 Task: Search for properties in Atlanta with Industrial Chic Design.
Action: Mouse moved to (286, 208)
Screenshot: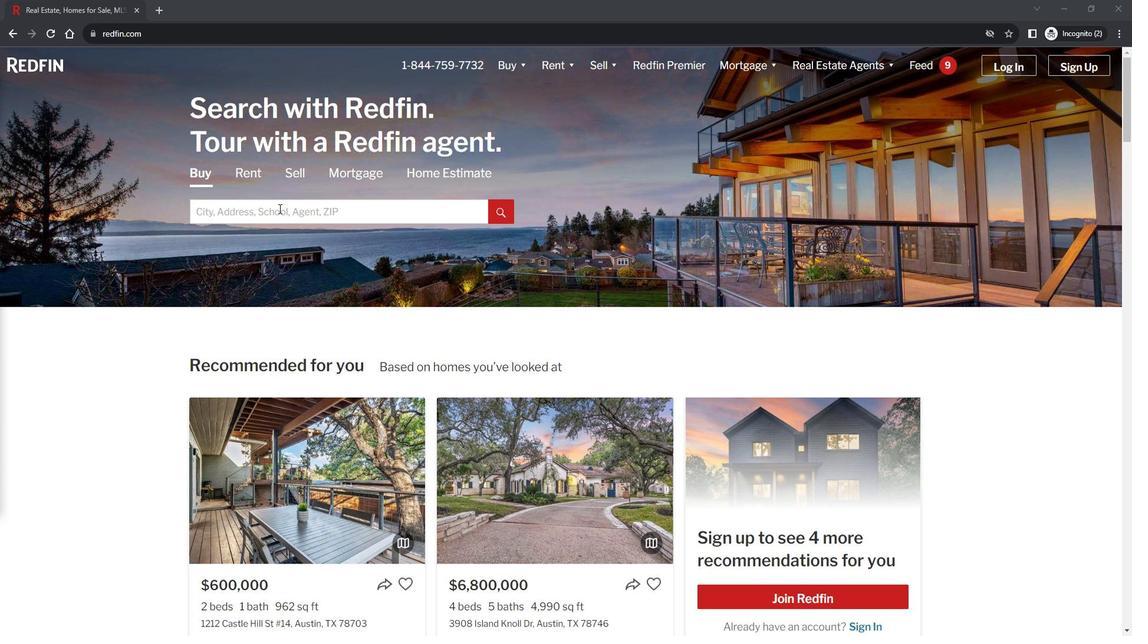 
Action: Mouse pressed left at (286, 208)
Screenshot: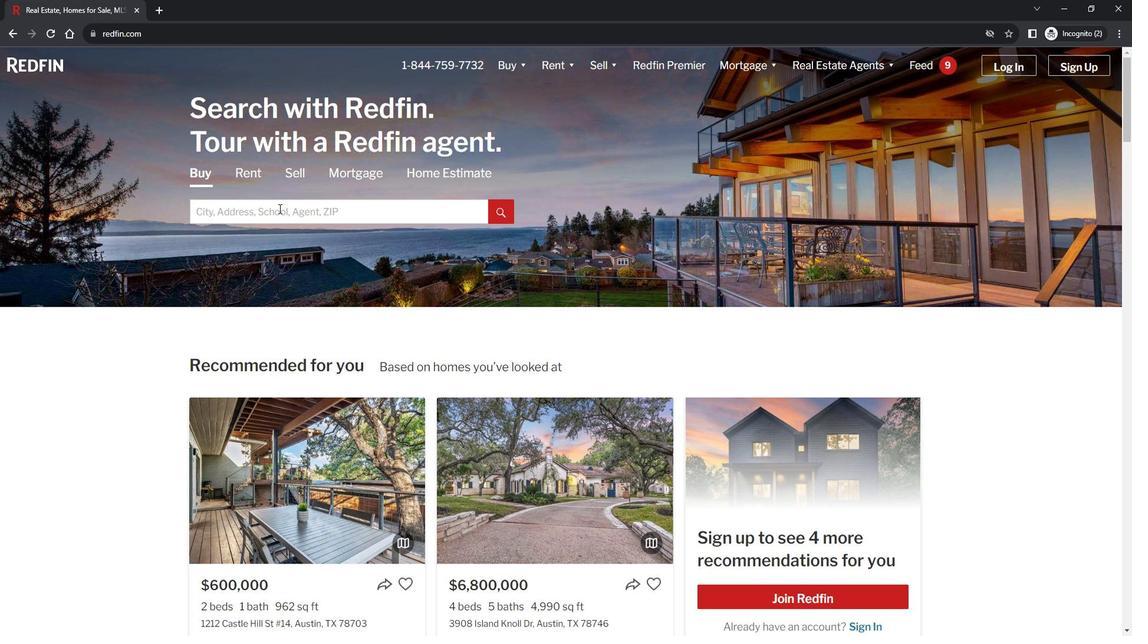 
Action: Key pressed <Key.shift><Key.shift><Key.shift><Key.shift><Key.shift>Atlanta<Key.enter>
Screenshot: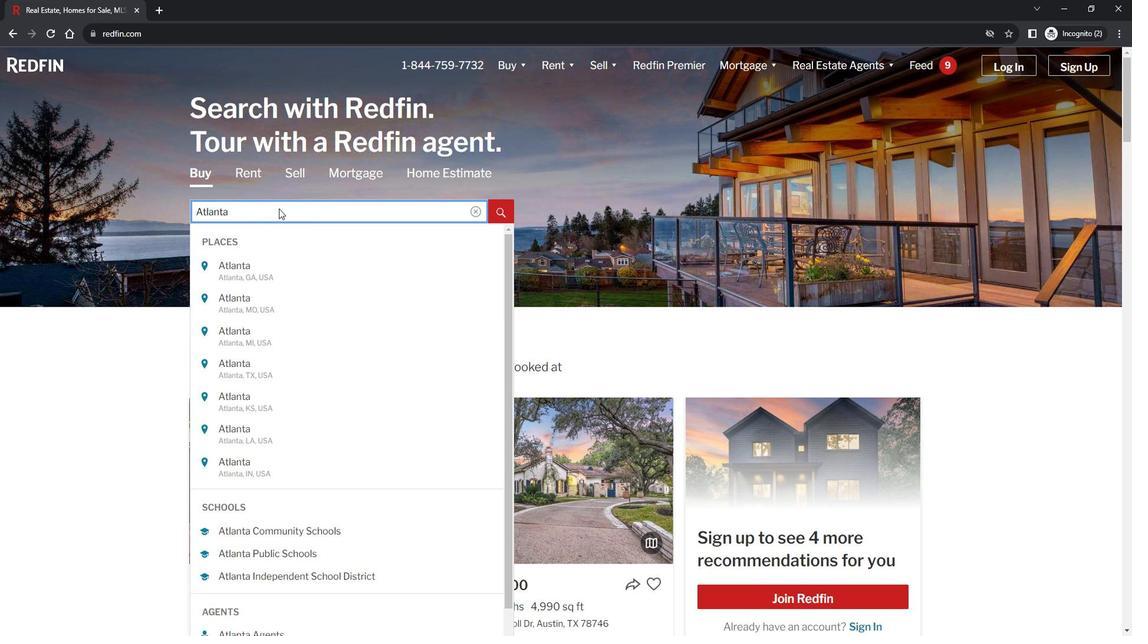 
Action: Mouse moved to (1067, 154)
Screenshot: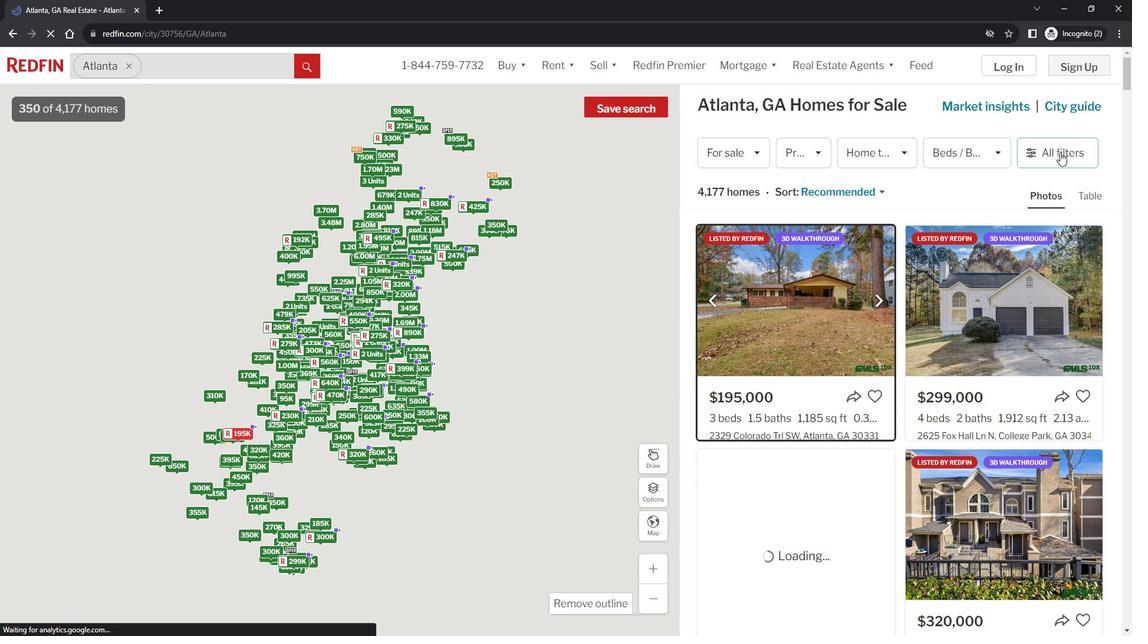 
Action: Mouse pressed left at (1067, 154)
Screenshot: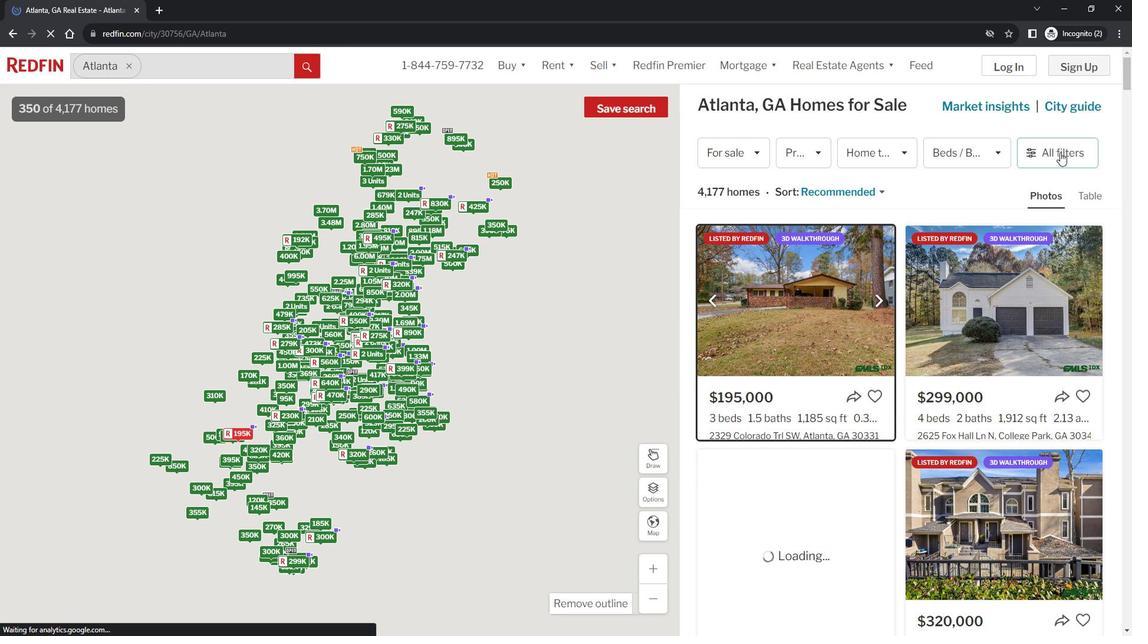 
Action: Mouse moved to (1070, 152)
Screenshot: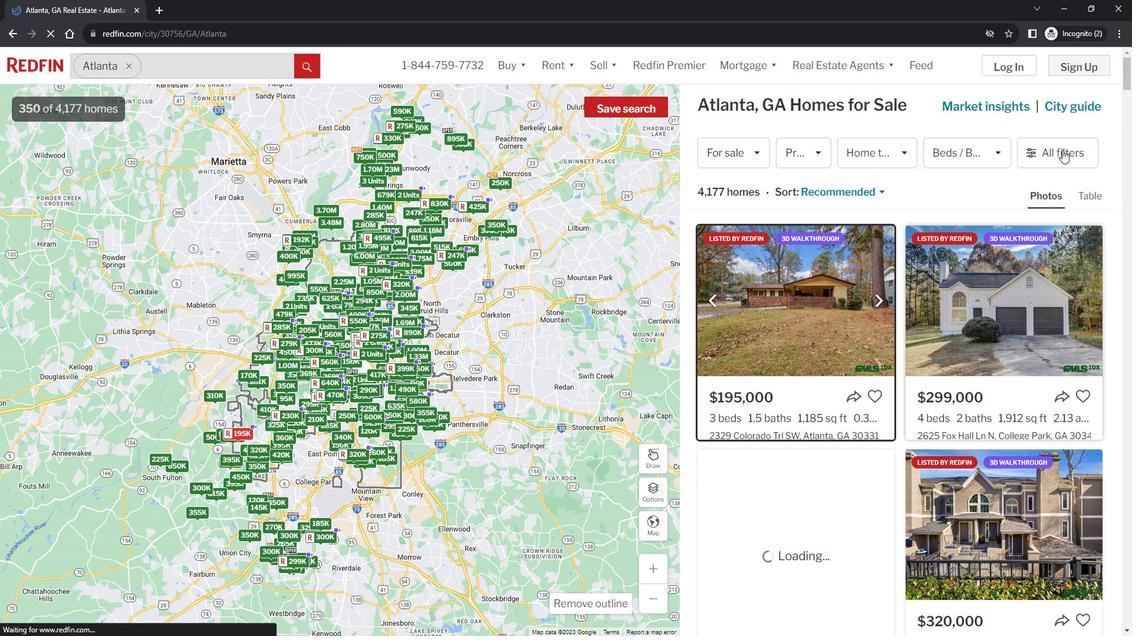 
Action: Mouse pressed left at (1070, 152)
Screenshot: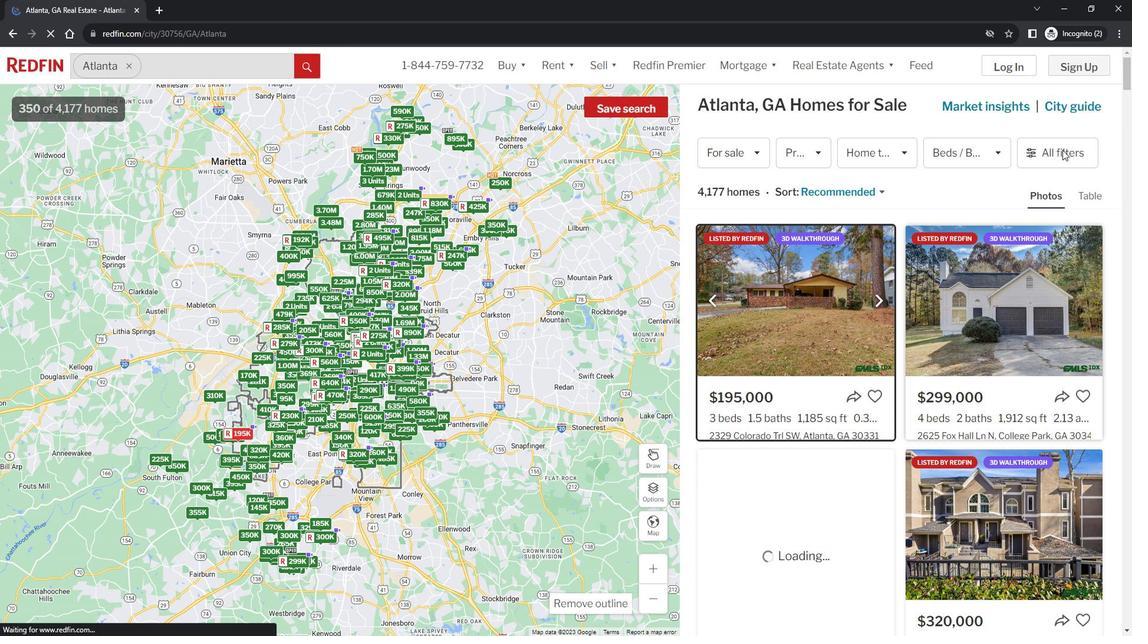 
Action: Mouse pressed left at (1070, 152)
Screenshot: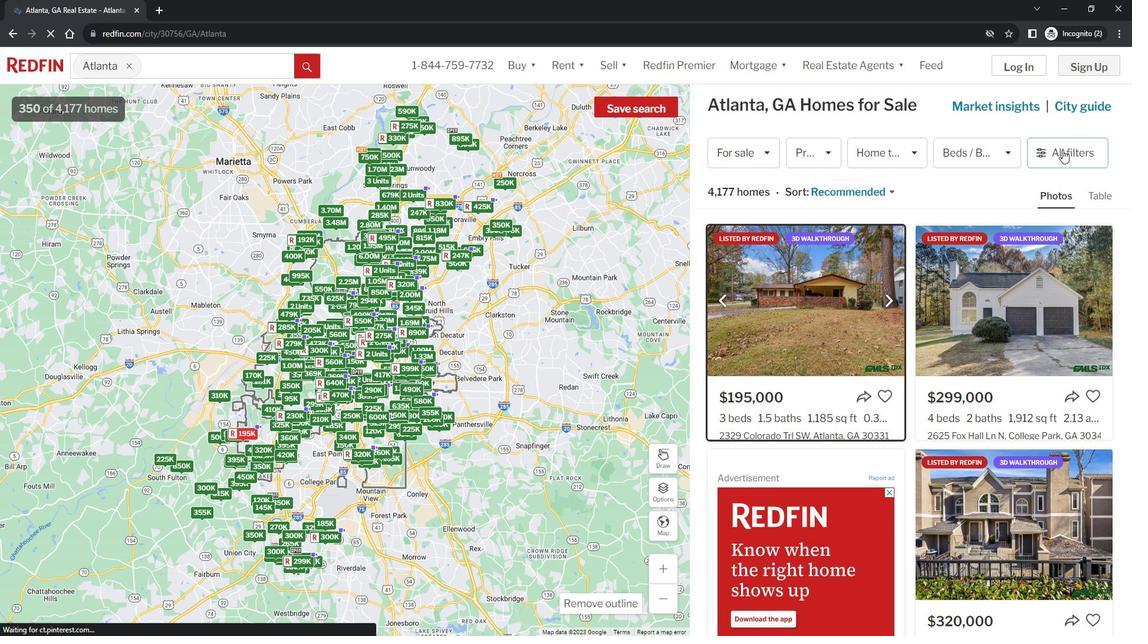 
Action: Mouse moved to (988, 415)
Screenshot: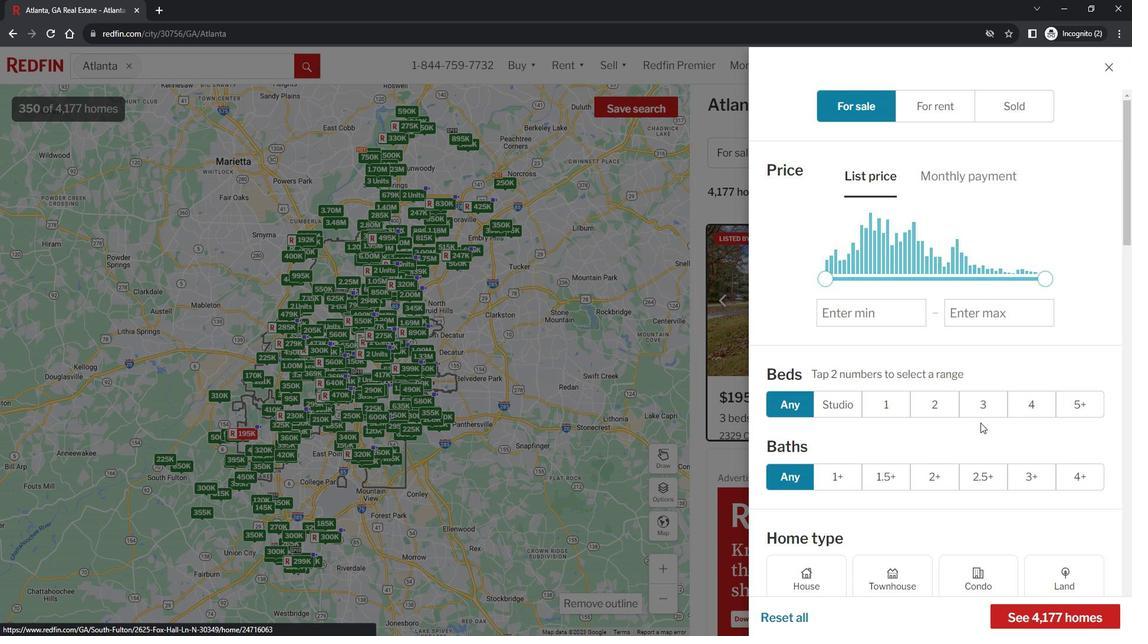 
Action: Mouse scrolled (988, 414) with delta (0, 0)
Screenshot: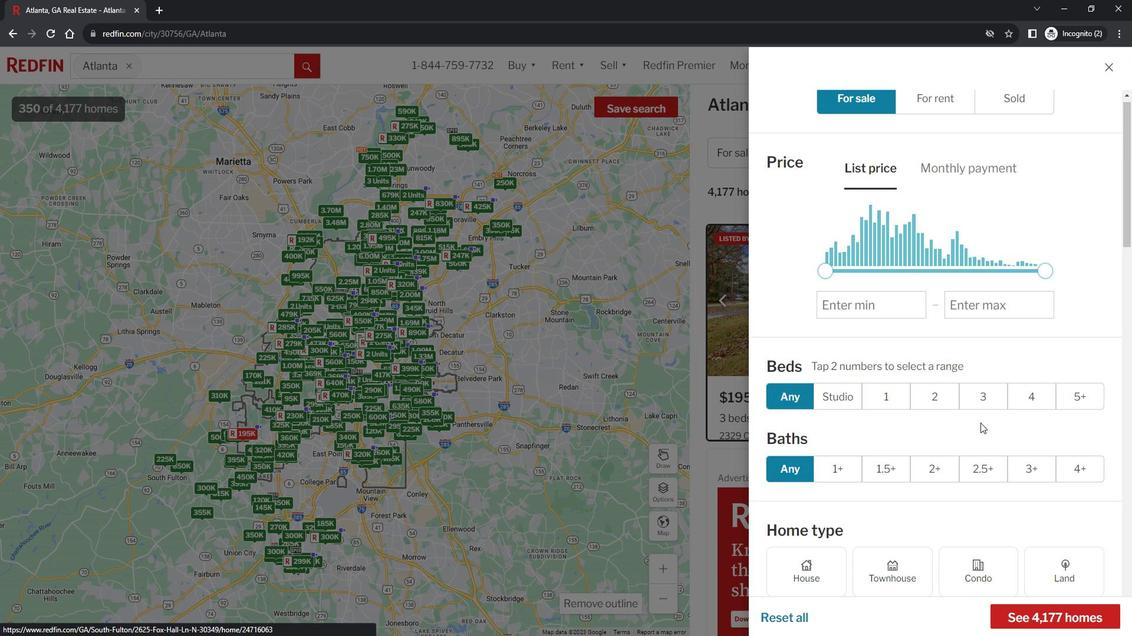 
Action: Mouse scrolled (988, 414) with delta (0, 0)
Screenshot: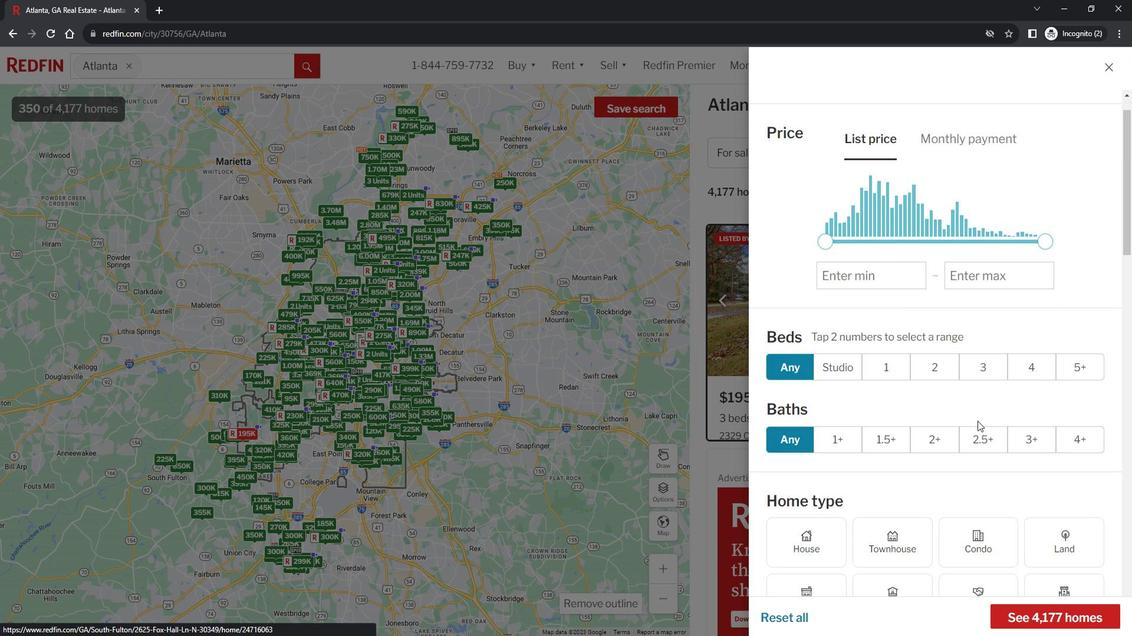 
Action: Mouse scrolled (988, 414) with delta (0, 0)
Screenshot: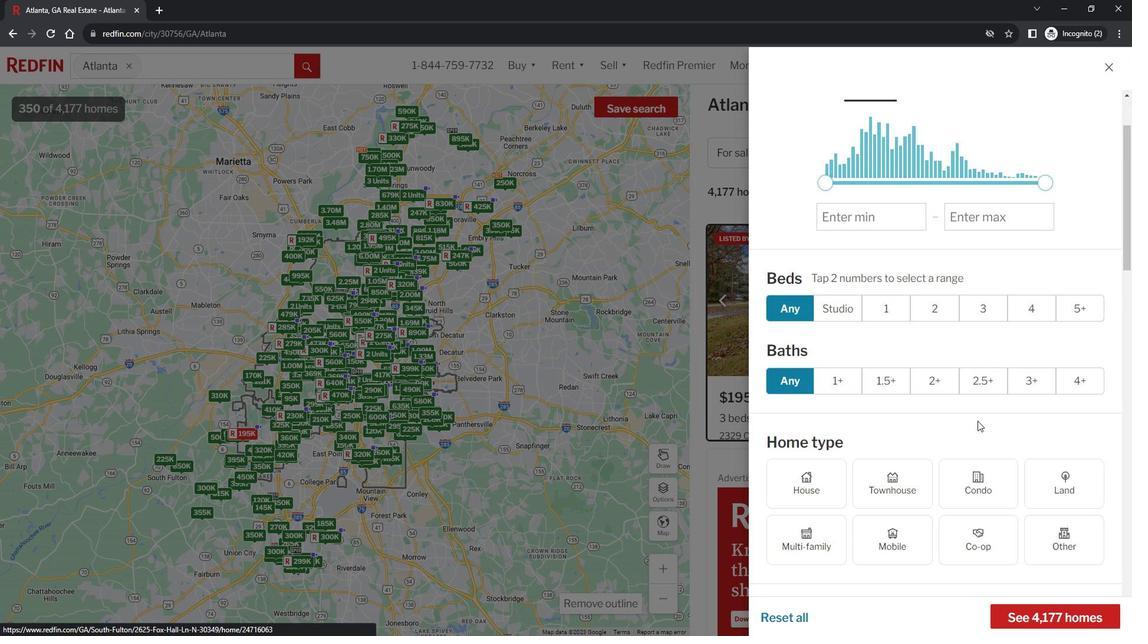 
Action: Mouse moved to (985, 413)
Screenshot: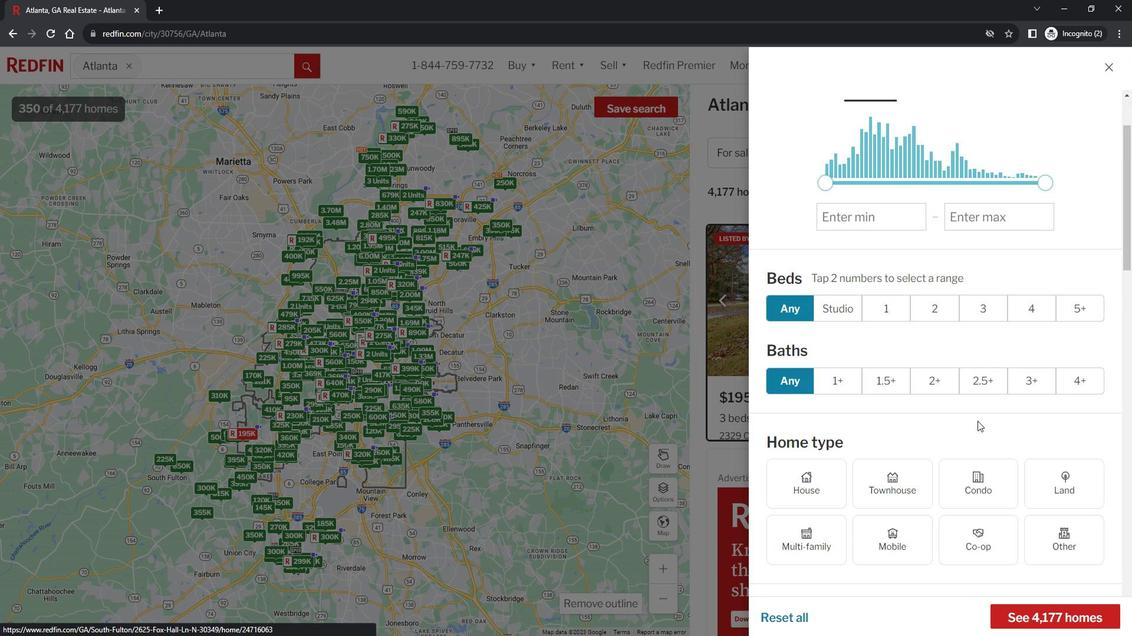 
Action: Mouse scrolled (985, 412) with delta (0, 0)
Screenshot: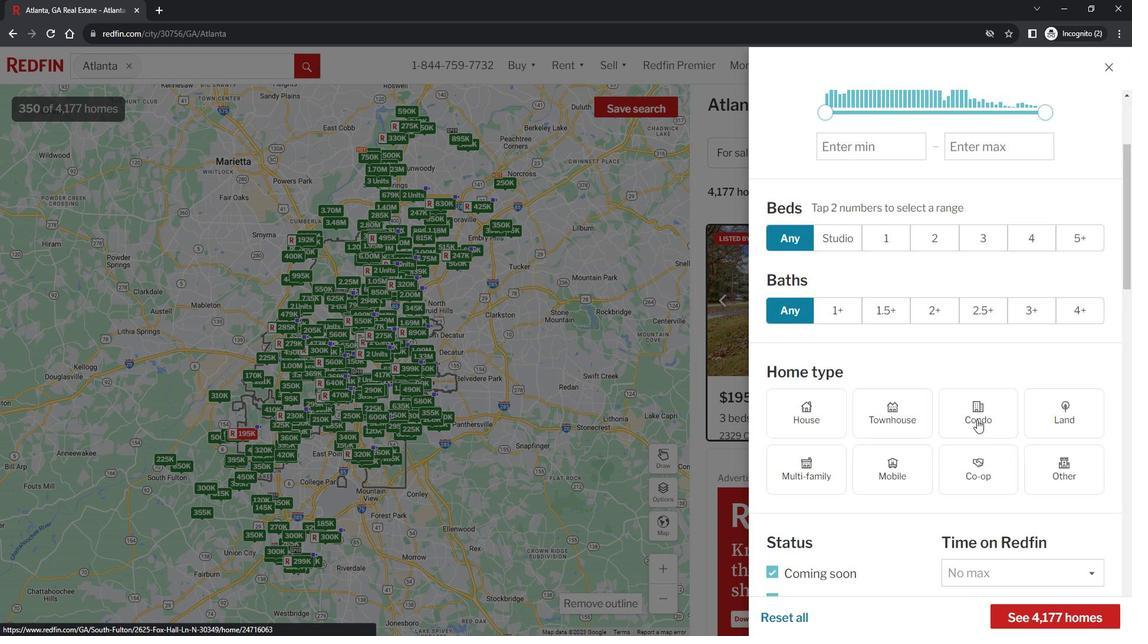 
Action: Mouse moved to (983, 408)
Screenshot: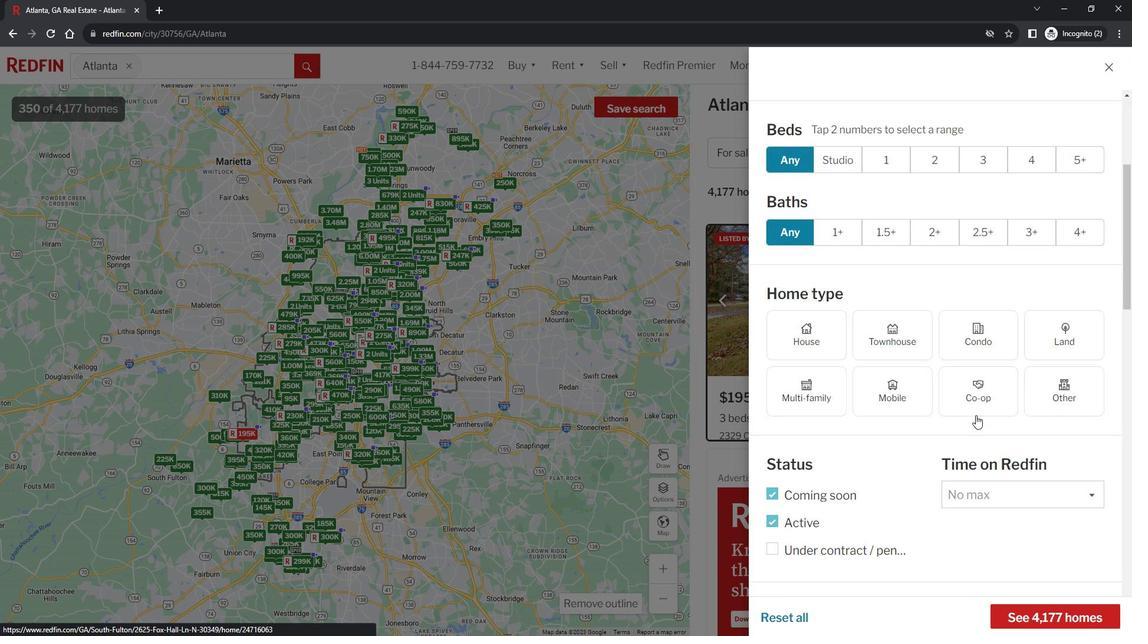 
Action: Mouse scrolled (983, 407) with delta (0, 0)
Screenshot: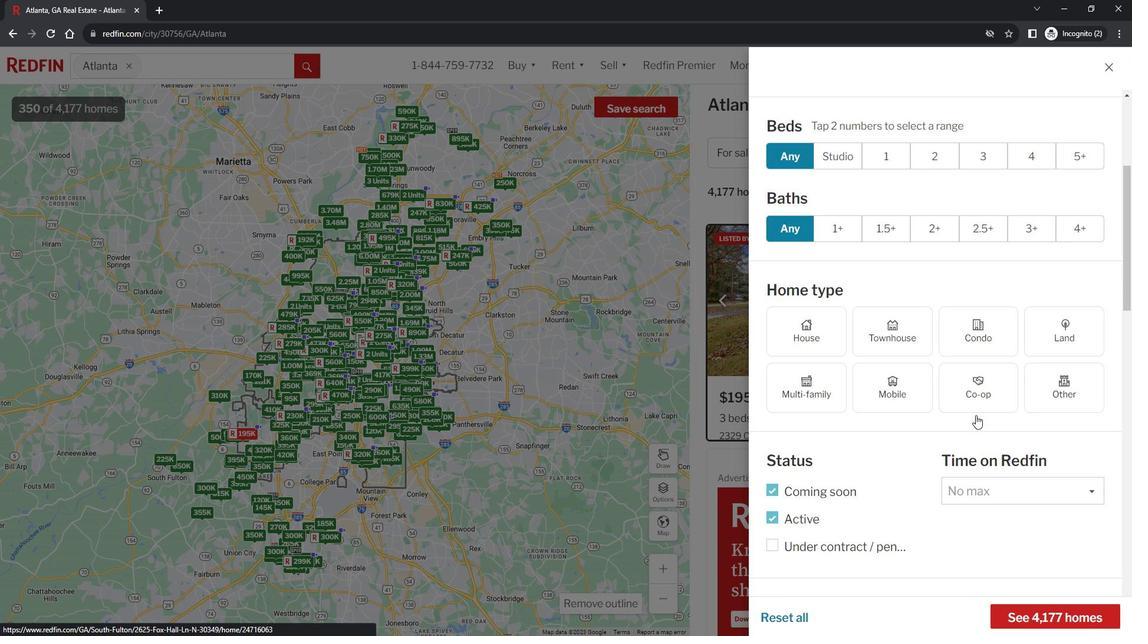 
Action: Mouse scrolled (983, 407) with delta (0, 0)
Screenshot: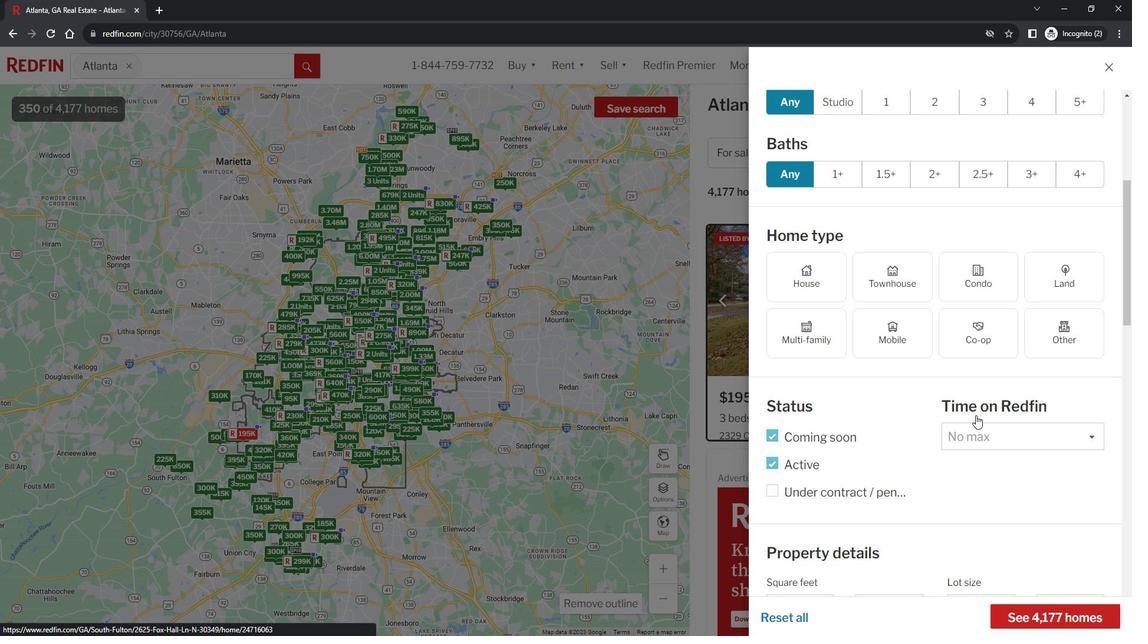 
Action: Mouse scrolled (983, 407) with delta (0, 0)
Screenshot: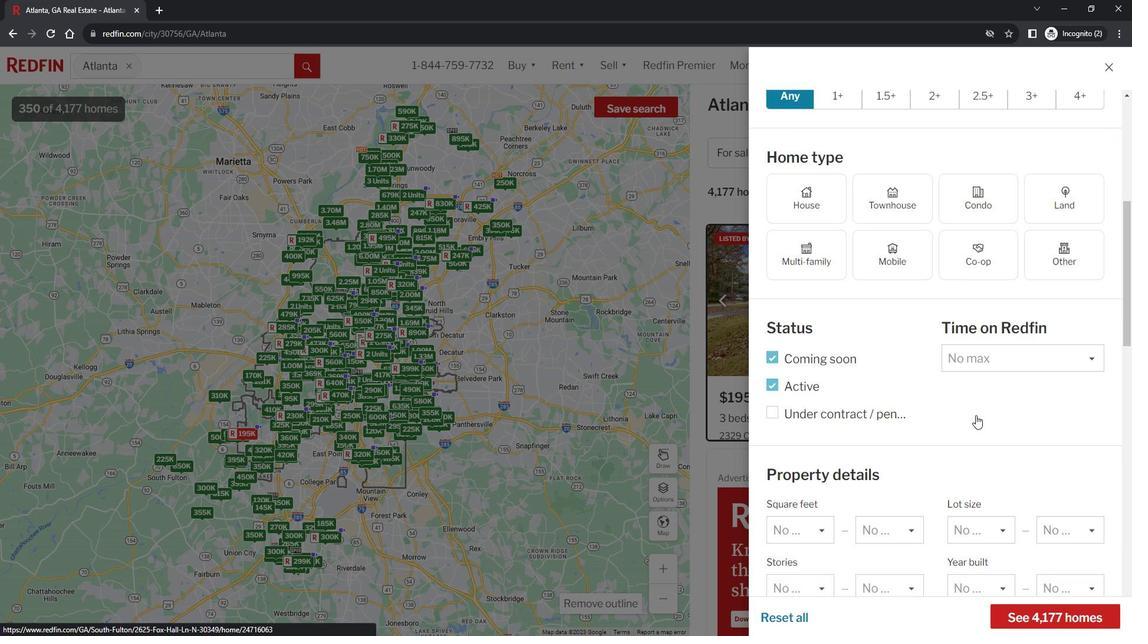 
Action: Mouse scrolled (983, 407) with delta (0, 0)
Screenshot: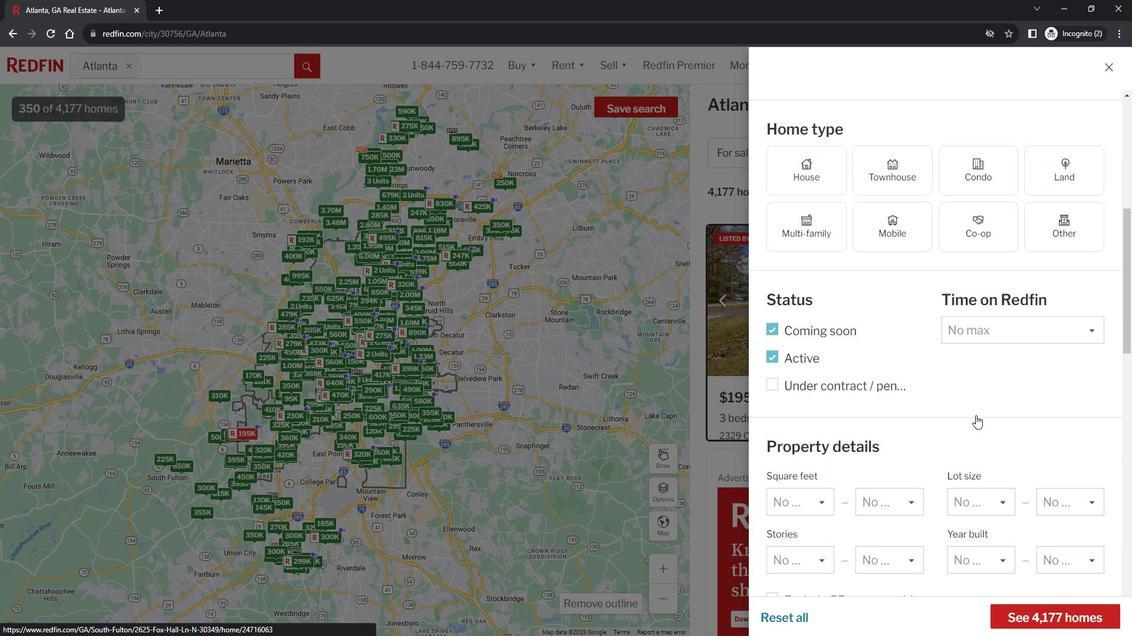 
Action: Mouse scrolled (983, 407) with delta (0, 0)
Screenshot: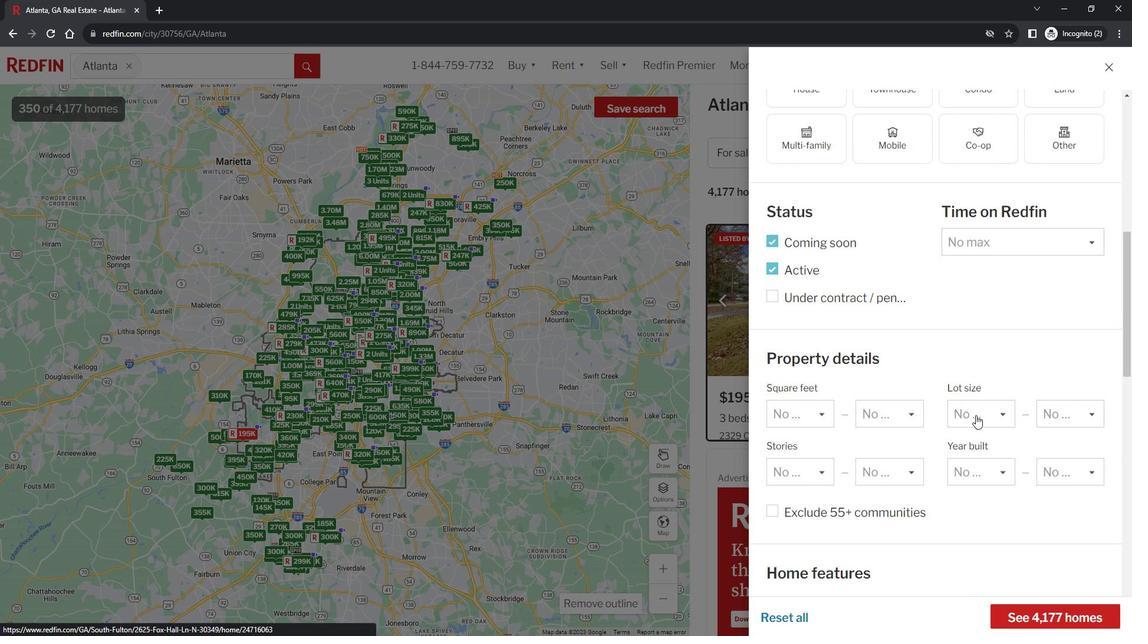 
Action: Mouse scrolled (983, 407) with delta (0, 0)
Screenshot: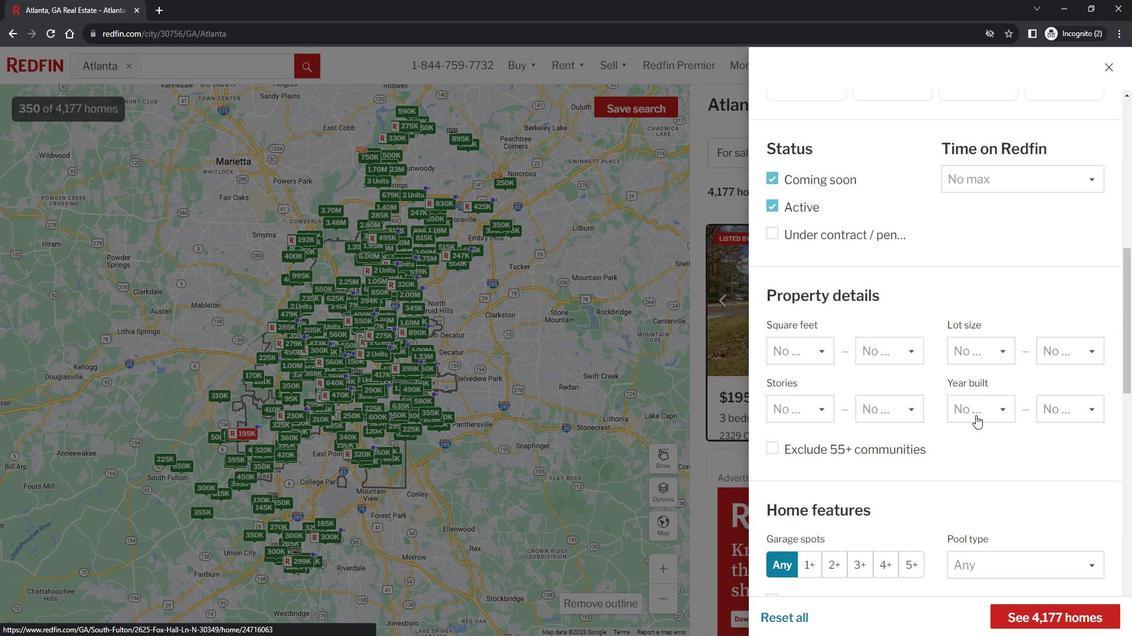 
Action: Mouse scrolled (983, 407) with delta (0, 0)
Screenshot: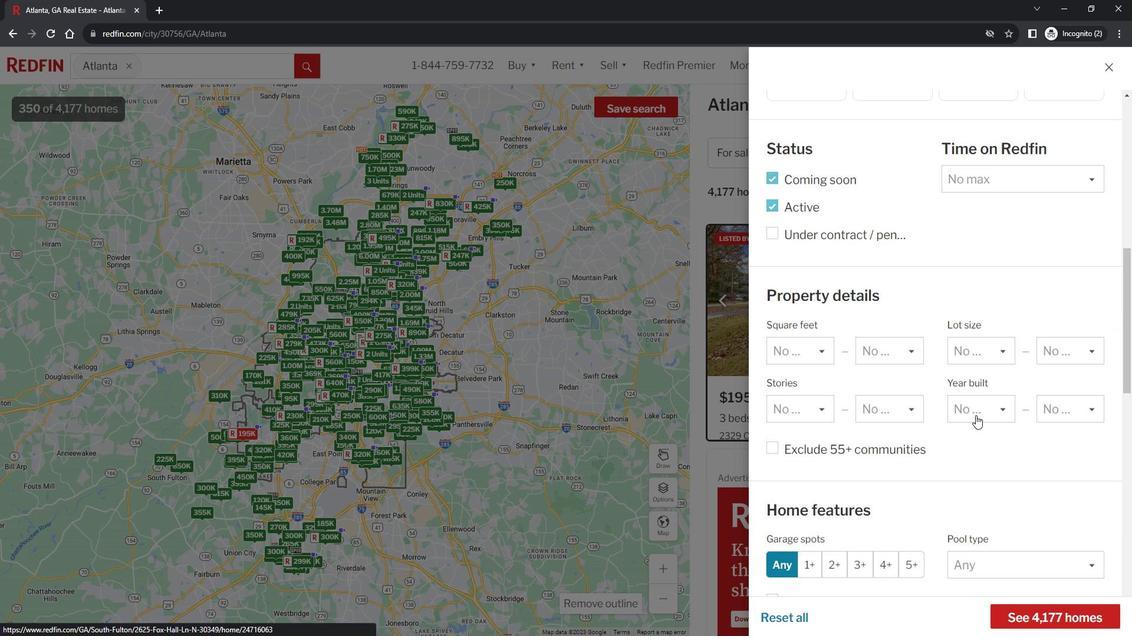 
Action: Mouse scrolled (983, 407) with delta (0, 0)
Screenshot: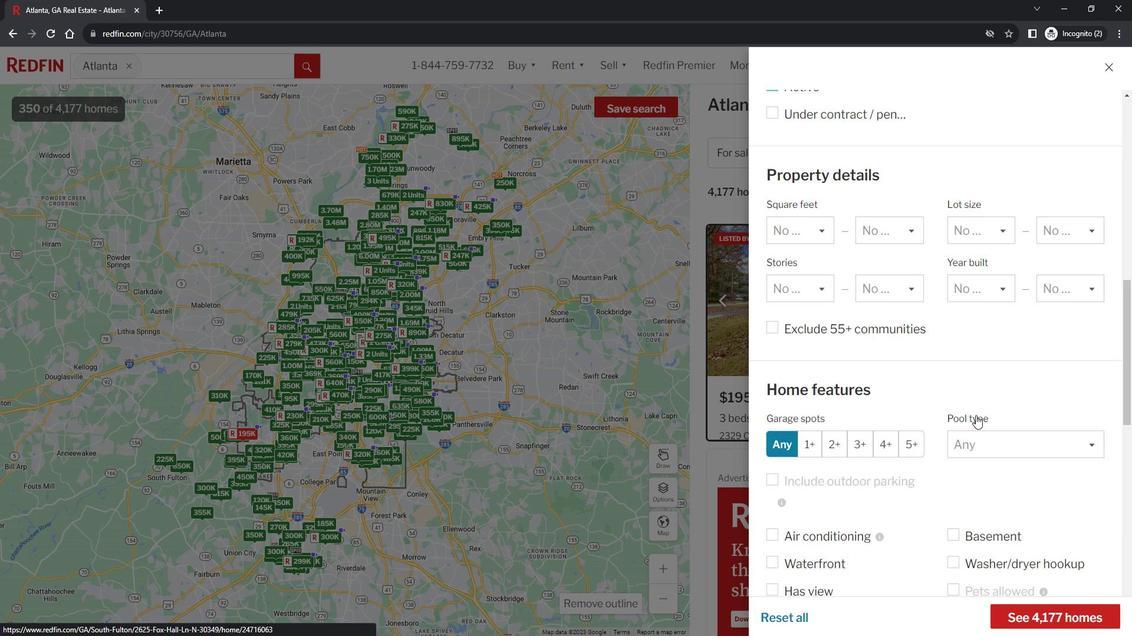 
Action: Mouse scrolled (983, 407) with delta (0, 0)
Screenshot: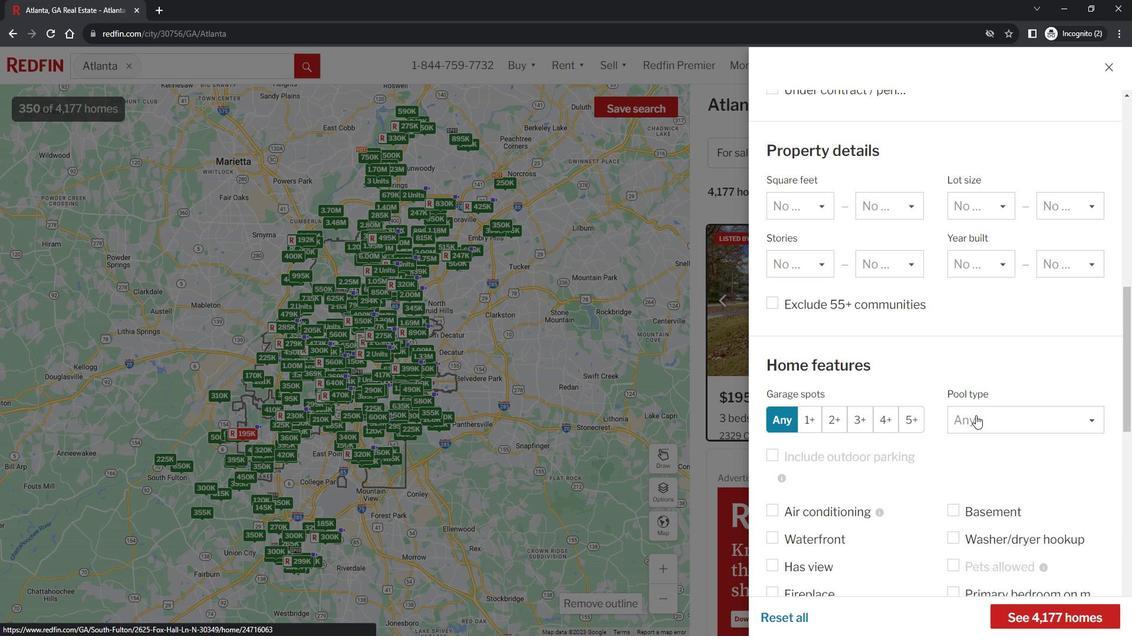 
Action: Mouse scrolled (983, 407) with delta (0, 0)
Screenshot: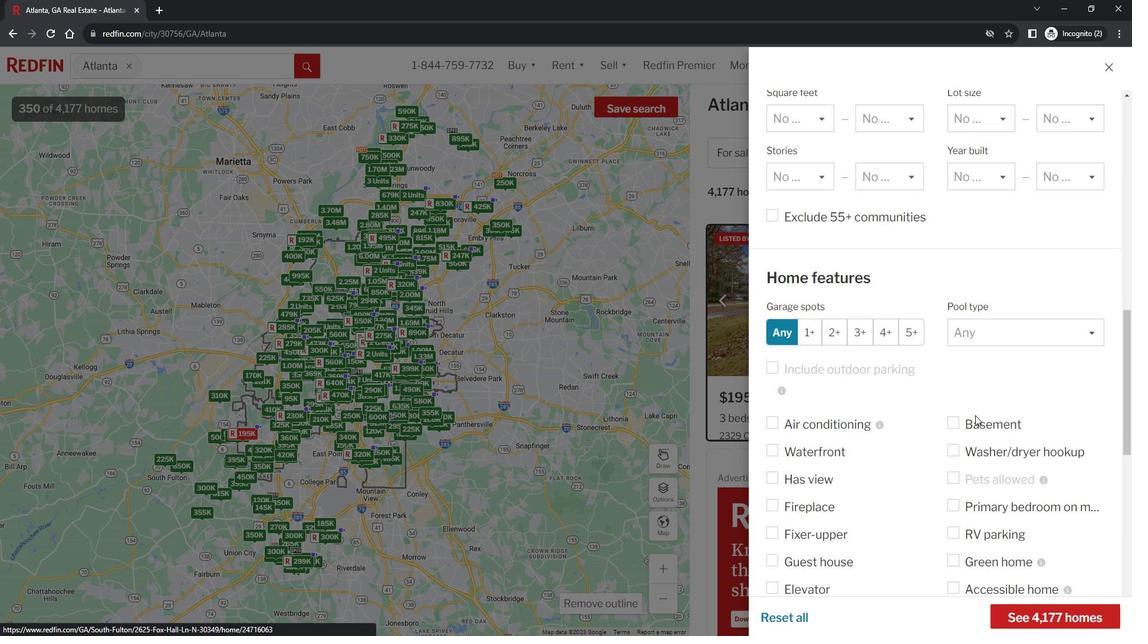 
Action: Mouse moved to (983, 408)
Screenshot: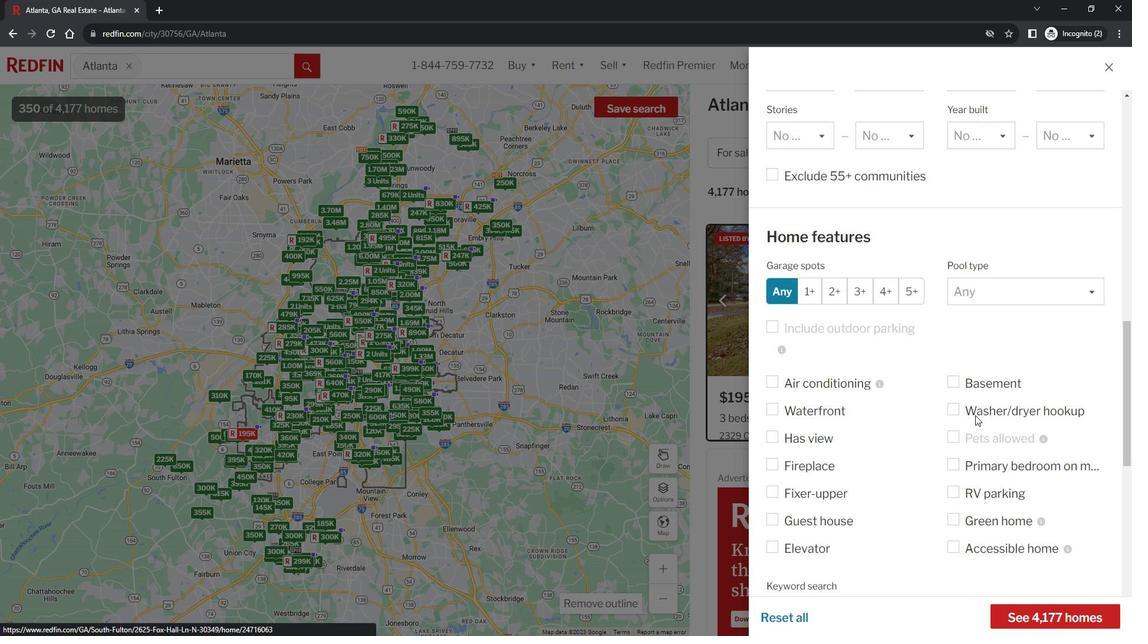 
Action: Mouse scrolled (983, 407) with delta (0, 0)
Screenshot: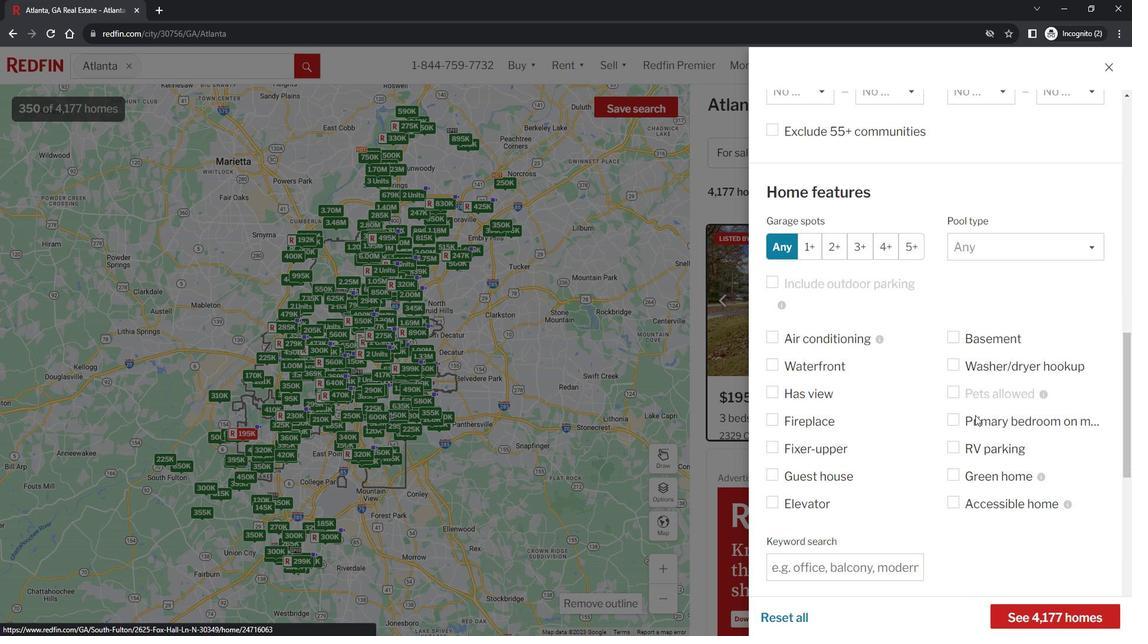 
Action: Mouse moved to (937, 431)
Screenshot: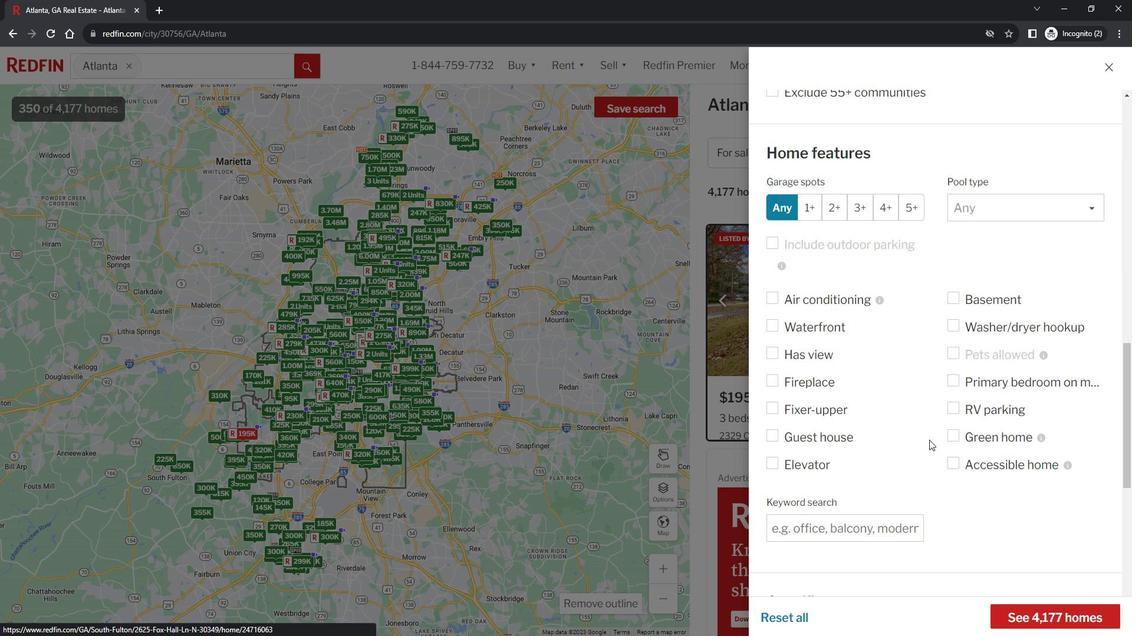 
Action: Mouse scrolled (937, 431) with delta (0, 0)
Screenshot: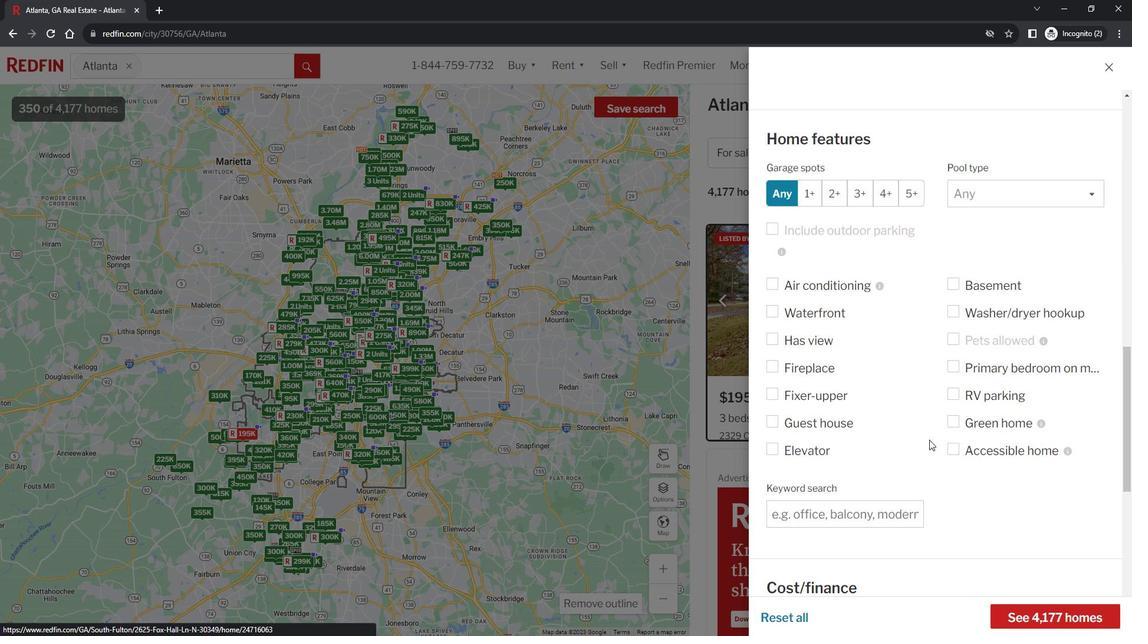 
Action: Mouse moved to (931, 421)
Screenshot: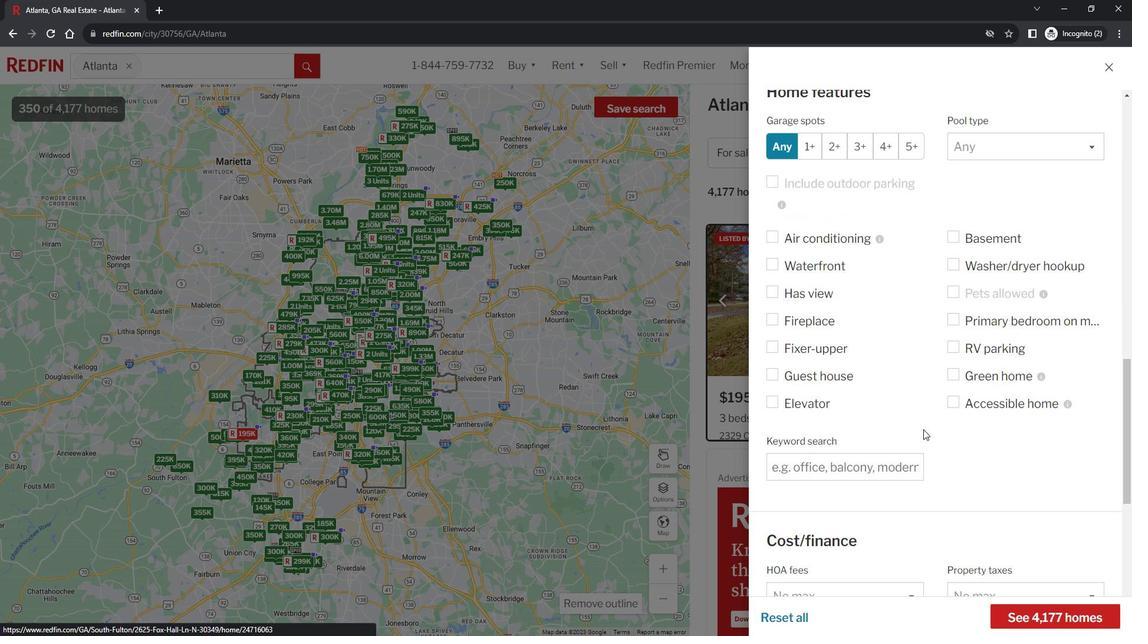 
Action: Mouse scrolled (931, 421) with delta (0, 0)
Screenshot: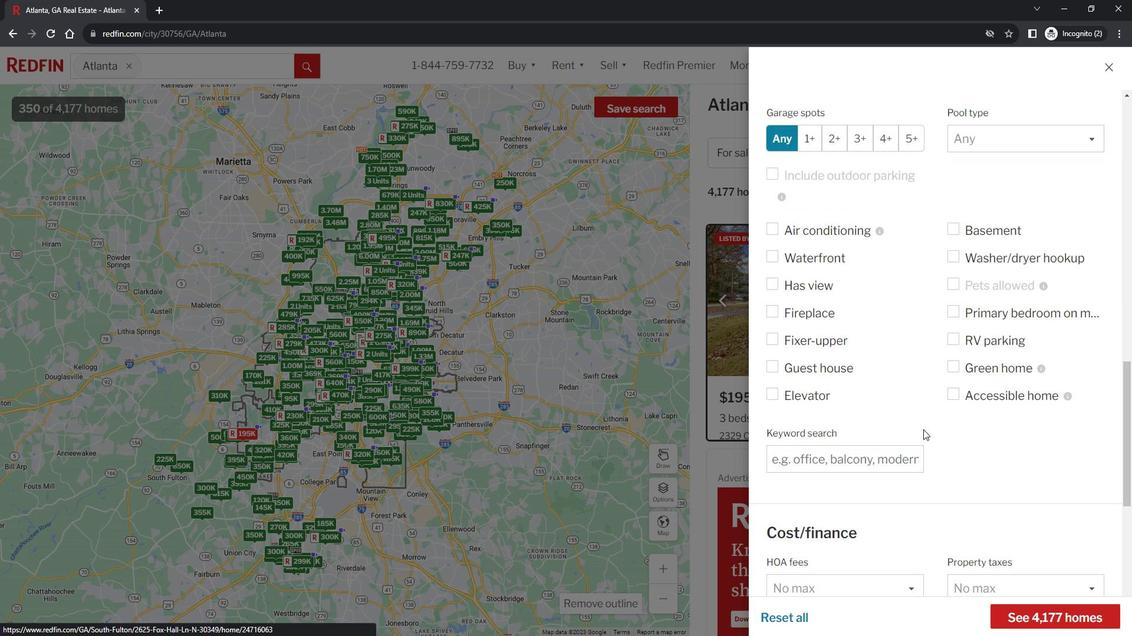 
Action: Mouse moved to (834, 399)
Screenshot: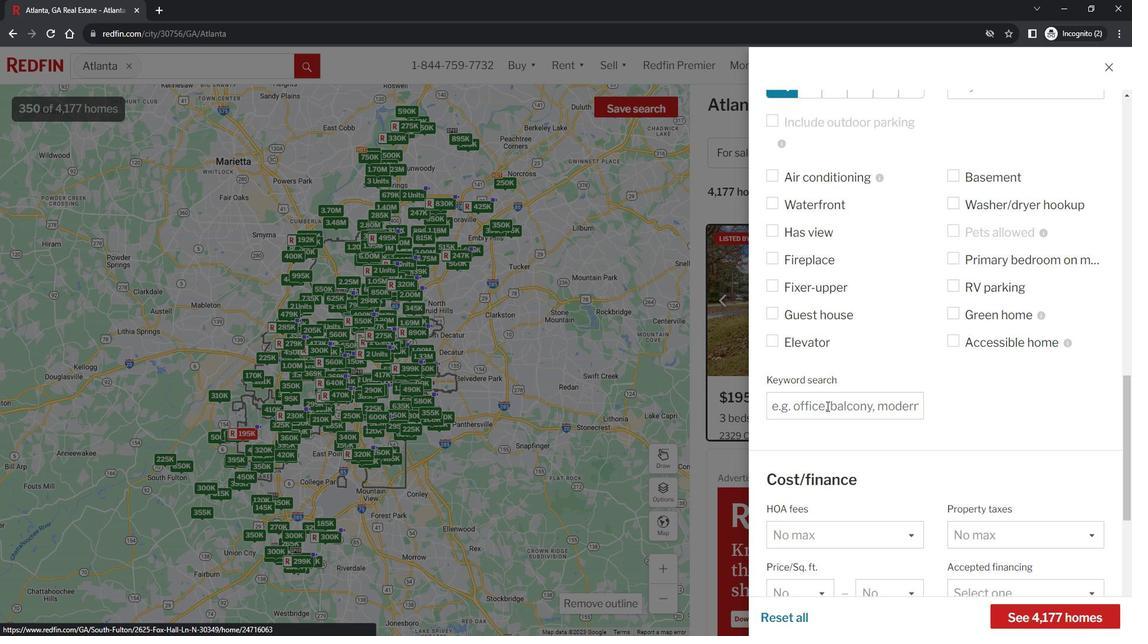 
Action: Mouse pressed left at (834, 399)
Screenshot: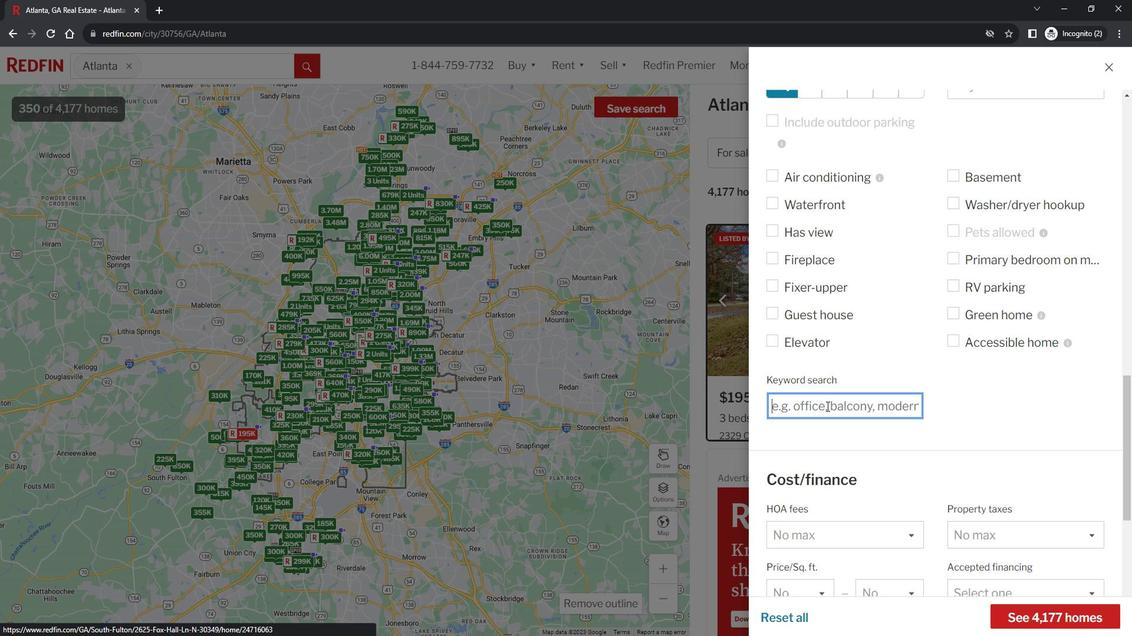 
Action: Key pressed <Key.shift><Key.shift><Key.shift><Key.shift><Key.shift><Key.shift><Key.shift><Key.shift><Key.shift><Key.shift><Key.shift><Key.shift><Key.shift><Key.shift><Key.shift><Key.shift><Key.shift><Key.shift><Key.shift><Key.shift><Key.shift><Key.shift><Key.shift><Key.shift><Key.shift>Ins<Key.backspace>dustrial<Key.space><Key.shift>Cbh<Key.backspace><Key.backspace>ha<Key.backspace>ic<Key.space><Key.shift>Design
Screenshot: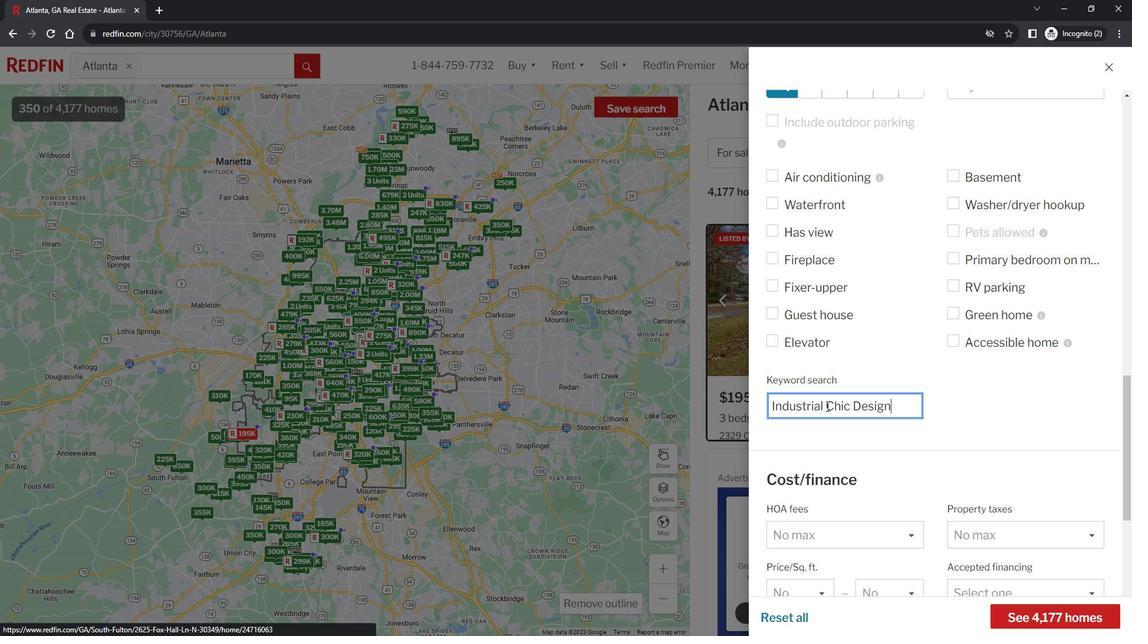 
Action: Mouse moved to (1004, 419)
Screenshot: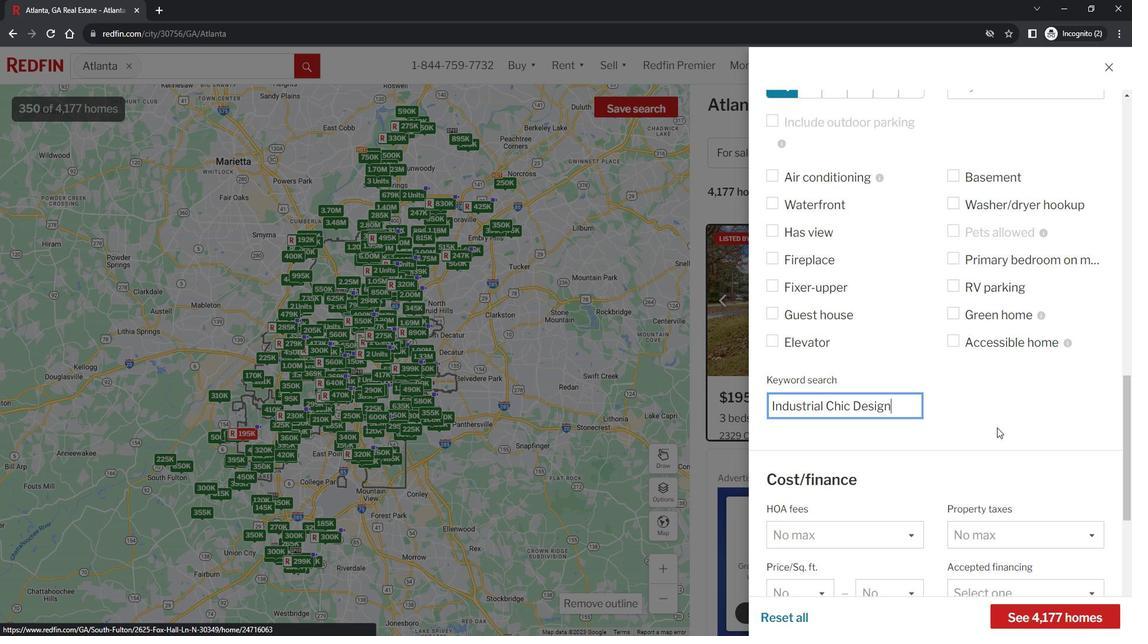 
Action: Key pressed <Key.enter>
Screenshot: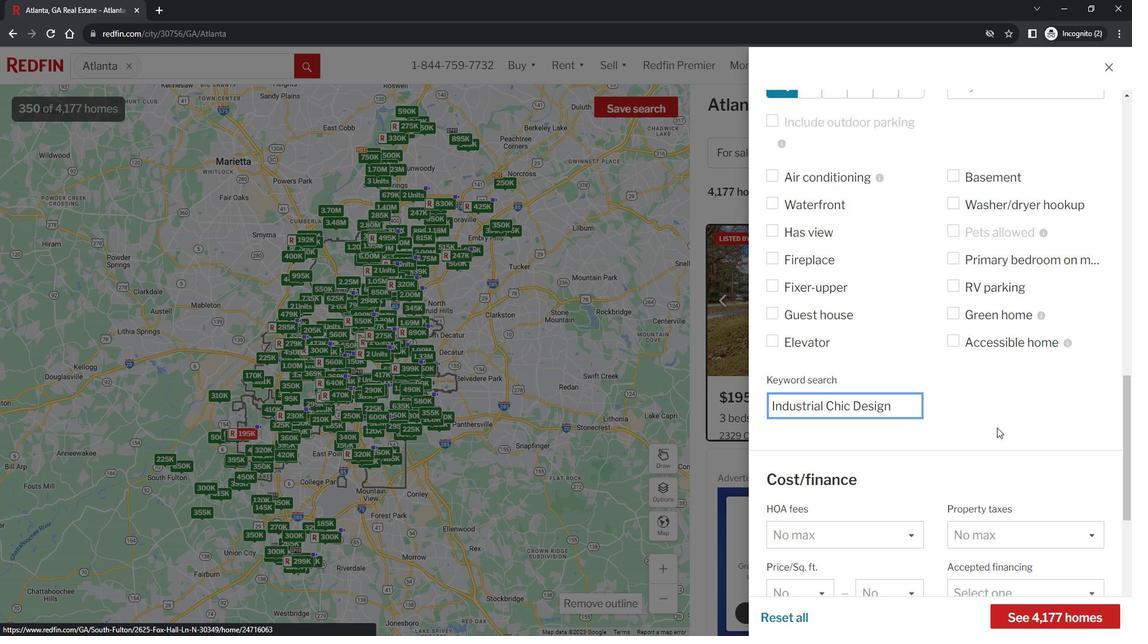 
Action: Mouse moved to (1073, 599)
Screenshot: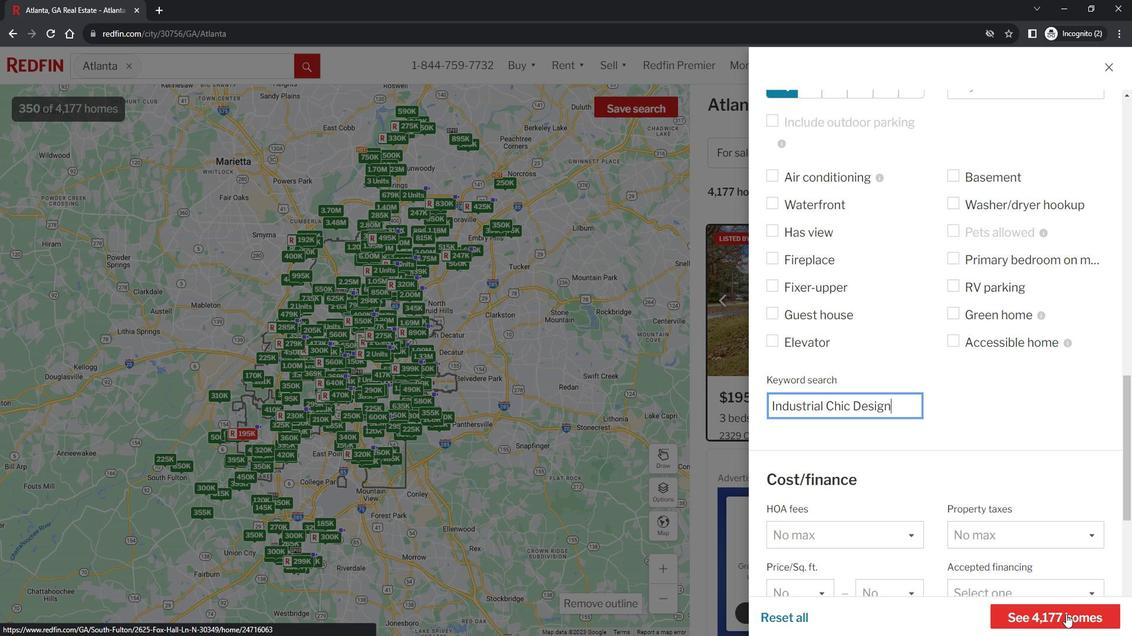
Action: Mouse pressed left at (1073, 599)
Screenshot: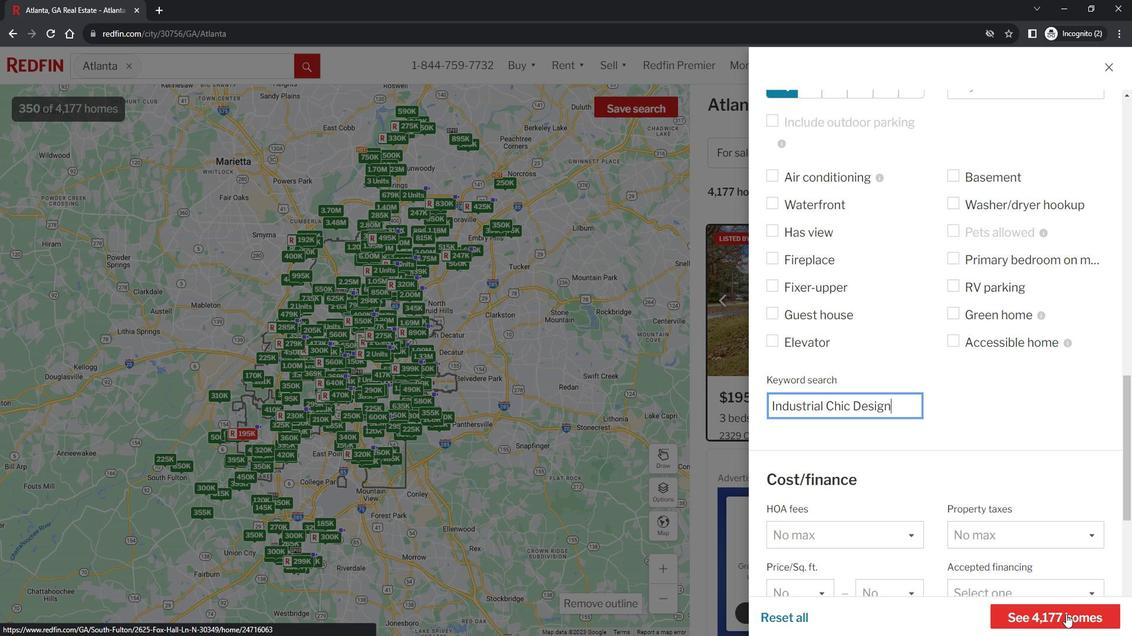 
Action: Mouse moved to (797, 284)
Screenshot: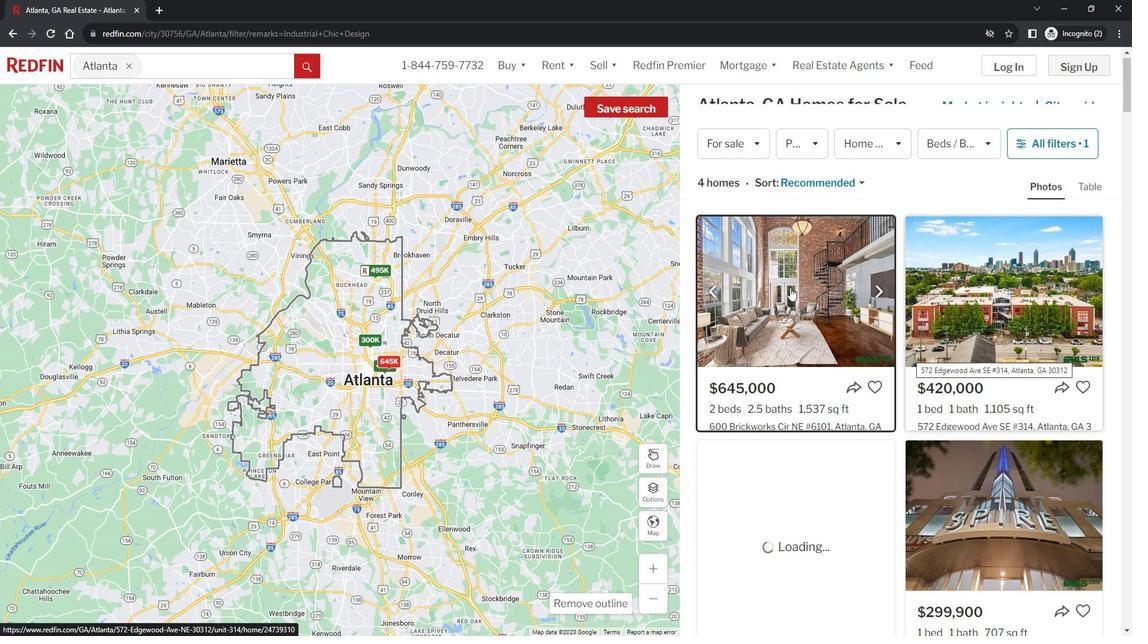 
Action: Mouse pressed left at (797, 284)
Screenshot: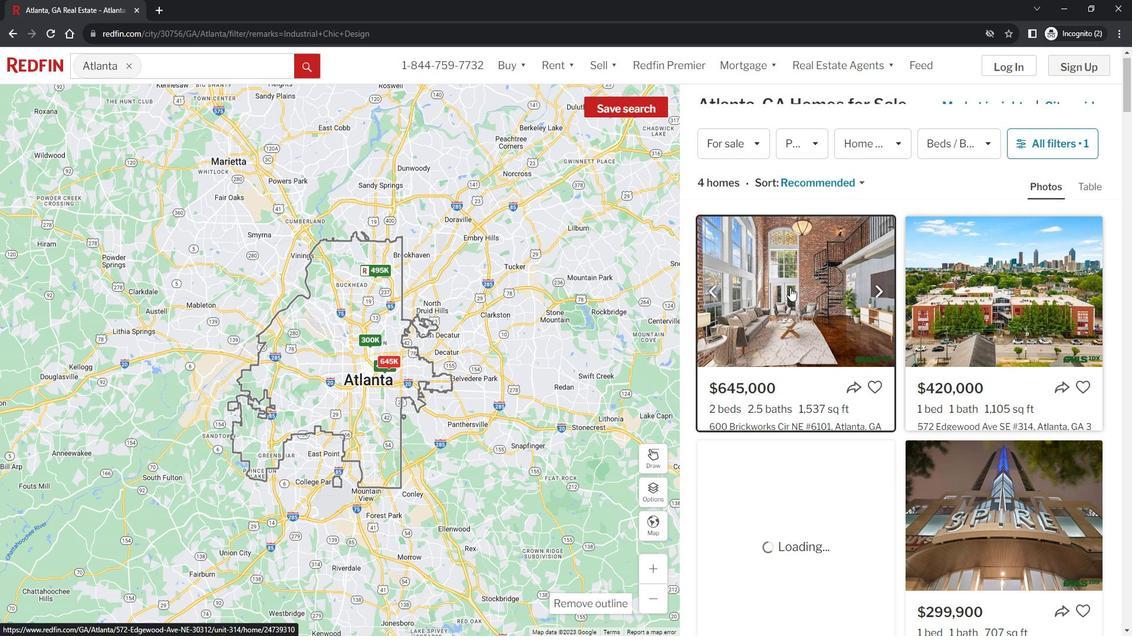 
Action: Mouse moved to (449, 388)
Screenshot: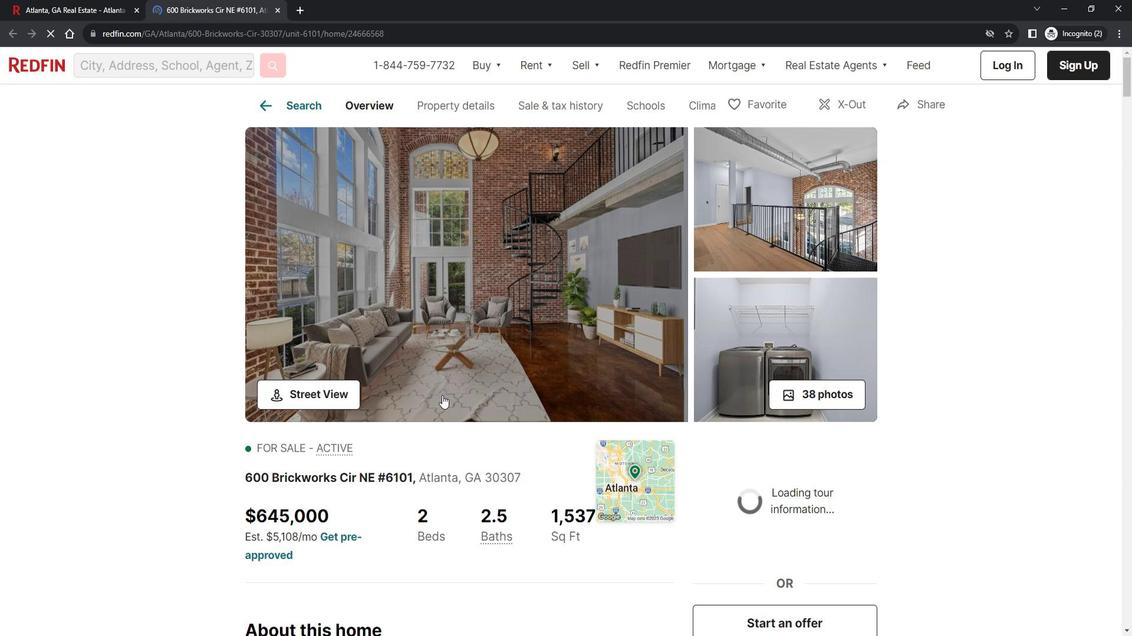 
Action: Mouse scrolled (449, 388) with delta (0, 0)
Screenshot: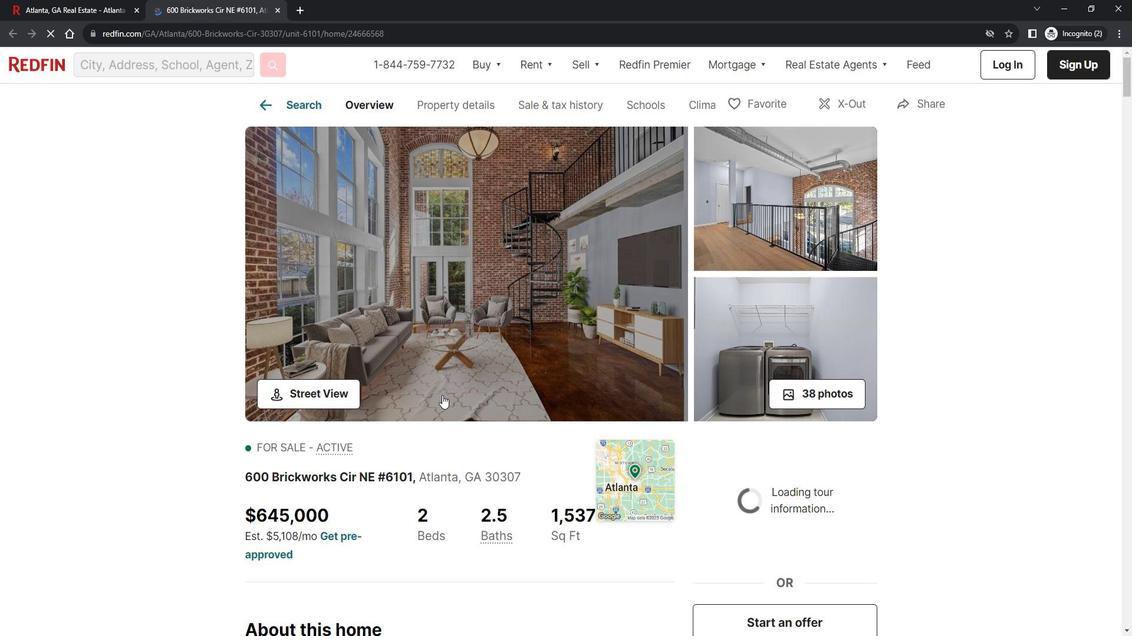 
Action: Mouse scrolled (449, 388) with delta (0, 0)
Screenshot: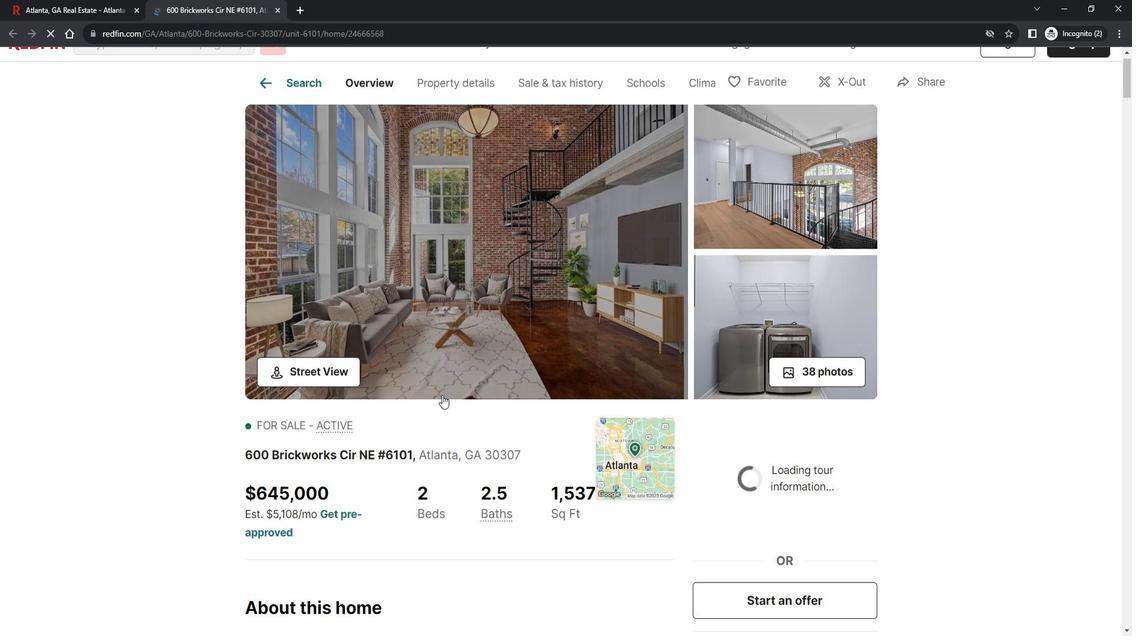 
Action: Mouse scrolled (449, 388) with delta (0, 0)
Screenshot: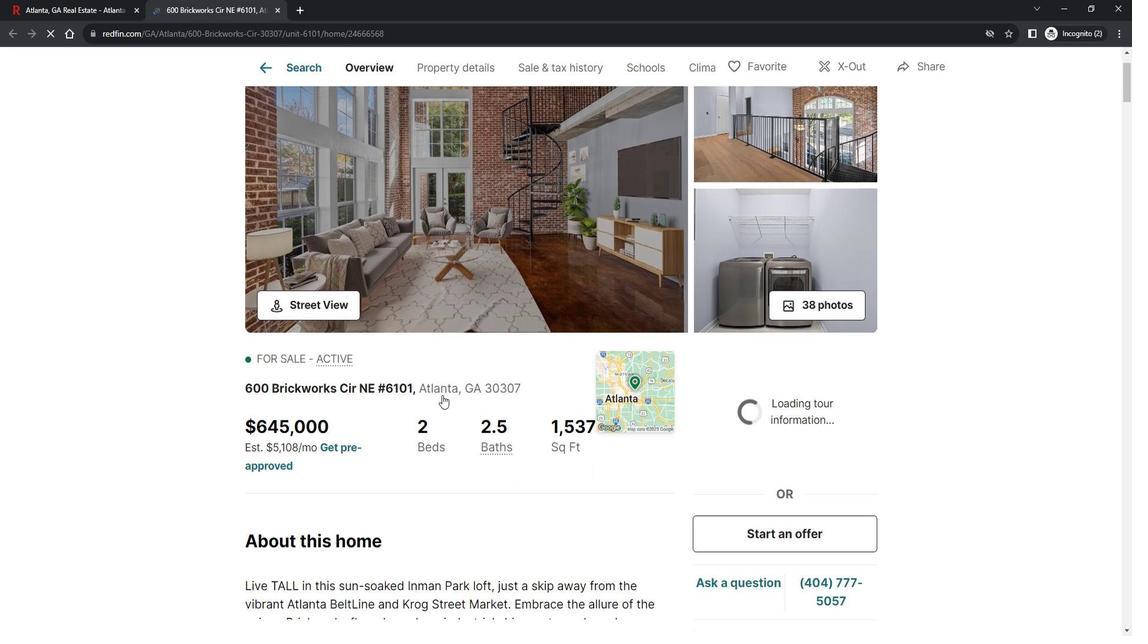 
Action: Mouse moved to (436, 181)
Screenshot: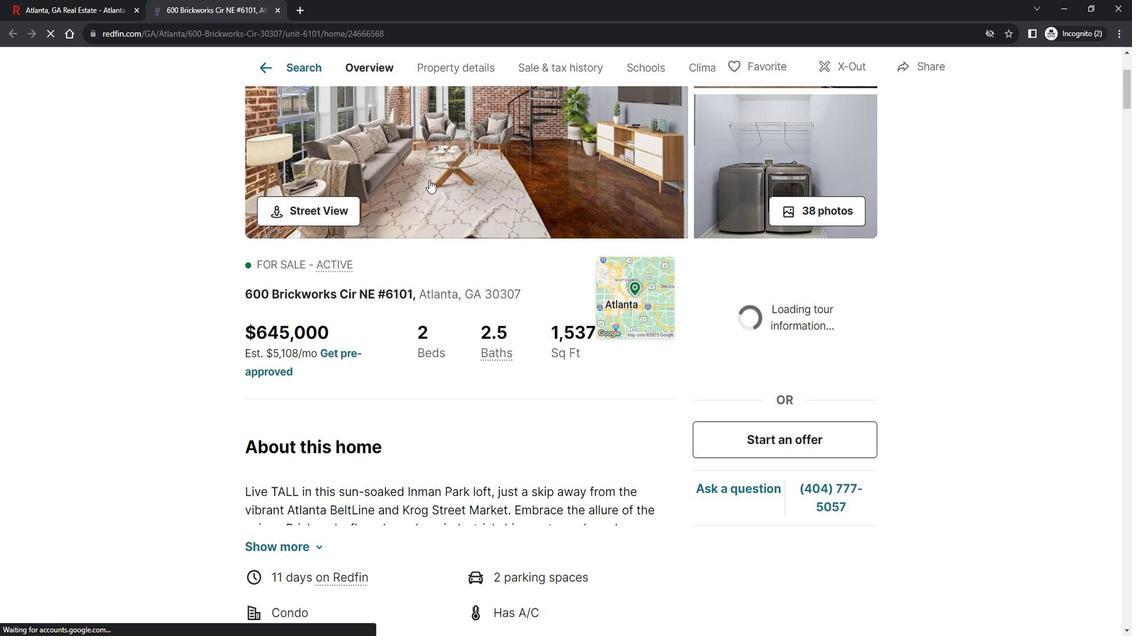 
Action: Mouse pressed left at (436, 181)
Screenshot: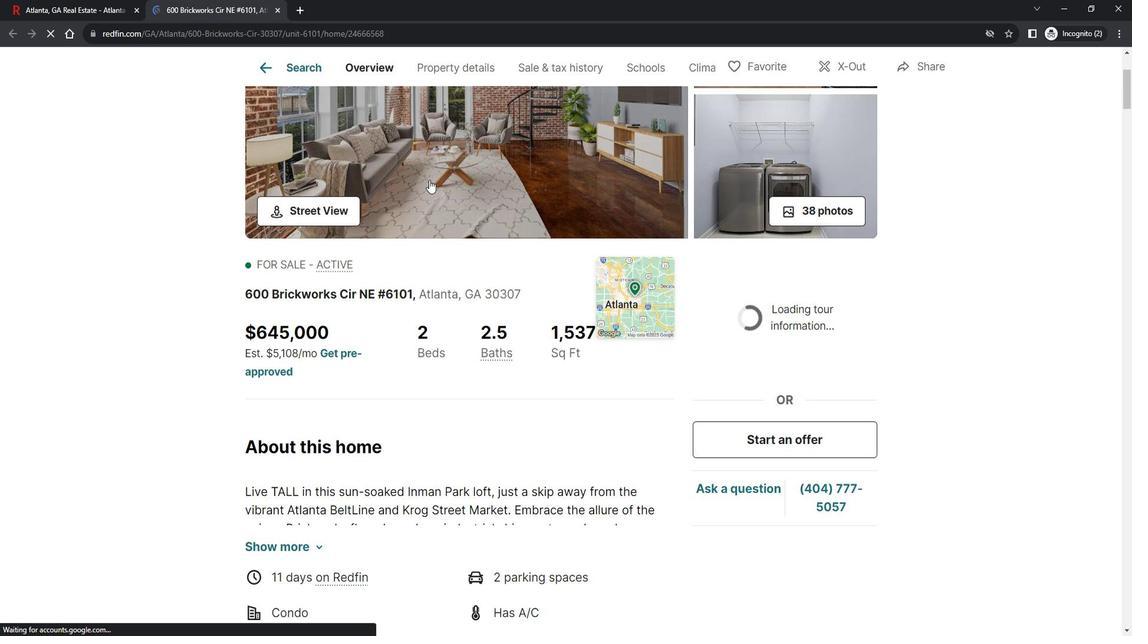 
Action: Mouse moved to (123, 274)
Screenshot: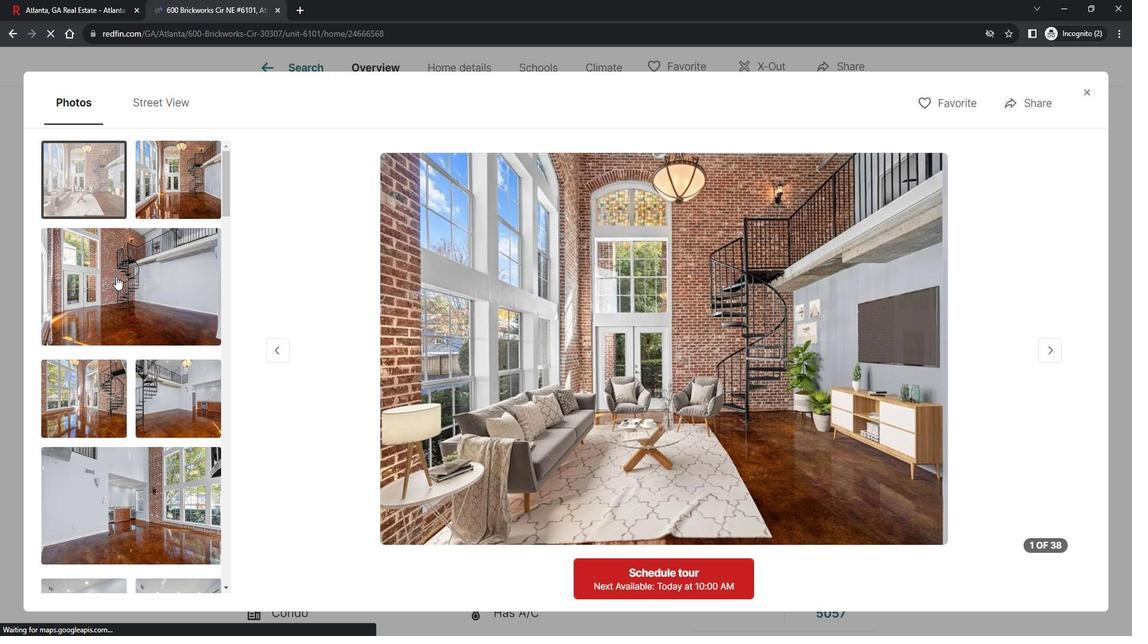 
Action: Mouse pressed left at (123, 274)
Screenshot: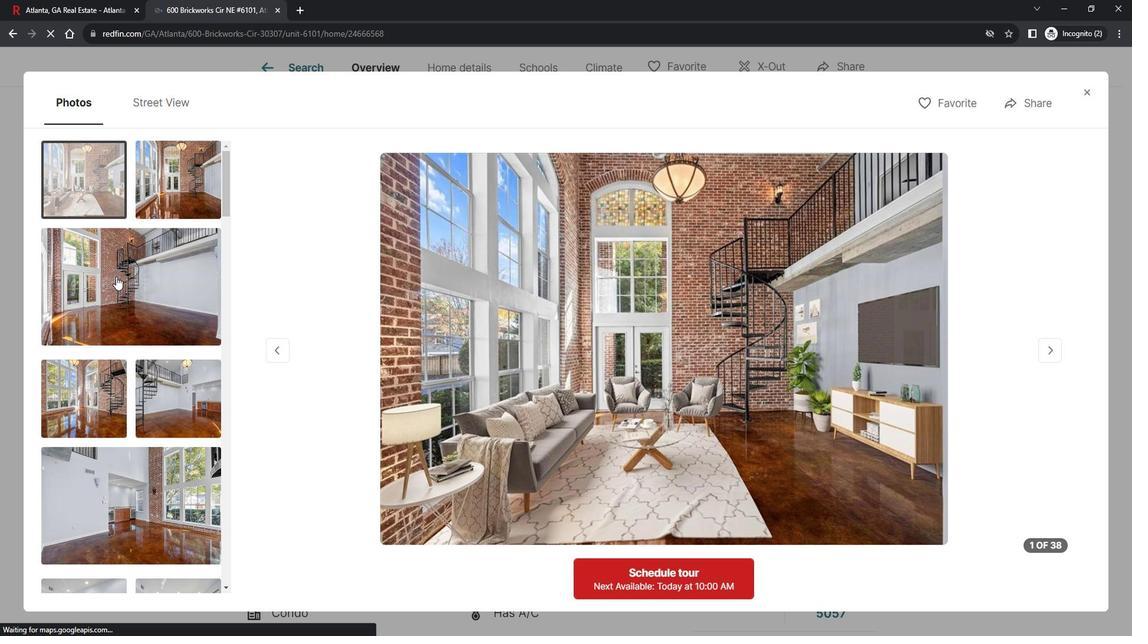 
Action: Mouse moved to (125, 339)
Screenshot: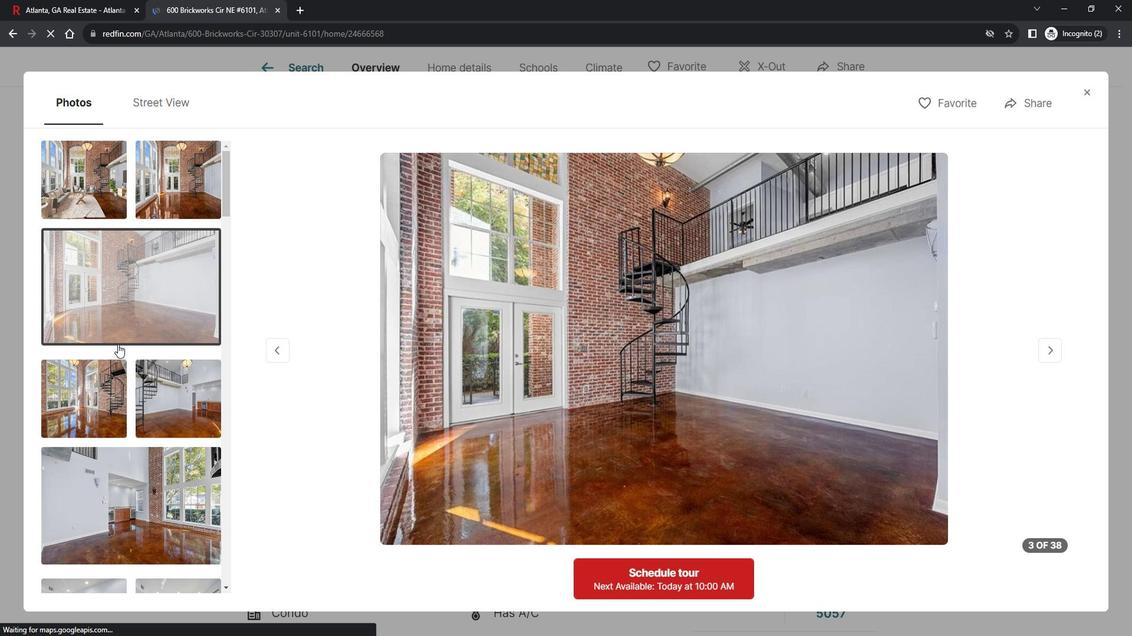 
Action: Mouse scrolled (125, 339) with delta (0, 0)
Screenshot: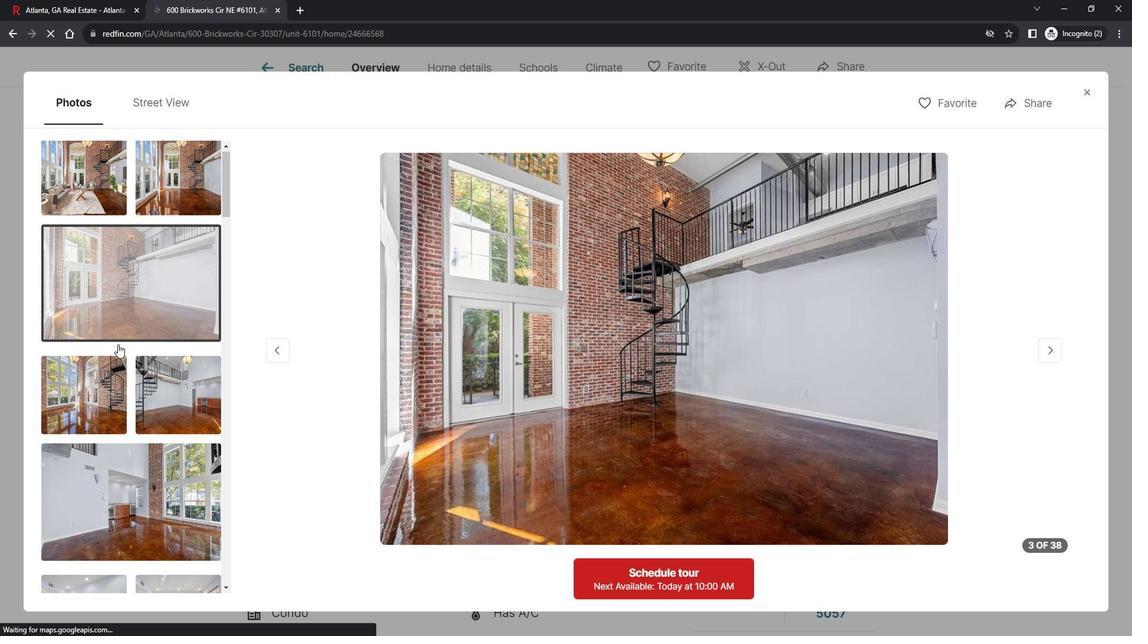 
Action: Mouse moved to (90, 320)
Screenshot: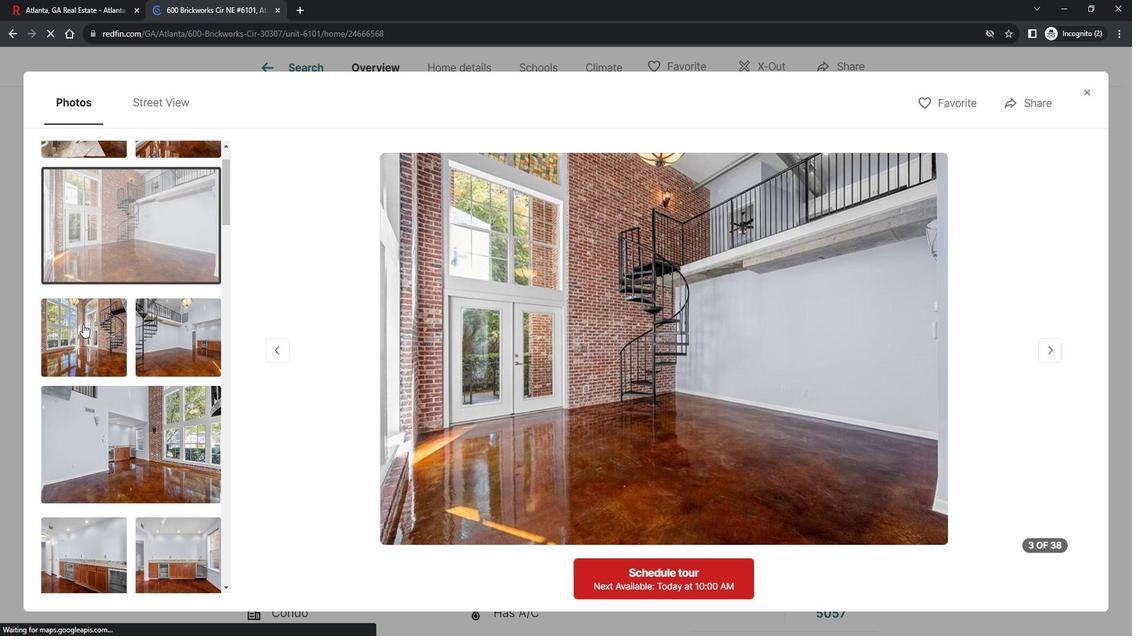 
Action: Mouse pressed left at (90, 320)
Screenshot: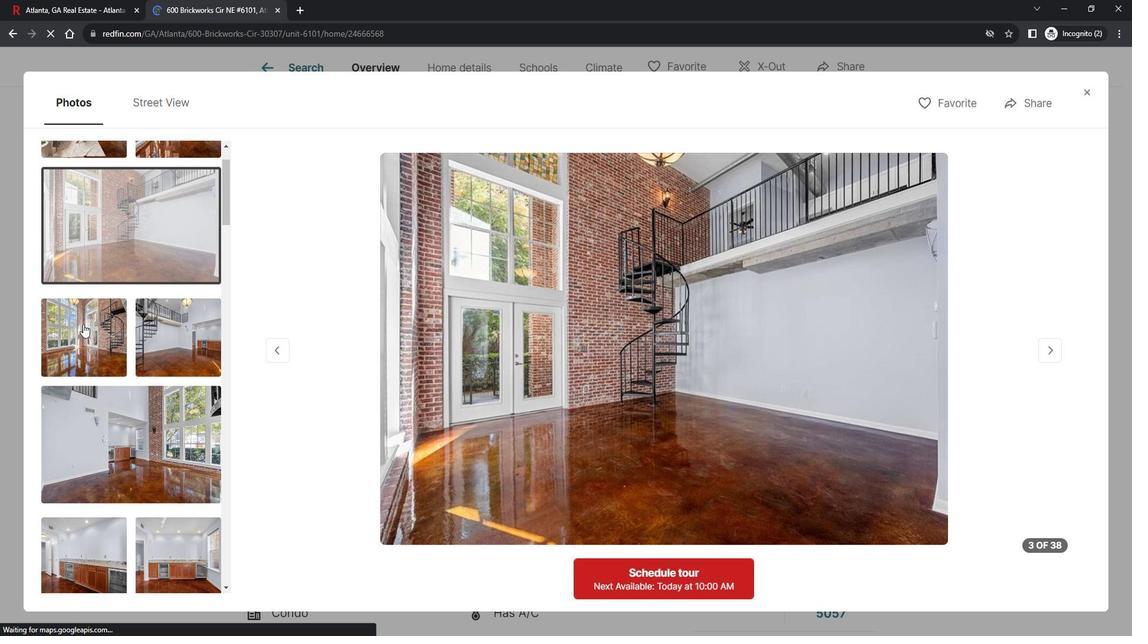 
Action: Mouse scrolled (90, 319) with delta (0, 0)
Screenshot: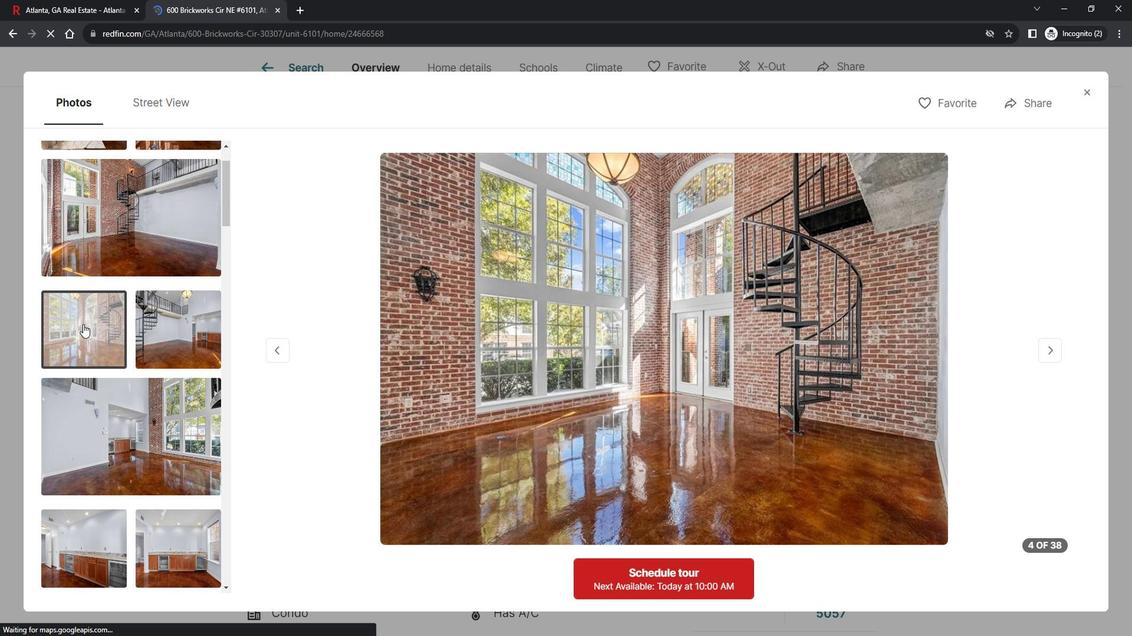 
Action: Mouse moved to (168, 260)
Screenshot: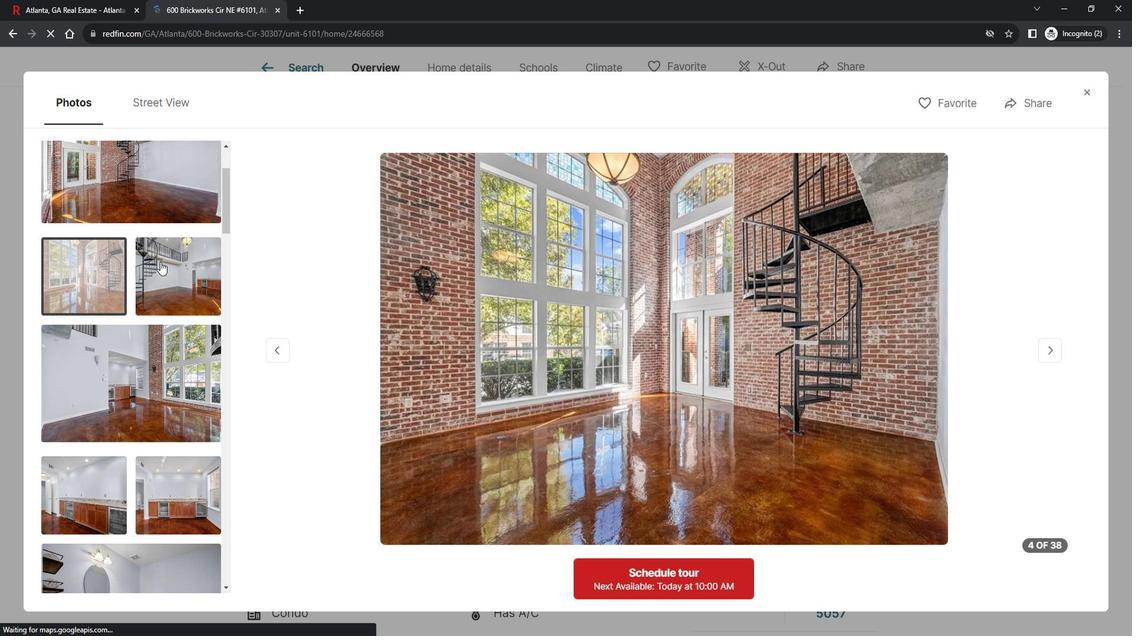 
Action: Mouse pressed left at (168, 260)
Screenshot: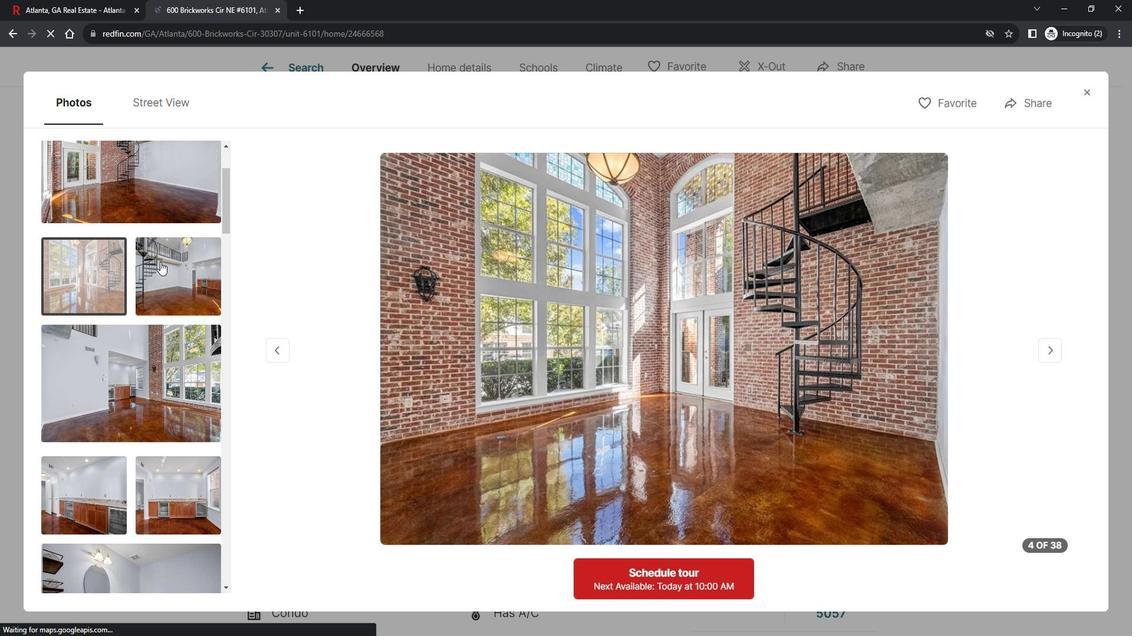 
Action: Mouse moved to (176, 327)
Screenshot: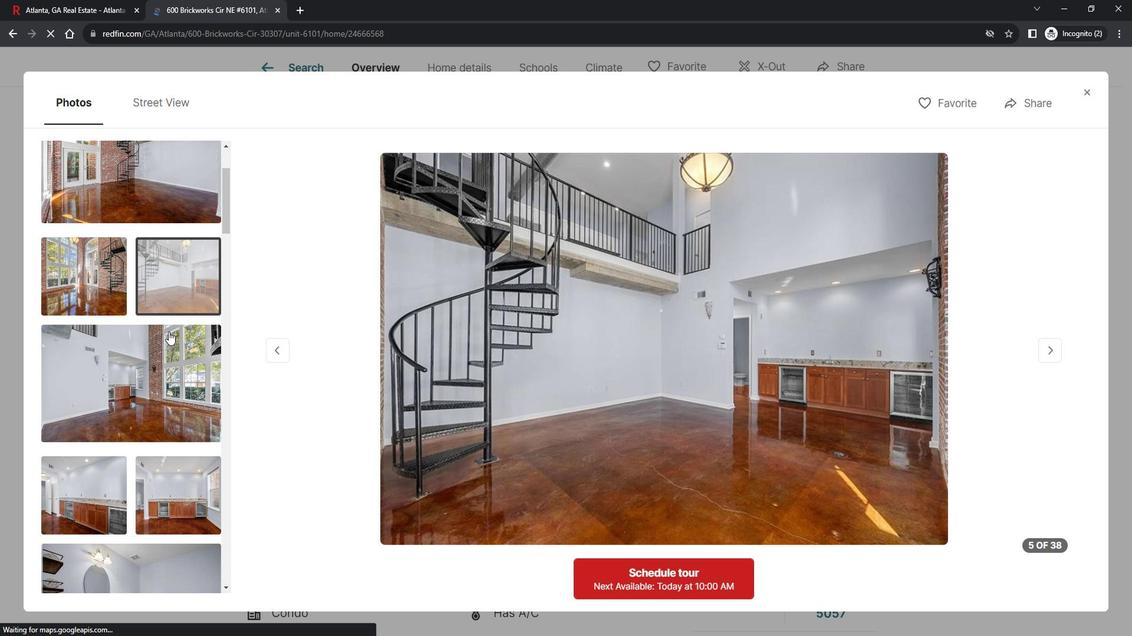 
Action: Mouse scrolled (176, 326) with delta (0, 0)
Screenshot: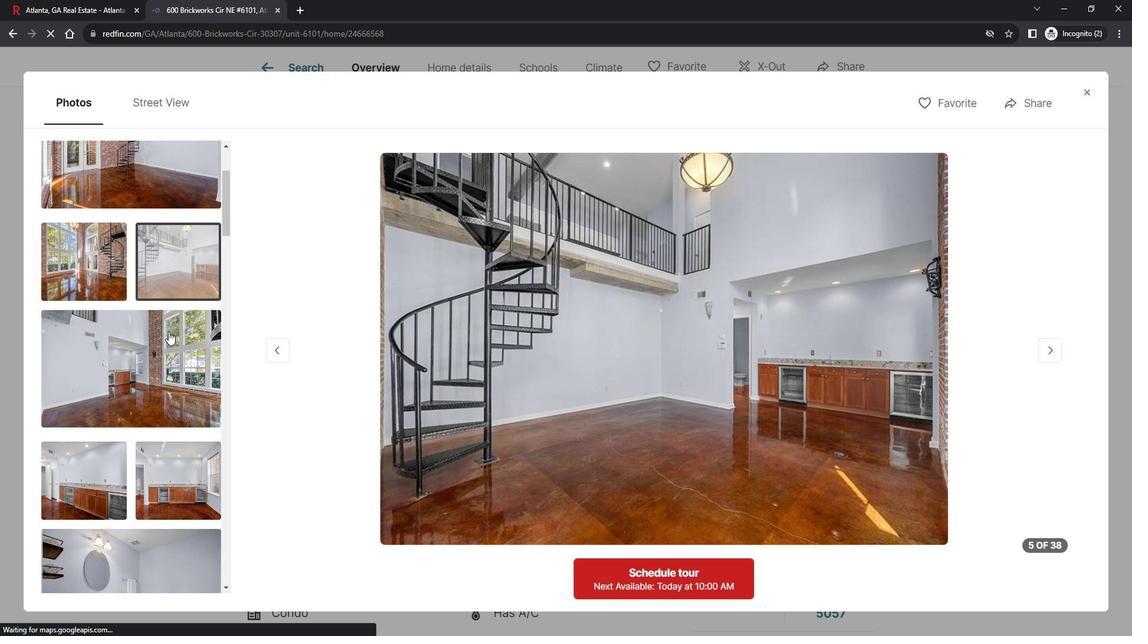 
Action: Mouse moved to (140, 315)
Screenshot: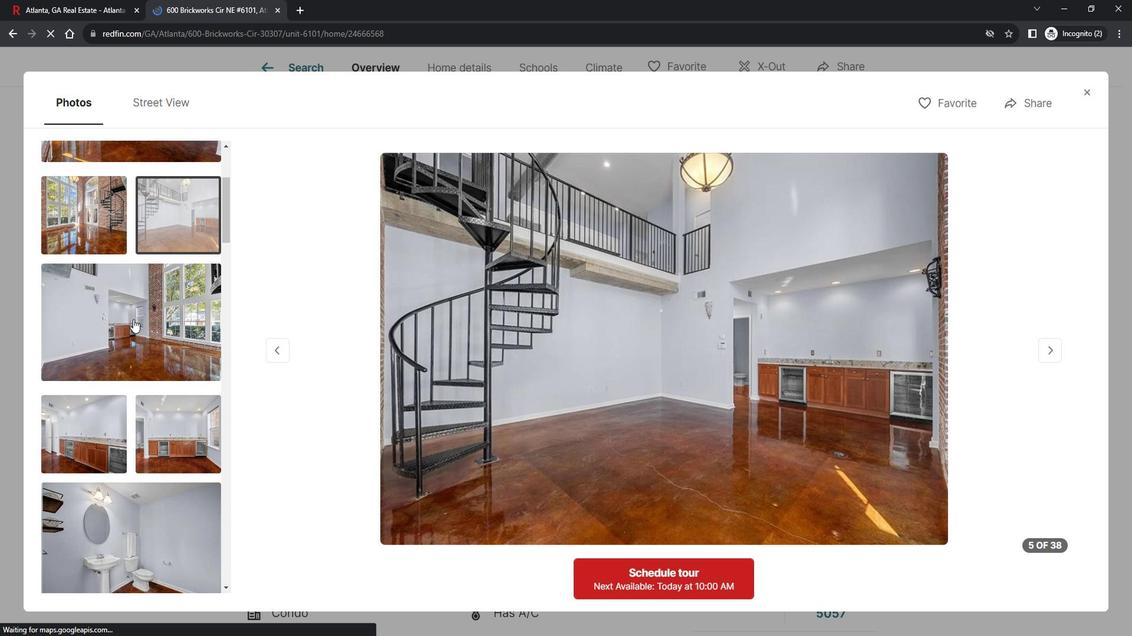 
Action: Mouse pressed left at (140, 315)
Screenshot: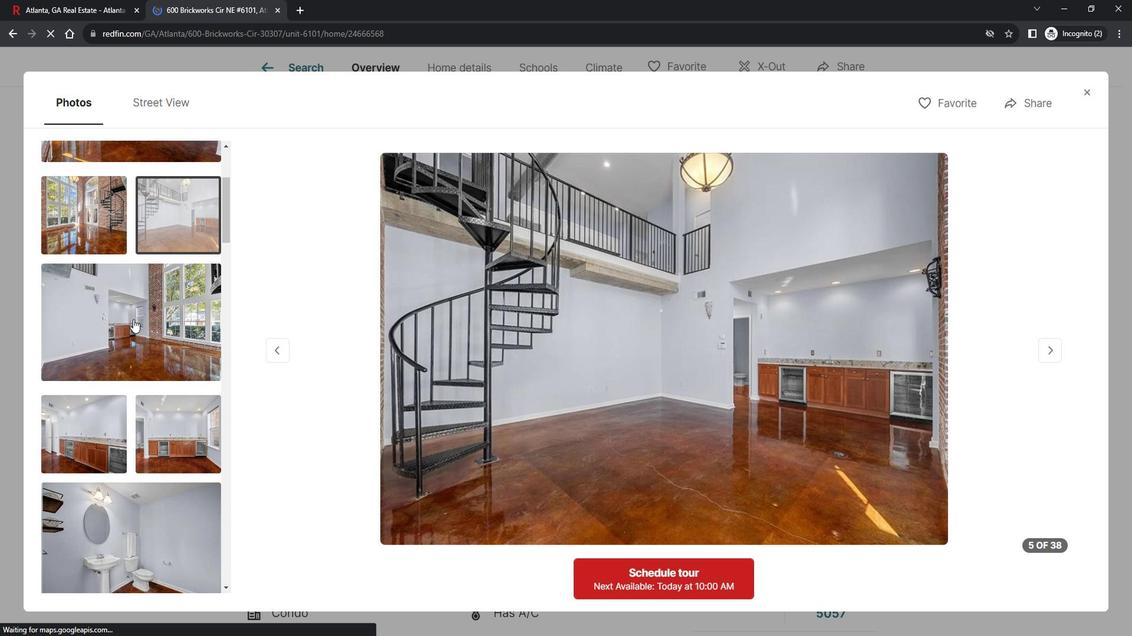 
Action: Mouse scrolled (140, 314) with delta (0, 0)
Screenshot: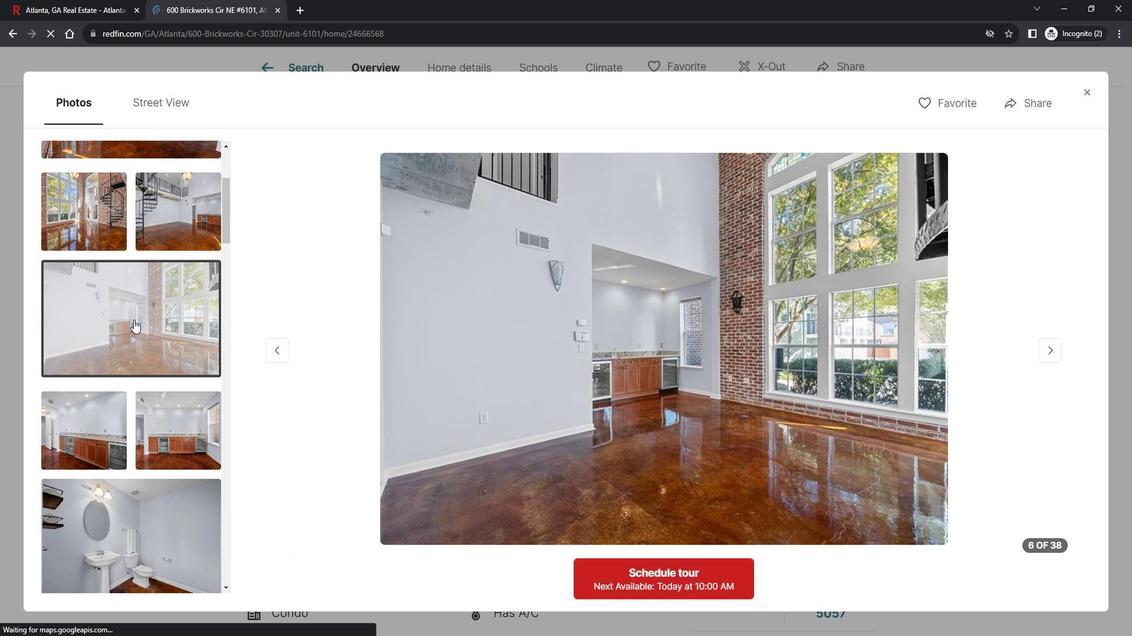 
Action: Mouse moved to (141, 316)
Screenshot: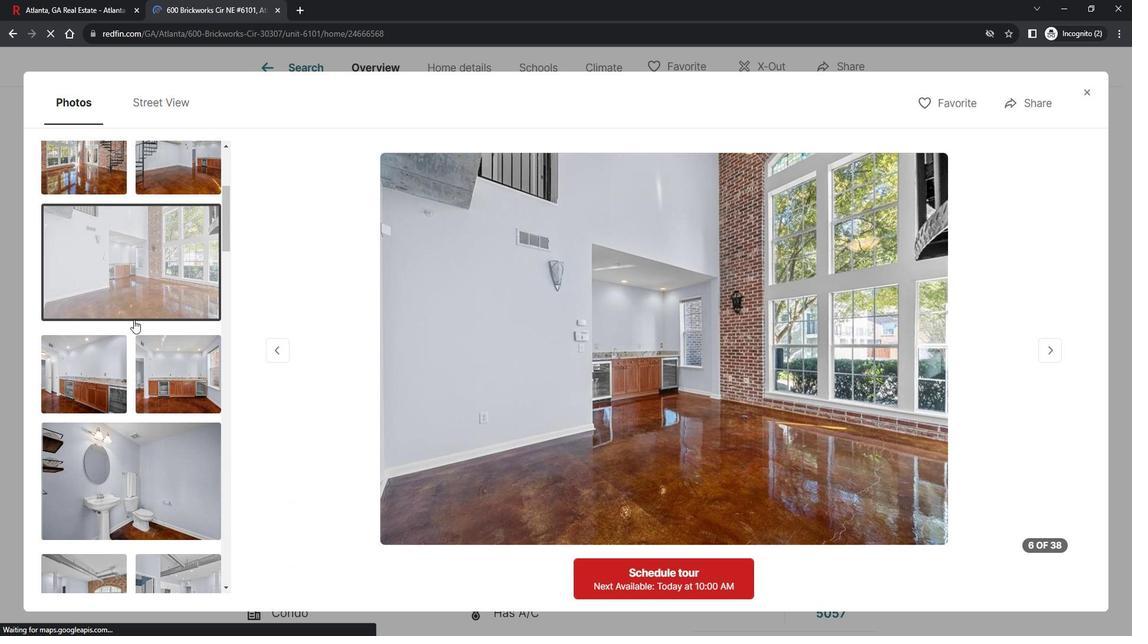 
Action: Mouse scrolled (141, 315) with delta (0, 0)
Screenshot: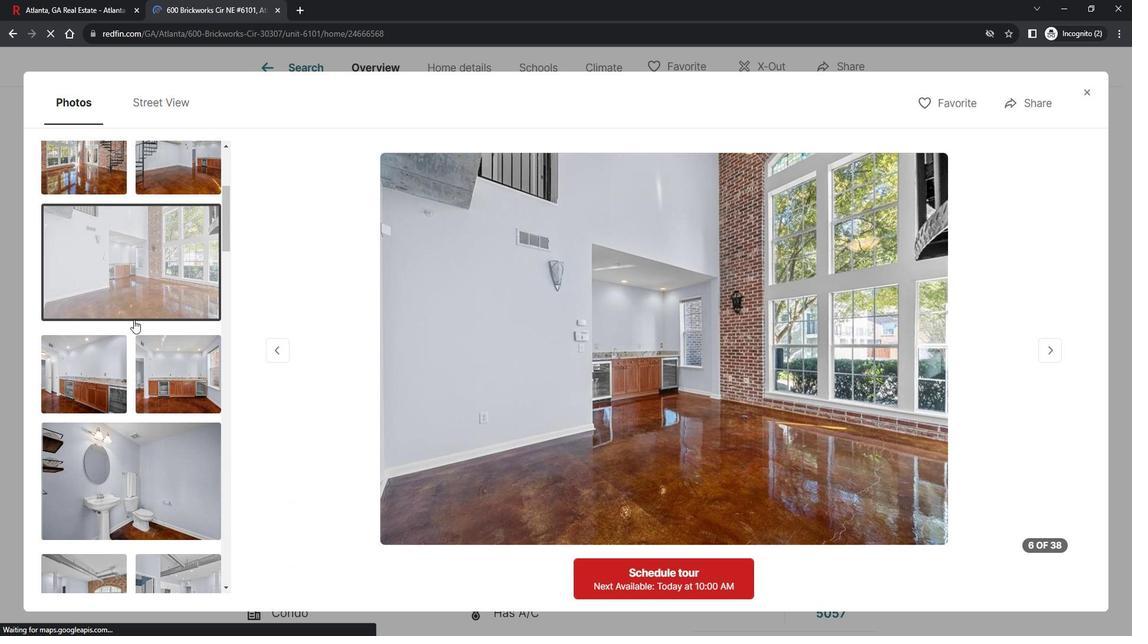 
Action: Mouse moved to (89, 316)
Screenshot: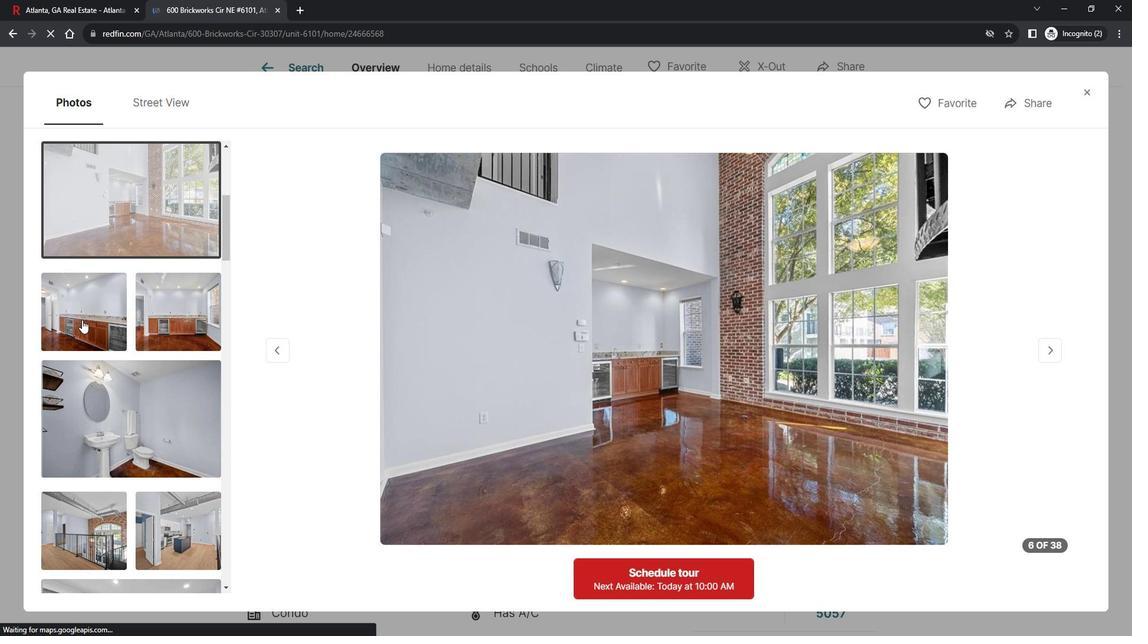 
Action: Mouse pressed left at (89, 316)
Screenshot: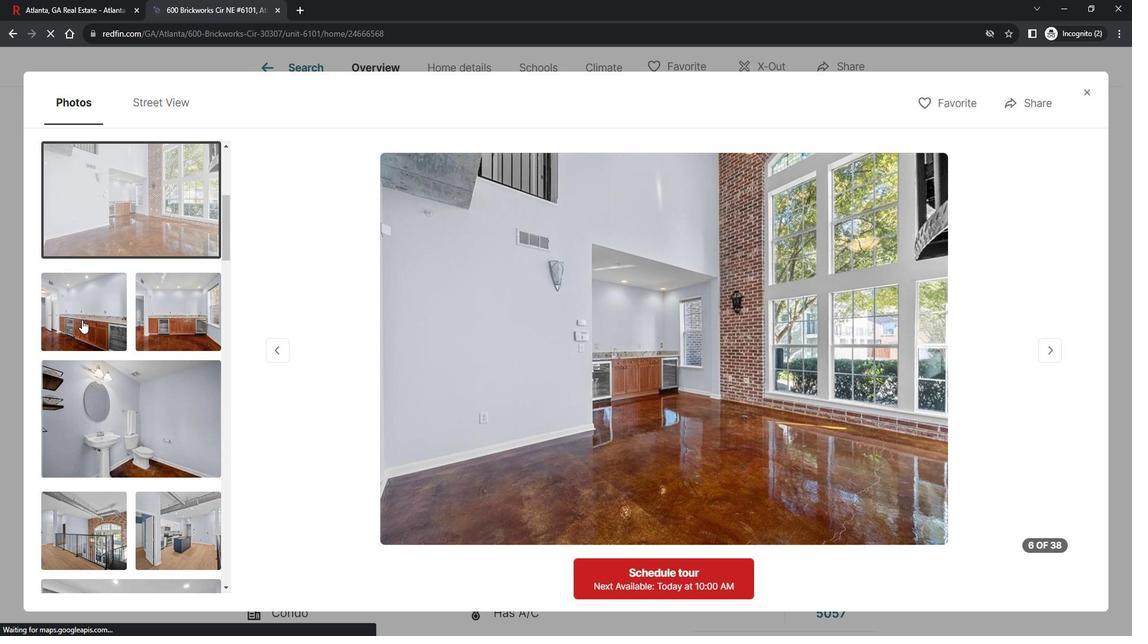 
Action: Mouse scrolled (89, 315) with delta (0, 0)
Screenshot: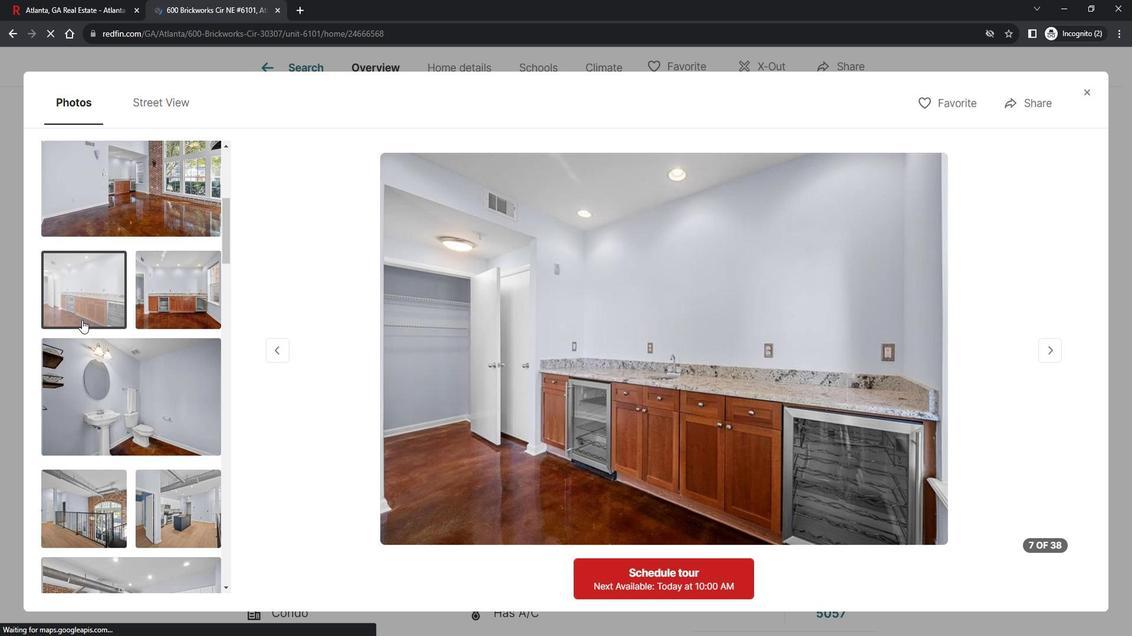 
Action: Mouse moved to (176, 257)
Screenshot: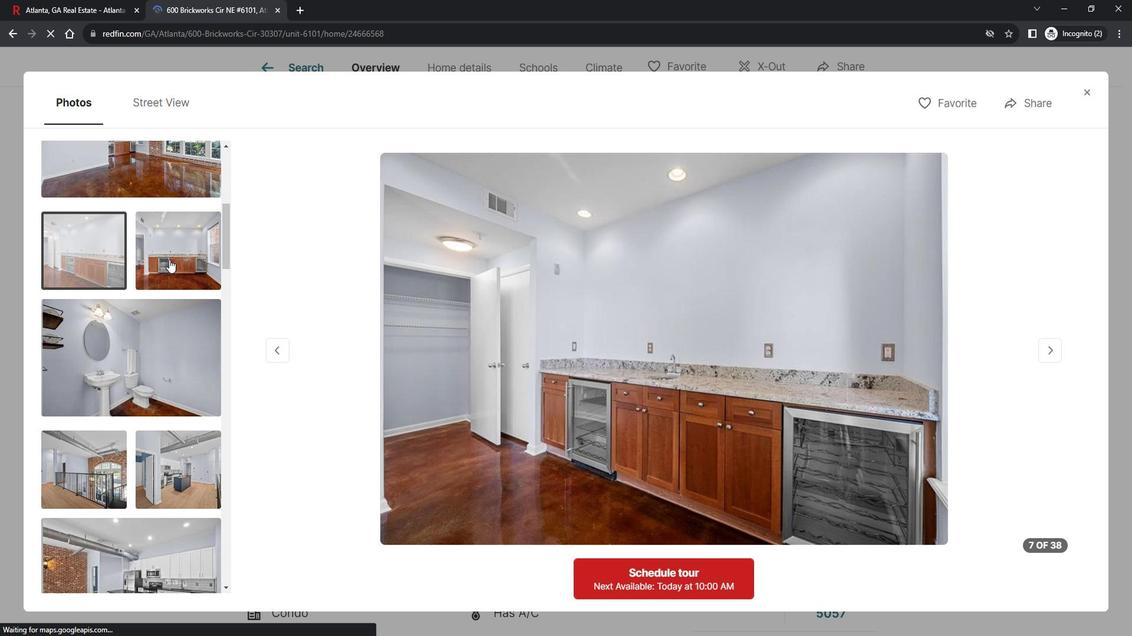 
Action: Mouse pressed left at (176, 257)
Screenshot: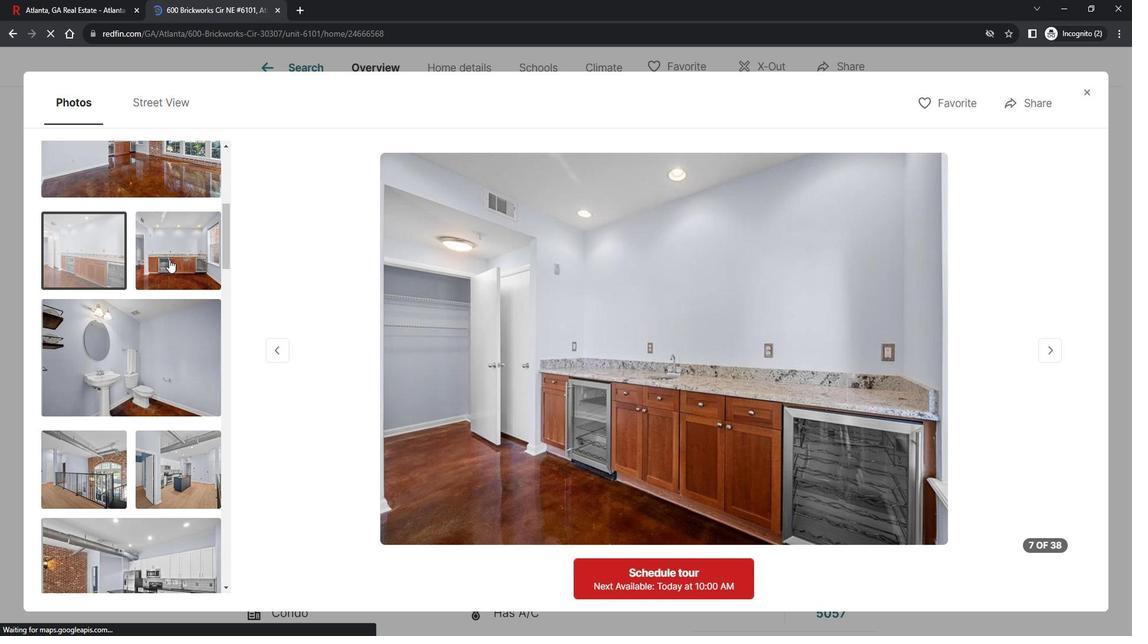 
Action: Mouse moved to (182, 336)
Screenshot: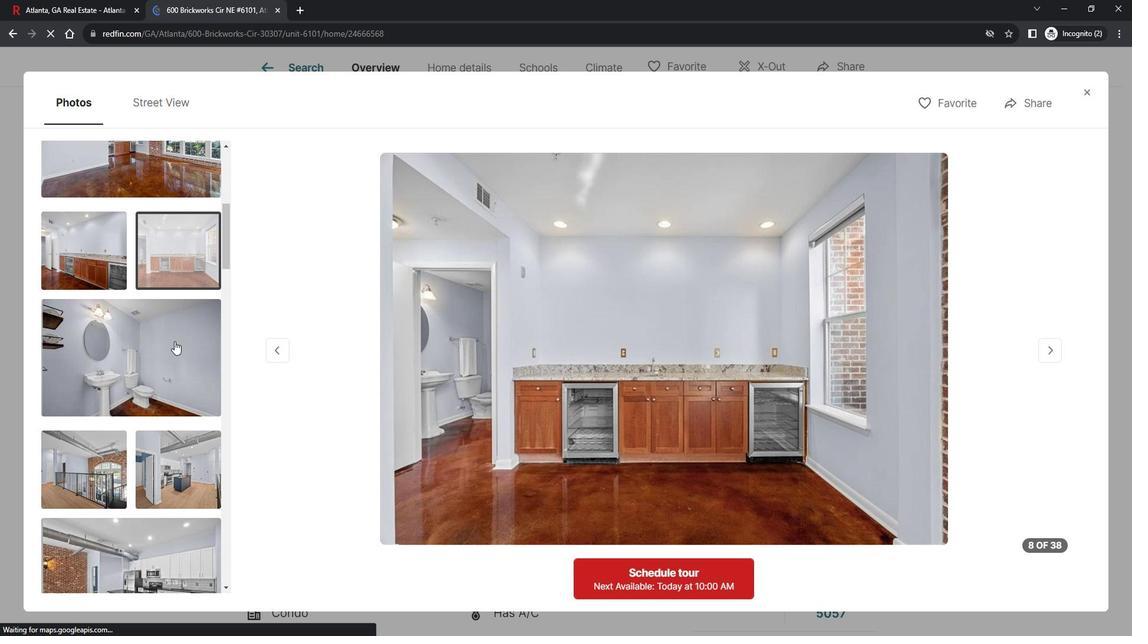 
Action: Mouse scrolled (182, 336) with delta (0, 0)
Screenshot: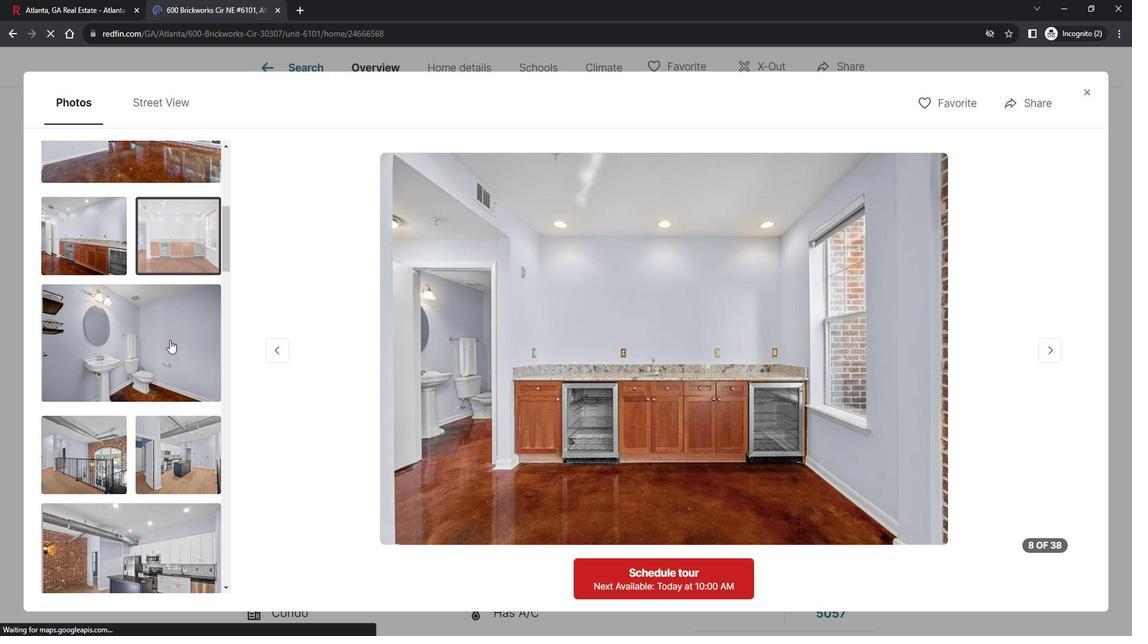 
Action: Mouse moved to (178, 335)
Screenshot: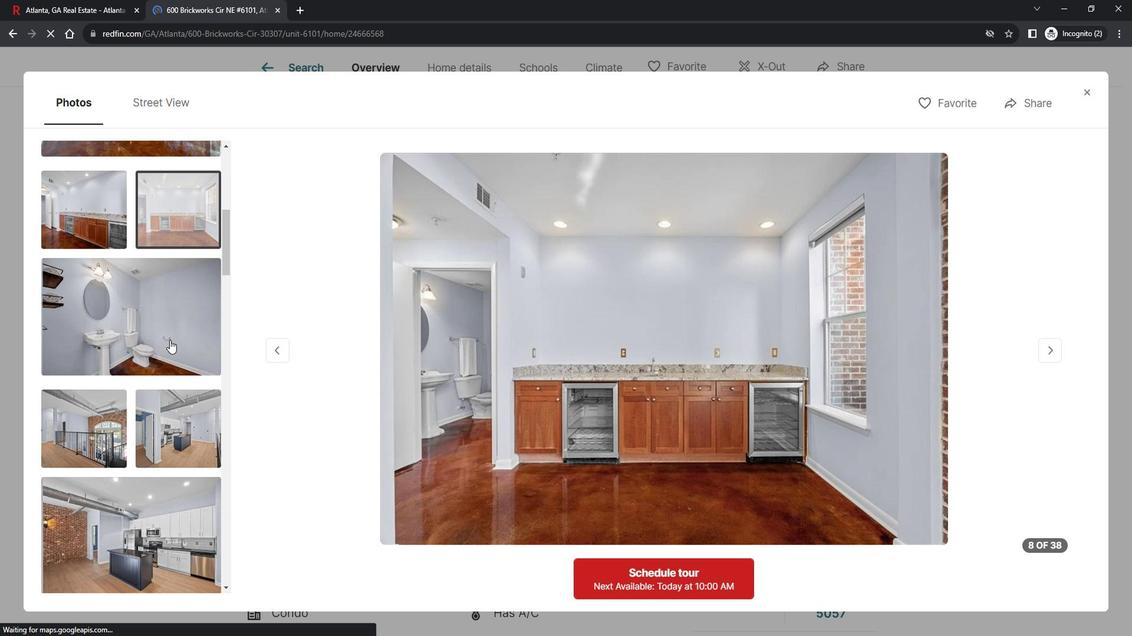 
Action: Mouse scrolled (178, 334) with delta (0, 0)
Screenshot: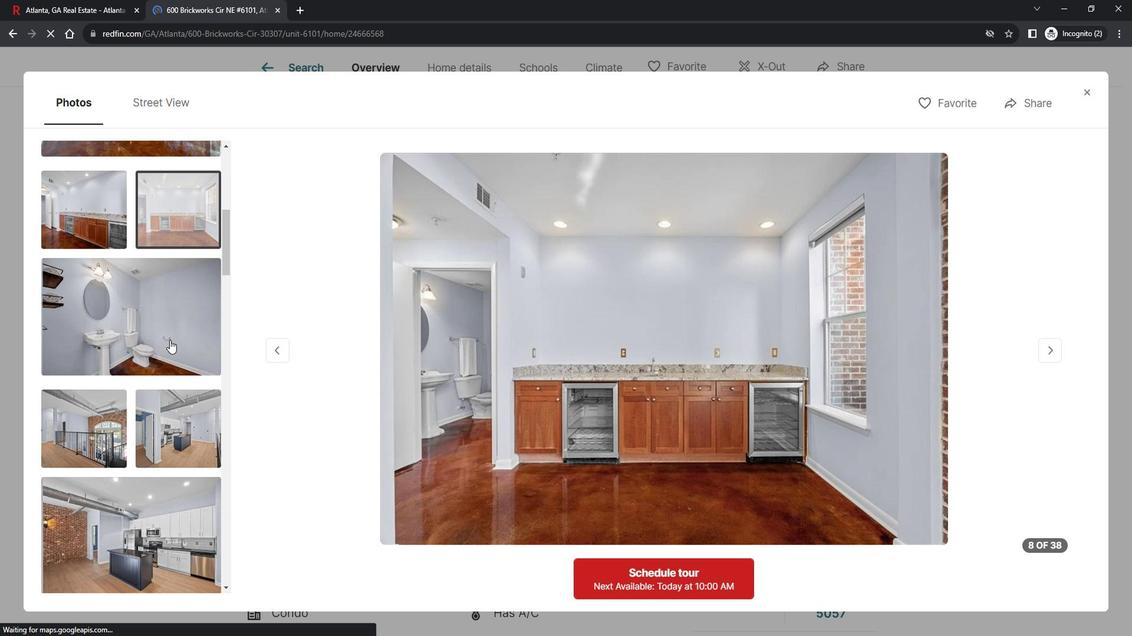 
Action: Mouse moved to (145, 265)
Screenshot: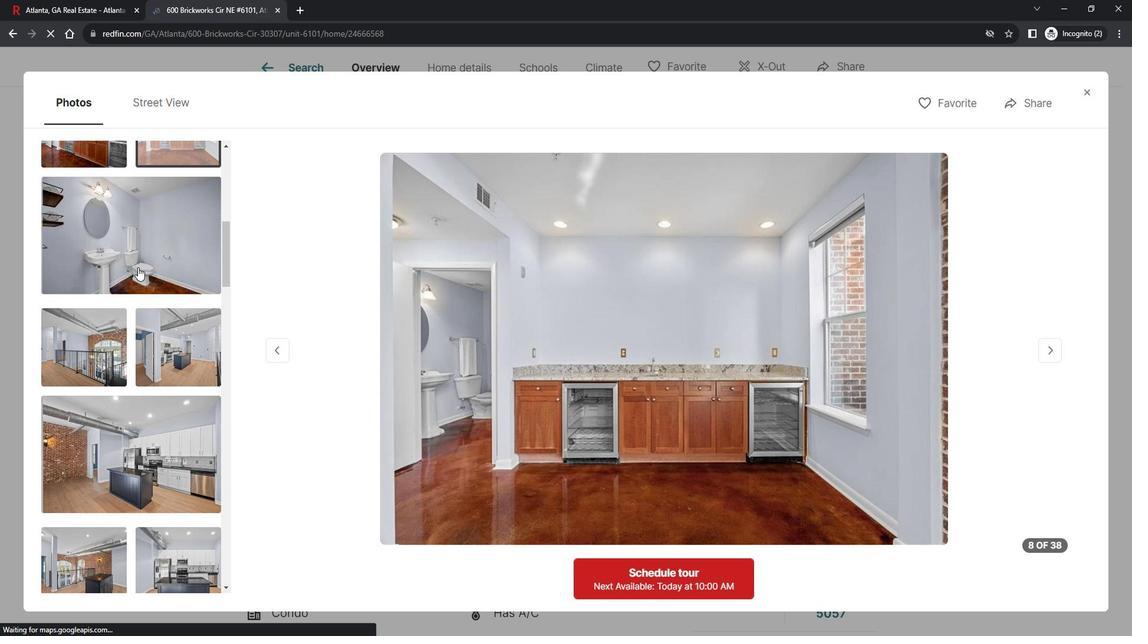 
Action: Mouse pressed left at (145, 265)
Screenshot: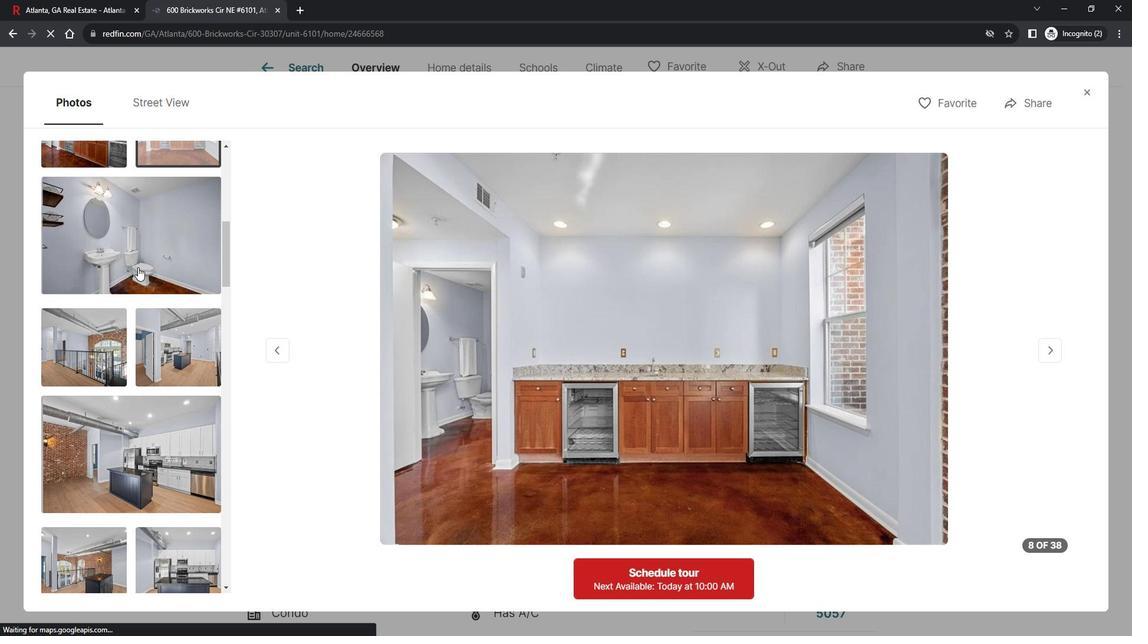
Action: Mouse moved to (155, 299)
Screenshot: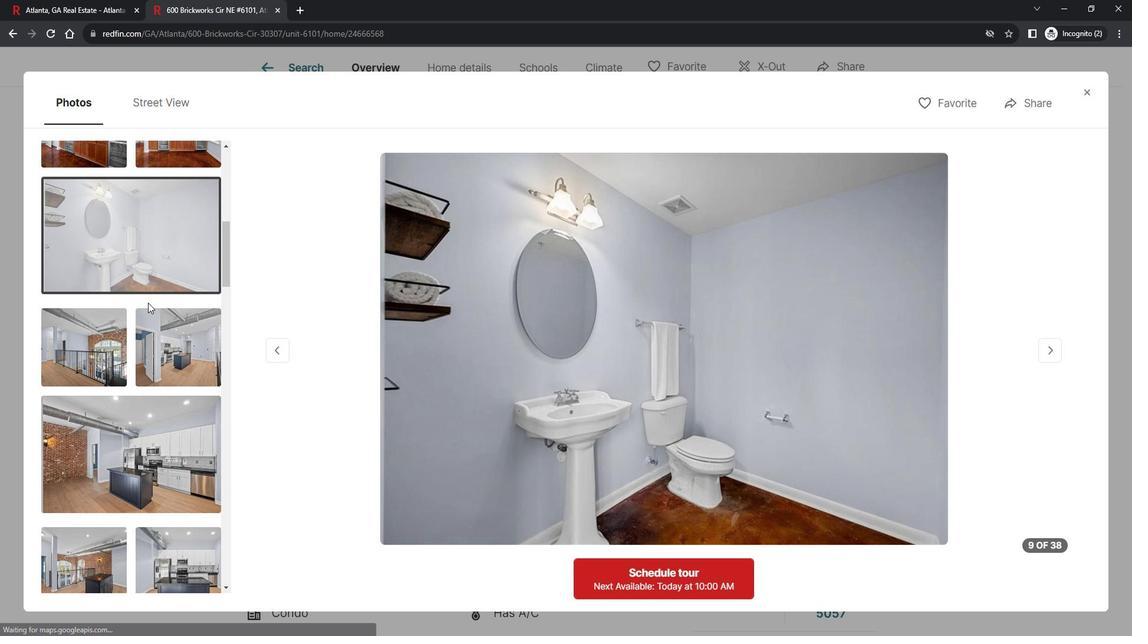 
Action: Mouse scrolled (155, 298) with delta (0, 0)
Screenshot: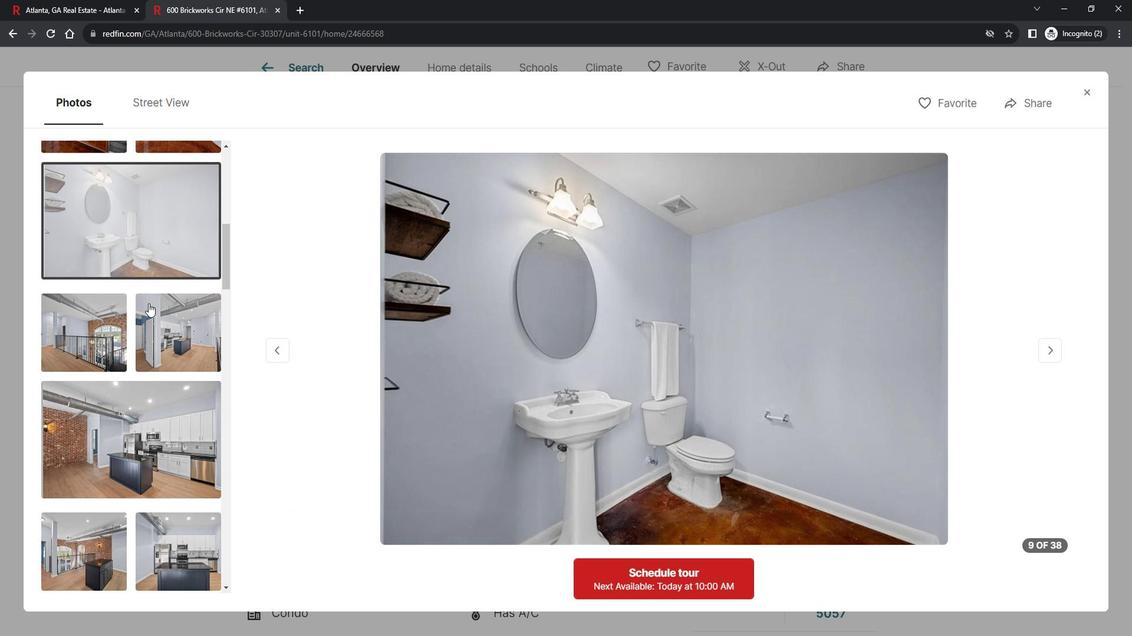 
Action: Mouse moved to (111, 298)
Screenshot: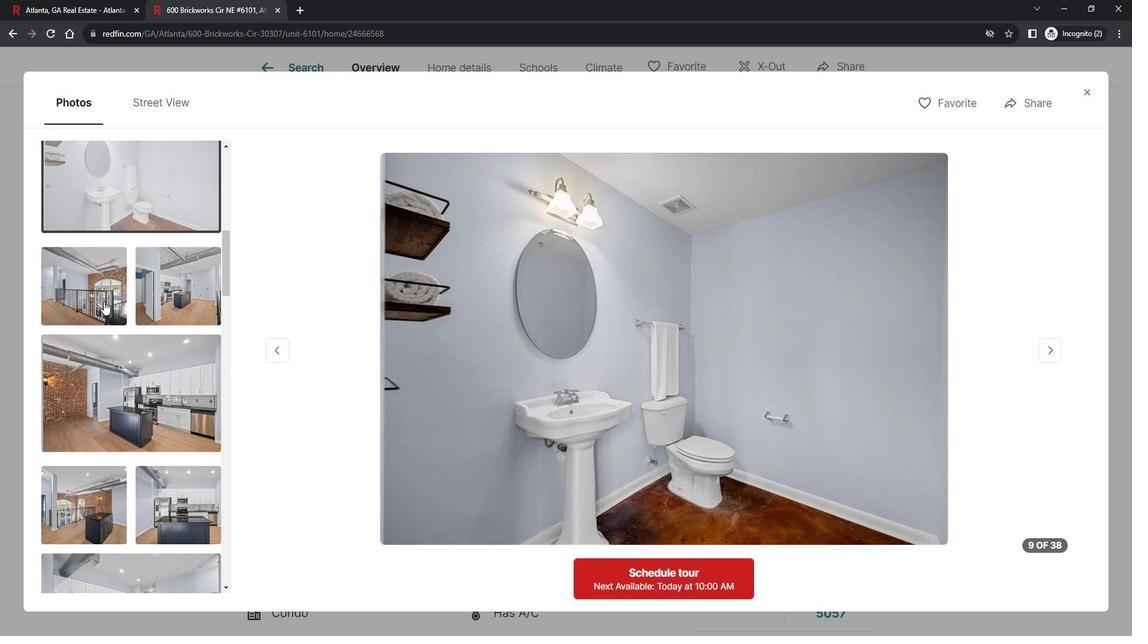 
Action: Mouse pressed left at (111, 298)
Screenshot: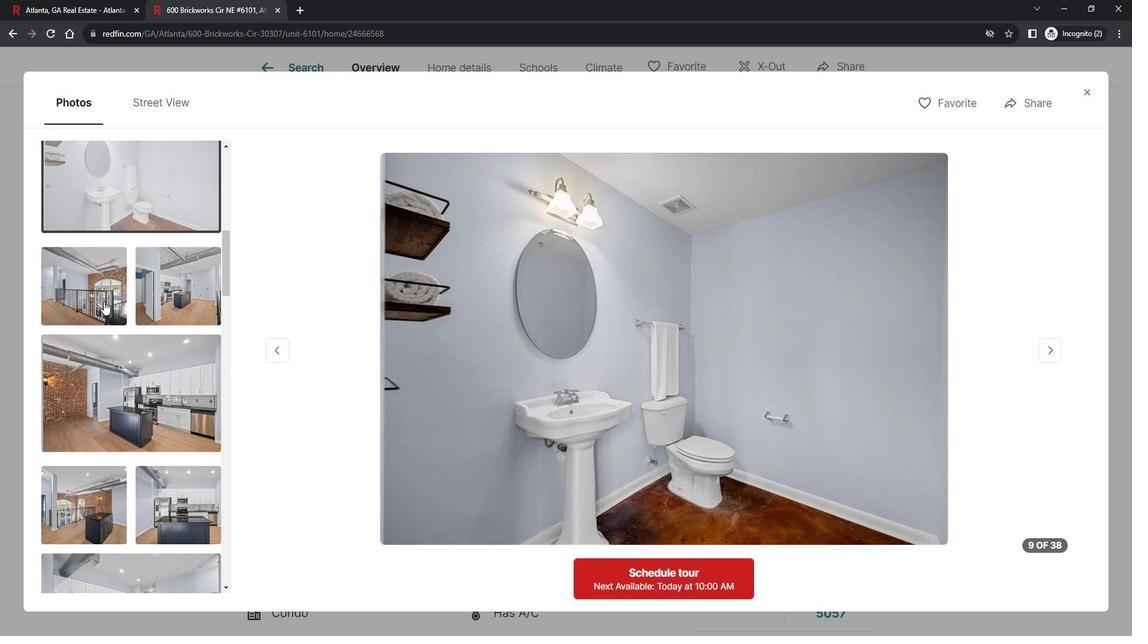 
Action: Mouse moved to (141, 355)
Screenshot: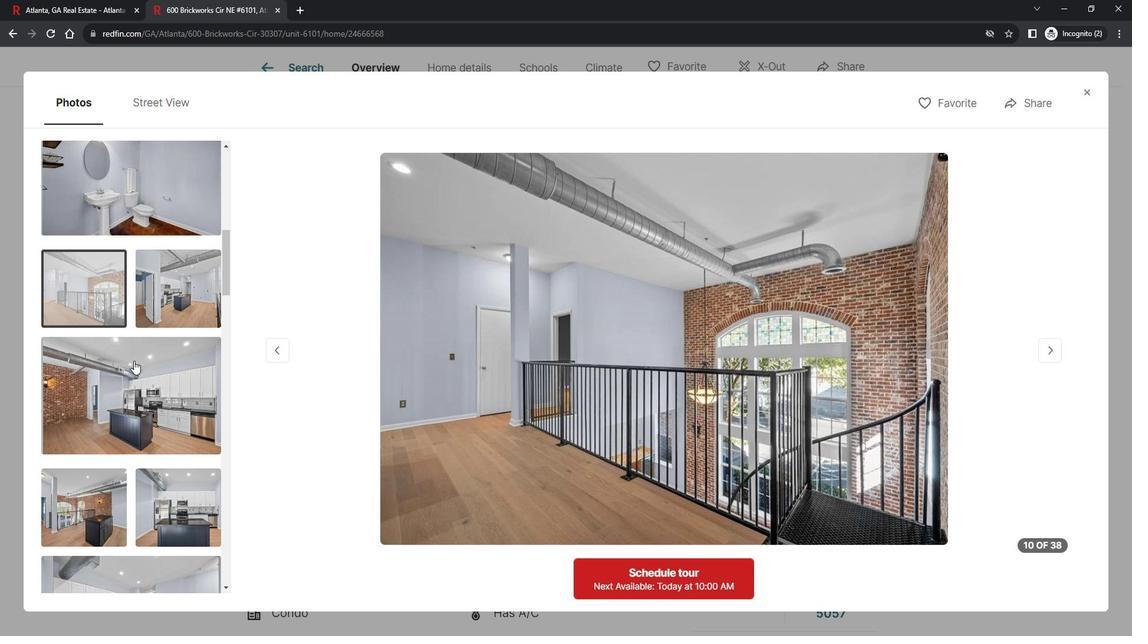 
Action: Mouse scrolled (141, 355) with delta (0, 0)
Screenshot: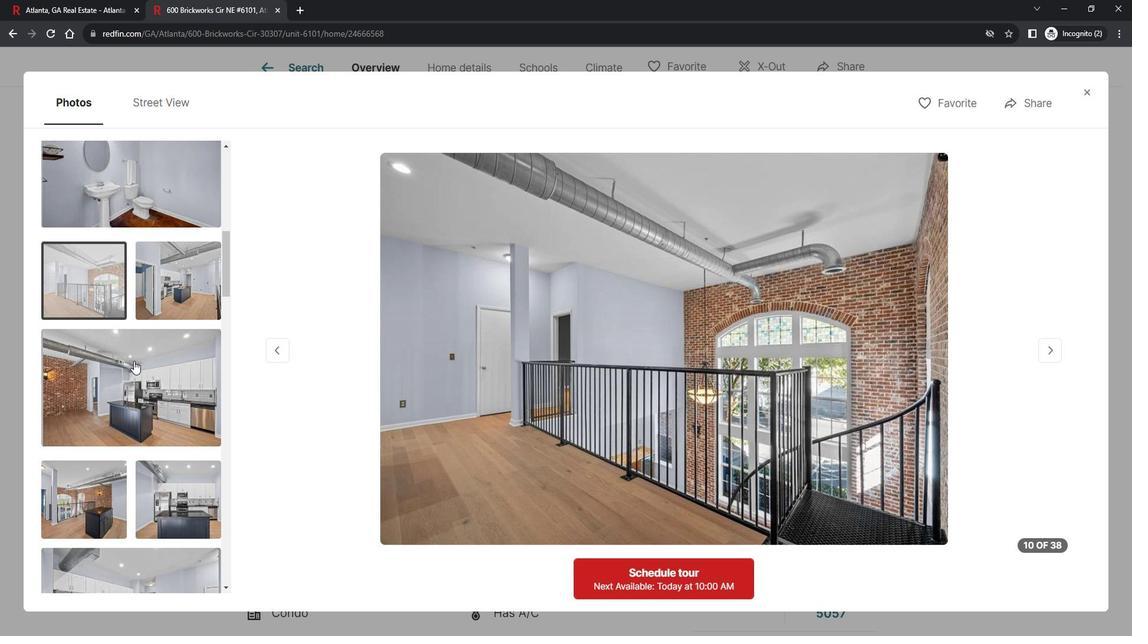 
Action: Mouse scrolled (141, 355) with delta (0, 0)
Screenshot: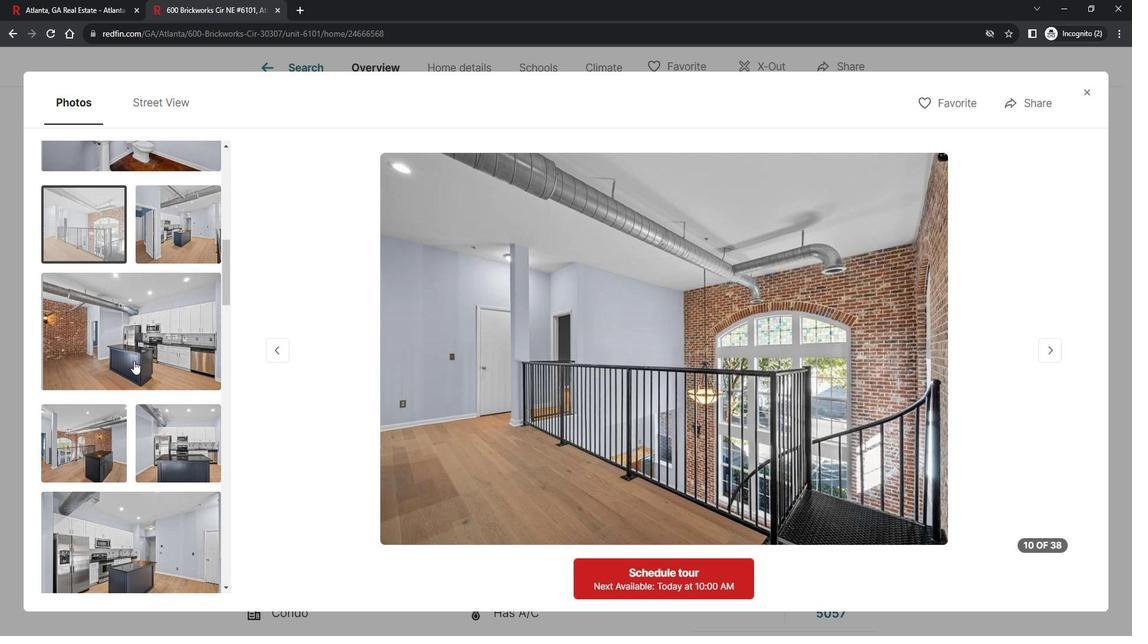 
Action: Mouse moved to (156, 281)
Screenshot: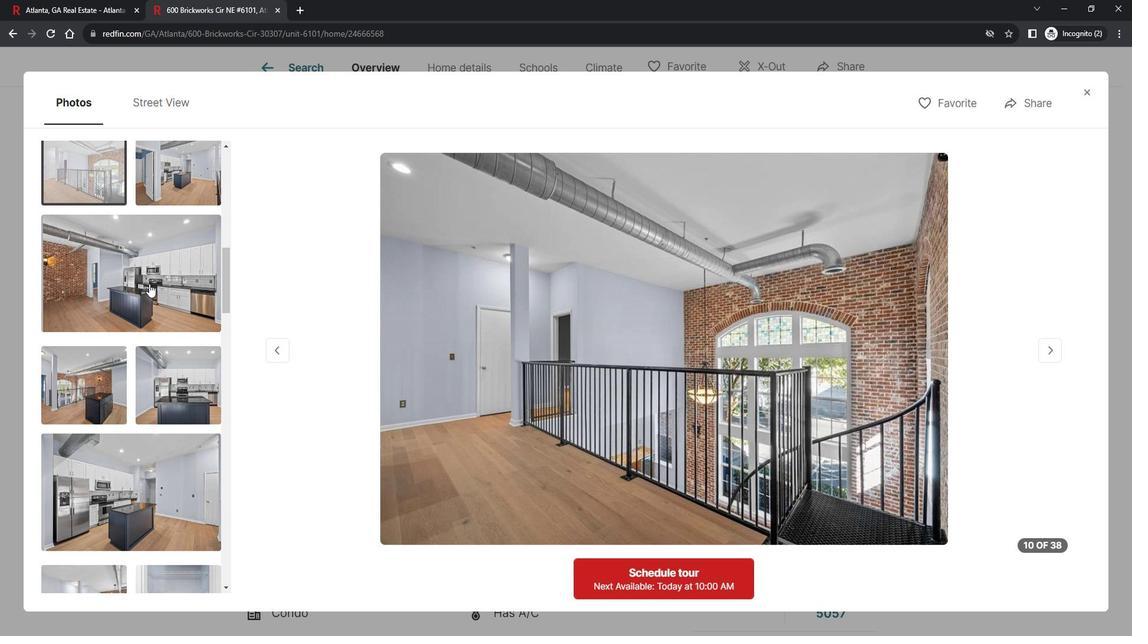 
Action: Mouse pressed left at (156, 281)
Screenshot: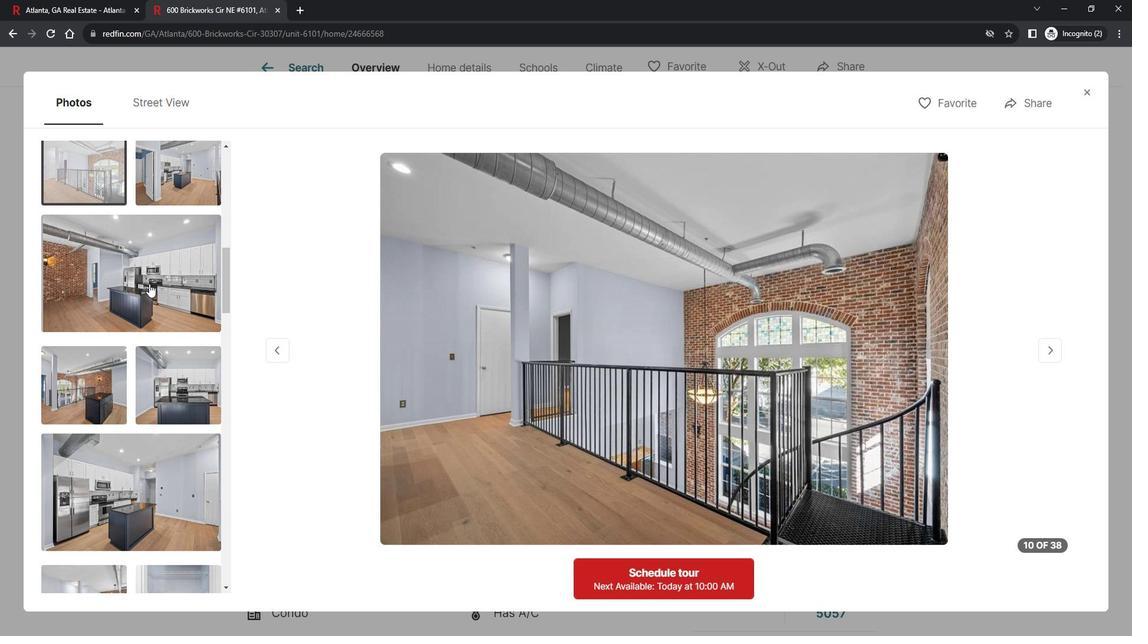 
Action: Mouse moved to (169, 346)
Screenshot: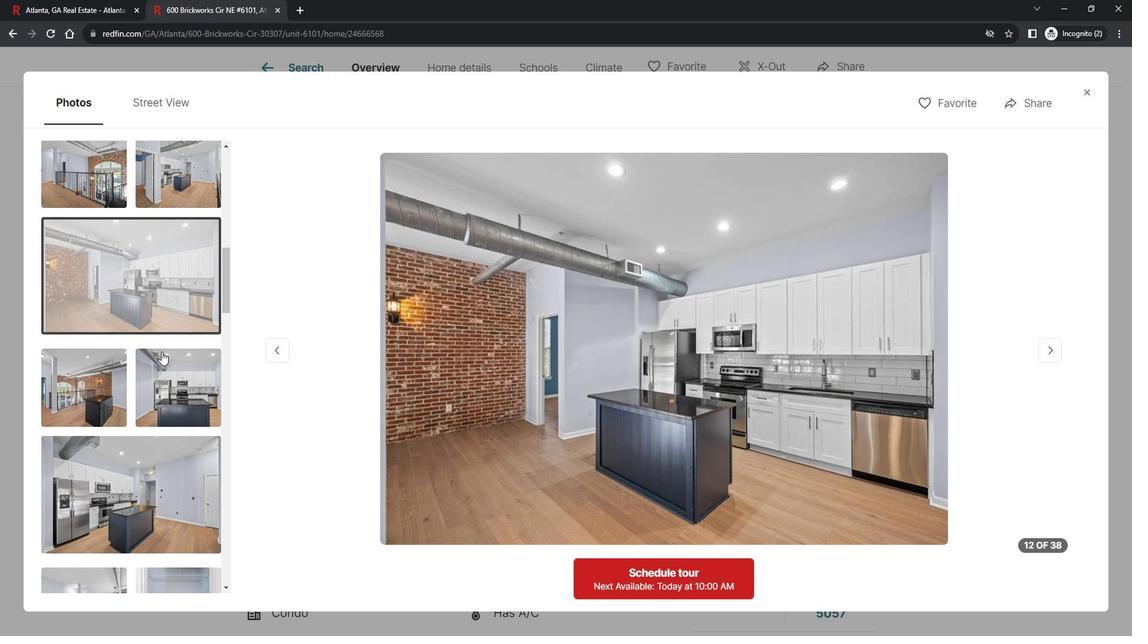 
Action: Mouse scrolled (169, 346) with delta (0, 0)
Screenshot: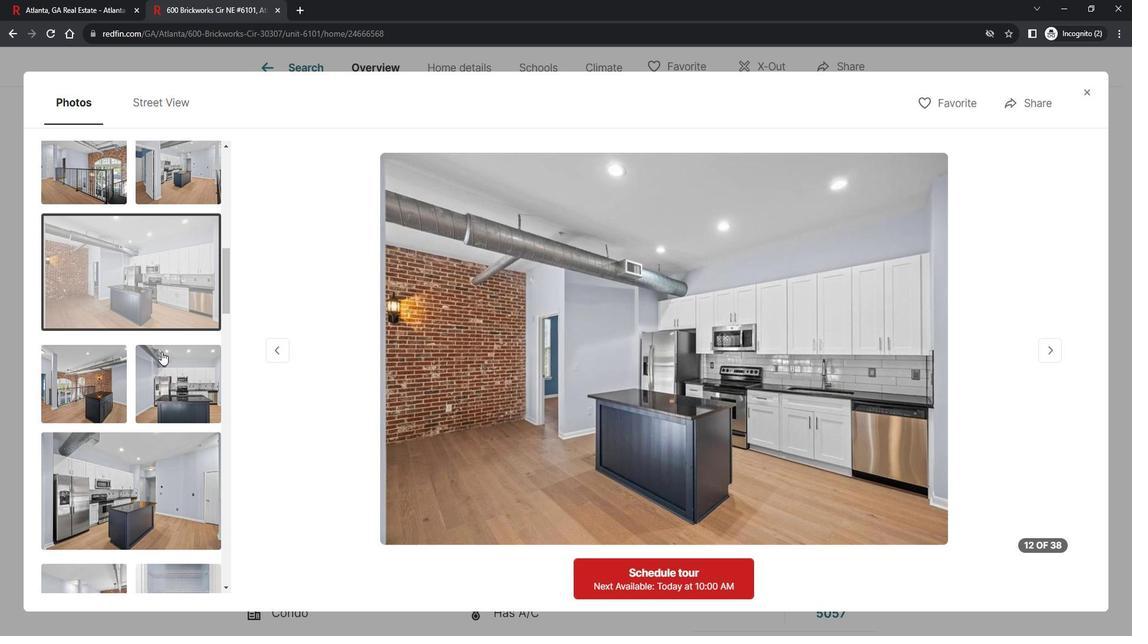 
Action: Mouse scrolled (169, 346) with delta (0, 0)
Screenshot: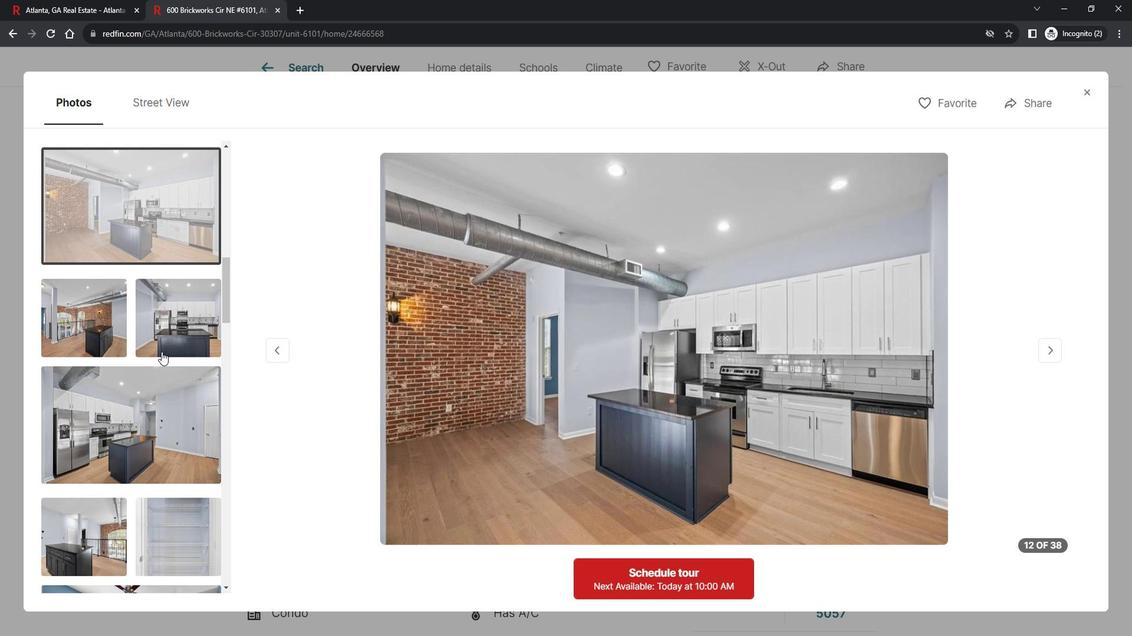 
Action: Mouse moved to (127, 353)
Screenshot: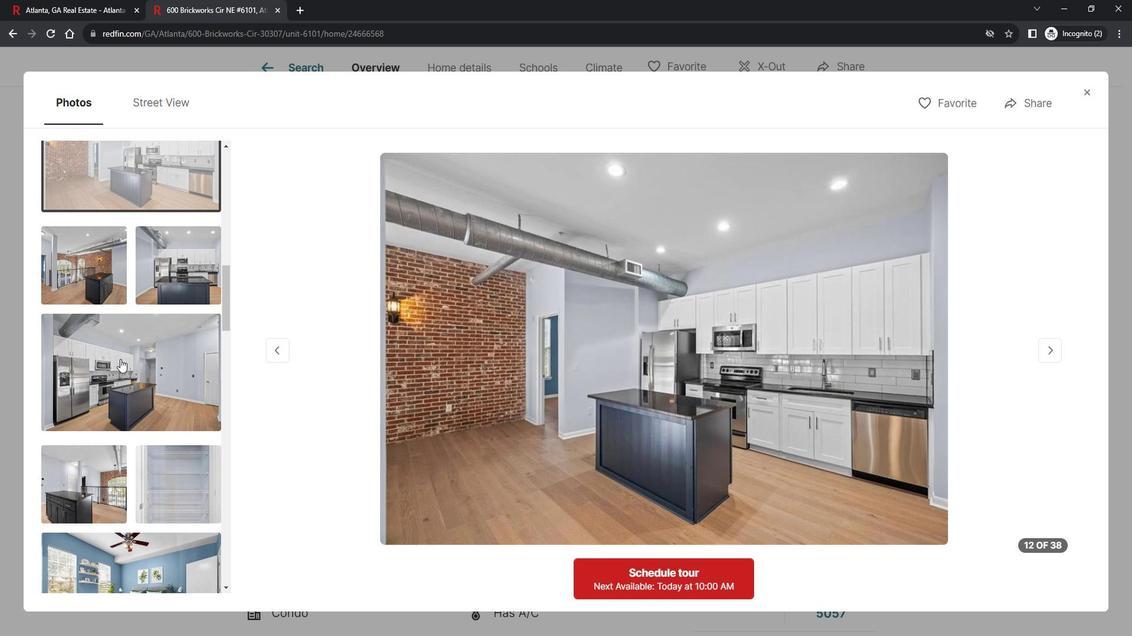 
Action: Mouse pressed left at (127, 353)
Screenshot: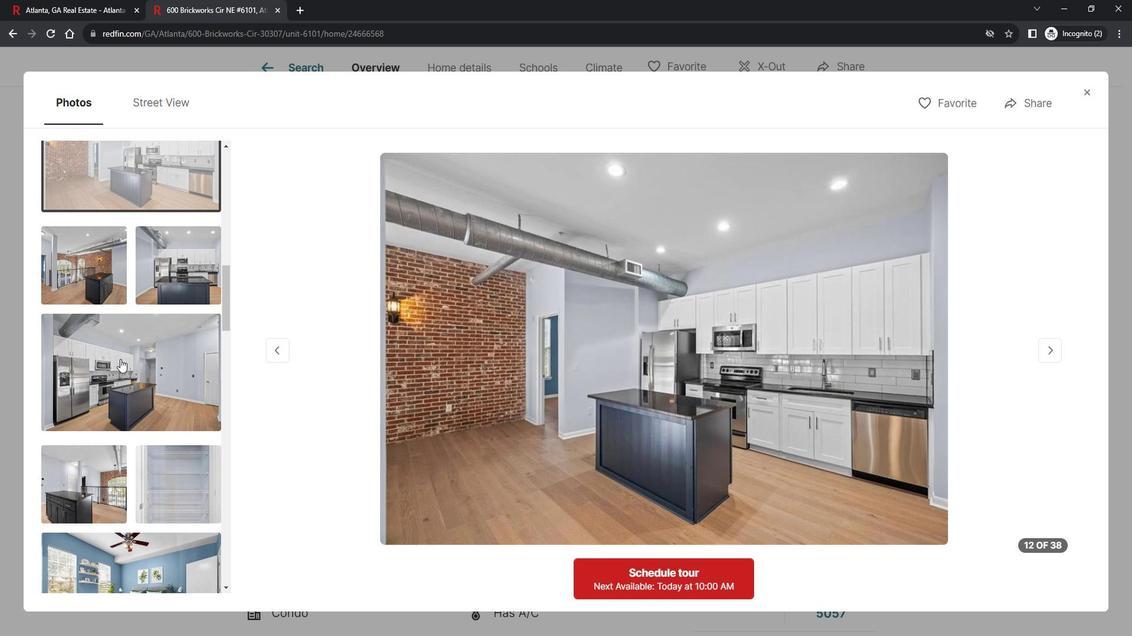 
Action: Mouse moved to (149, 352)
Screenshot: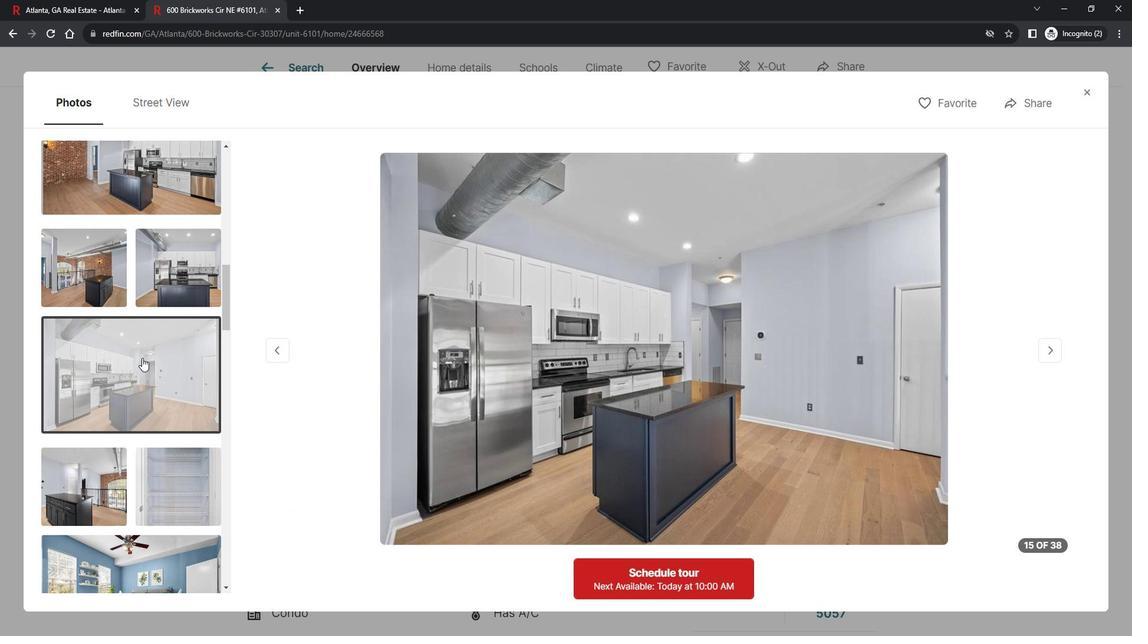 
Action: Mouse scrolled (149, 352) with delta (0, 0)
Screenshot: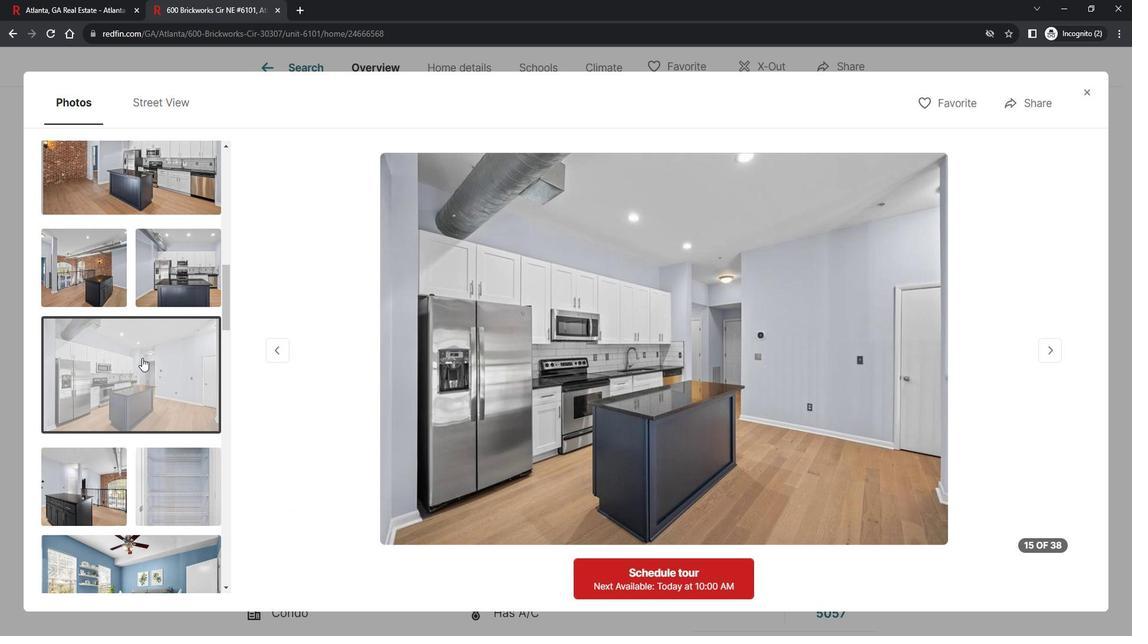 
Action: Mouse scrolled (149, 352) with delta (0, 0)
Screenshot: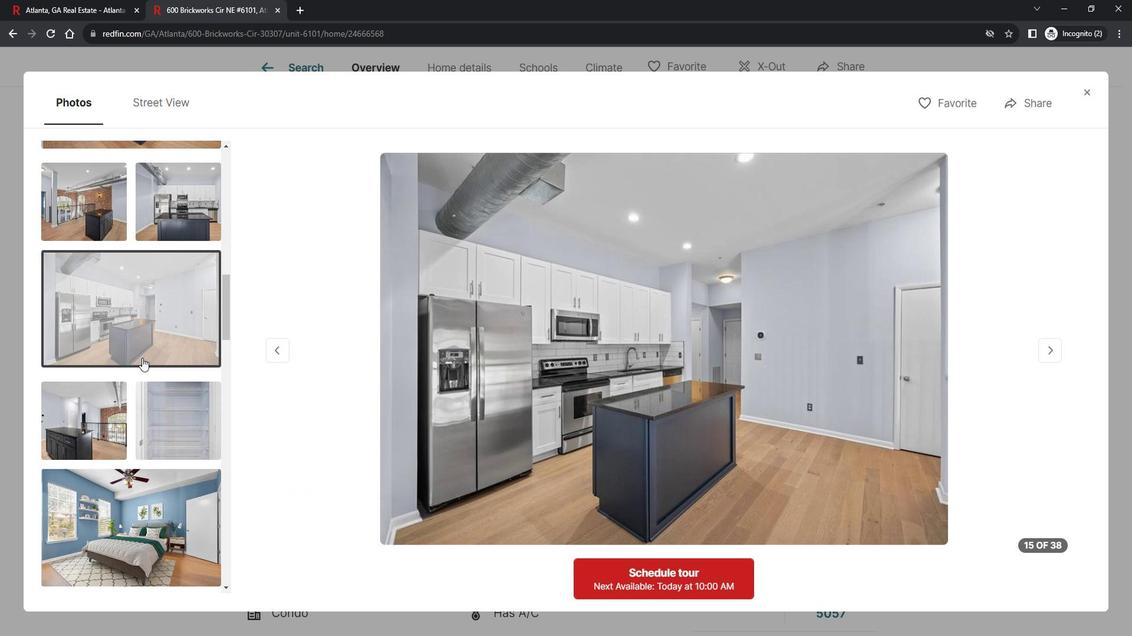 
Action: Mouse scrolled (149, 352) with delta (0, 0)
Screenshot: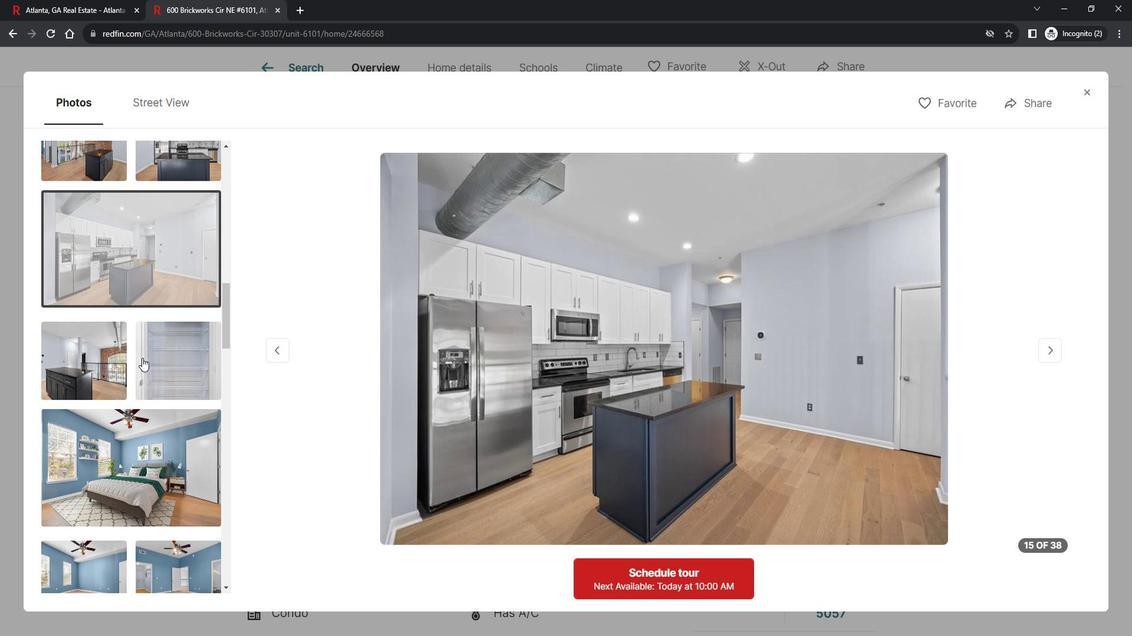 
Action: Mouse moved to (147, 343)
Screenshot: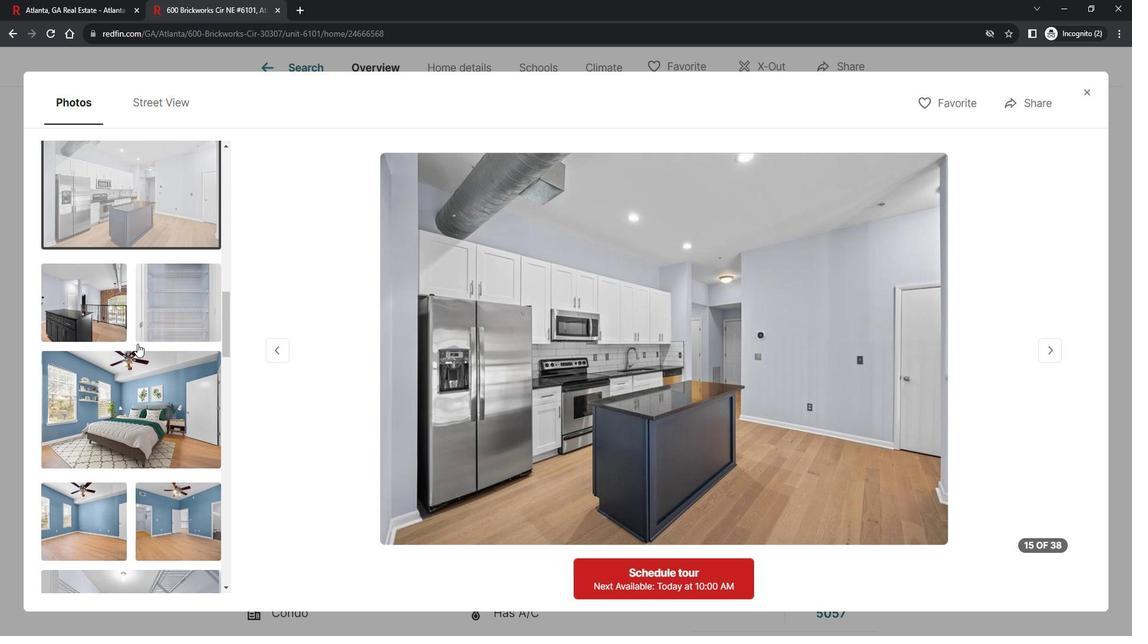 
Action: Mouse scrolled (147, 342) with delta (0, 0)
Screenshot: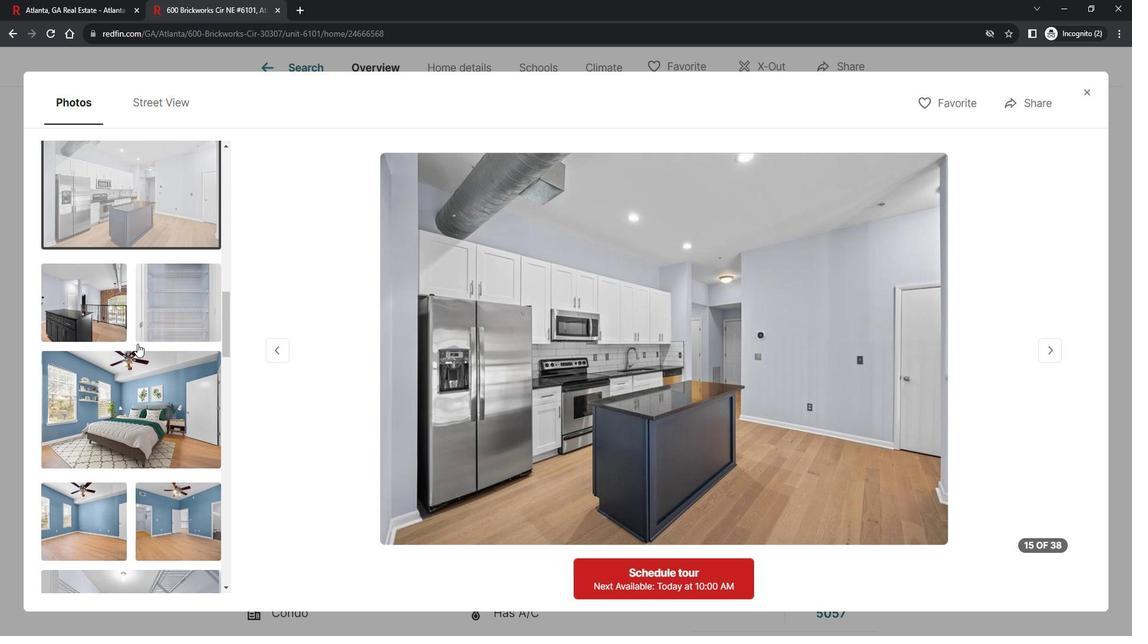 
Action: Mouse moved to (122, 314)
Screenshot: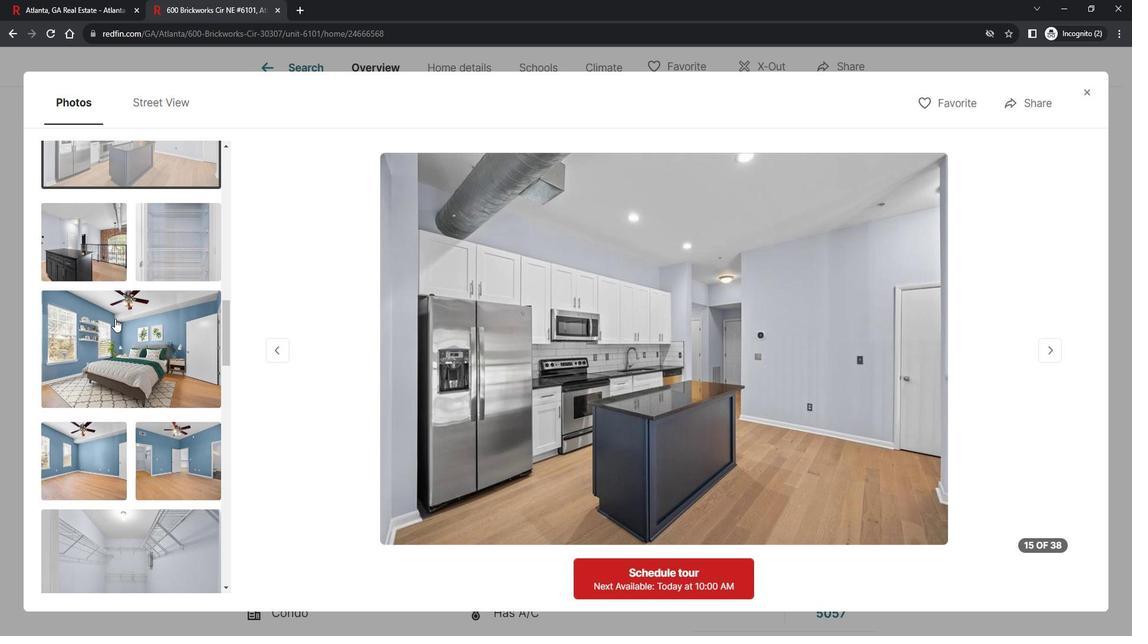 
Action: Mouse pressed left at (122, 314)
Screenshot: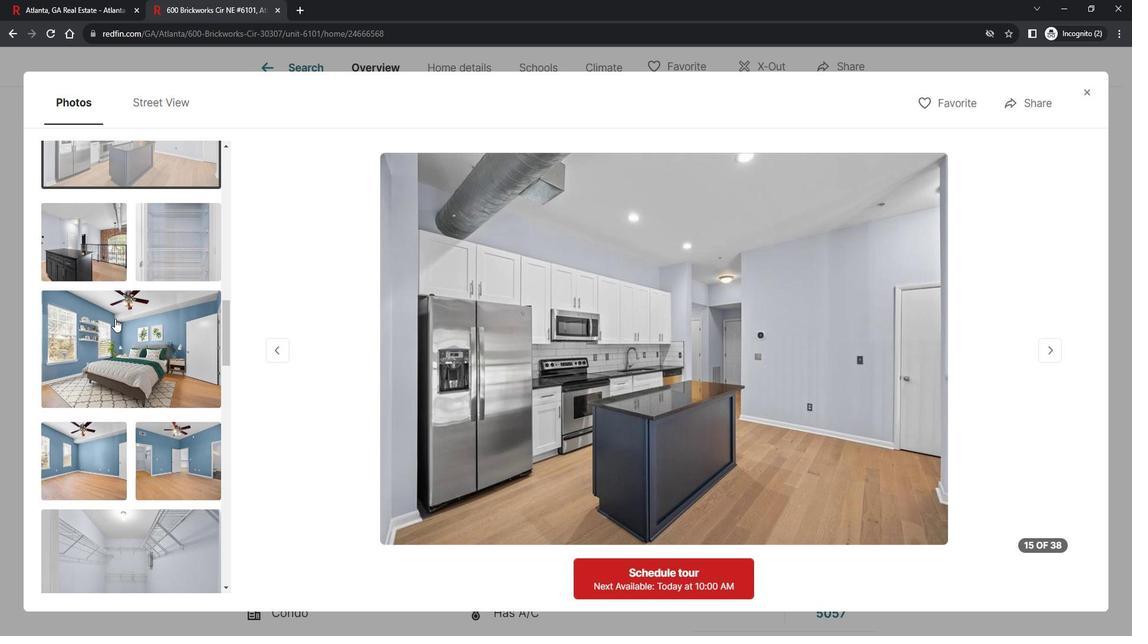 
Action: Mouse moved to (151, 346)
Screenshot: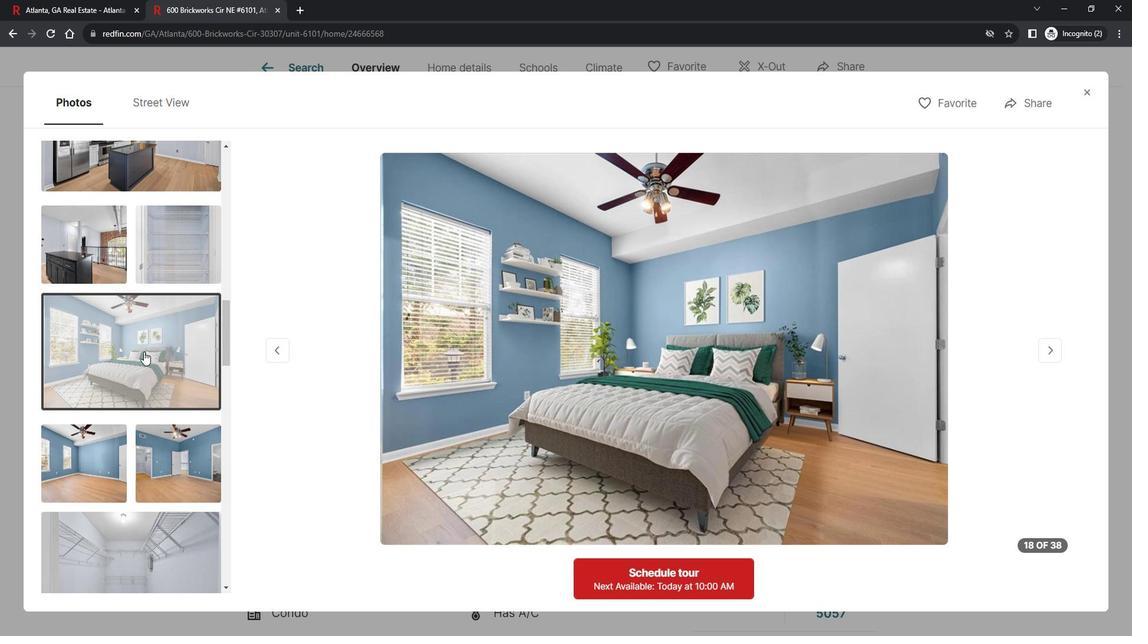 
Action: Mouse scrolled (151, 346) with delta (0, 0)
Screenshot: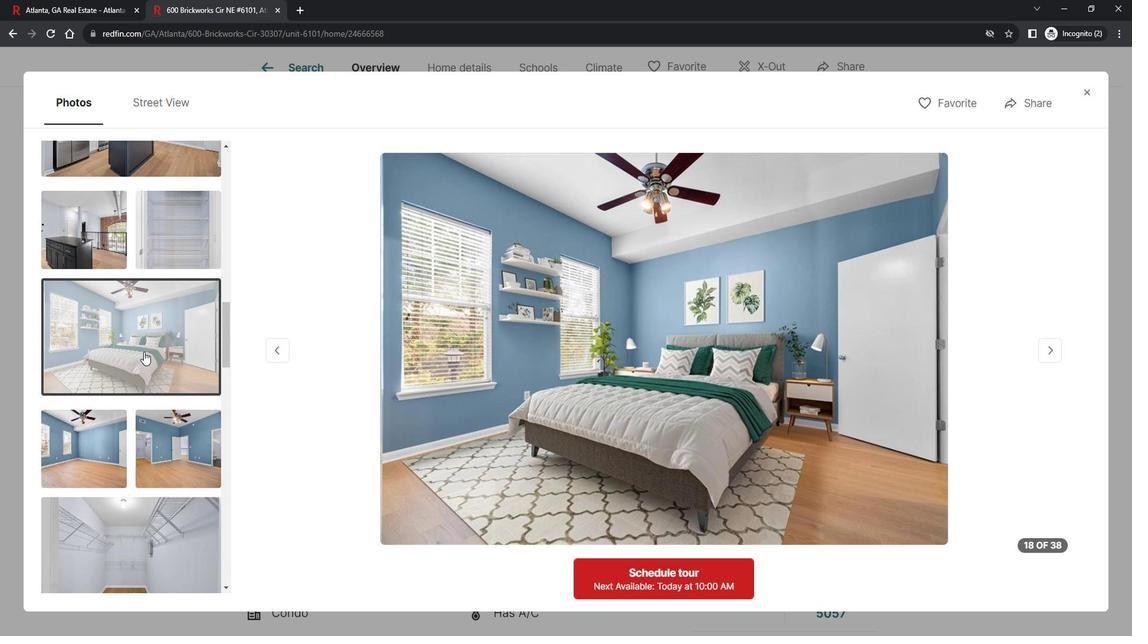 
Action: Mouse scrolled (151, 346) with delta (0, 0)
Screenshot: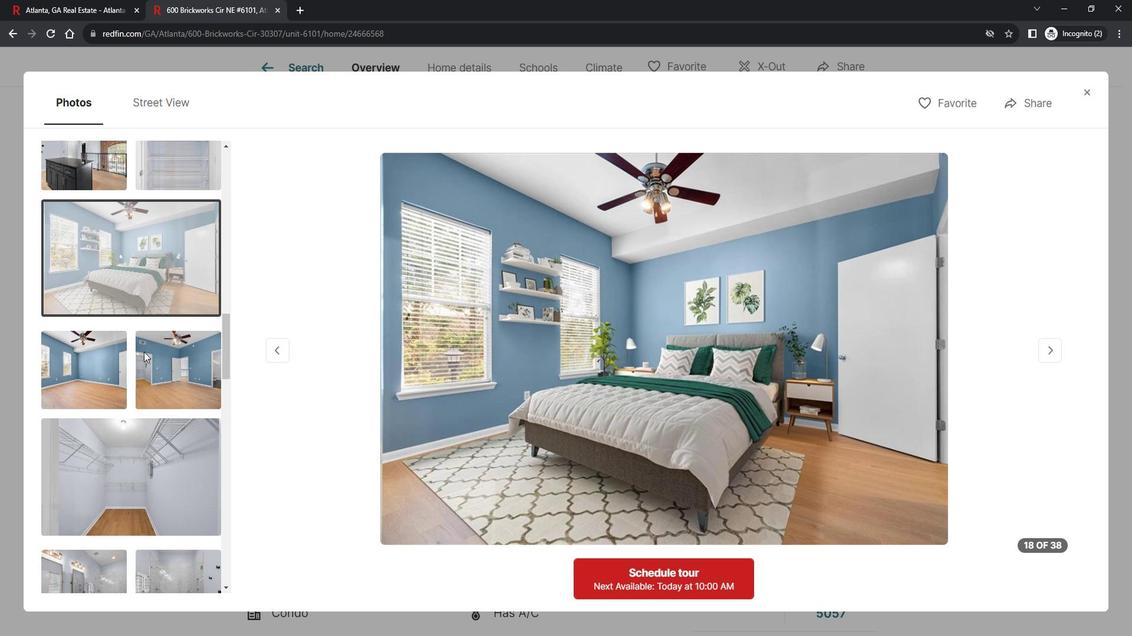 
Action: Mouse scrolled (151, 346) with delta (0, 0)
Screenshot: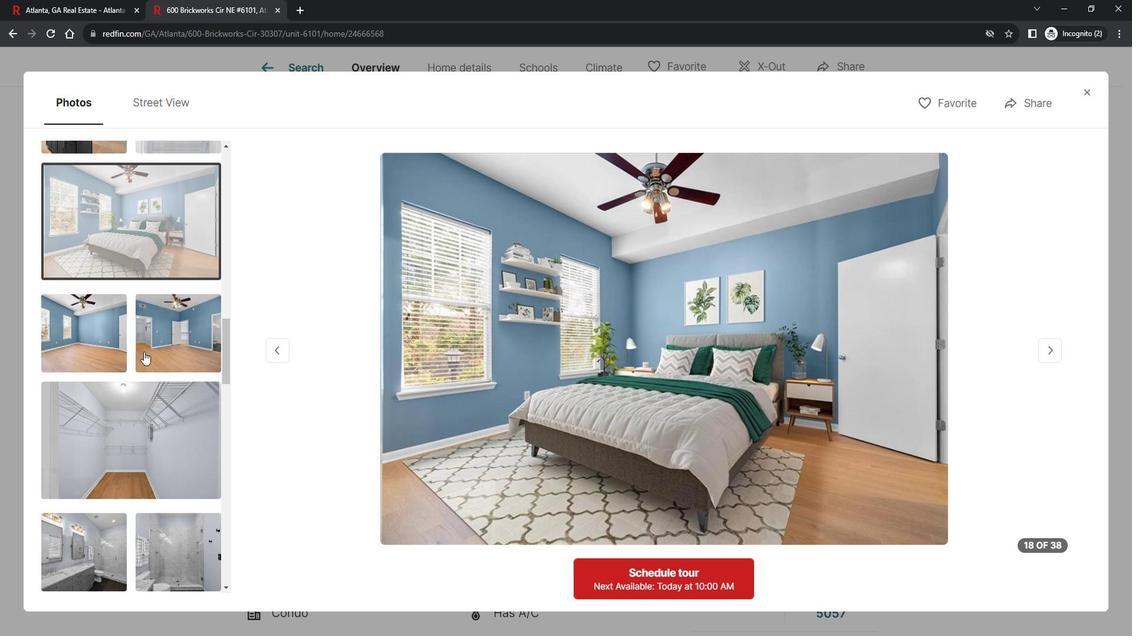 
Action: Mouse moved to (157, 346)
Screenshot: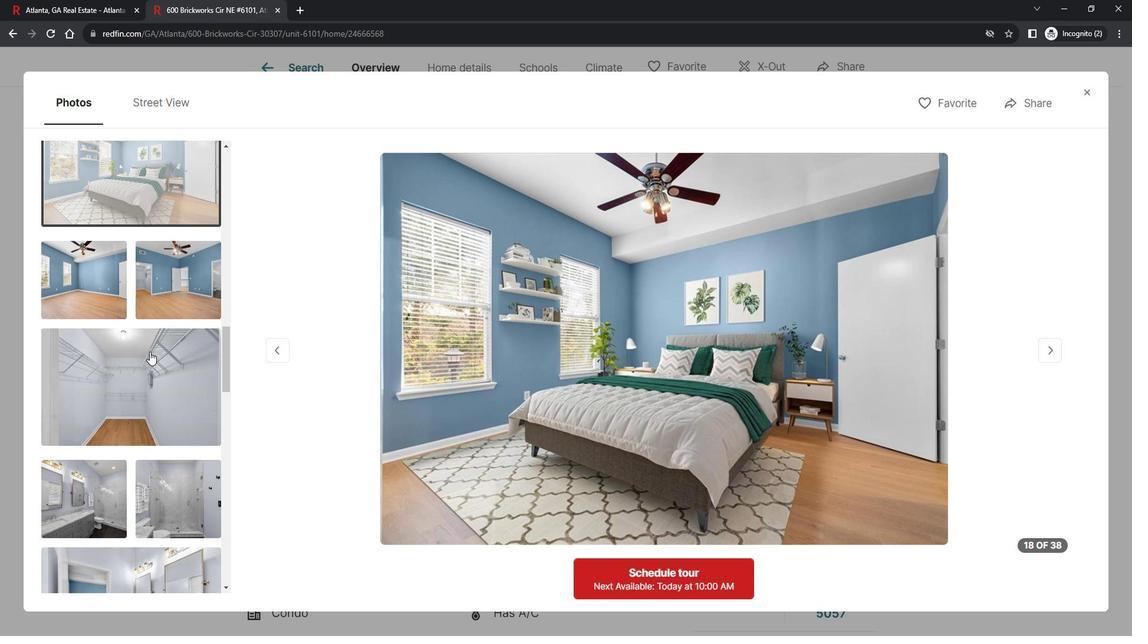 
Action: Mouse scrolled (157, 346) with delta (0, 0)
Screenshot: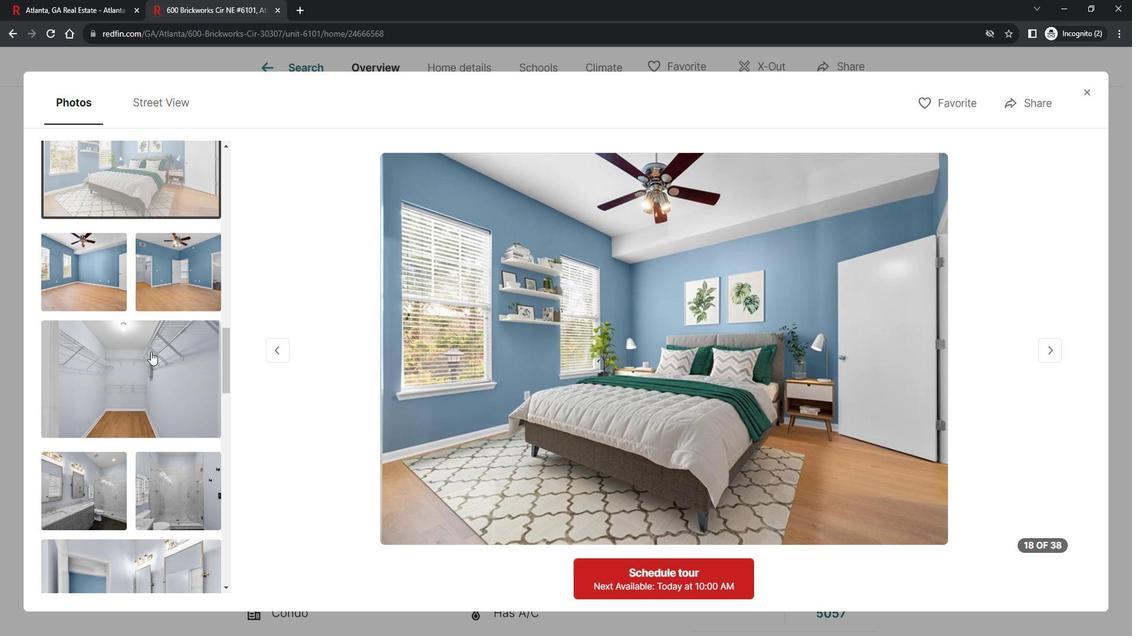 
Action: Mouse moved to (160, 314)
Screenshot: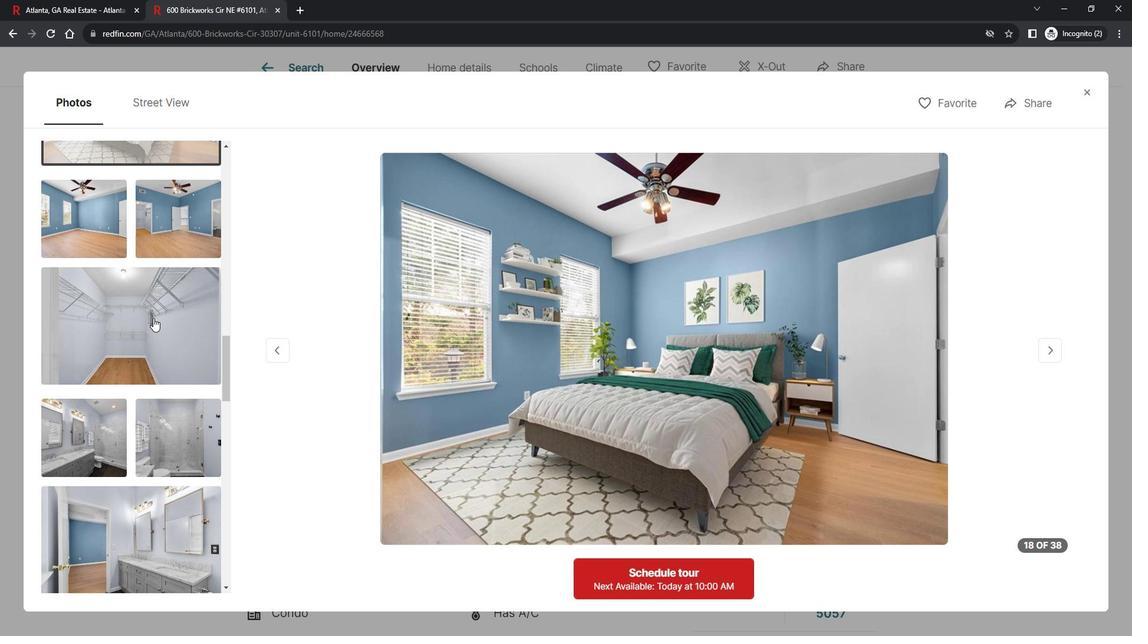 
Action: Mouse pressed left at (160, 314)
Screenshot: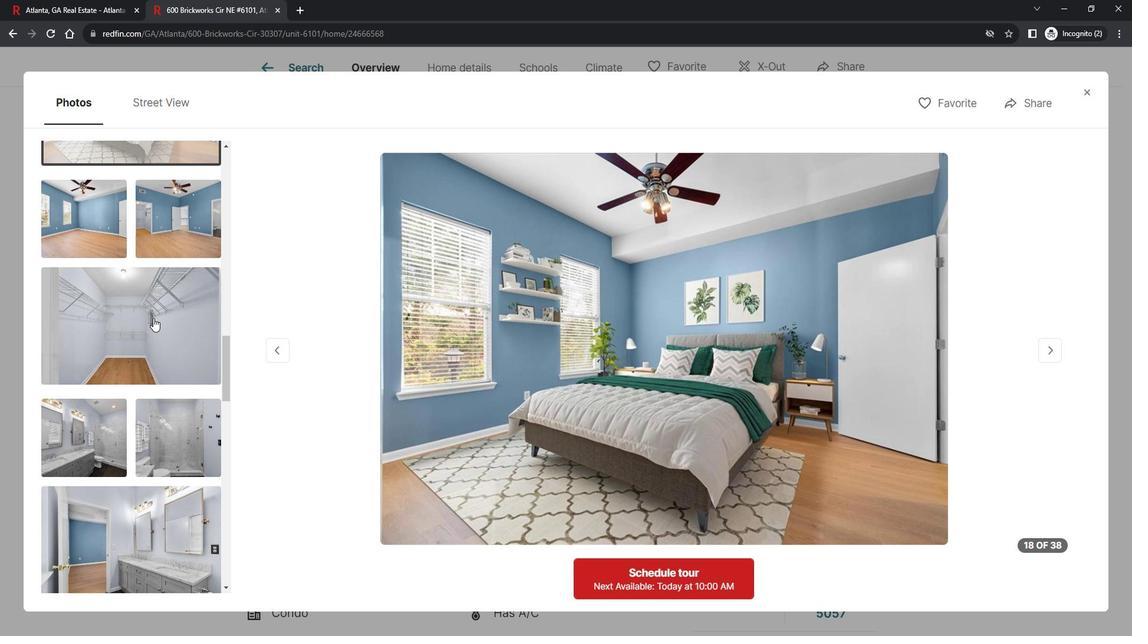
Action: Mouse moved to (163, 334)
Screenshot: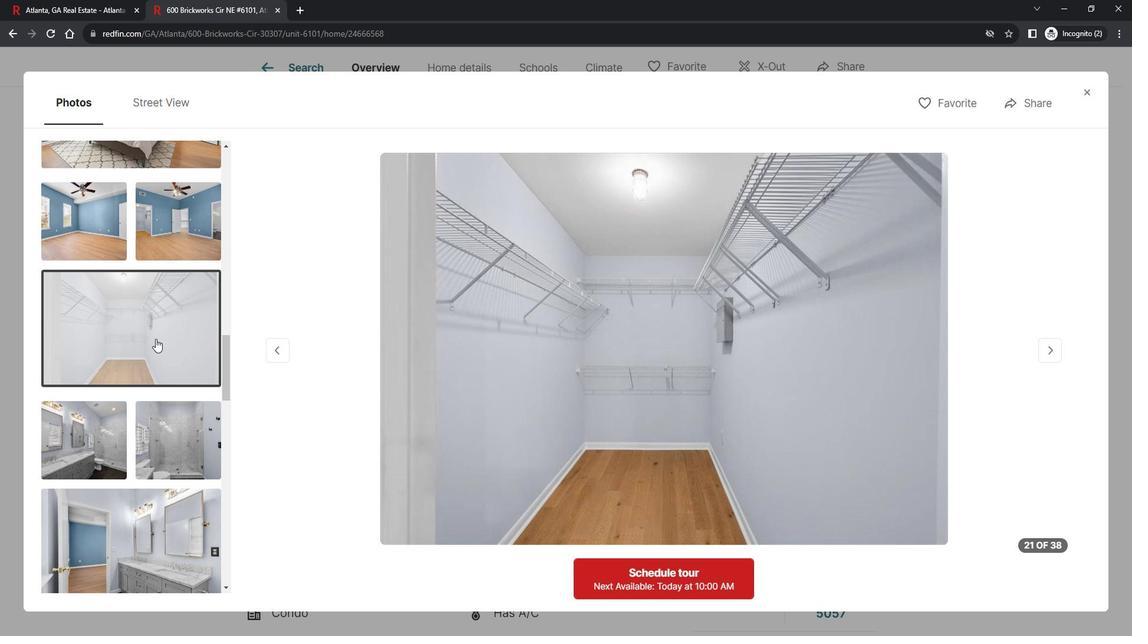 
Action: Mouse scrolled (163, 333) with delta (0, 0)
Screenshot: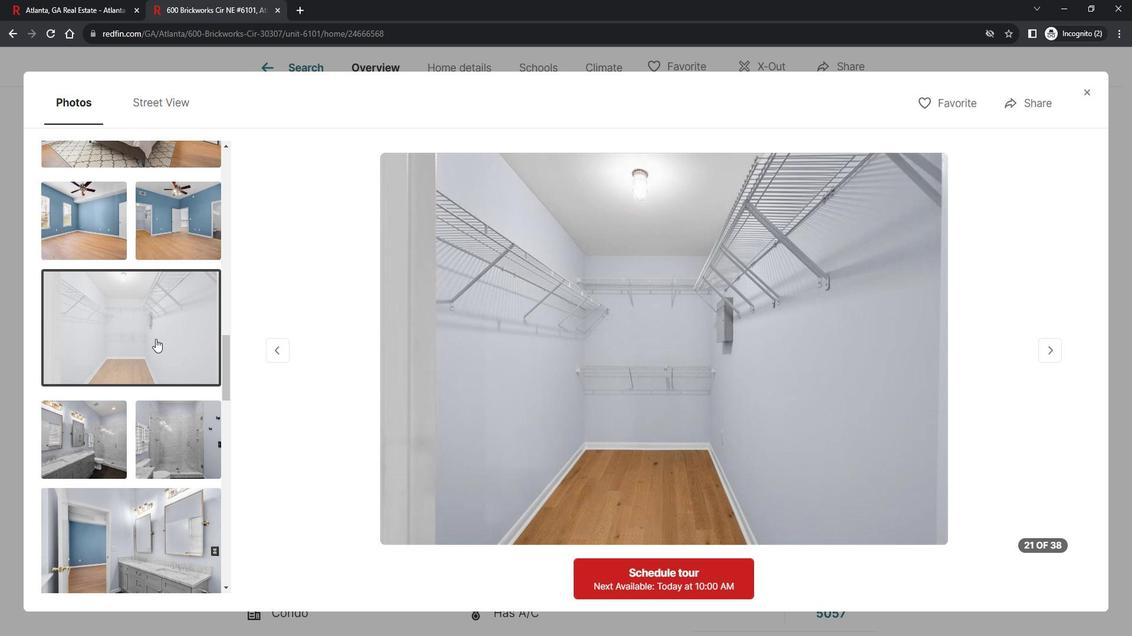 
Action: Mouse moved to (163, 334)
Screenshot: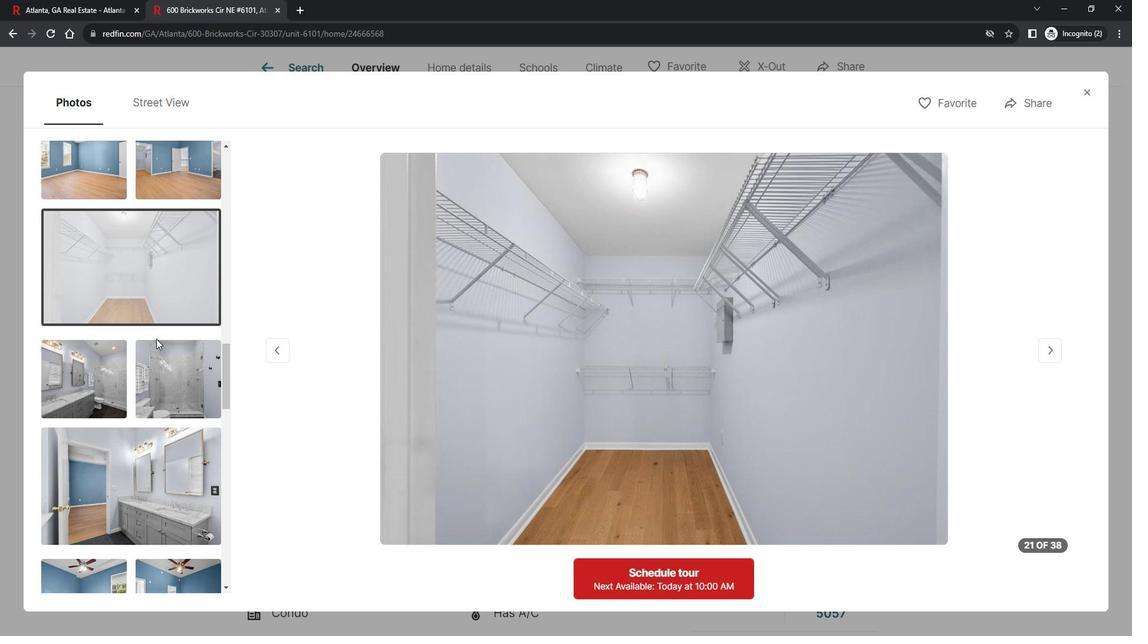
Action: Mouse scrolled (163, 333) with delta (0, 0)
Screenshot: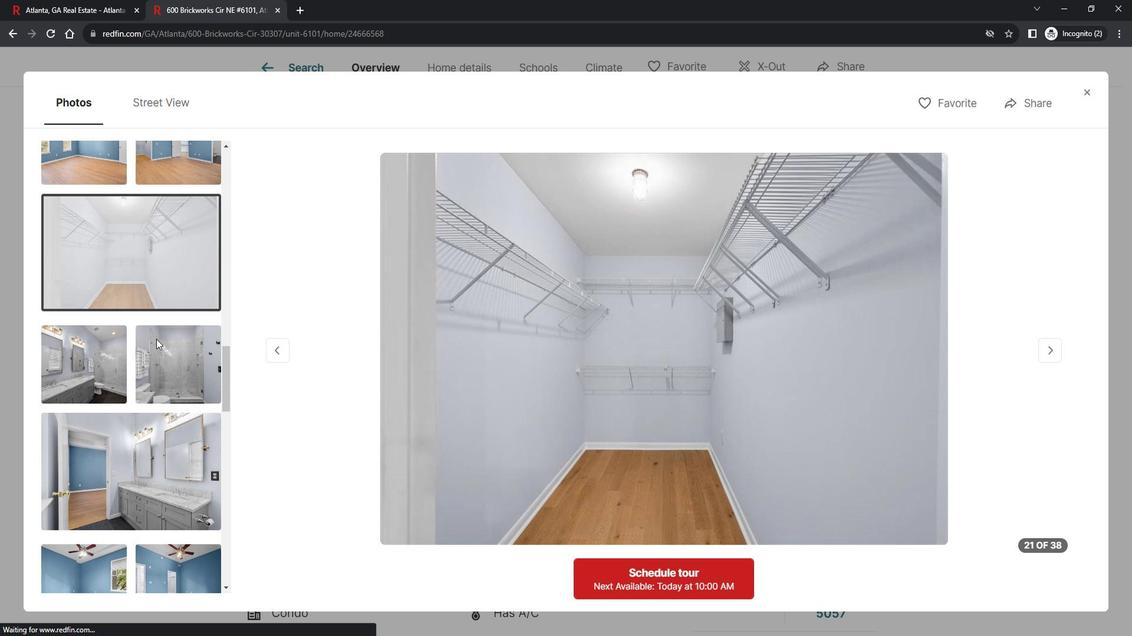 
Action: Mouse scrolled (163, 333) with delta (0, 0)
Screenshot: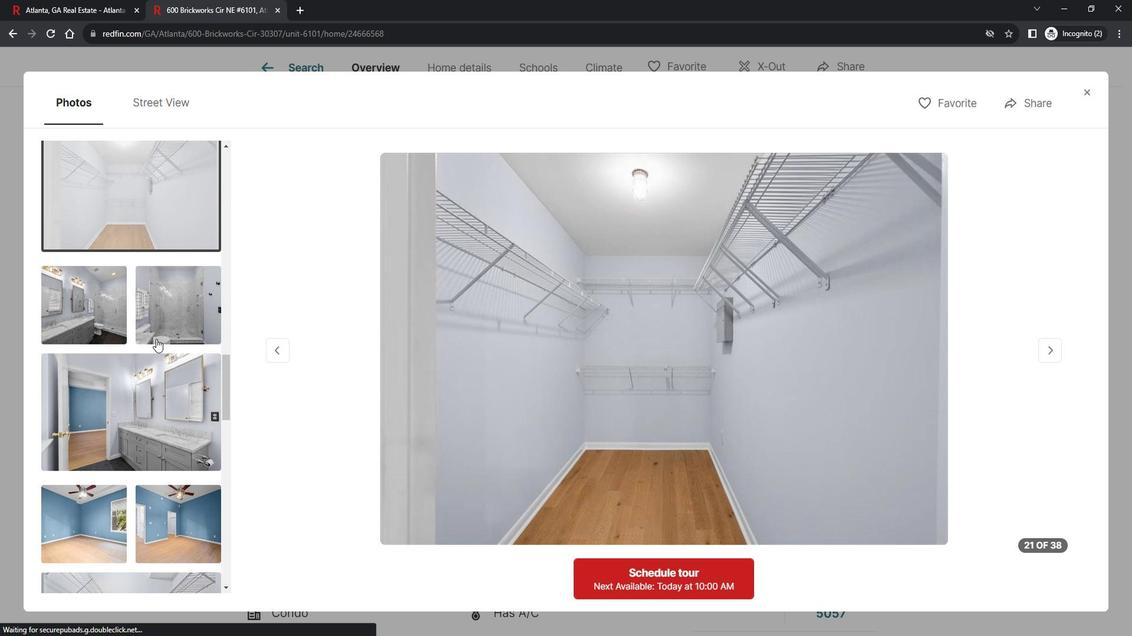 
Action: Mouse scrolled (163, 333) with delta (0, 0)
Screenshot: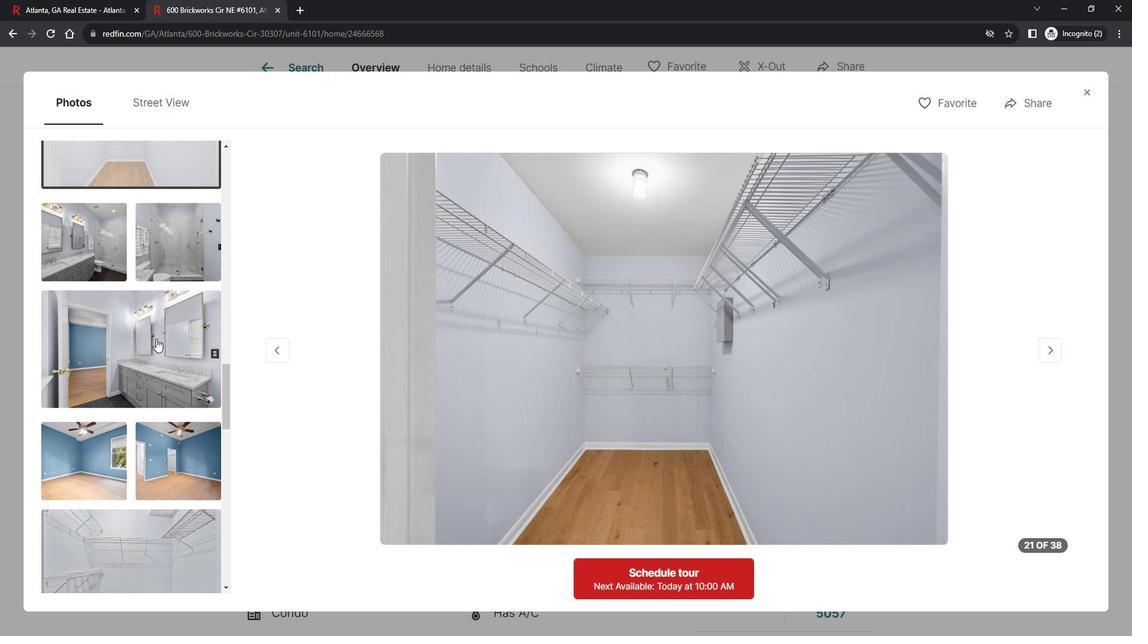 
Action: Mouse moved to (127, 315)
Screenshot: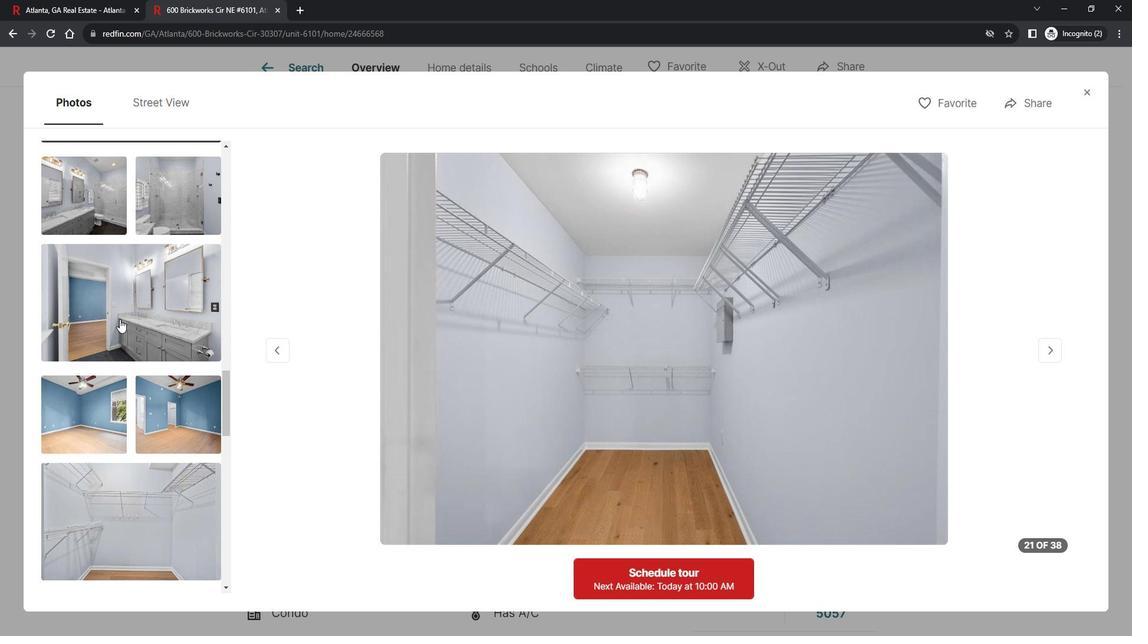 
Action: Mouse pressed left at (127, 315)
Screenshot: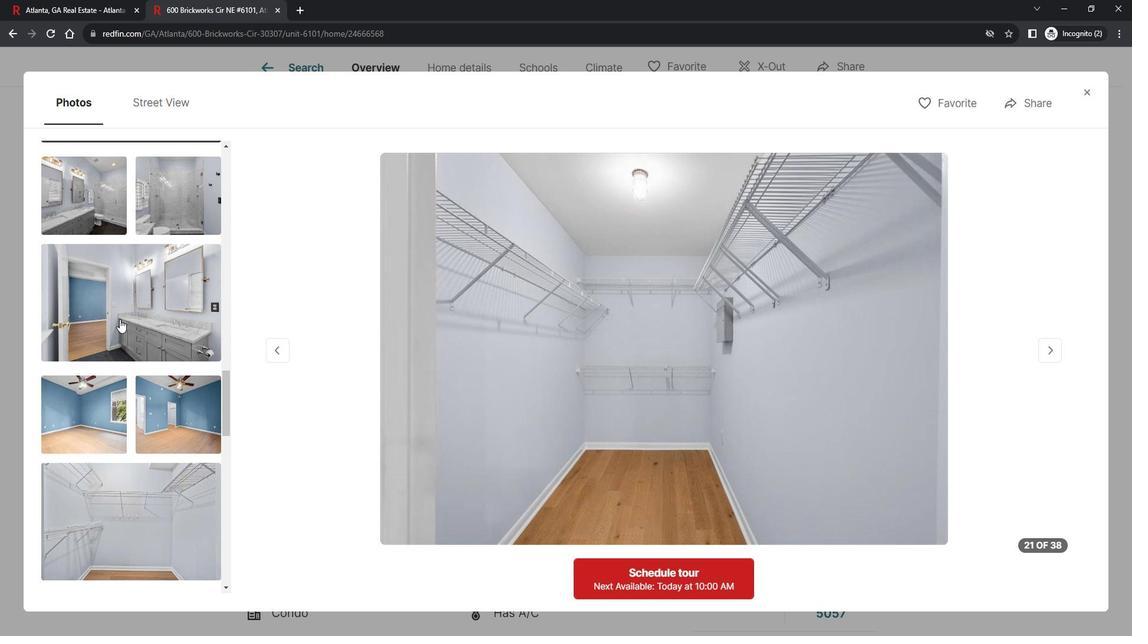 
Action: Mouse moved to (152, 372)
Screenshot: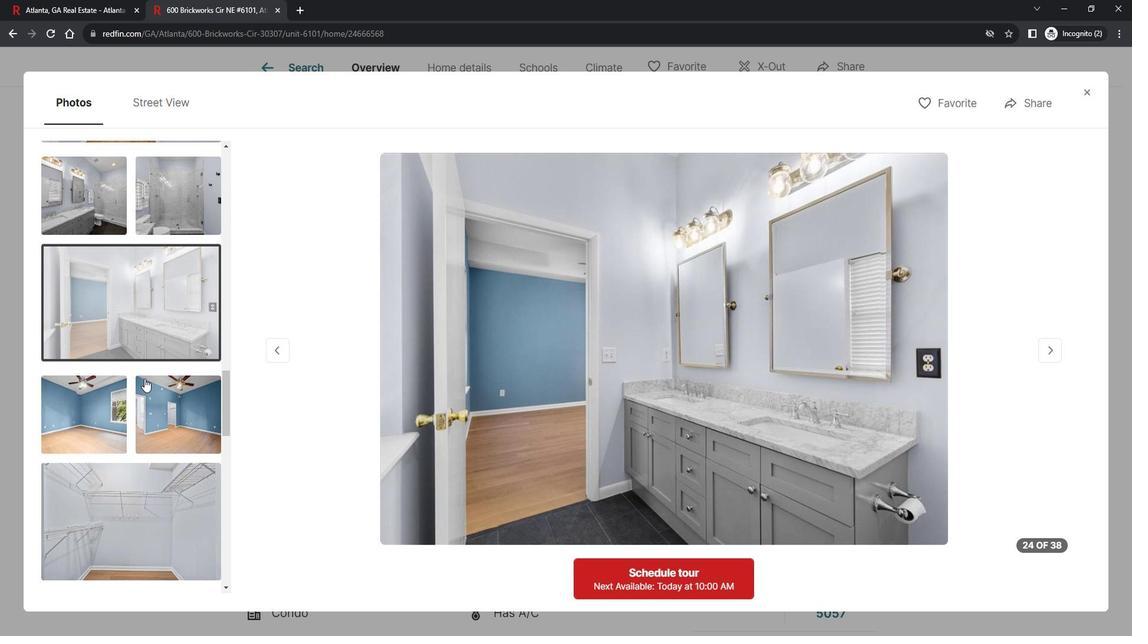 
Action: Mouse scrolled (152, 372) with delta (0, 0)
Screenshot: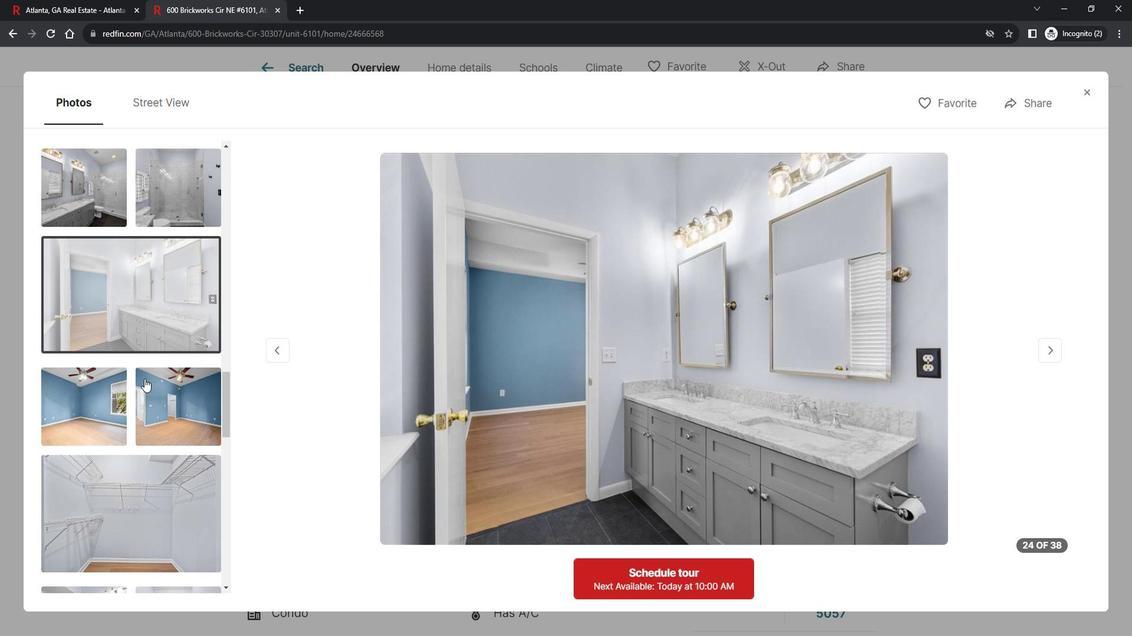 
Action: Mouse moved to (155, 370)
Screenshot: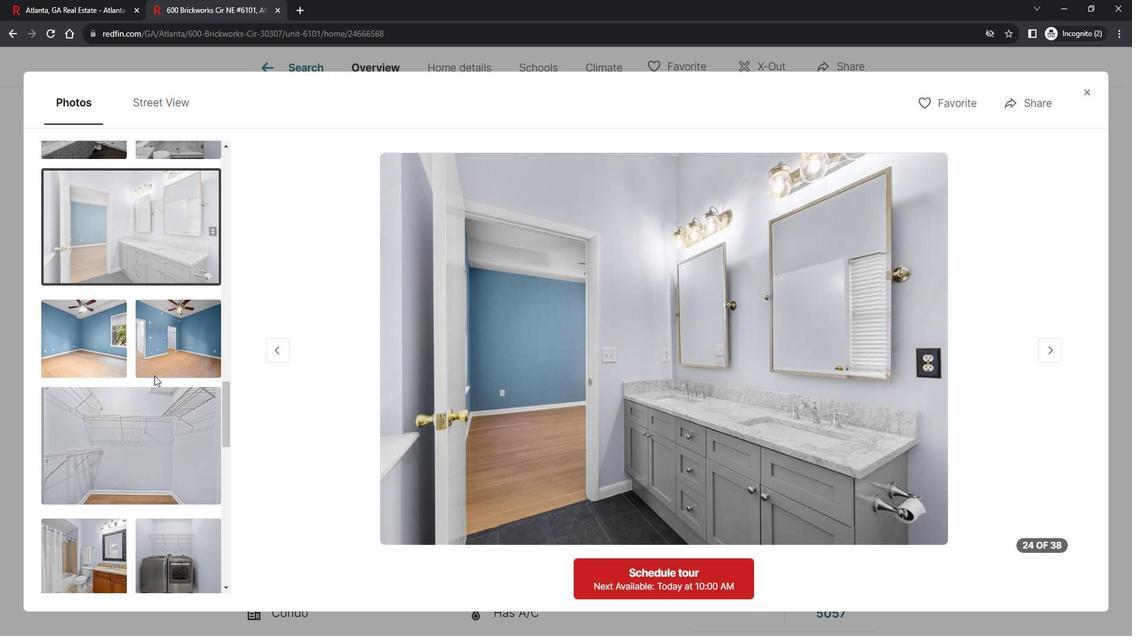 
Action: Mouse scrolled (155, 369) with delta (0, 0)
Screenshot: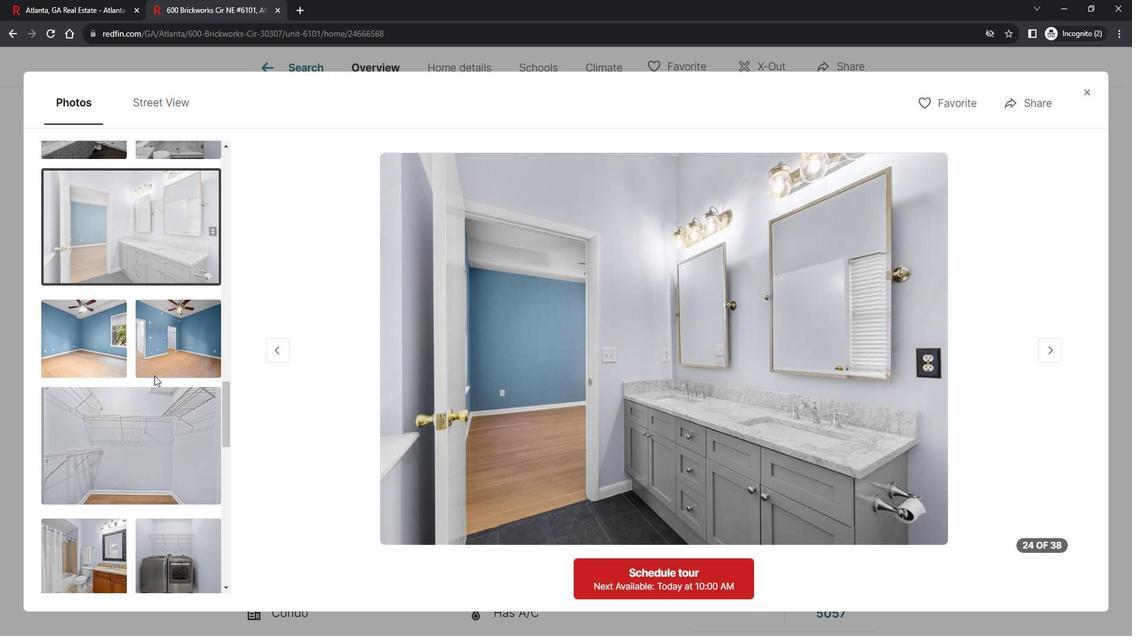
Action: Mouse moved to (162, 369)
Screenshot: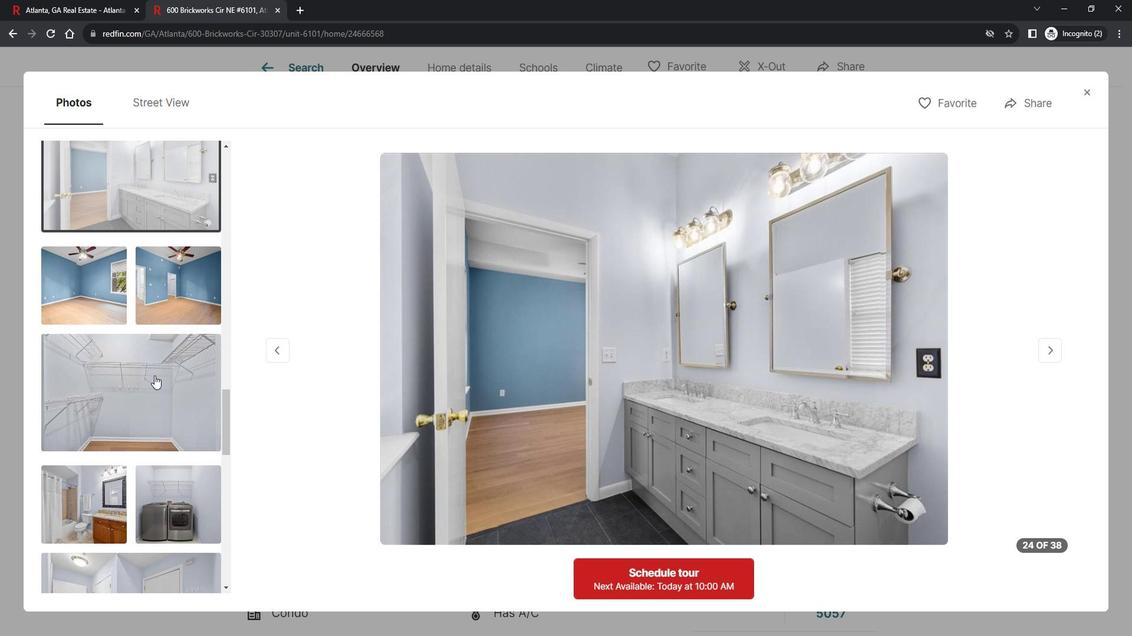 
Action: Mouse scrolled (162, 369) with delta (0, 0)
Screenshot: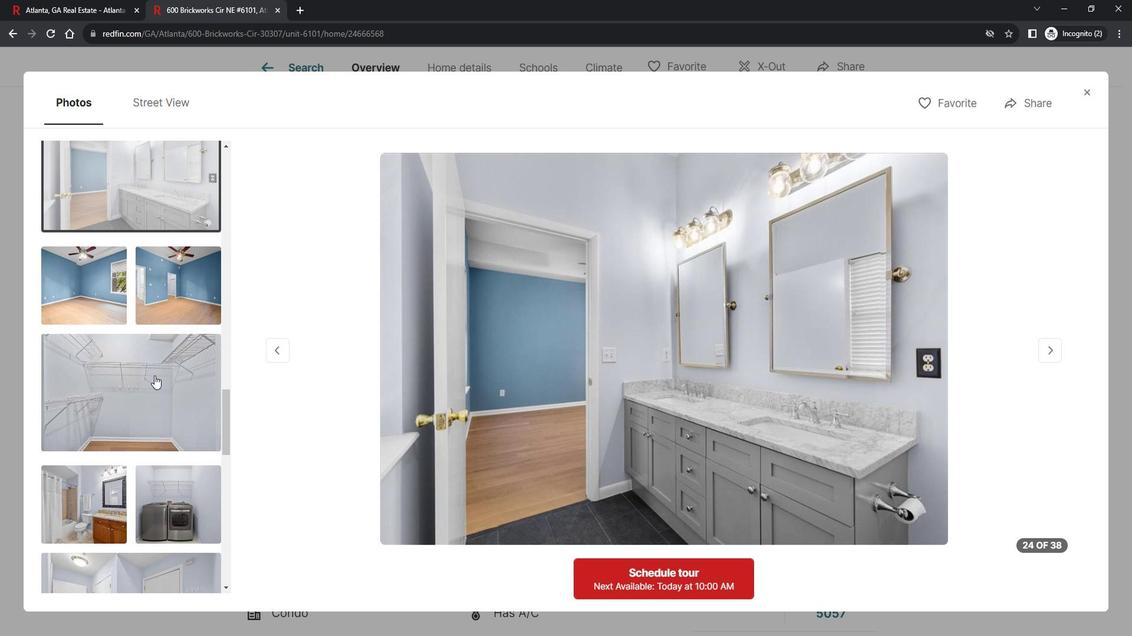 
Action: Mouse moved to (152, 340)
Screenshot: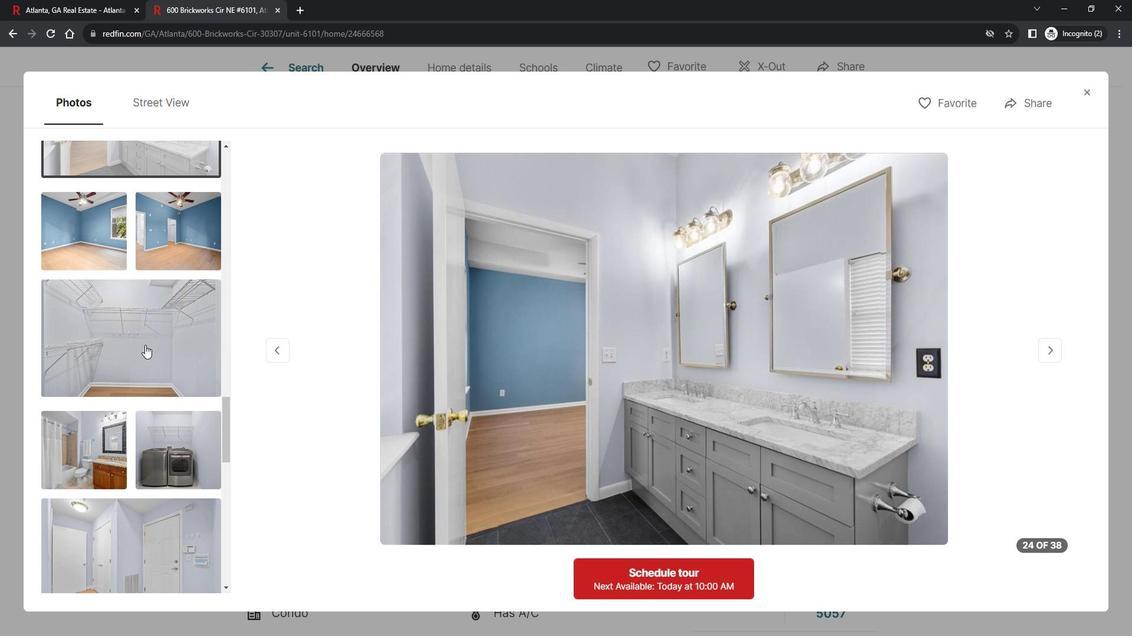 
Action: Mouse pressed left at (152, 340)
Screenshot: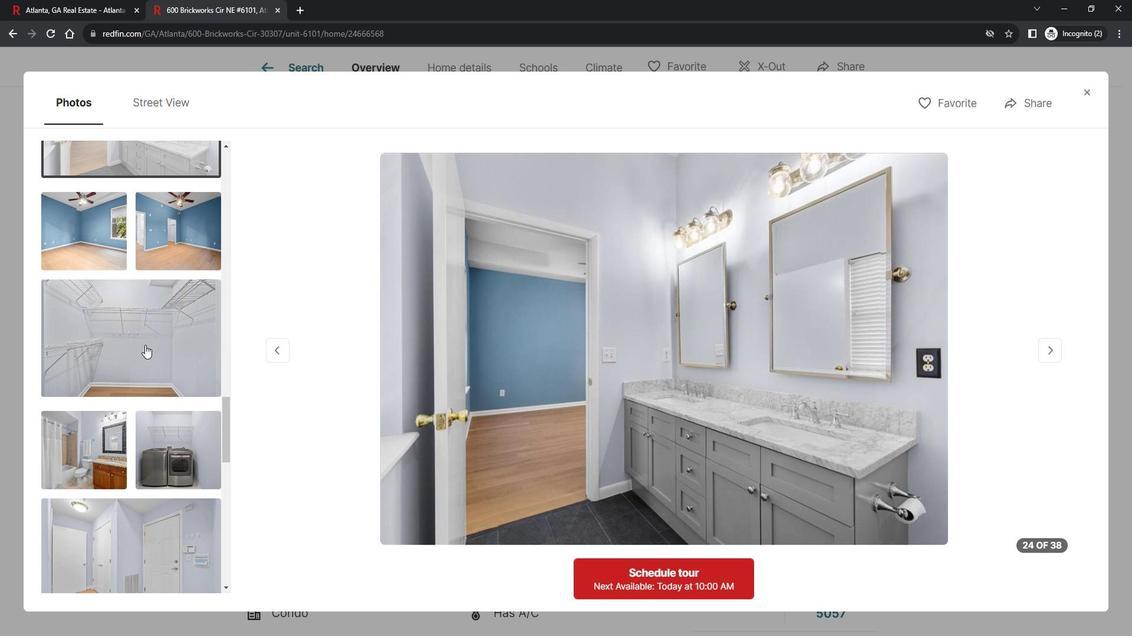 
Action: Mouse moved to (176, 404)
Screenshot: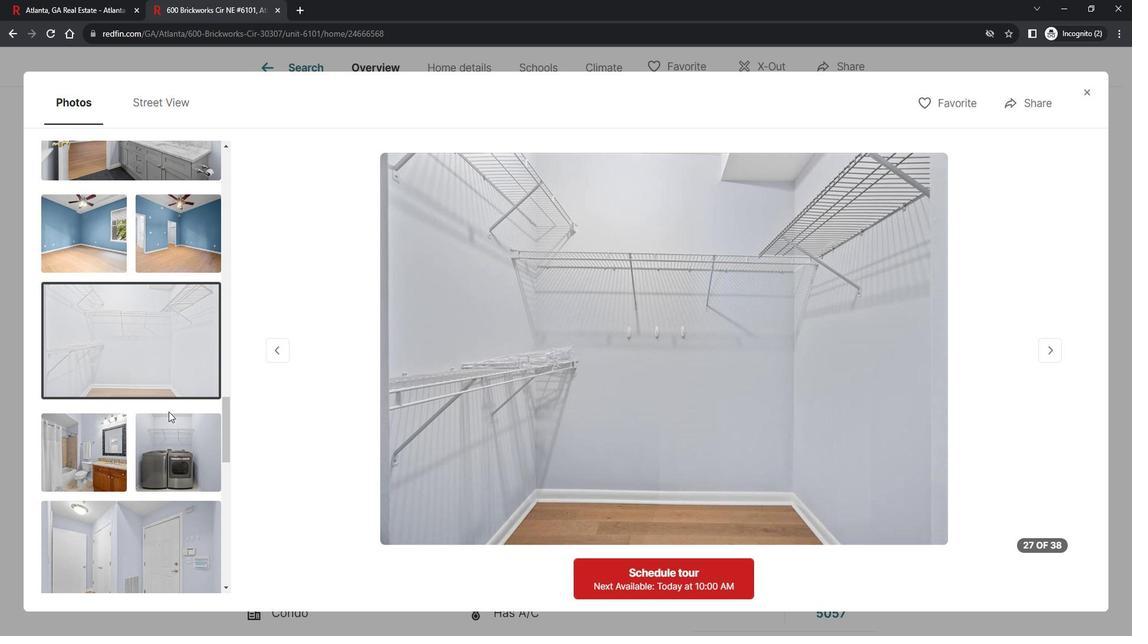 
Action: Mouse scrolled (176, 403) with delta (0, 0)
Screenshot: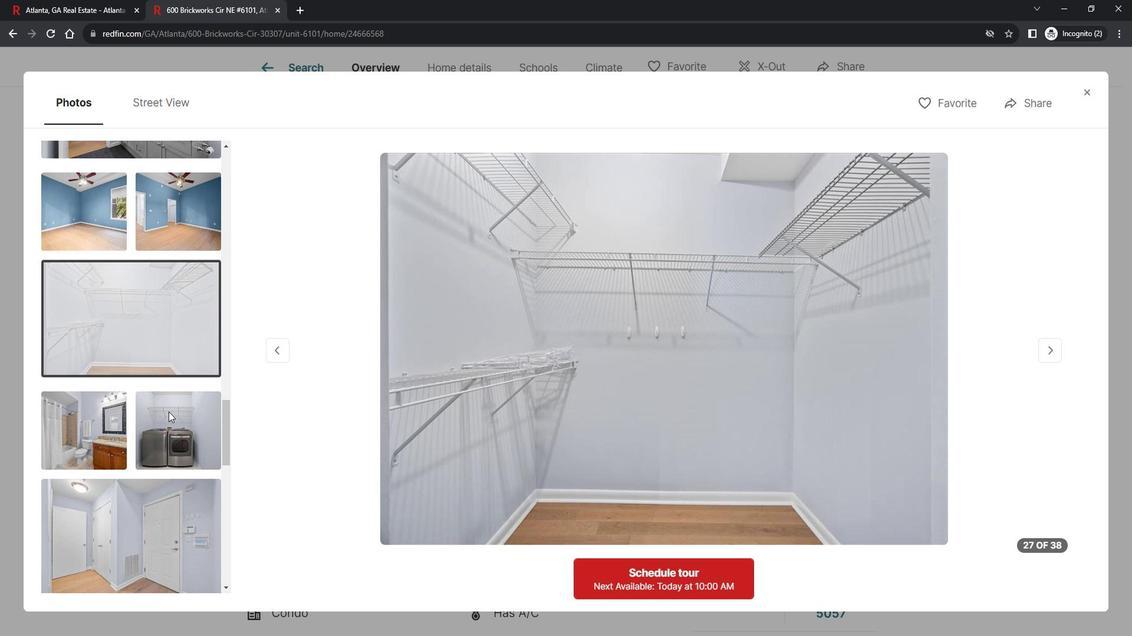 
Action: Mouse moved to (176, 404)
Screenshot: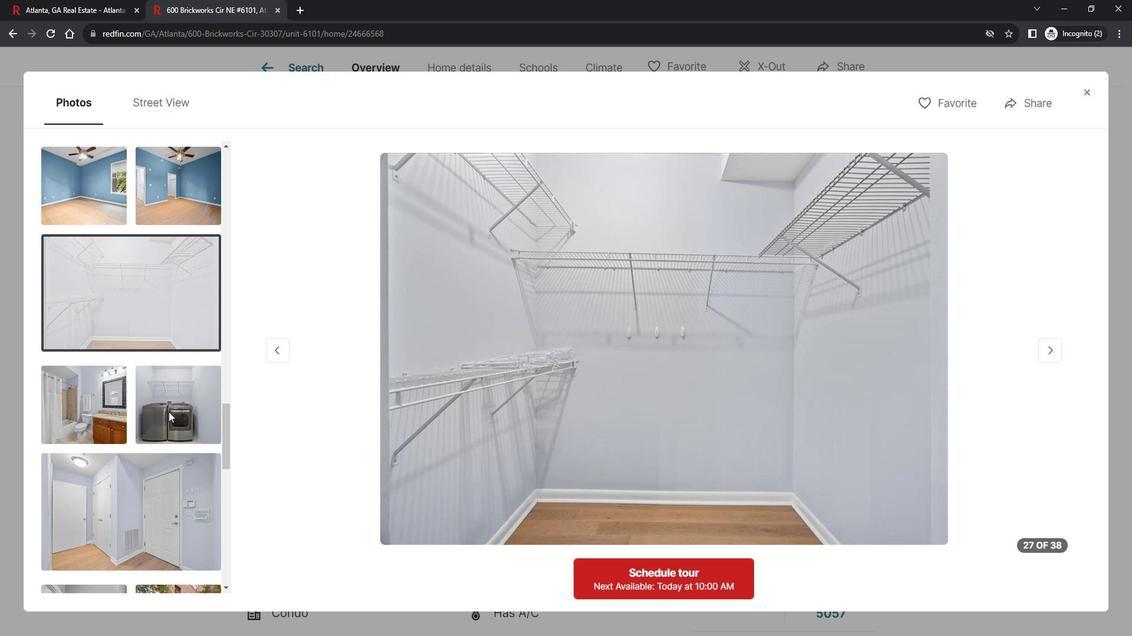 
Action: Mouse scrolled (176, 403) with delta (0, 0)
Screenshot: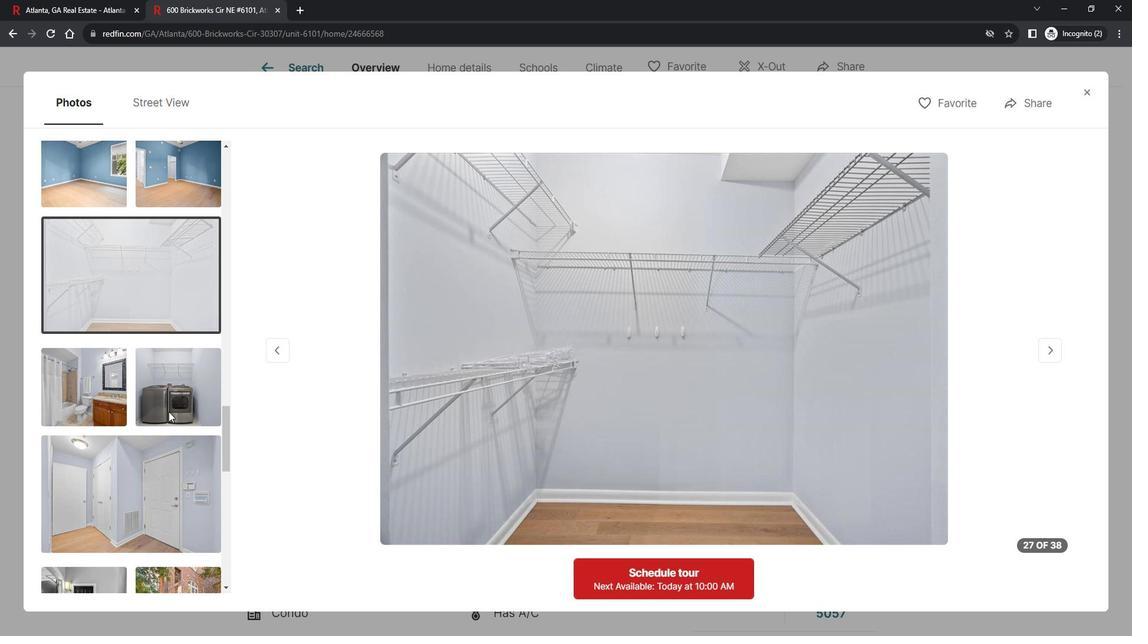 
Action: Mouse scrolled (176, 403) with delta (0, 0)
Screenshot: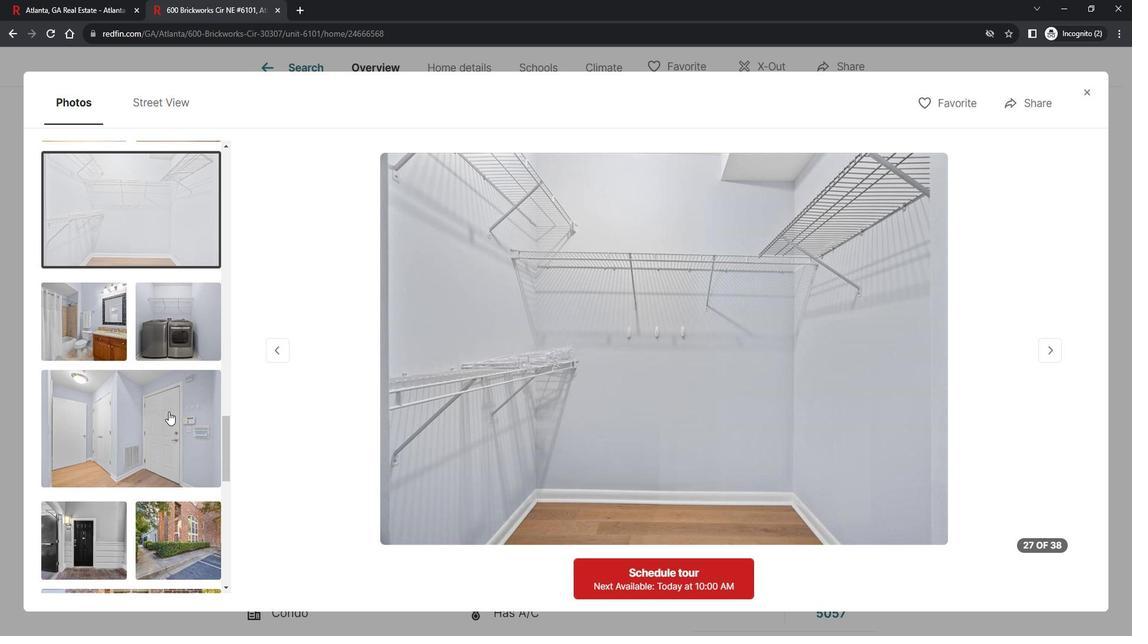 
Action: Mouse moved to (126, 384)
Screenshot: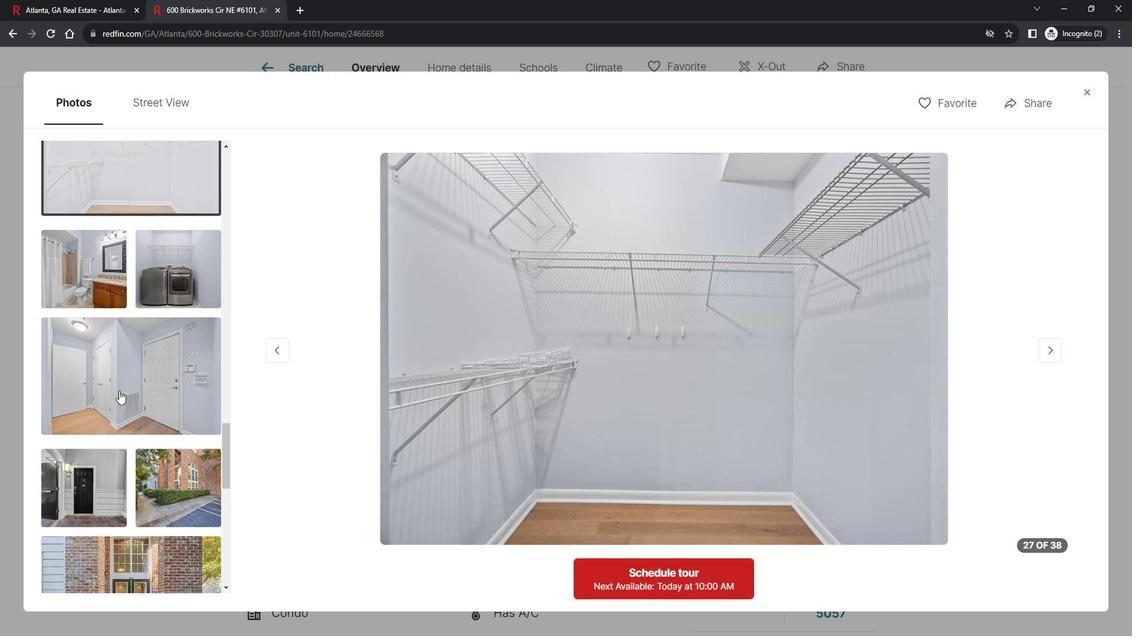 
Action: Mouse pressed left at (126, 384)
Screenshot: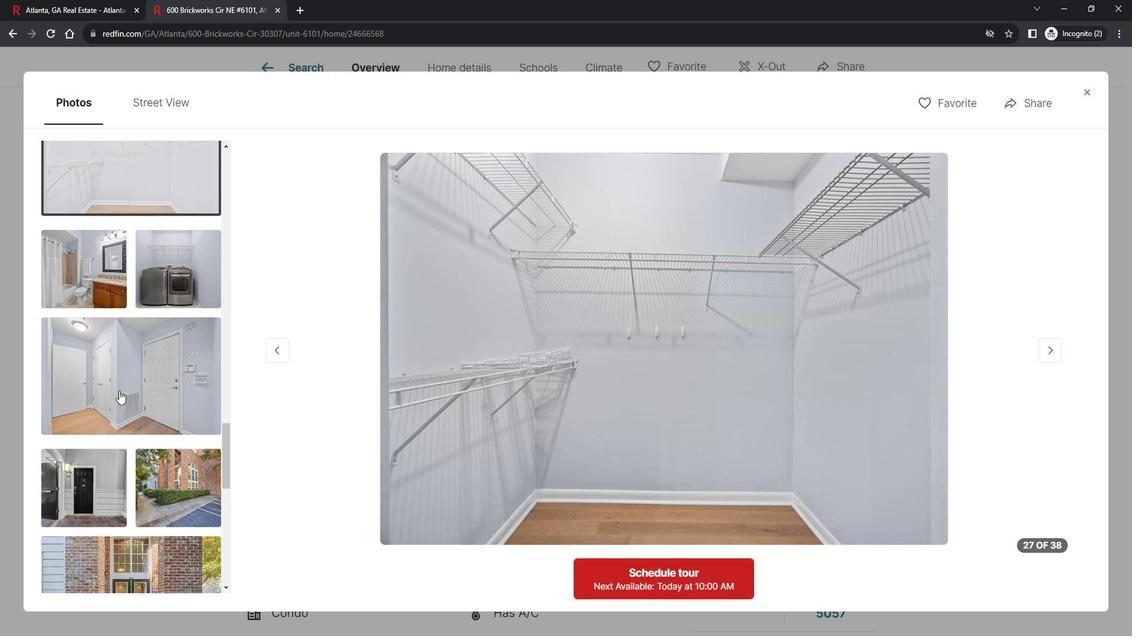 
Action: Mouse moved to (181, 391)
Screenshot: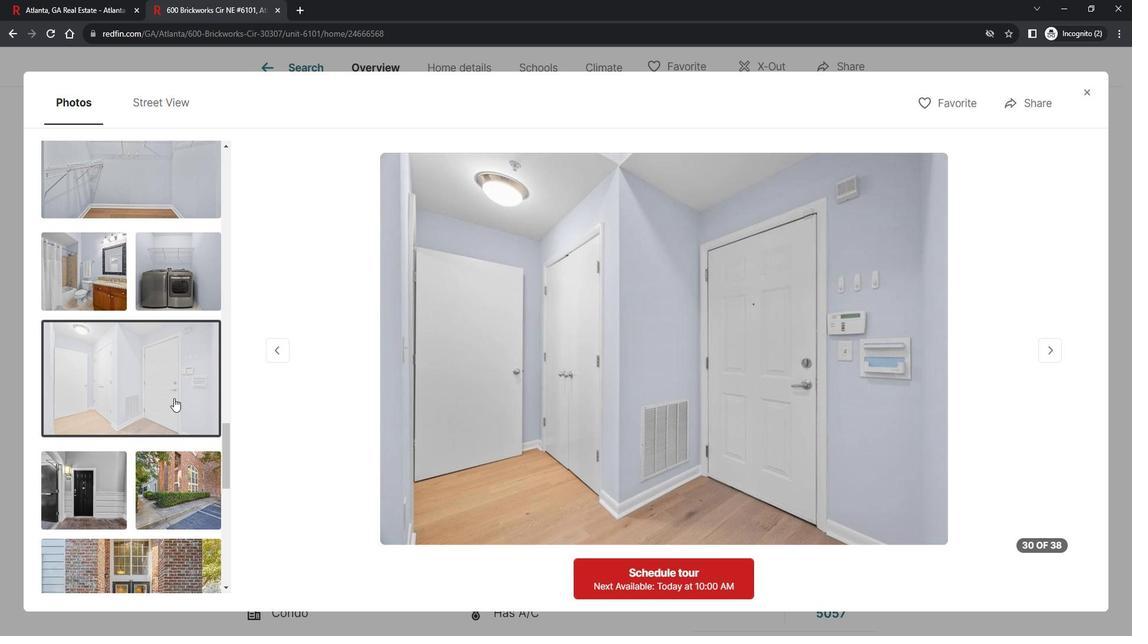 
Action: Mouse scrolled (181, 390) with delta (0, 0)
Screenshot: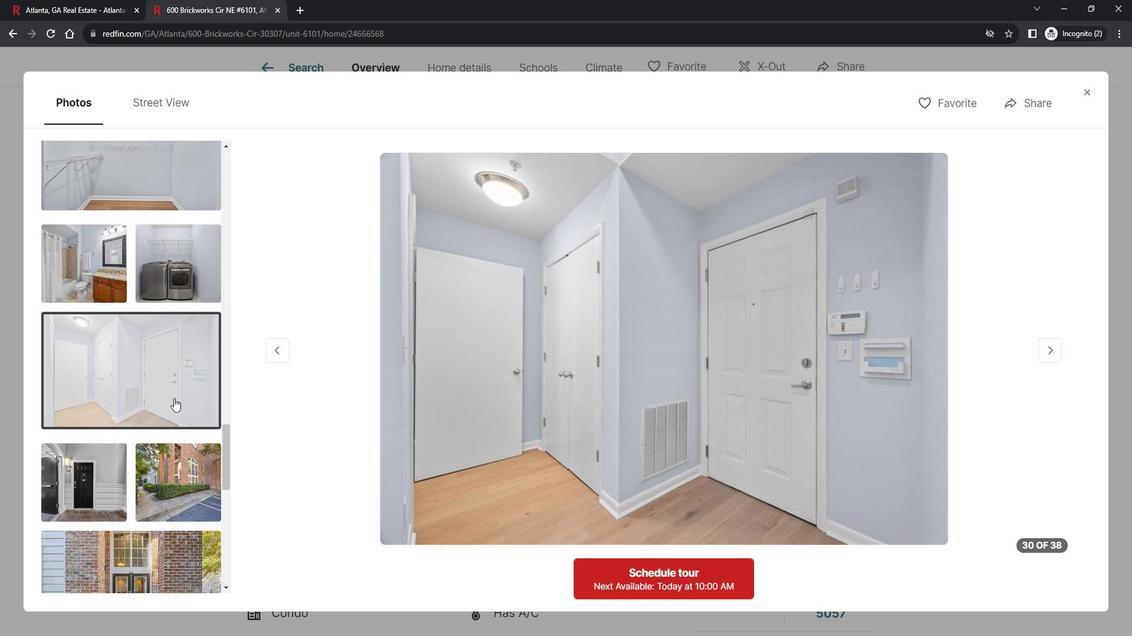 
Action: Mouse scrolled (181, 390) with delta (0, 0)
Screenshot: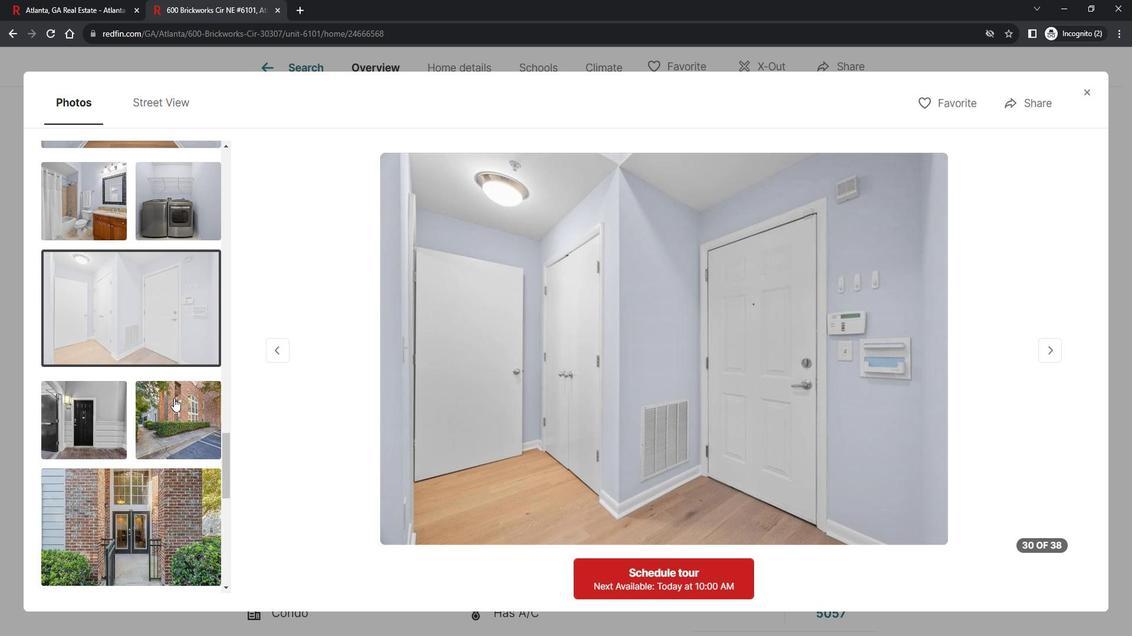 
Action: Mouse scrolled (181, 390) with delta (0, 0)
Screenshot: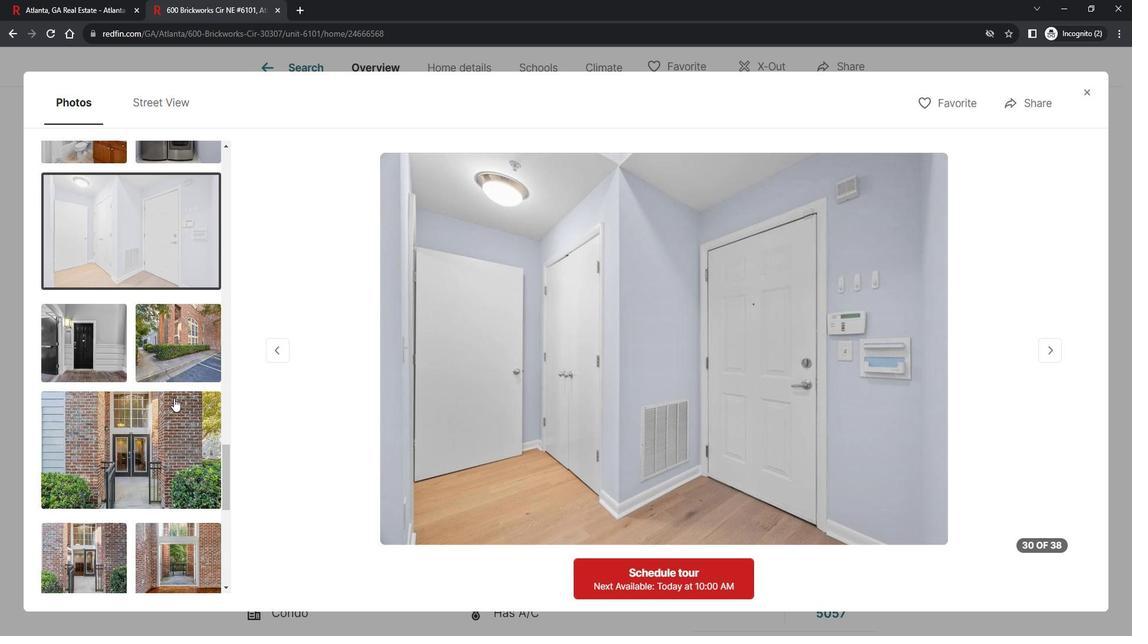 
Action: Mouse moved to (136, 396)
Screenshot: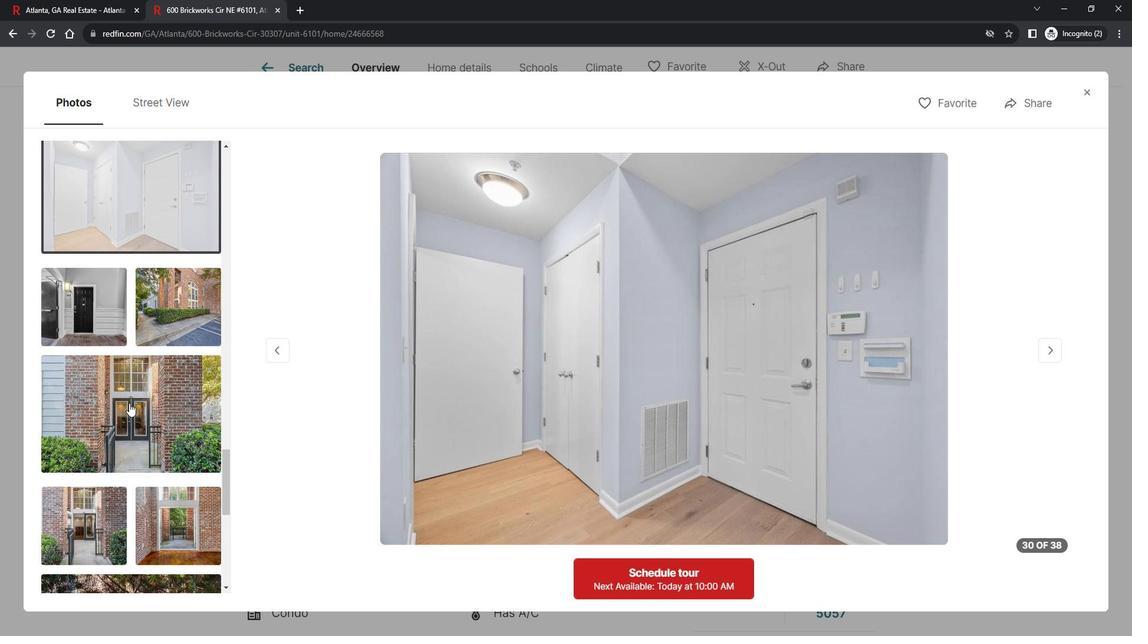 
Action: Mouse pressed left at (136, 396)
Screenshot: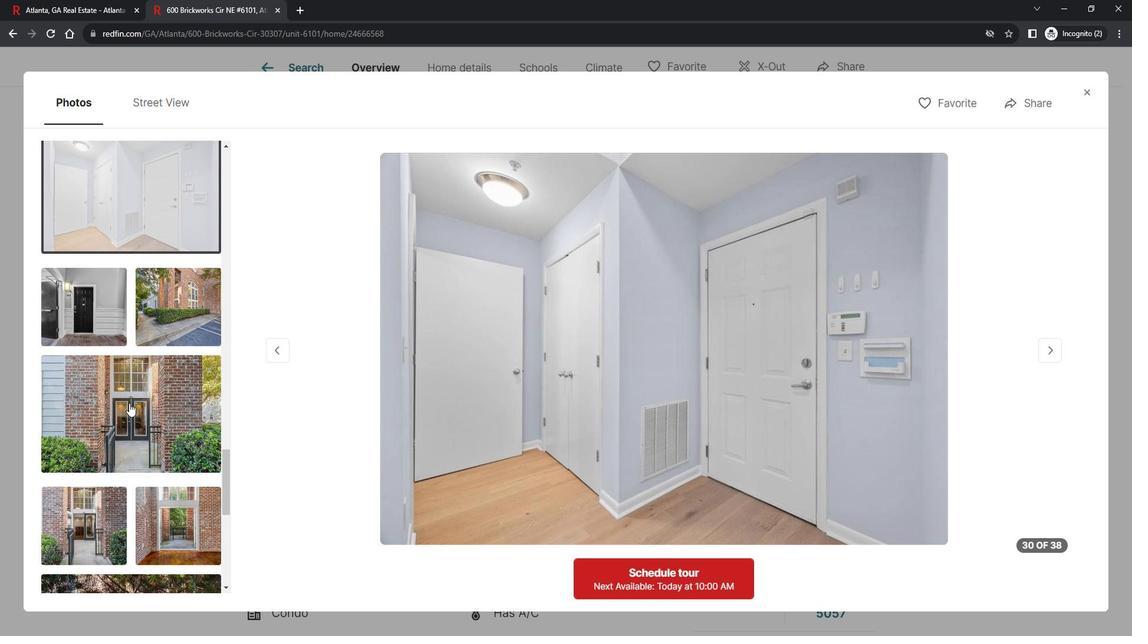 
Action: Mouse moved to (149, 392)
Screenshot: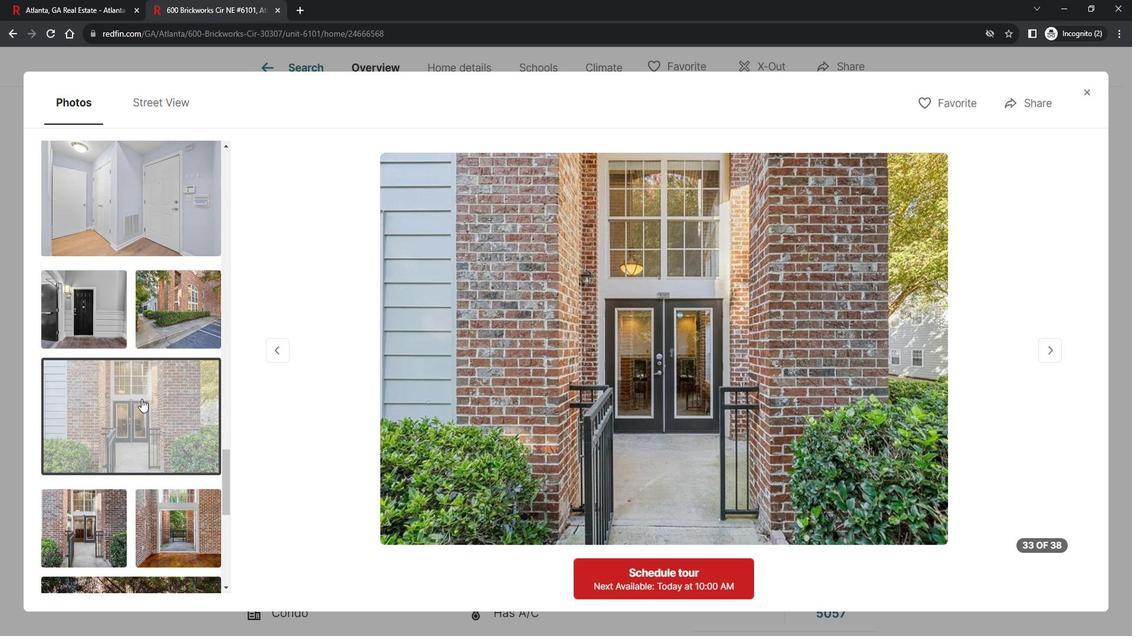 
Action: Mouse scrolled (149, 391) with delta (0, 0)
Screenshot: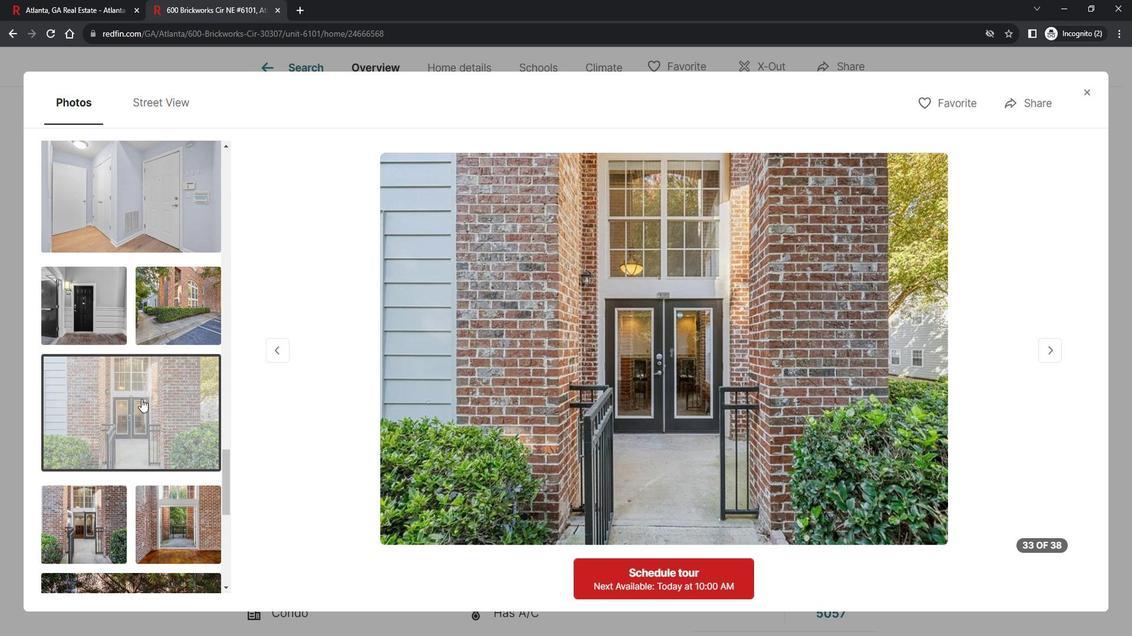 
Action: Mouse scrolled (149, 391) with delta (0, 0)
Screenshot: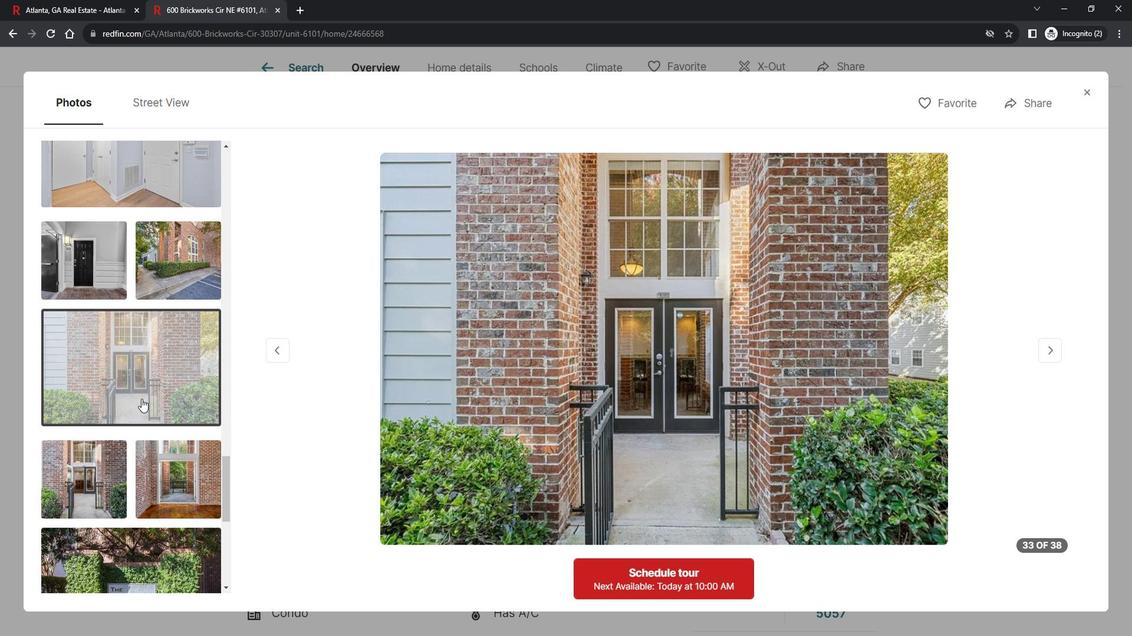 
Action: Mouse scrolled (149, 391) with delta (0, 0)
Screenshot: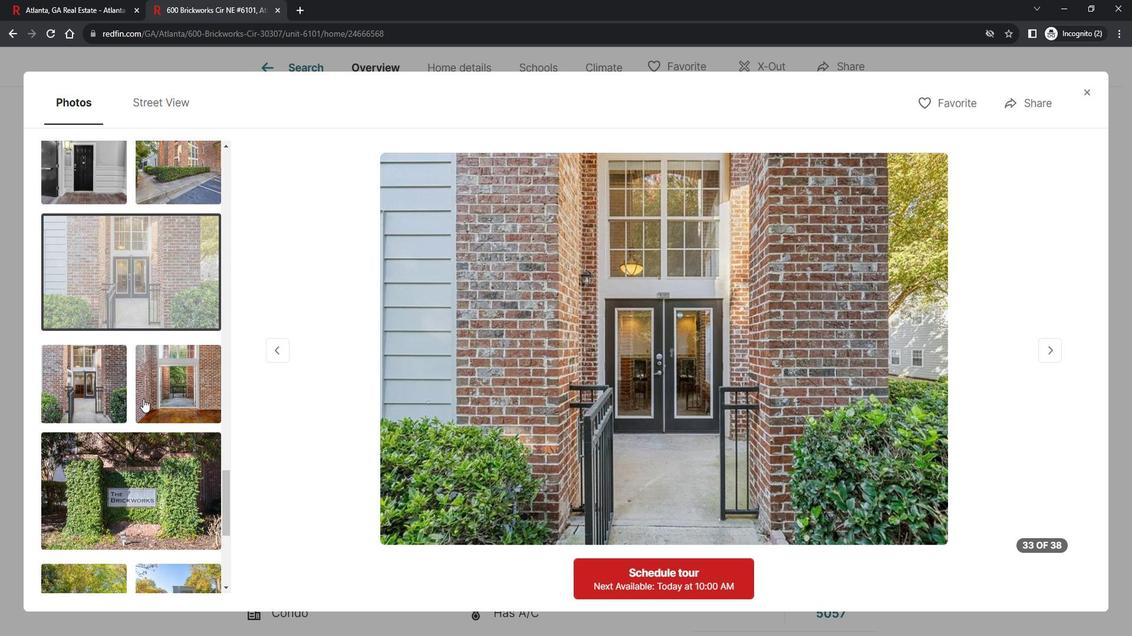 
Action: Mouse moved to (150, 392)
Screenshot: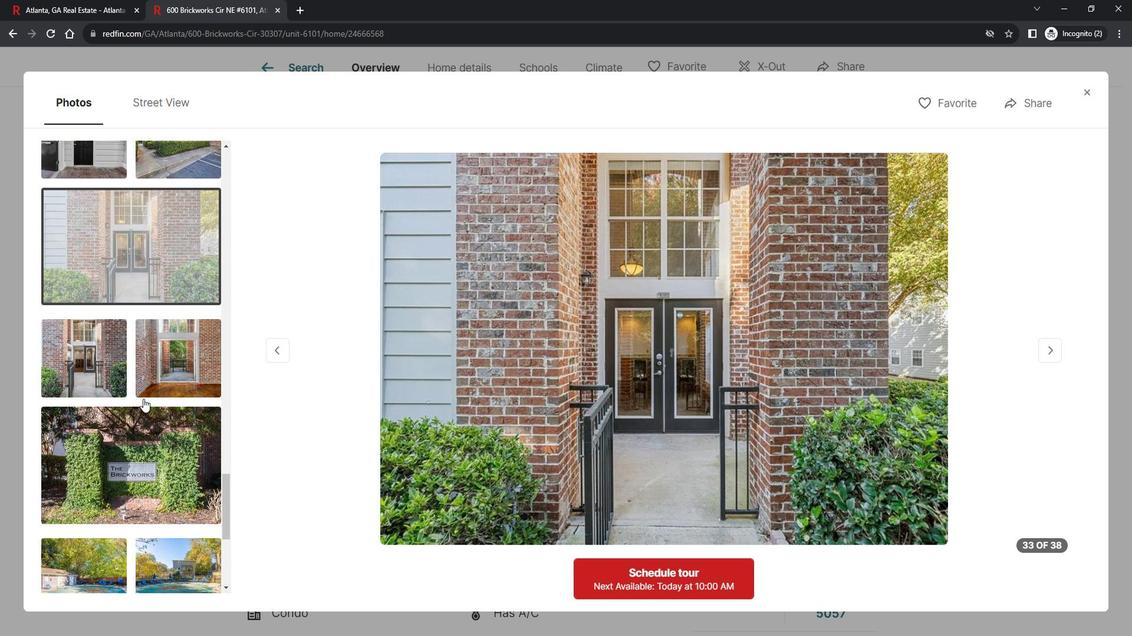 
Action: Mouse scrolled (150, 391) with delta (0, 0)
Screenshot: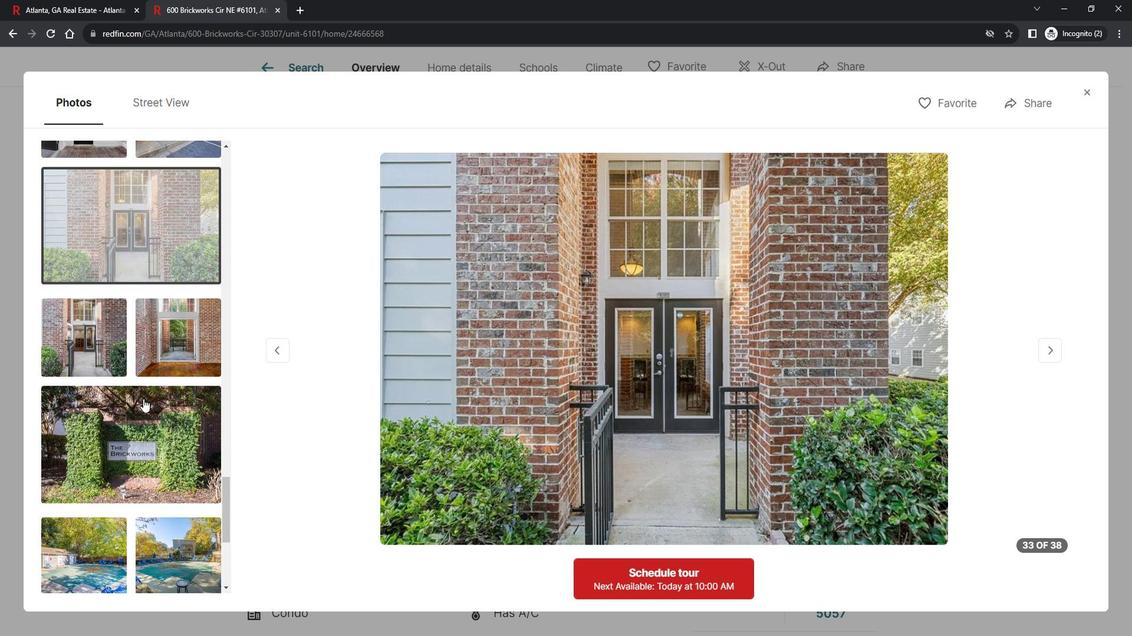 
Action: Mouse moved to (174, 393)
Screenshot: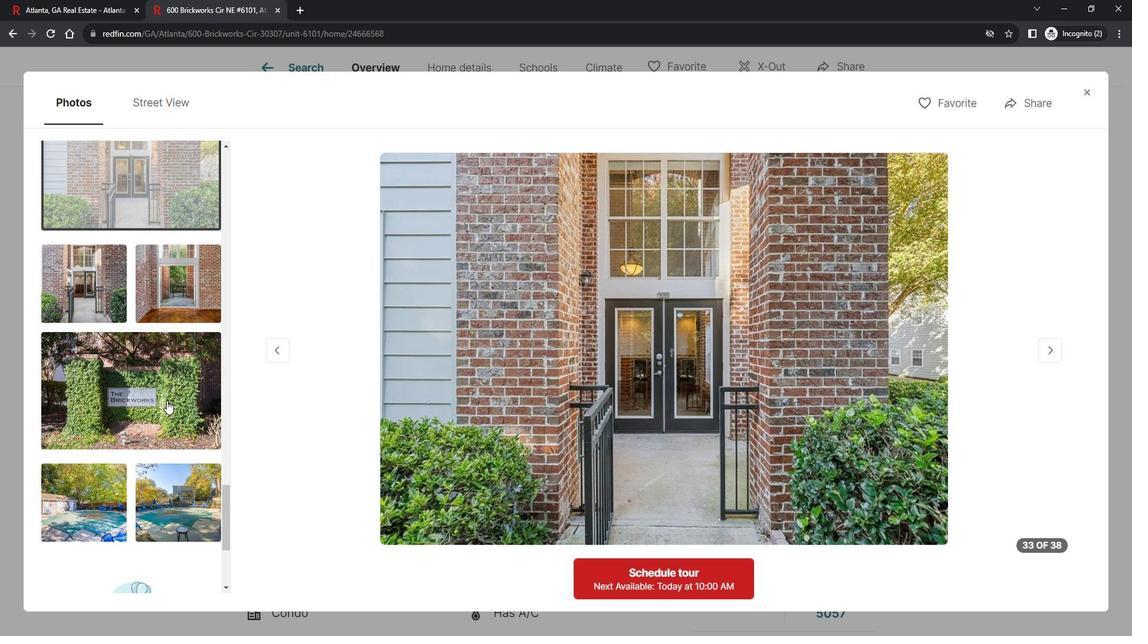 
Action: Mouse pressed left at (174, 393)
Screenshot: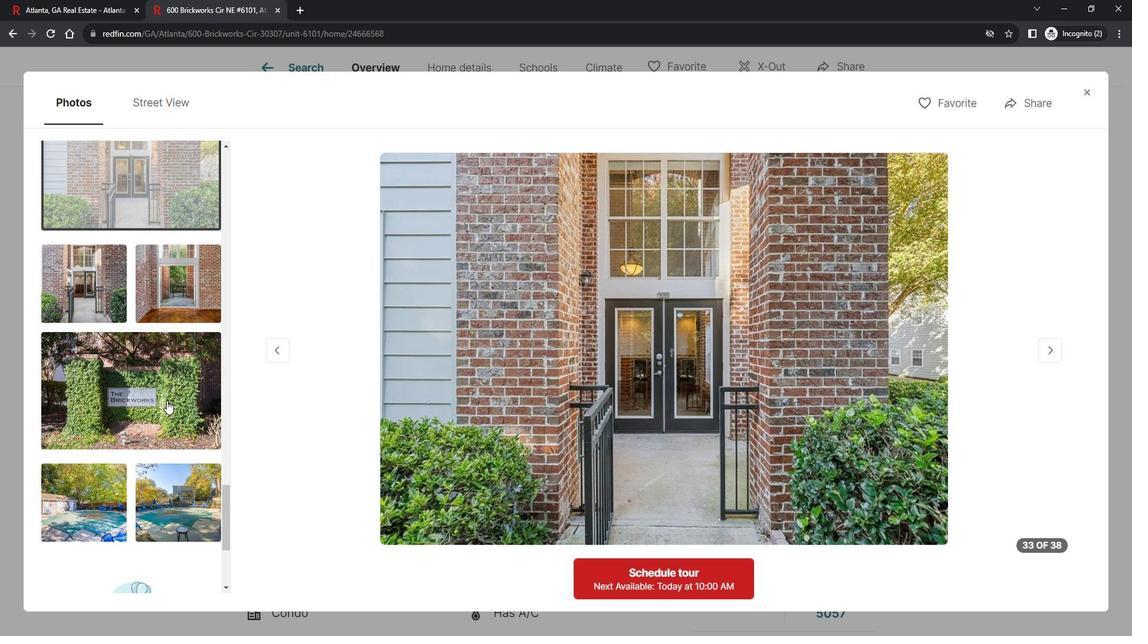 
Action: Mouse moved to (174, 393)
Screenshot: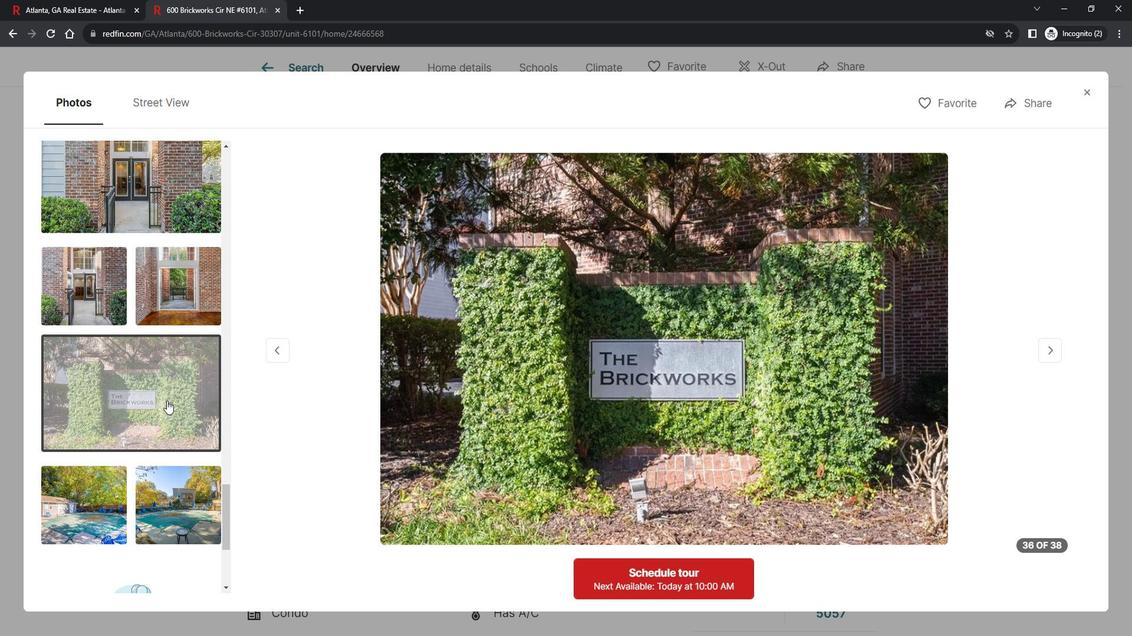 
Action: Mouse scrolled (174, 393) with delta (0, 0)
Screenshot: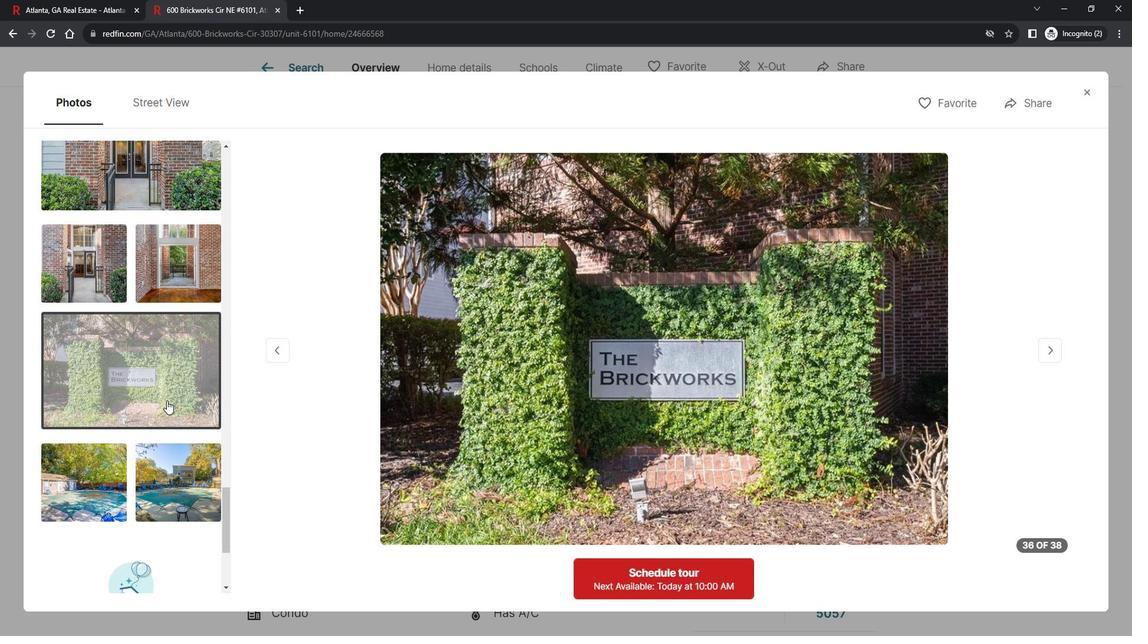 
Action: Mouse scrolled (174, 393) with delta (0, 0)
Screenshot: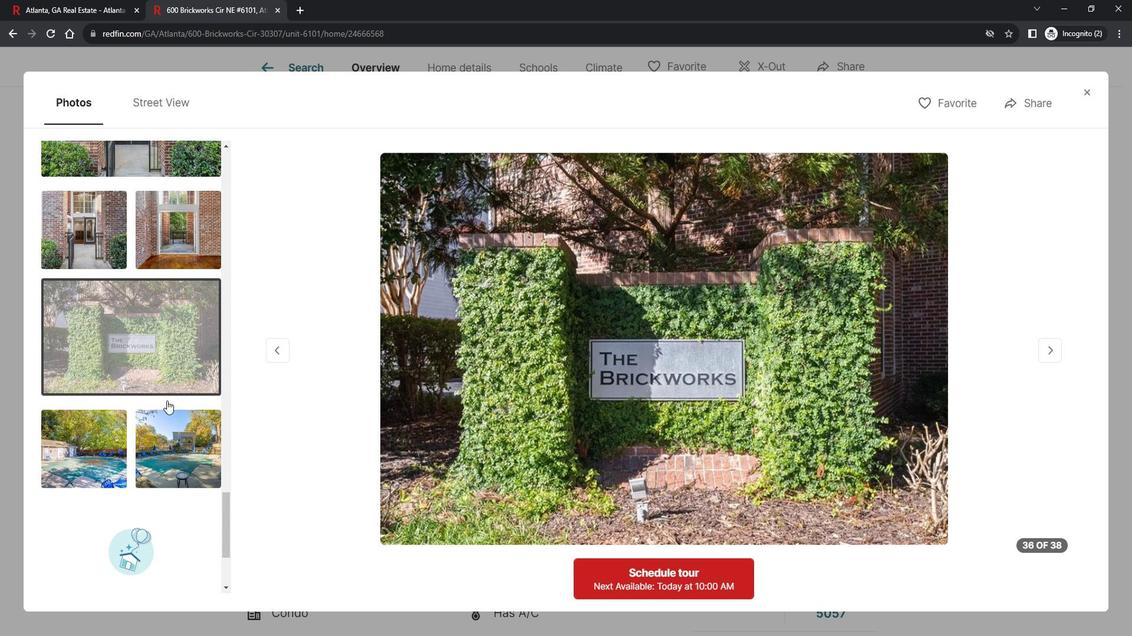 
Action: Mouse moved to (174, 393)
Screenshot: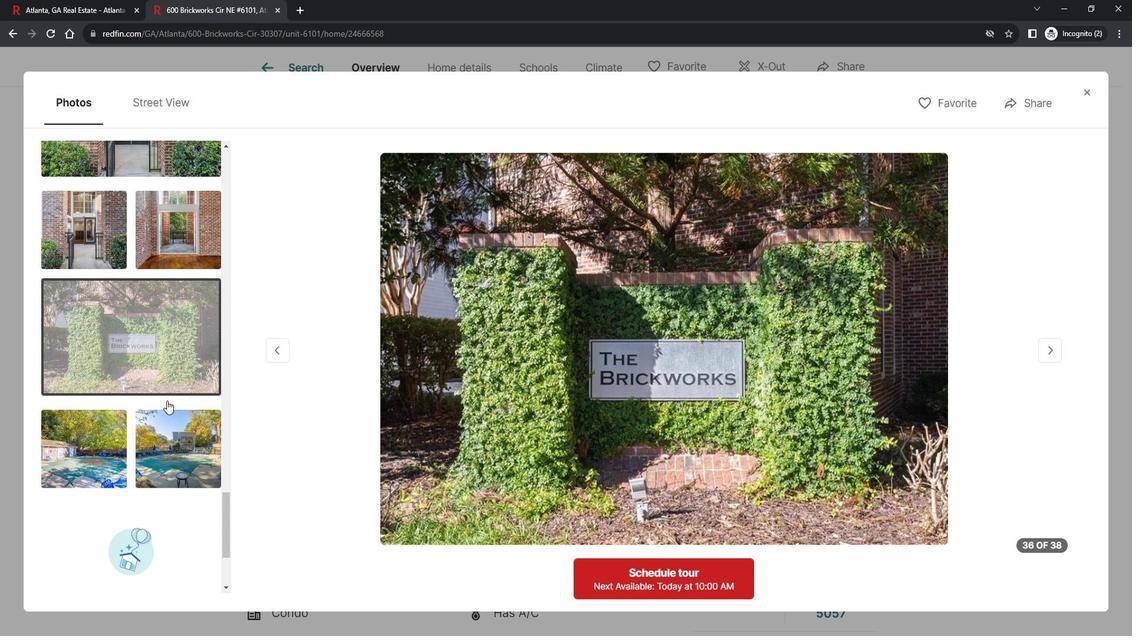 
Action: Mouse scrolled (174, 393) with delta (0, 0)
Screenshot: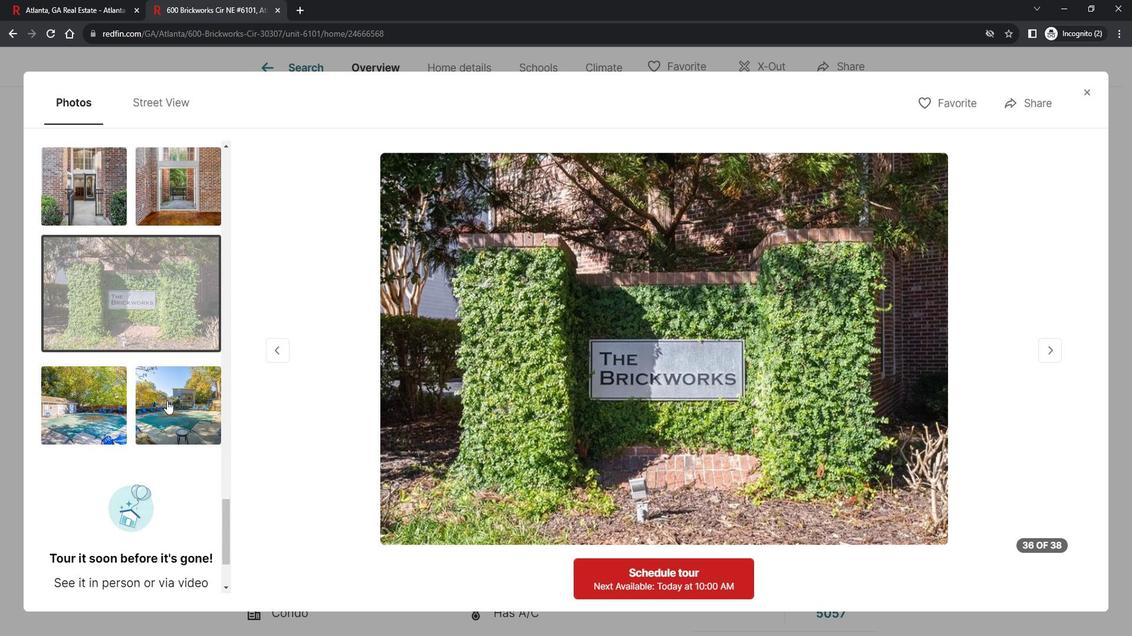 
Action: Mouse moved to (172, 389)
Screenshot: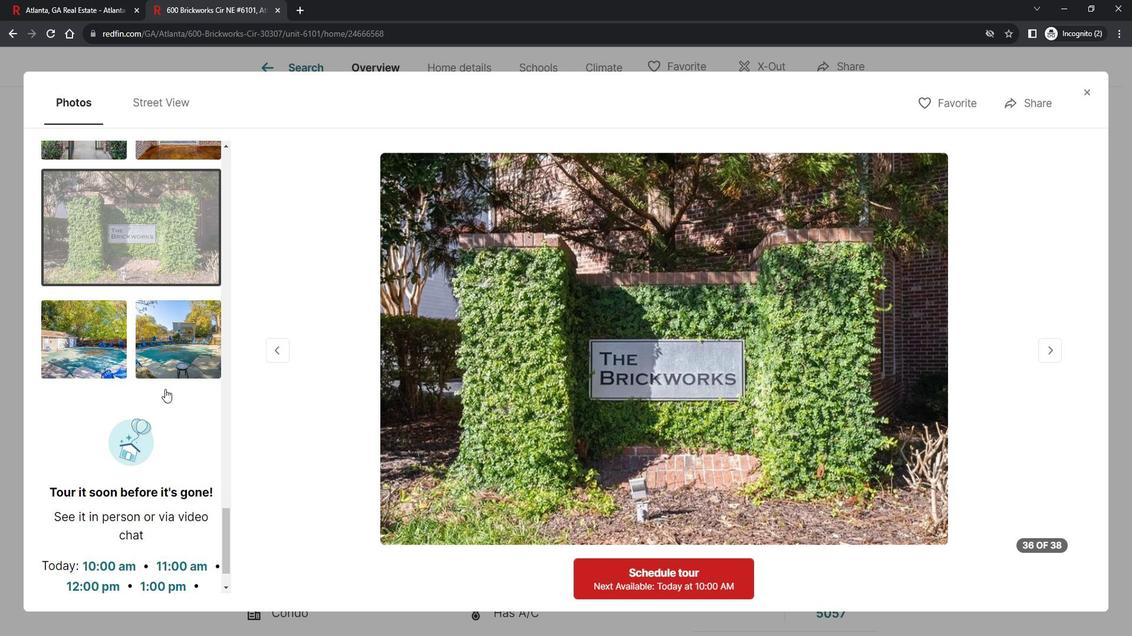 
Action: Mouse scrolled (172, 389) with delta (0, 0)
Screenshot: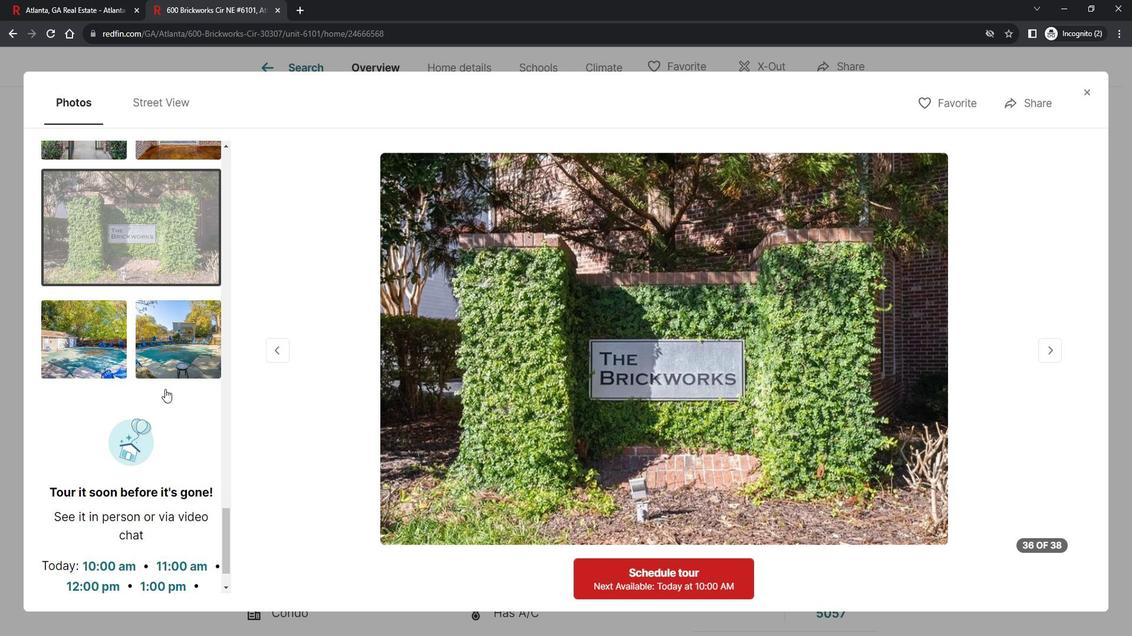 
Action: Mouse scrolled (172, 389) with delta (0, 0)
Screenshot: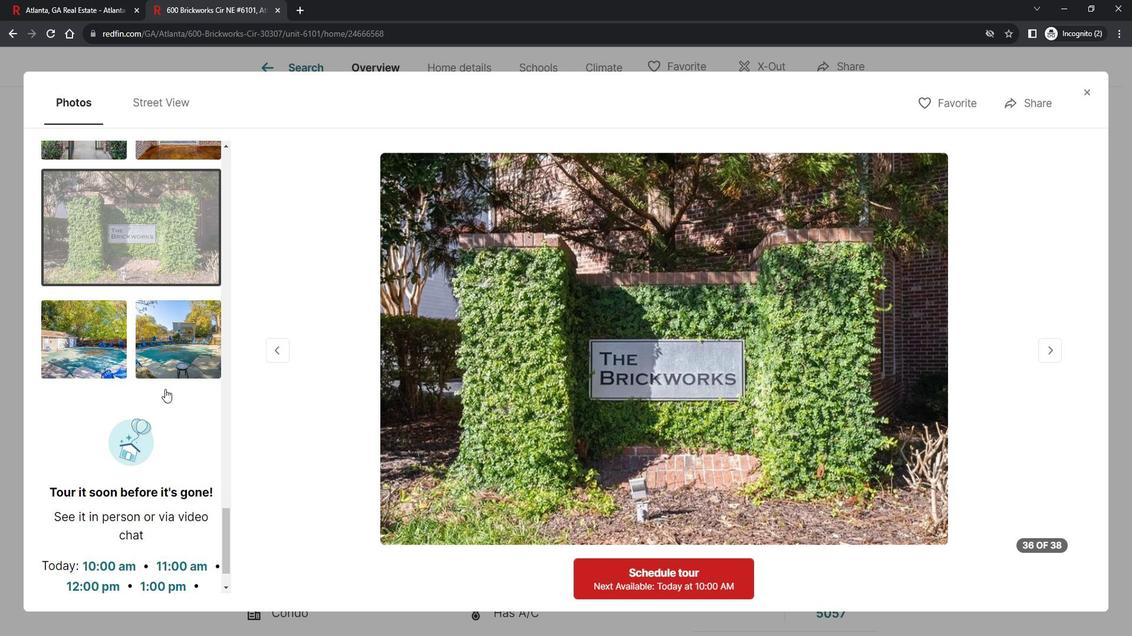 
Action: Mouse moved to (172, 386)
Screenshot: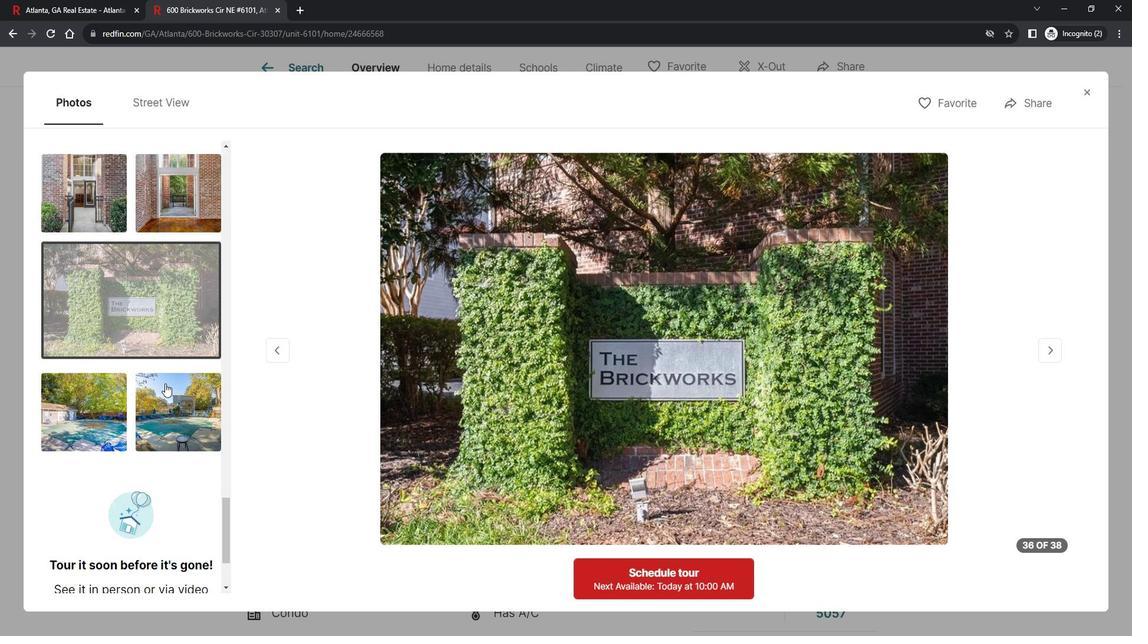 
Action: Mouse scrolled (172, 387) with delta (0, 0)
Screenshot: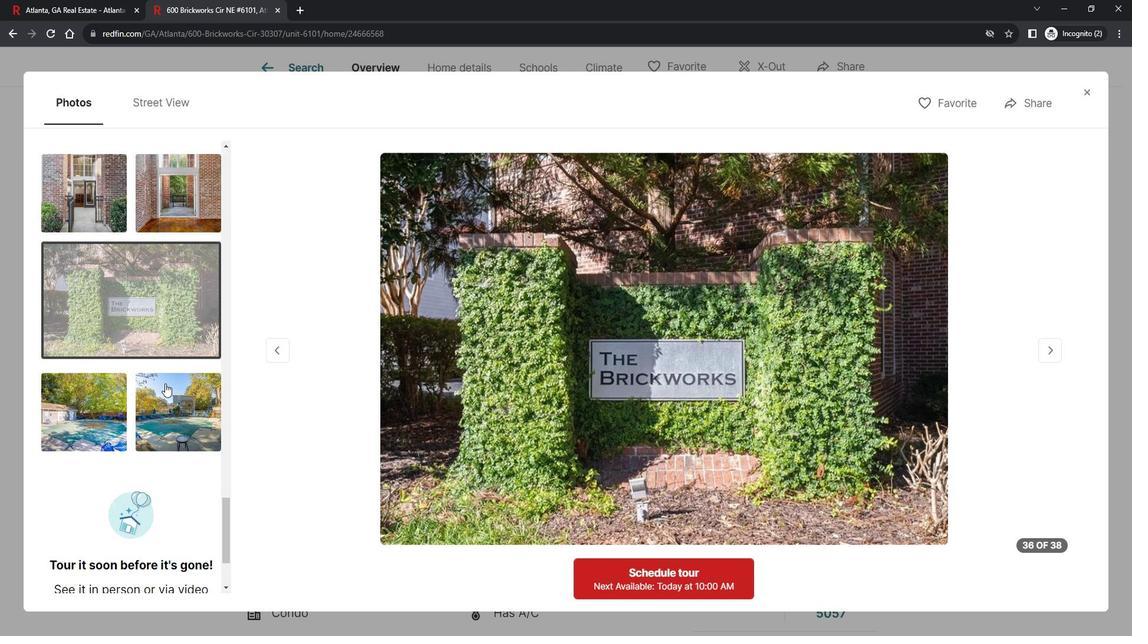 
Action: Mouse moved to (172, 380)
Screenshot: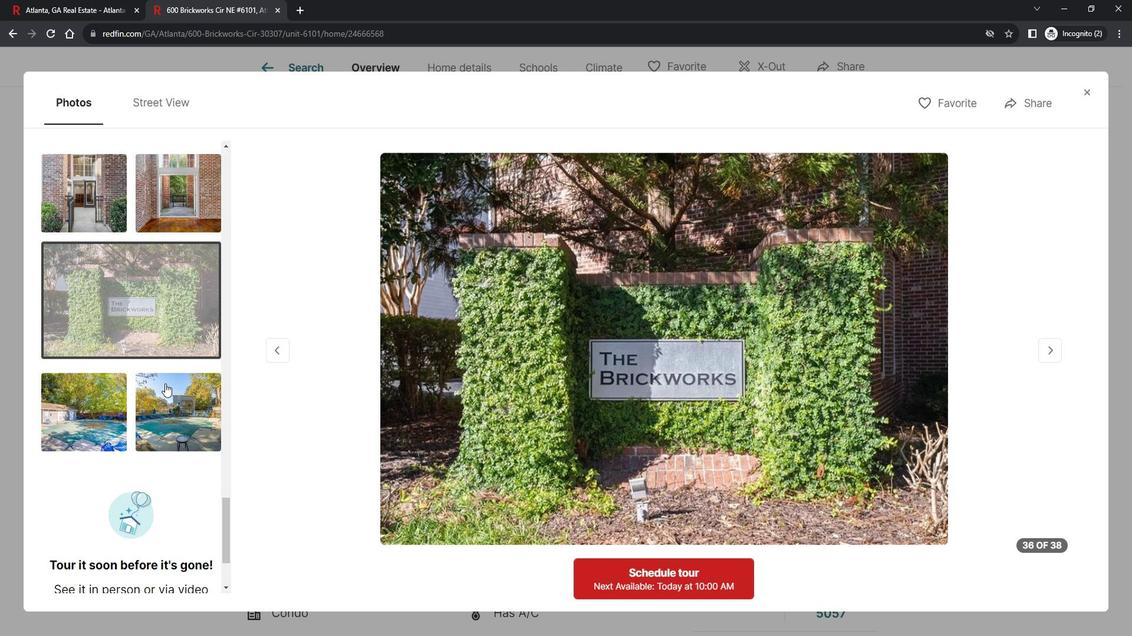 
Action: Mouse scrolled (172, 381) with delta (0, 0)
Screenshot: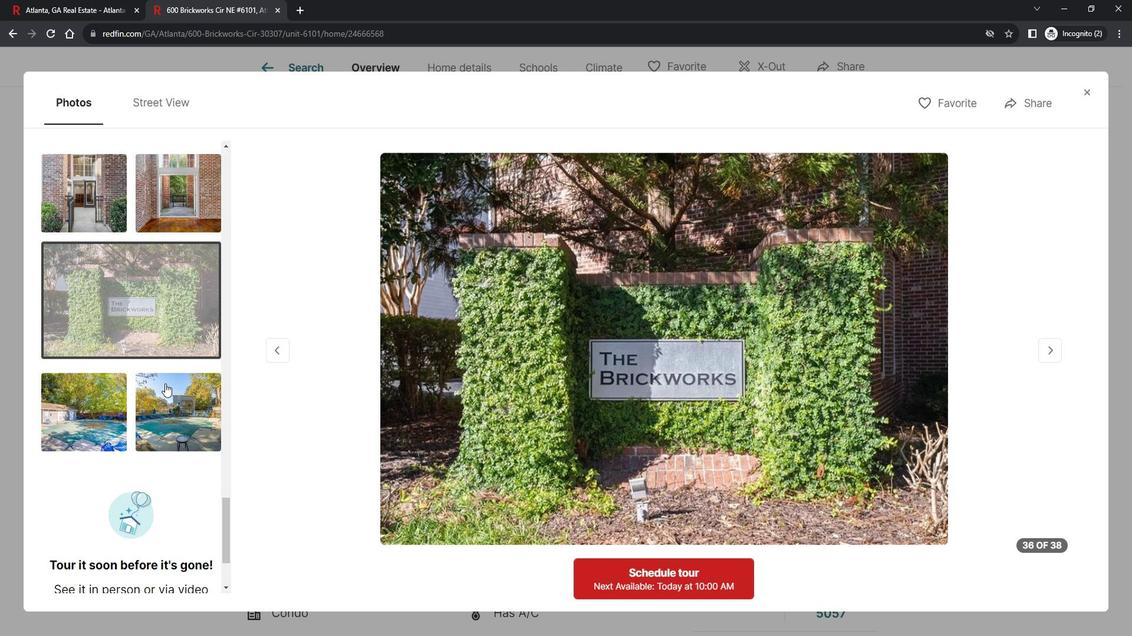 
Action: Mouse moved to (171, 351)
Screenshot: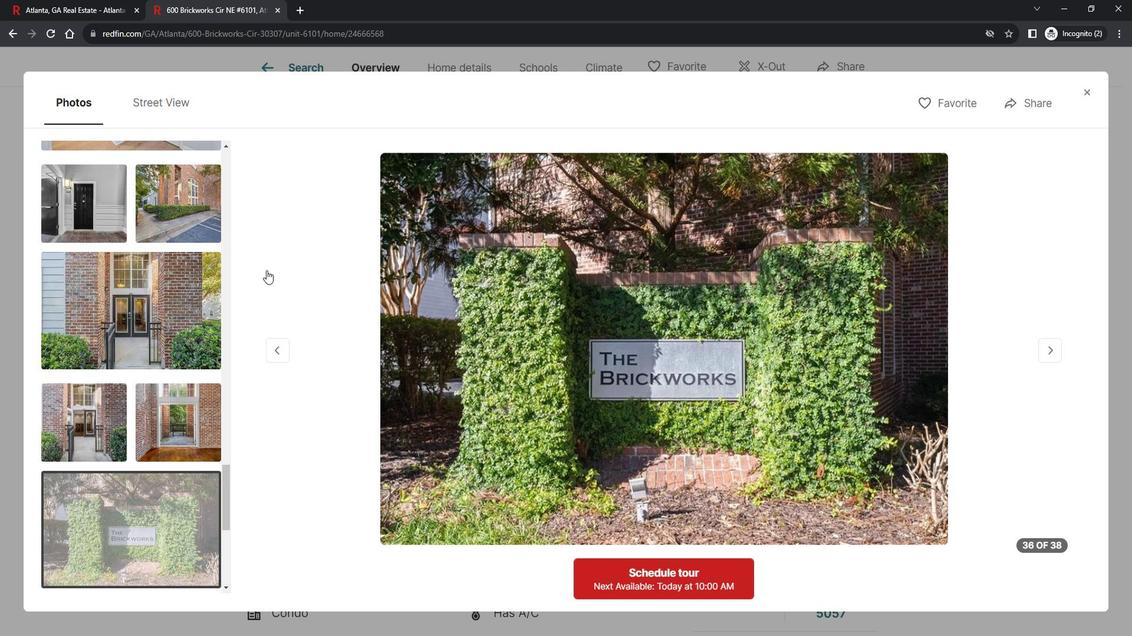 
Action: Mouse scrolled (168, 366) with delta (0, 0)
Screenshot: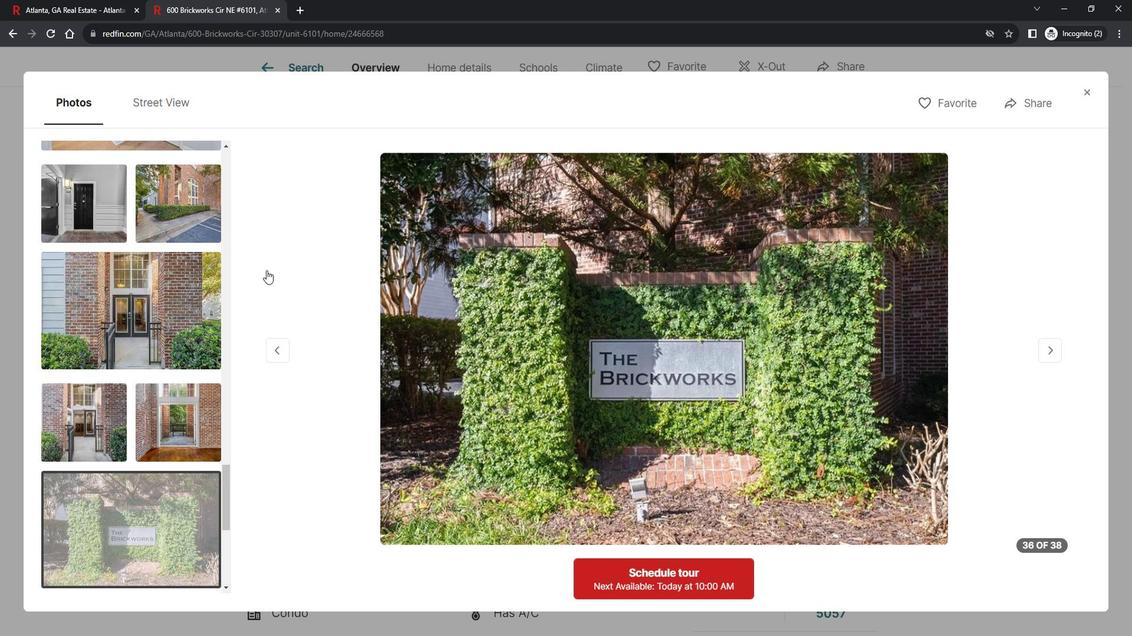 
Action: Mouse moved to (173, 347)
Screenshot: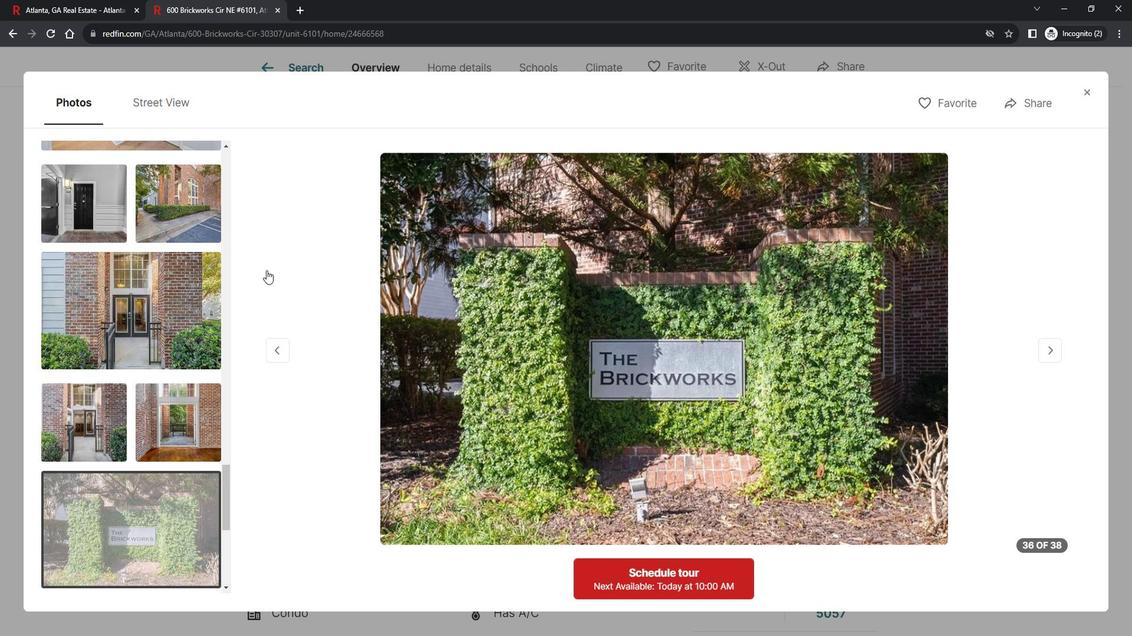 
Action: Mouse scrolled (168, 362) with delta (0, 0)
Screenshot: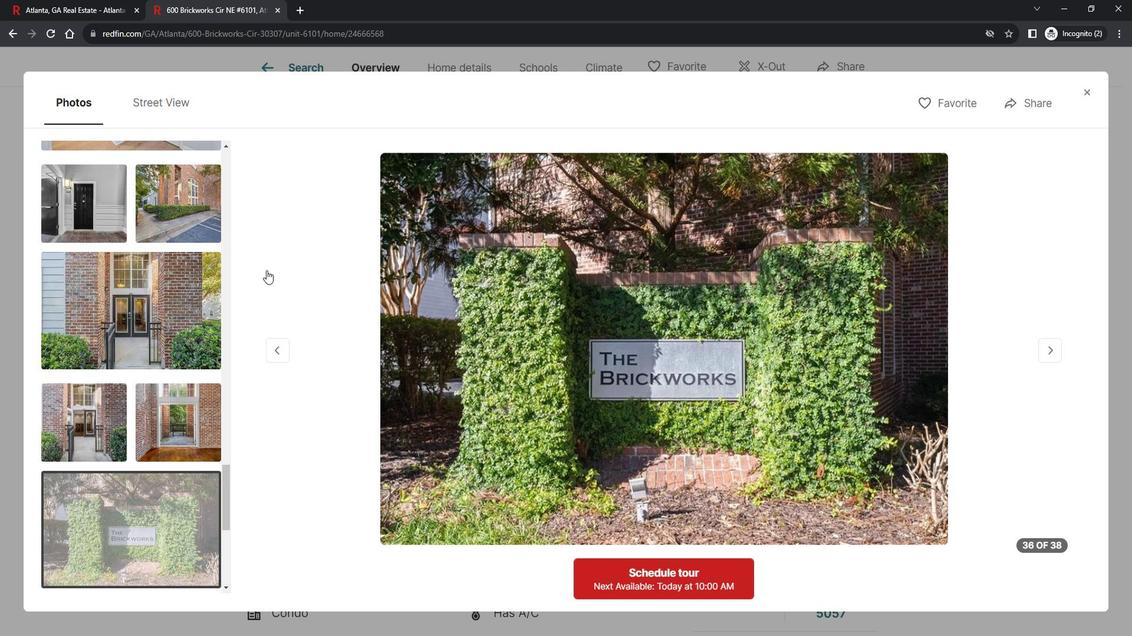 
Action: Mouse moved to (264, 275)
Screenshot: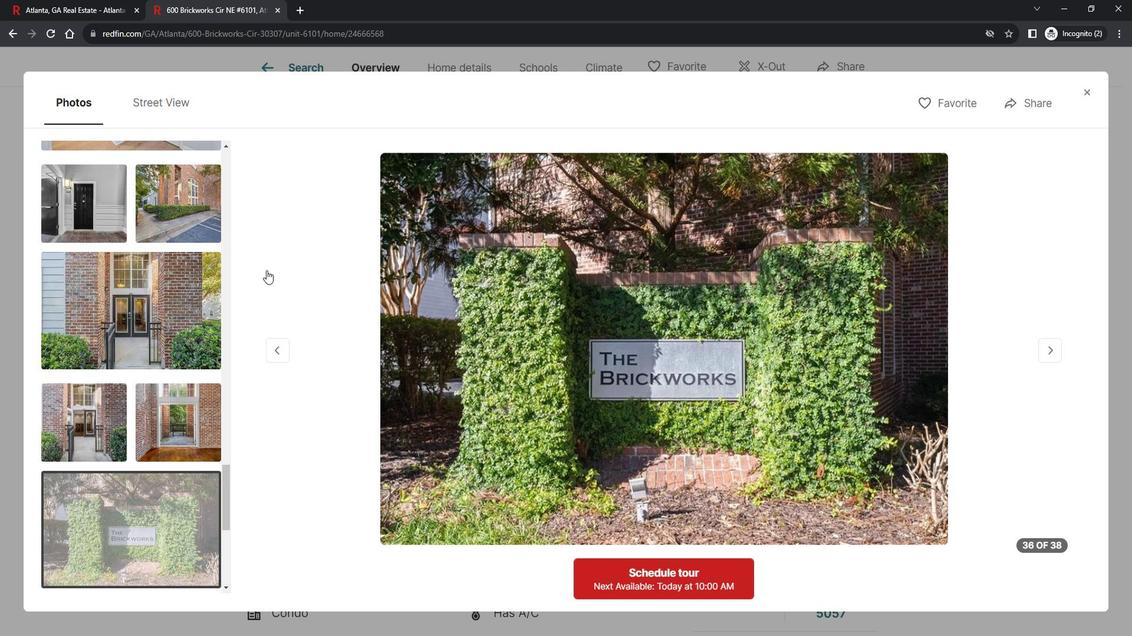 
Action: Mouse scrolled (173, 348) with delta (0, 0)
Screenshot: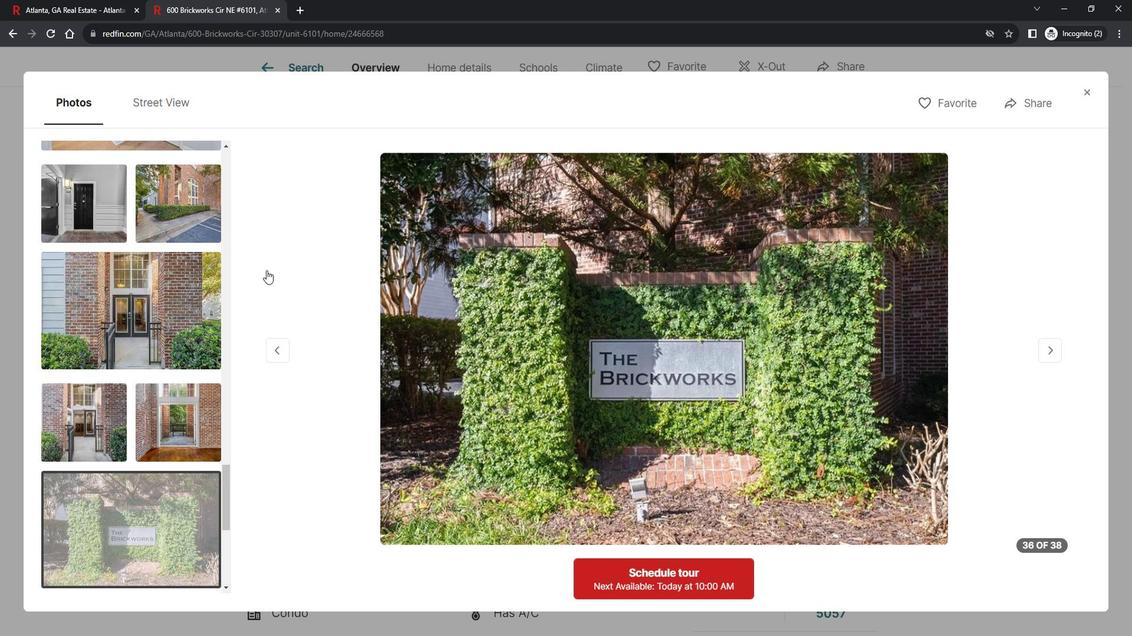 
Action: Mouse moved to (1100, 97)
Screenshot: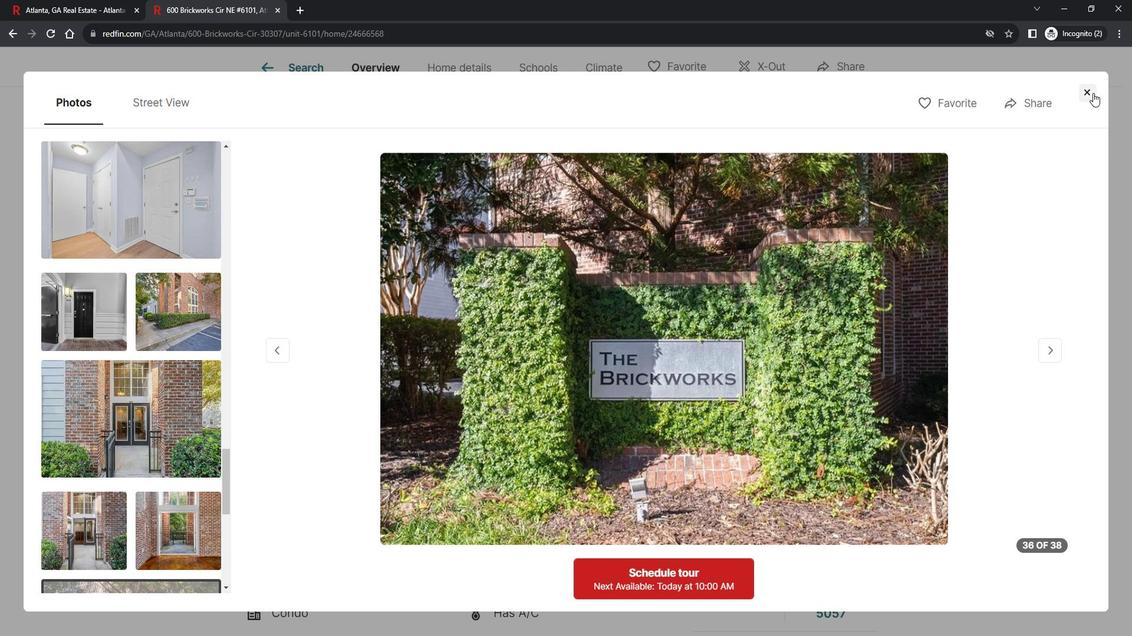 
Action: Mouse pressed left at (1100, 97)
Screenshot: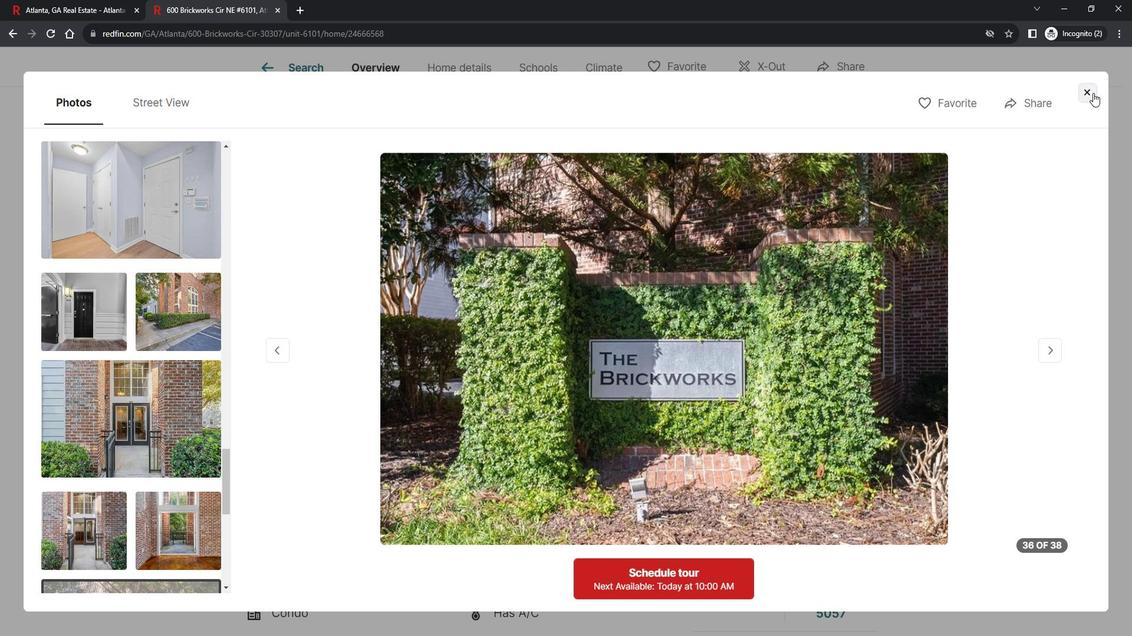 
Action: Mouse moved to (507, 401)
Screenshot: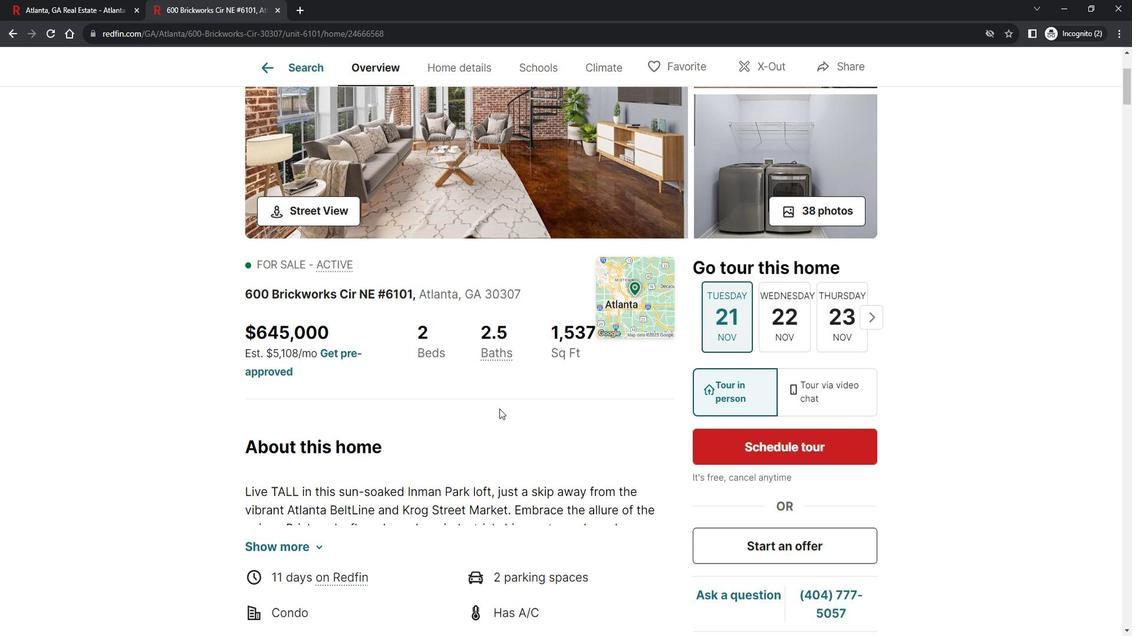
Action: Mouse scrolled (507, 401) with delta (0, 0)
Screenshot: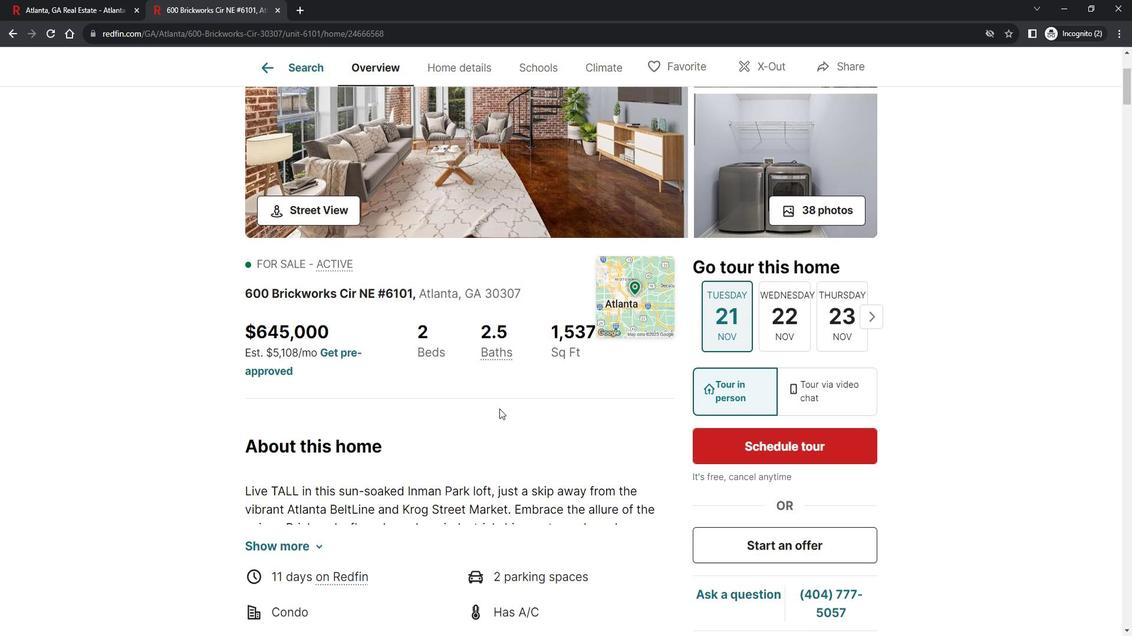 
Action: Mouse scrolled (507, 401) with delta (0, 0)
Screenshot: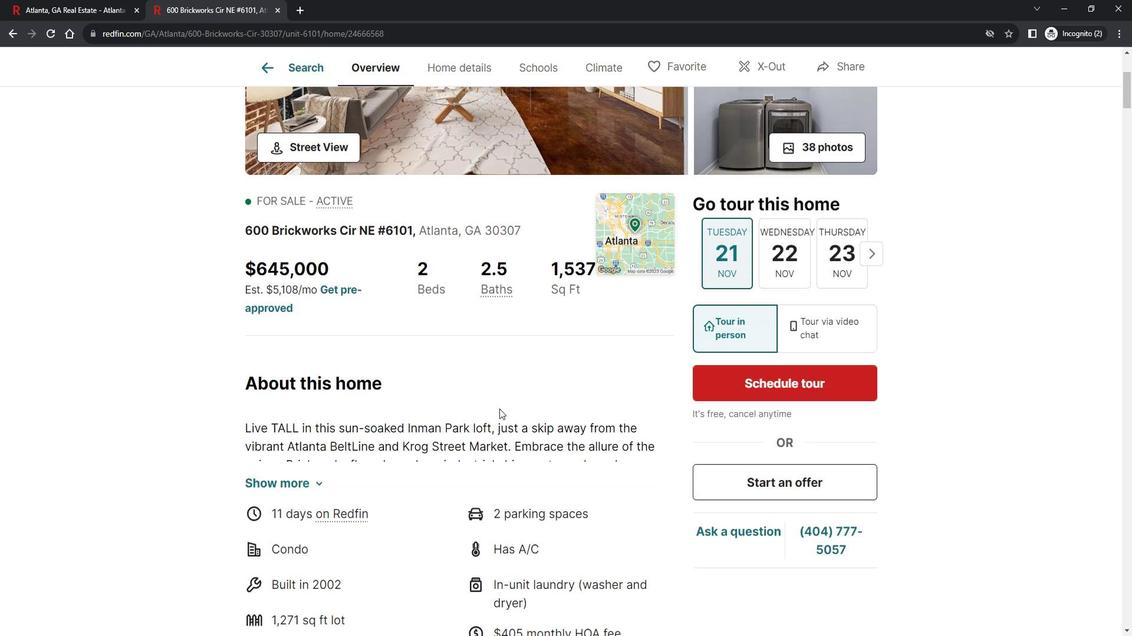 
Action: Mouse moved to (289, 413)
Screenshot: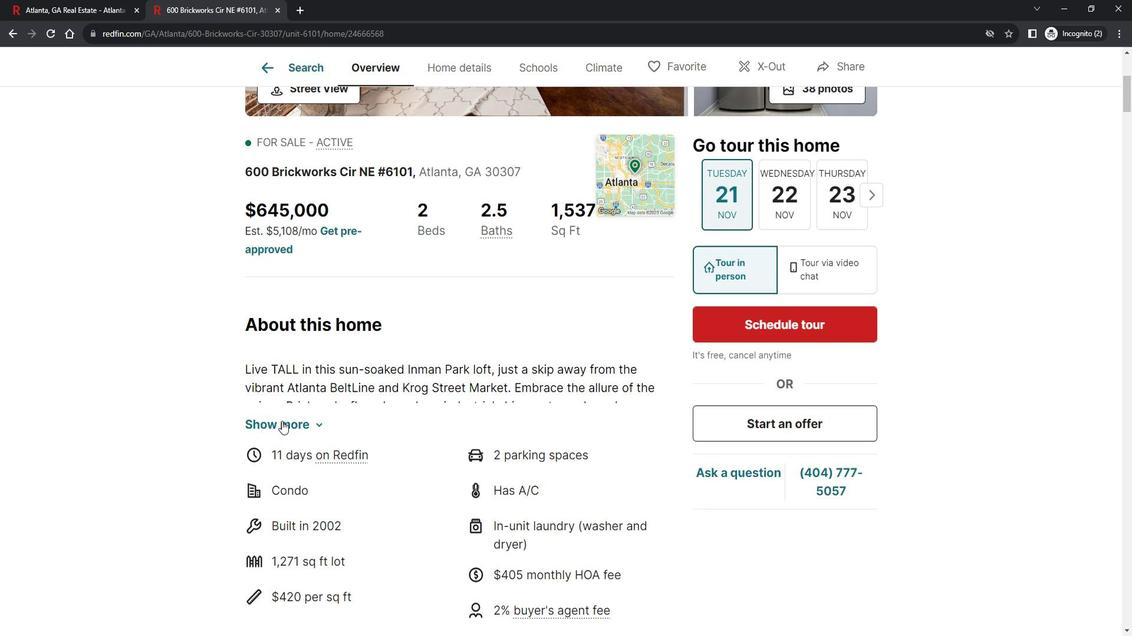 
Action: Mouse pressed left at (289, 413)
Screenshot: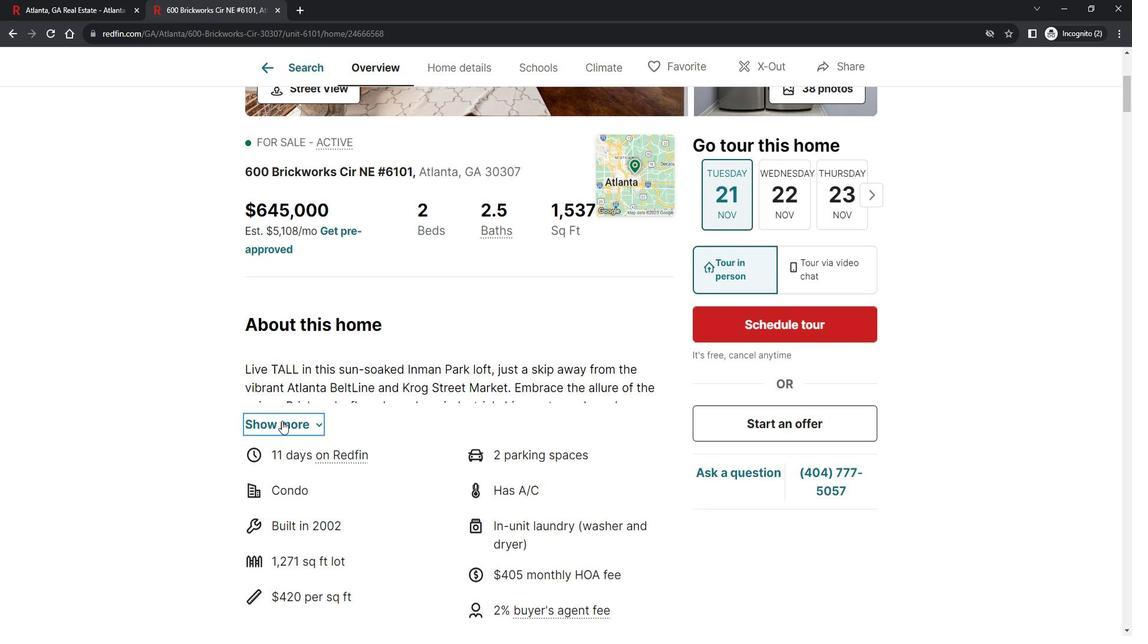 
Action: Mouse moved to (408, 404)
Screenshot: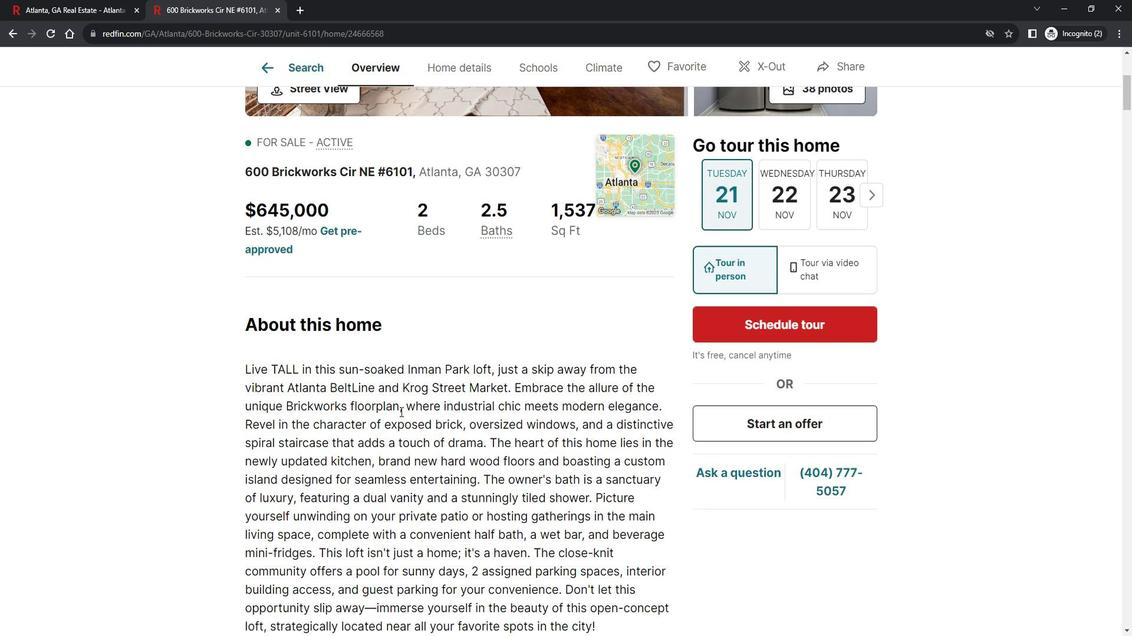 
Action: Mouse scrolled (408, 403) with delta (0, 0)
Screenshot: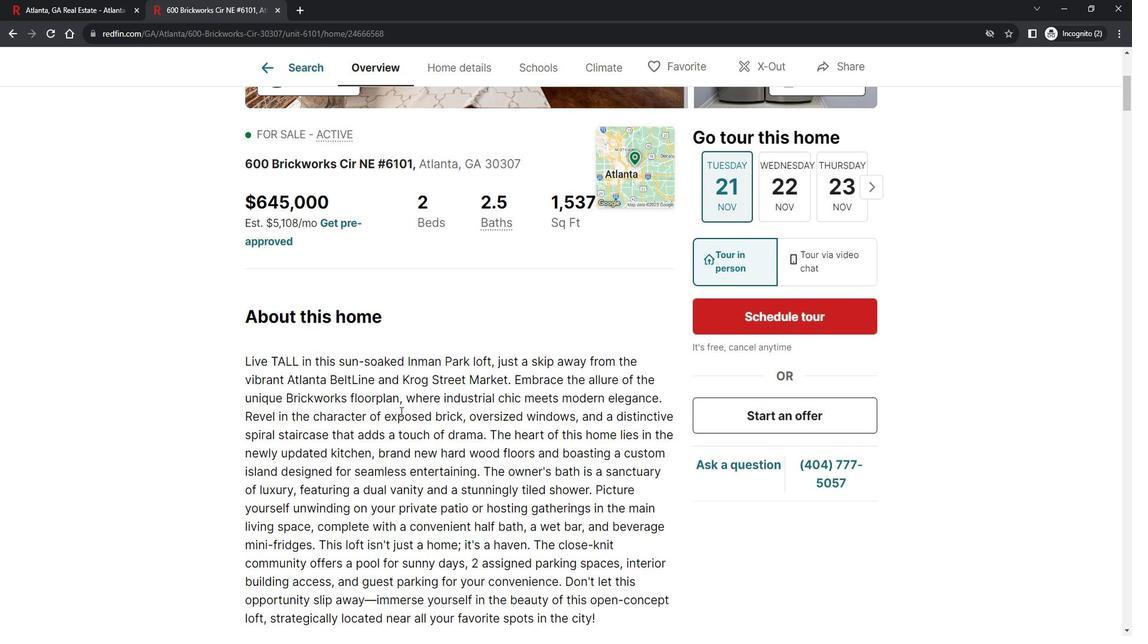 
Action: Mouse scrolled (408, 403) with delta (0, 0)
Screenshot: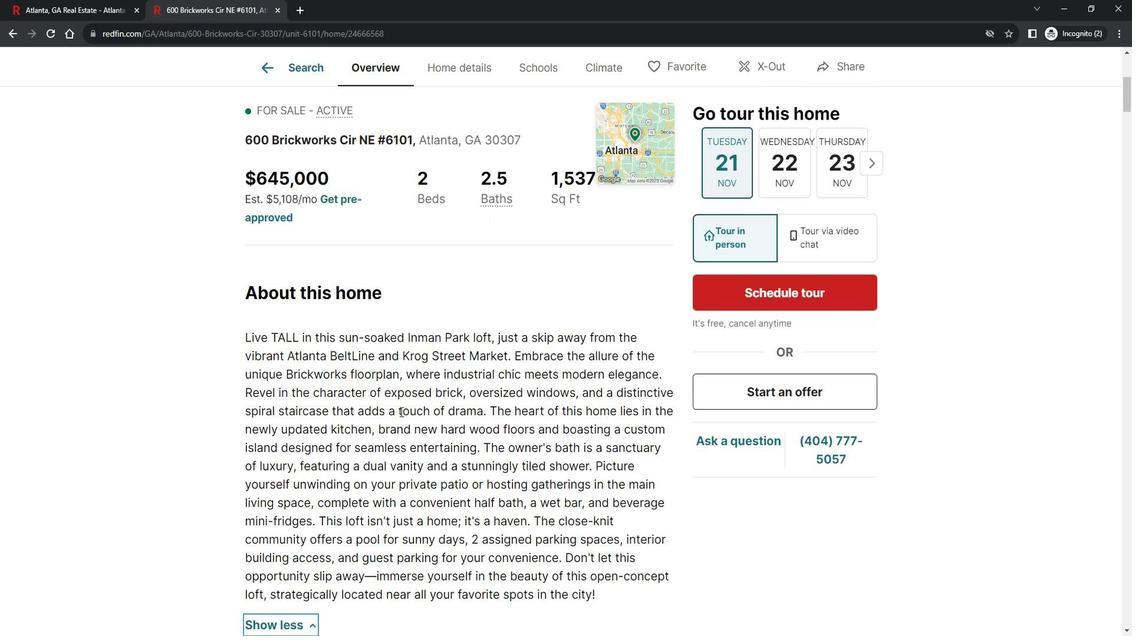 
Action: Mouse scrolled (408, 403) with delta (0, 0)
Screenshot: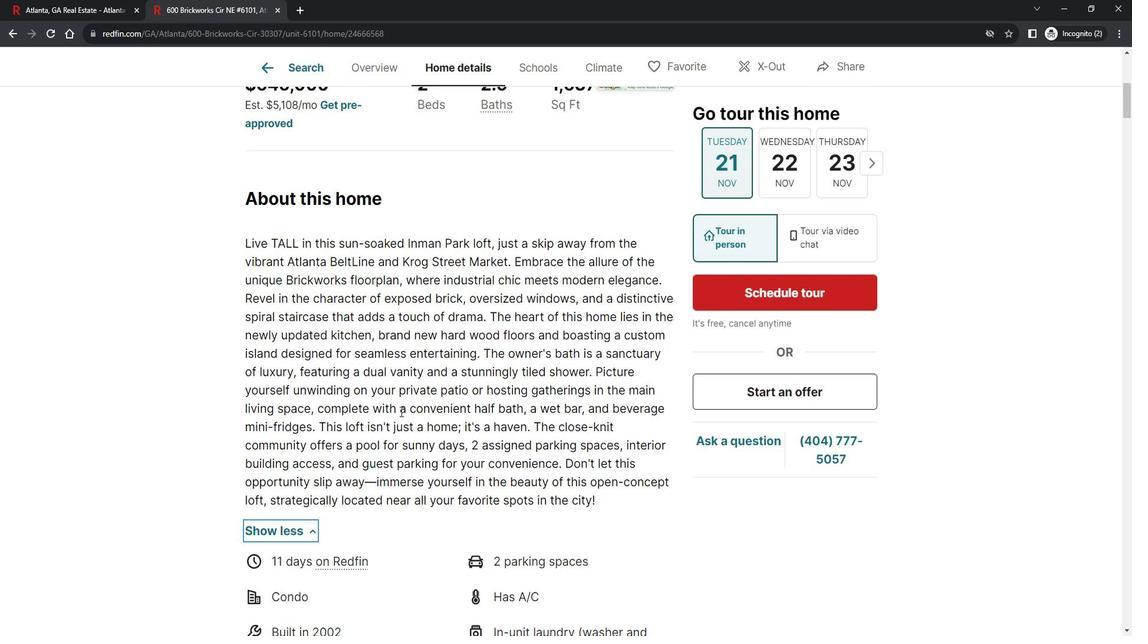 
Action: Mouse scrolled (408, 403) with delta (0, 0)
Screenshot: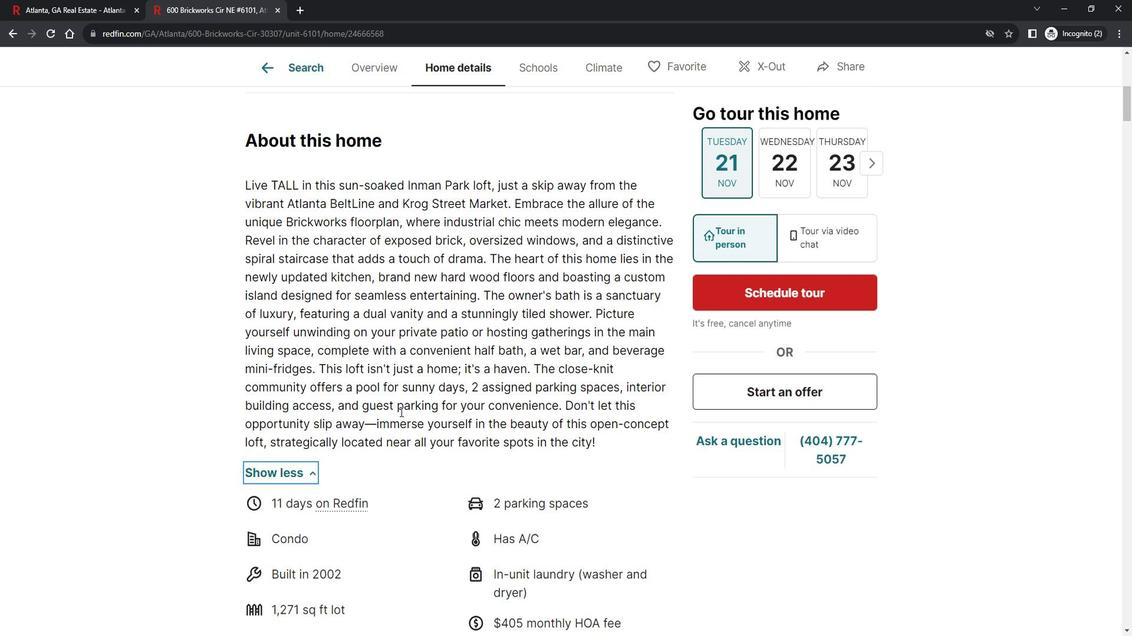 
Action: Mouse moved to (431, 384)
Screenshot: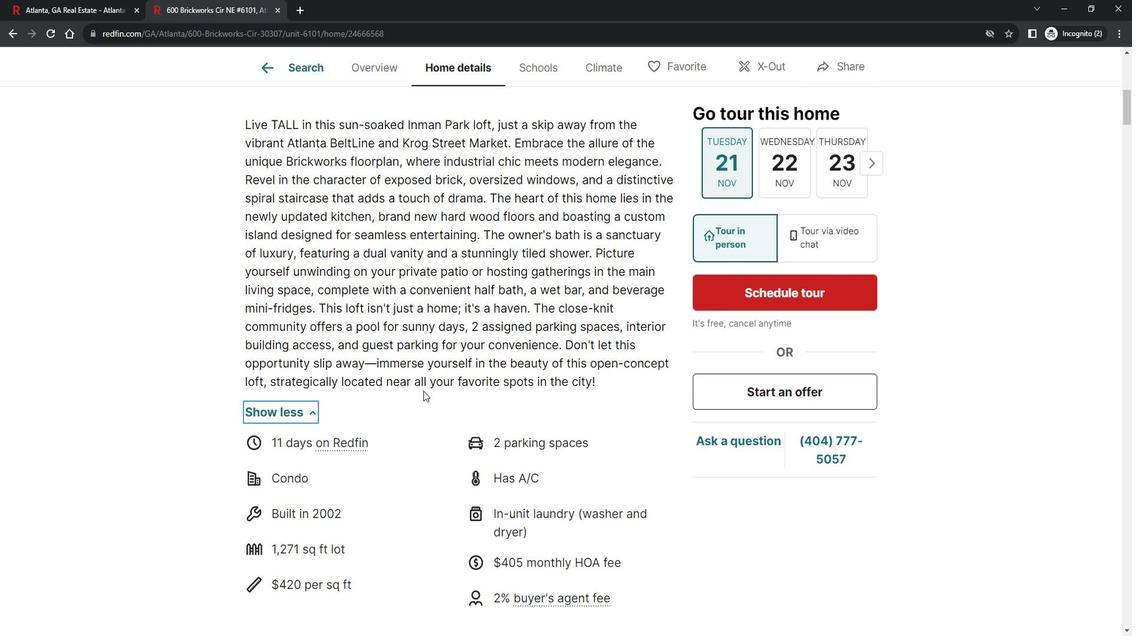 
Action: Mouse scrolled (431, 383) with delta (0, 0)
Screenshot: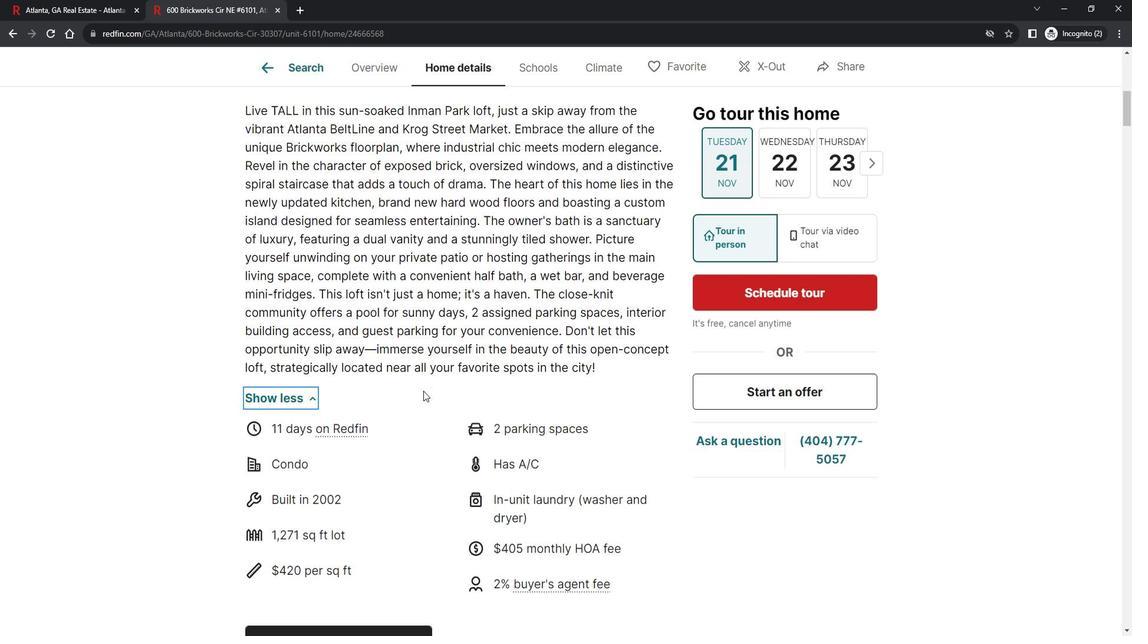 
Action: Mouse scrolled (431, 383) with delta (0, 0)
Screenshot: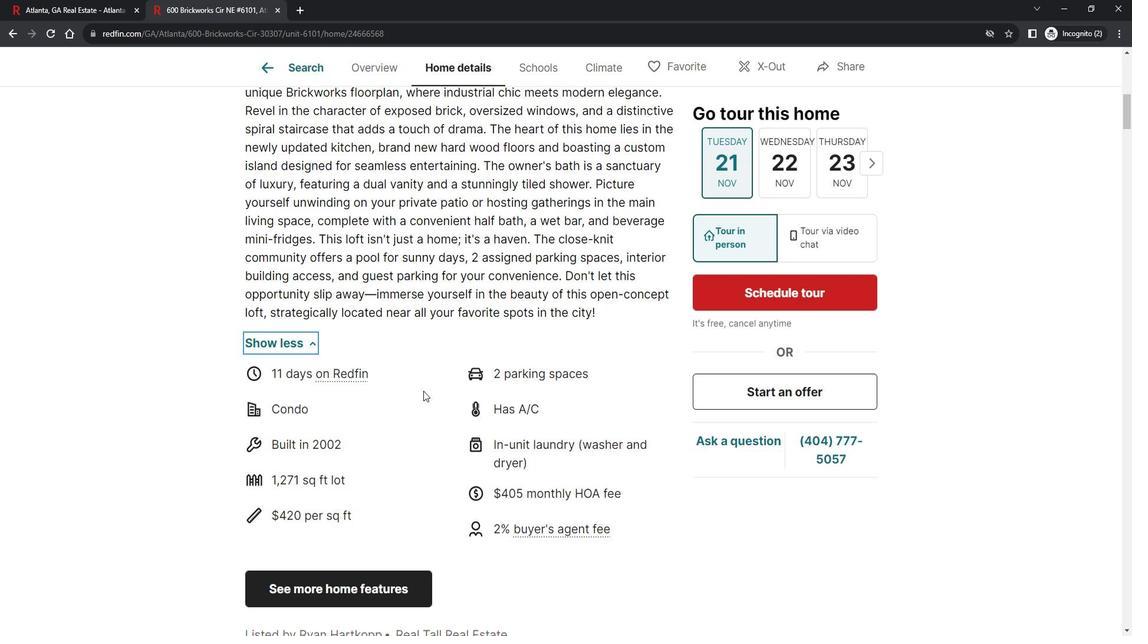 
Action: Mouse scrolled (431, 383) with delta (0, 0)
Screenshot: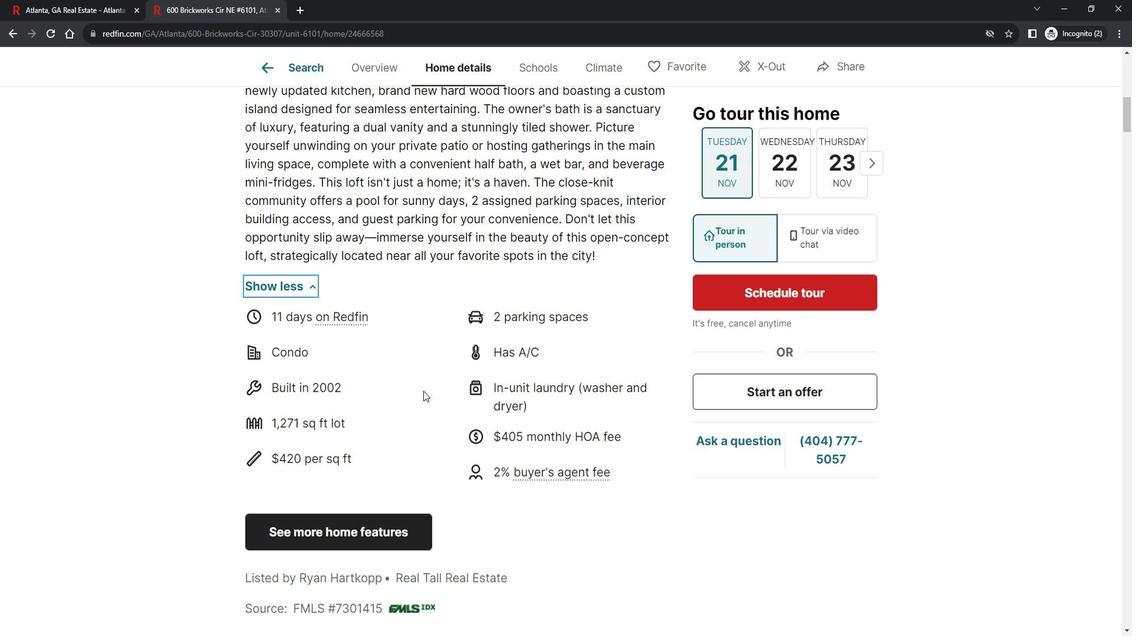 
Action: Mouse scrolled (431, 383) with delta (0, 0)
Screenshot: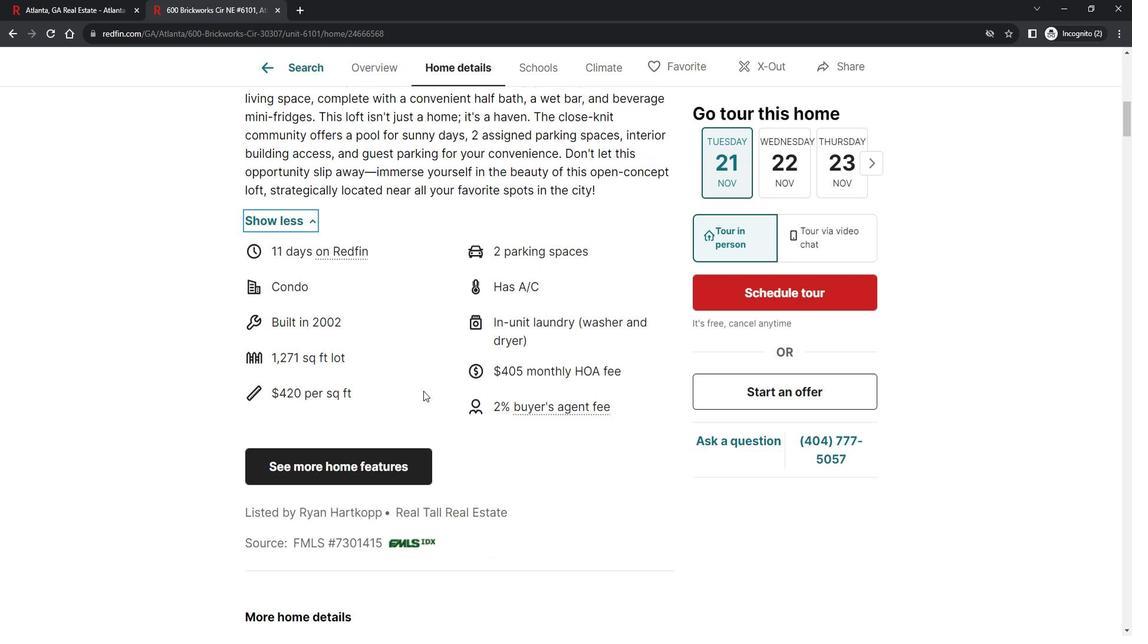 
Action: Mouse moved to (366, 393)
Screenshot: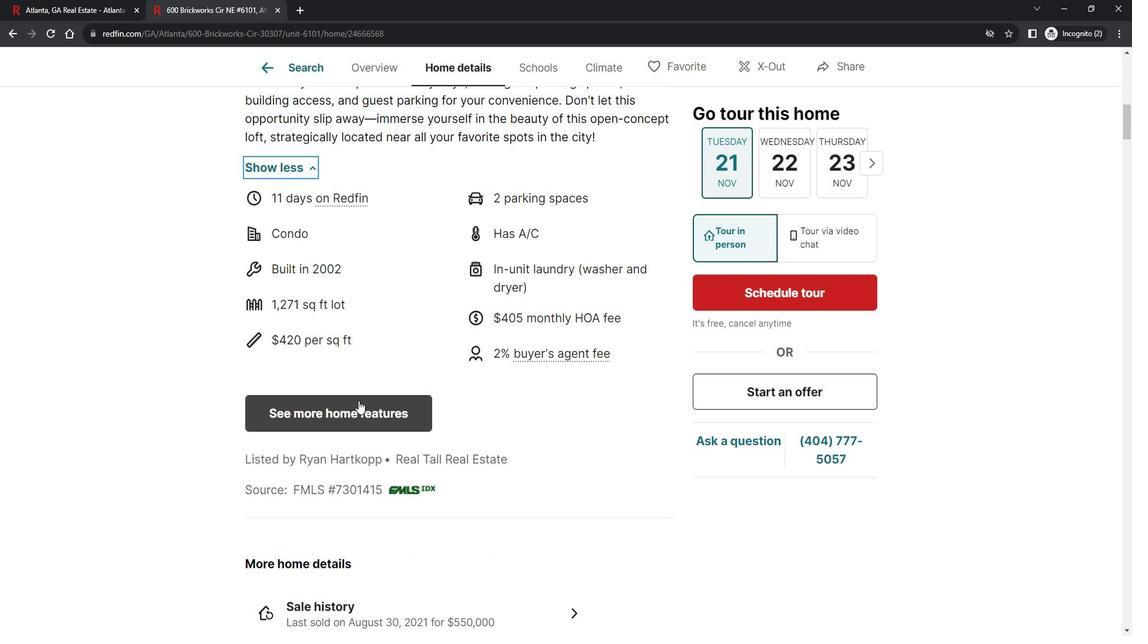 
Action: Mouse pressed left at (366, 393)
Screenshot: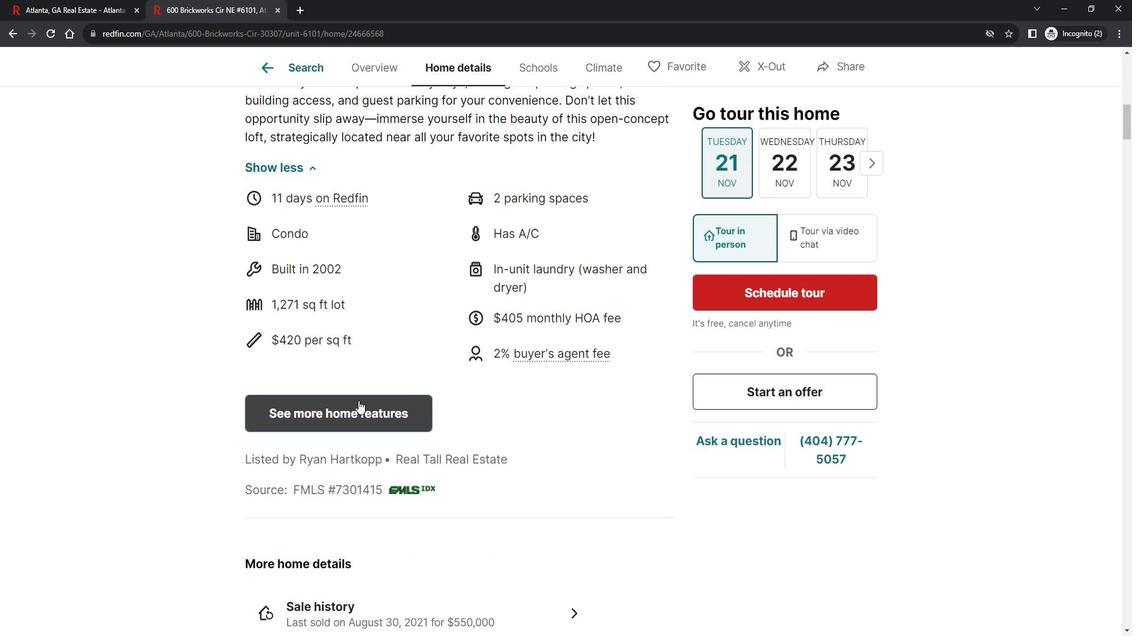 
Action: Mouse moved to (552, 396)
Screenshot: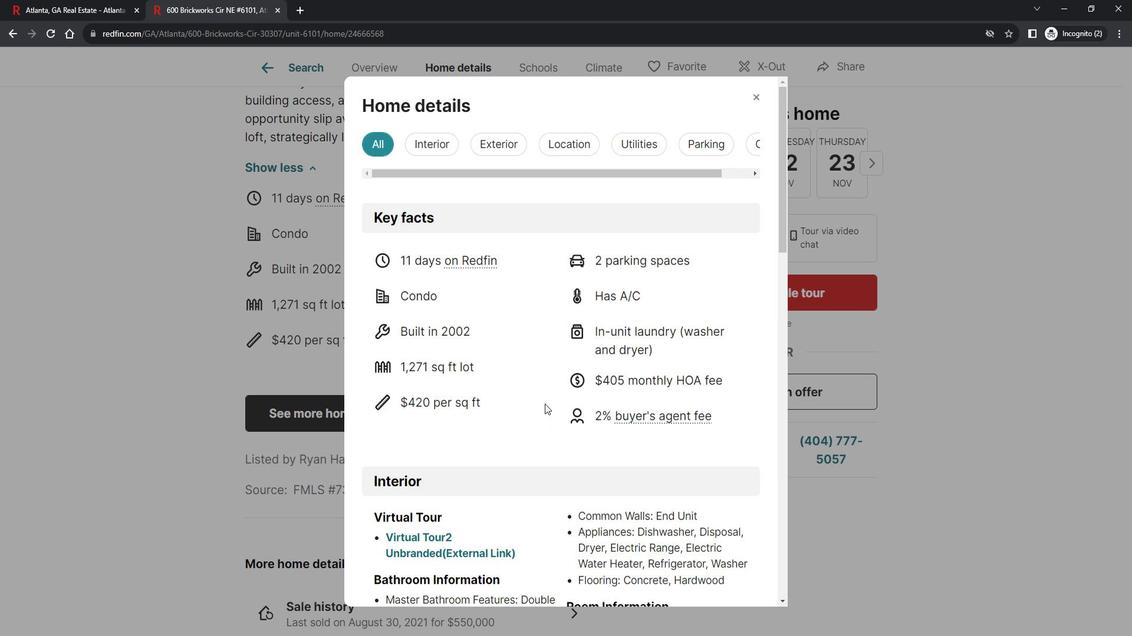 
Action: Mouse scrolled (552, 396) with delta (0, 0)
Screenshot: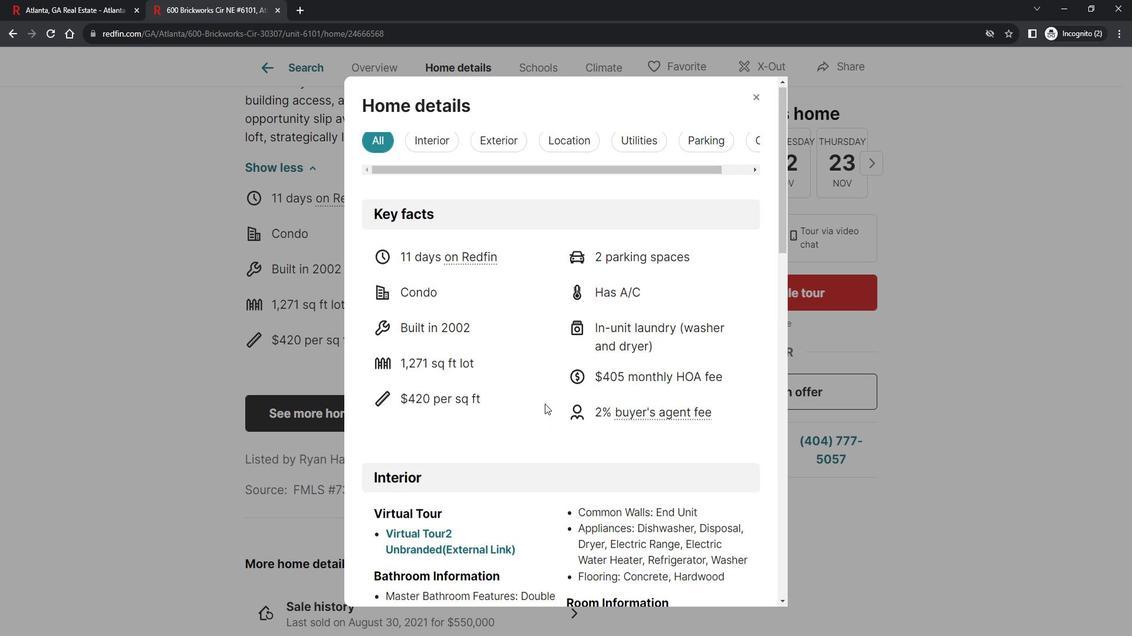 
Action: Mouse moved to (551, 396)
Screenshot: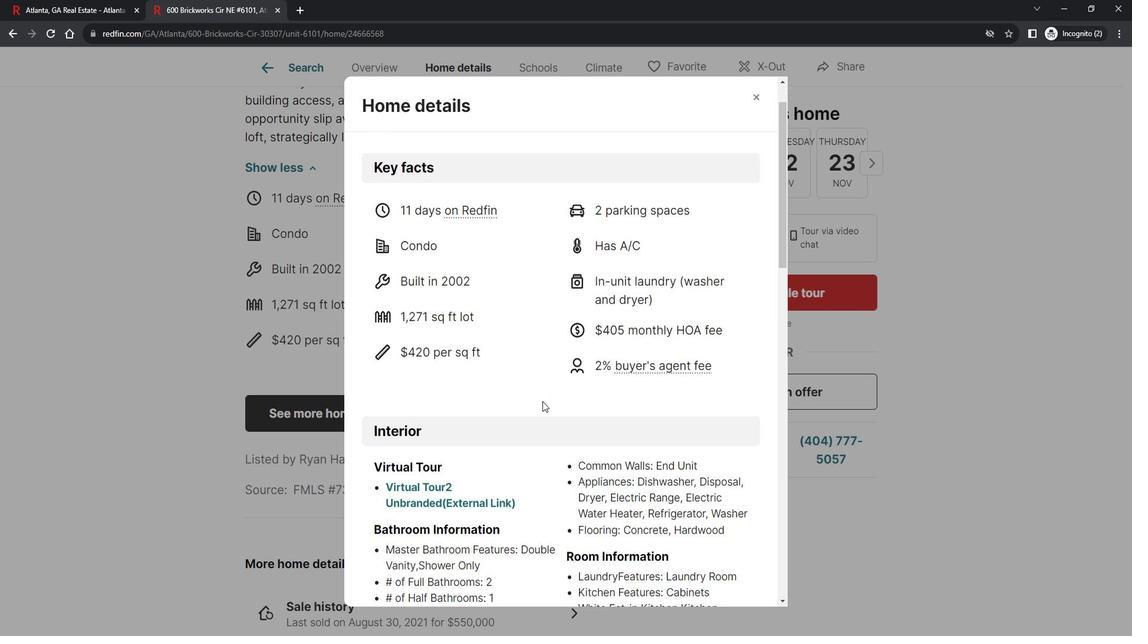 
Action: Mouse scrolled (551, 395) with delta (0, 0)
Screenshot: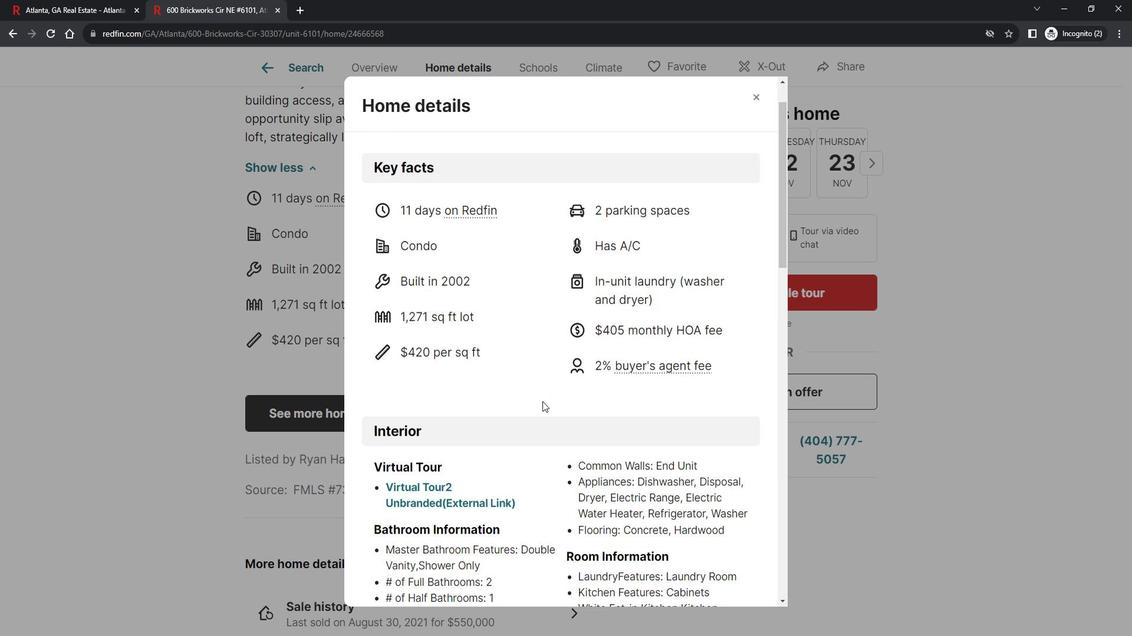 
Action: Mouse moved to (549, 393)
Screenshot: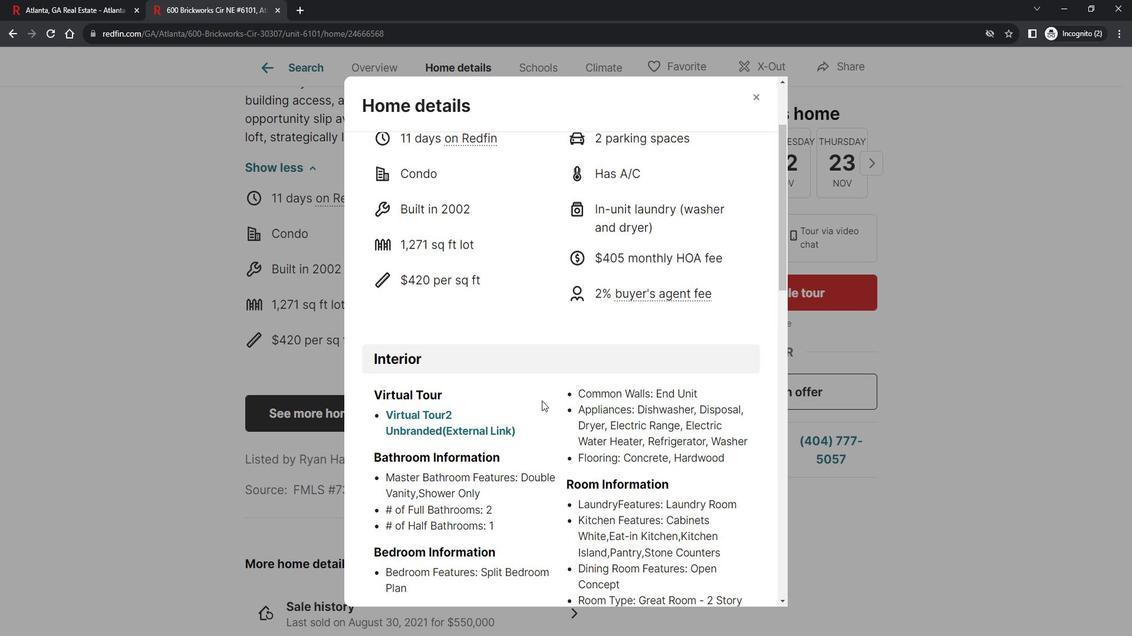 
Action: Mouse scrolled (549, 393) with delta (0, 0)
Screenshot: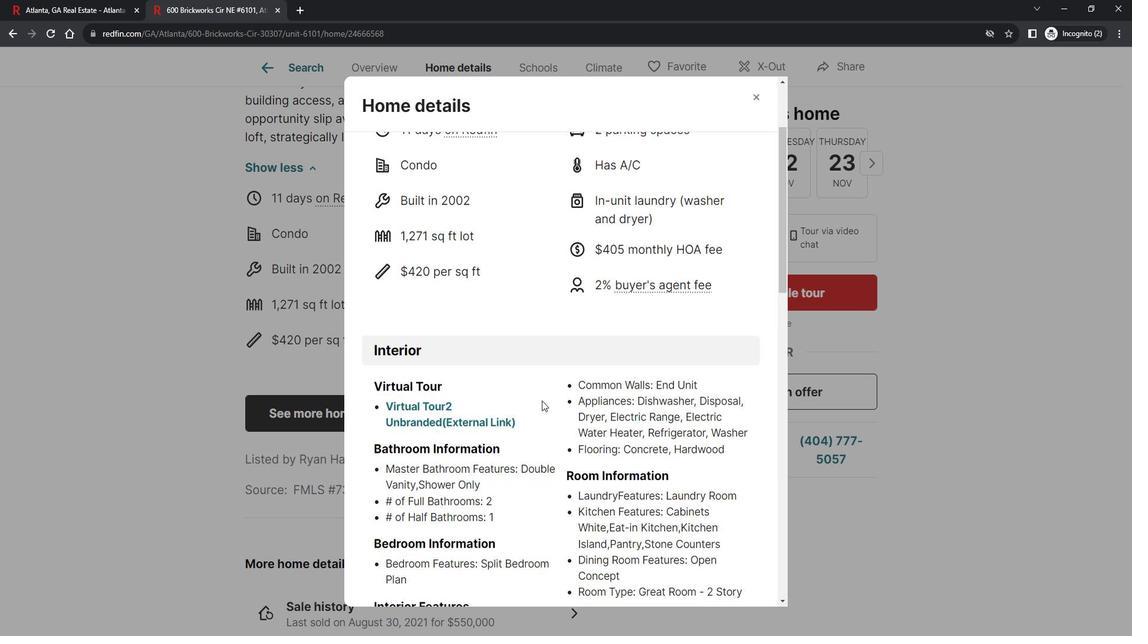 
Action: Mouse moved to (544, 378)
Screenshot: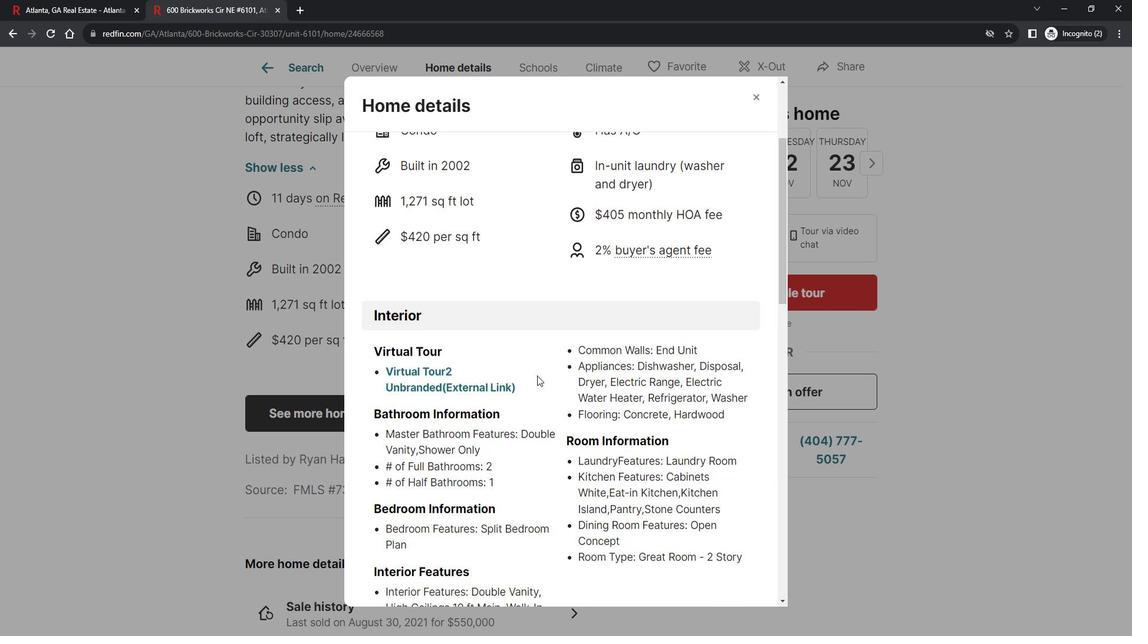 
Action: Mouse scrolled (544, 378) with delta (0, 0)
Screenshot: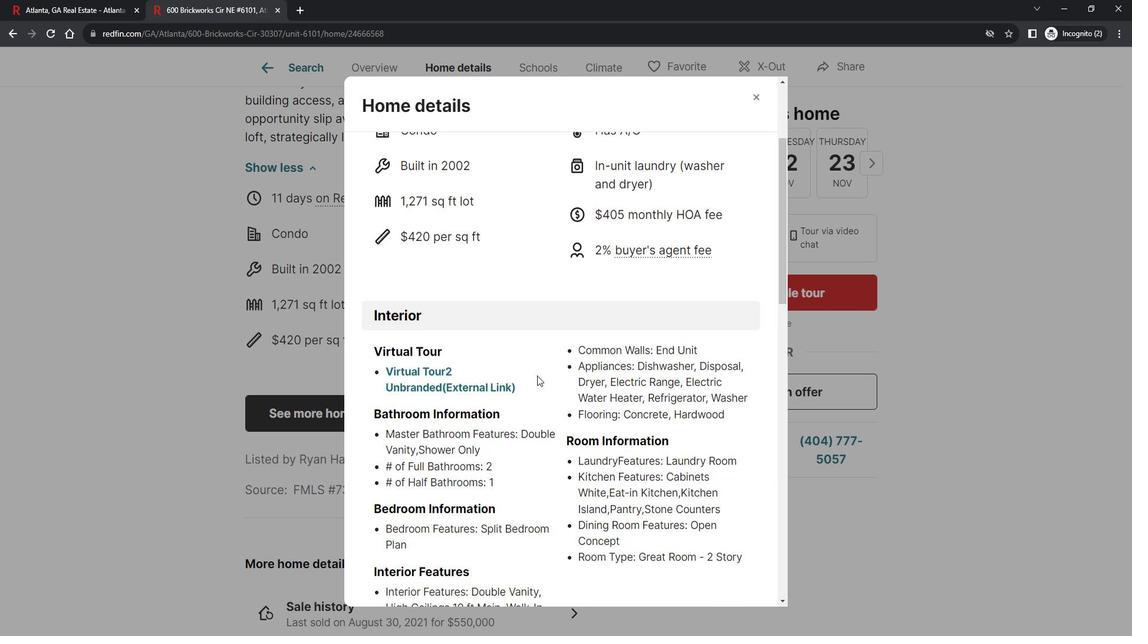
Action: Mouse moved to (544, 378)
Screenshot: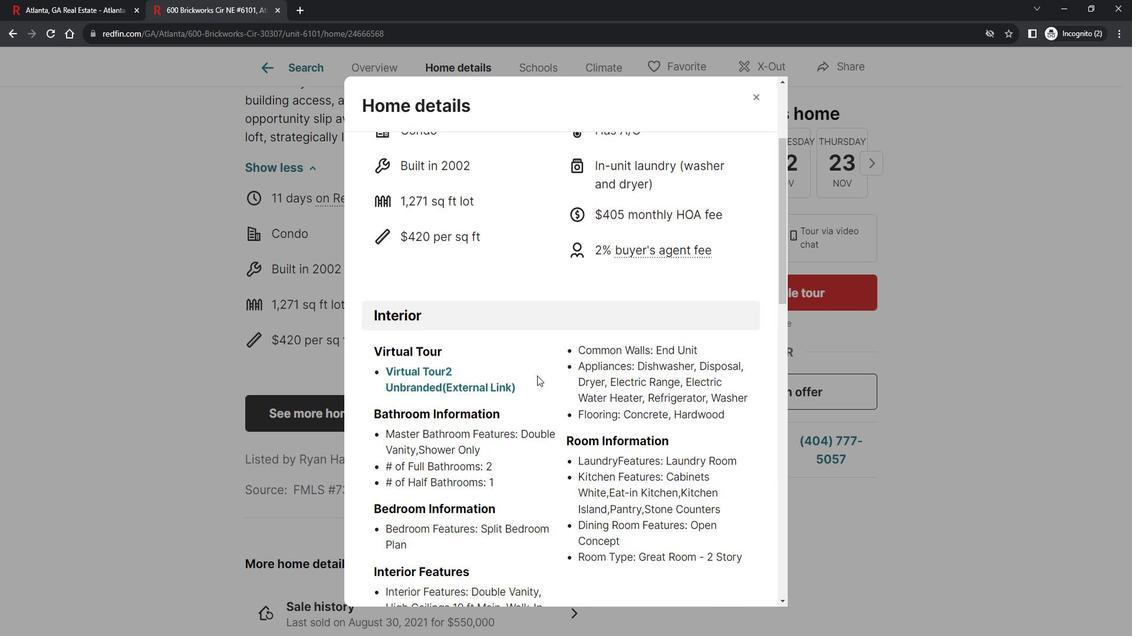 
Action: Mouse scrolled (544, 378) with delta (0, 0)
Screenshot: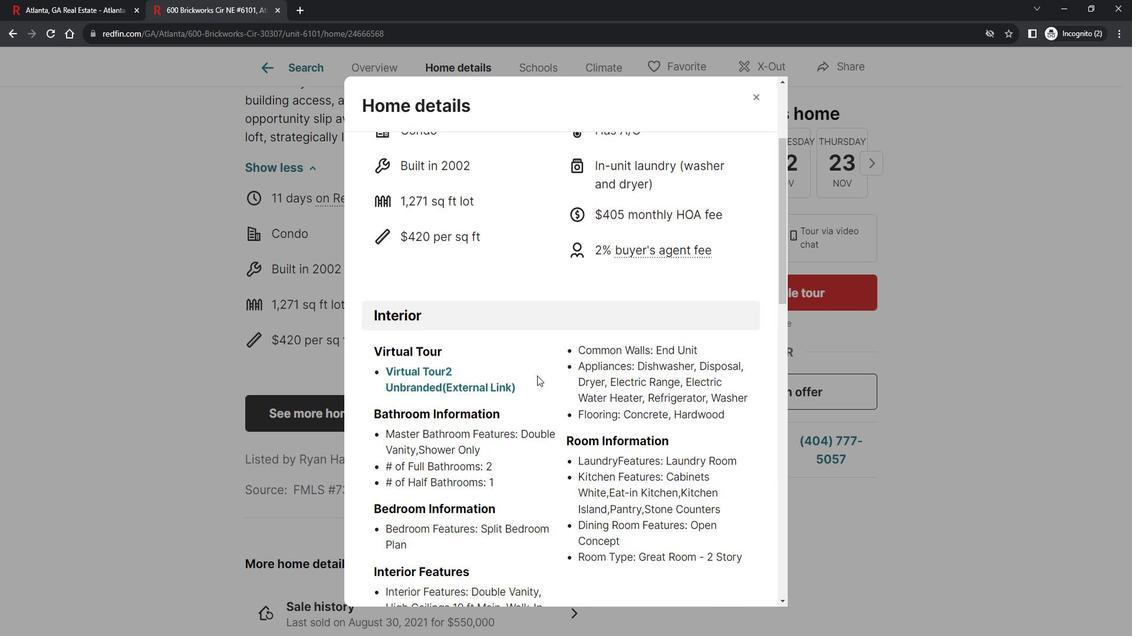 
Action: Mouse moved to (544, 376)
Screenshot: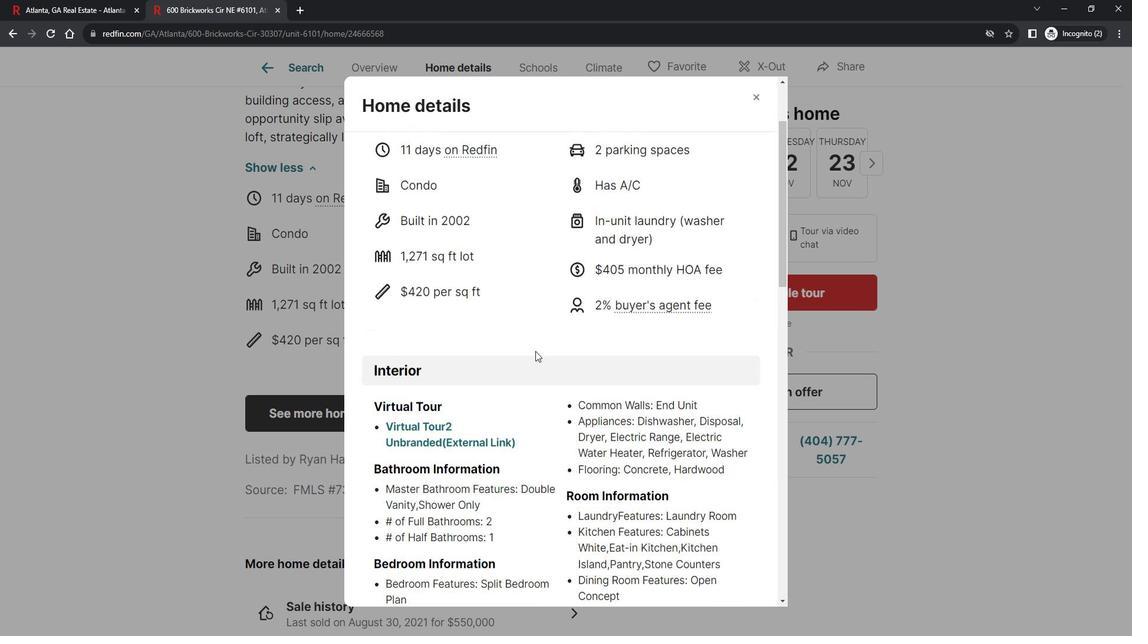 
Action: Mouse scrolled (544, 376) with delta (0, 0)
Screenshot: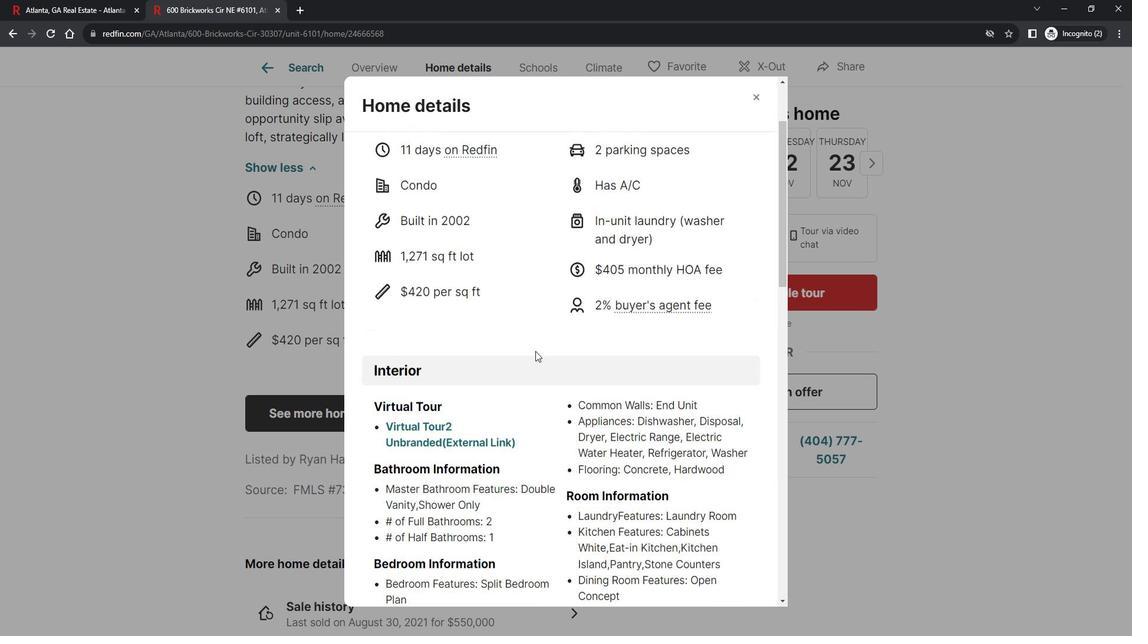 
Action: Mouse moved to (544, 374)
Screenshot: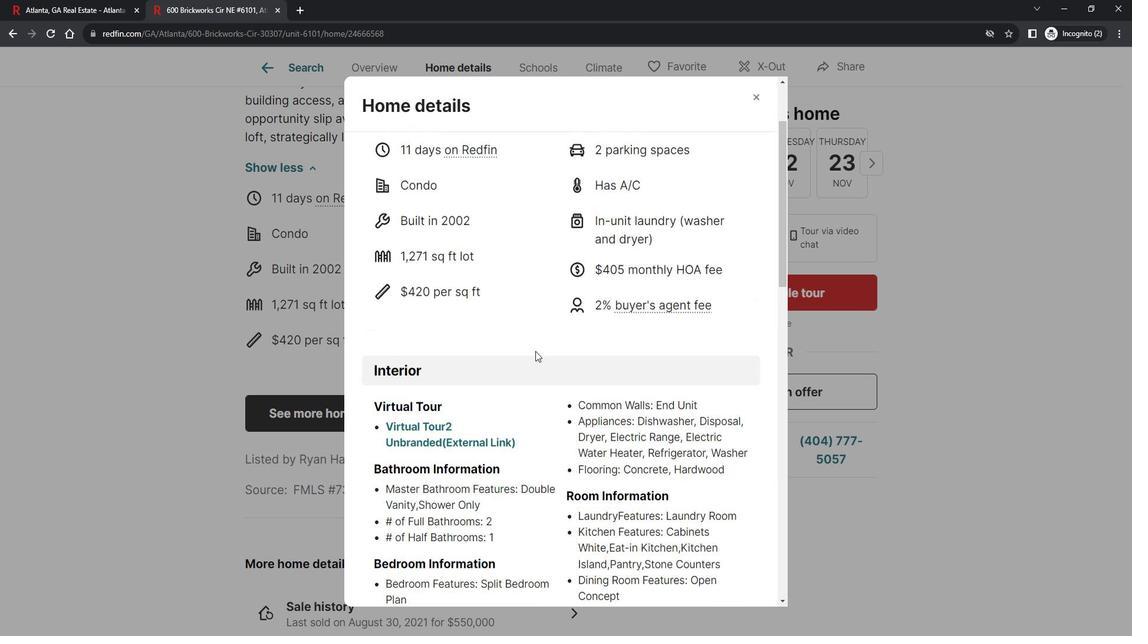
Action: Mouse scrolled (544, 375) with delta (0, 0)
Screenshot: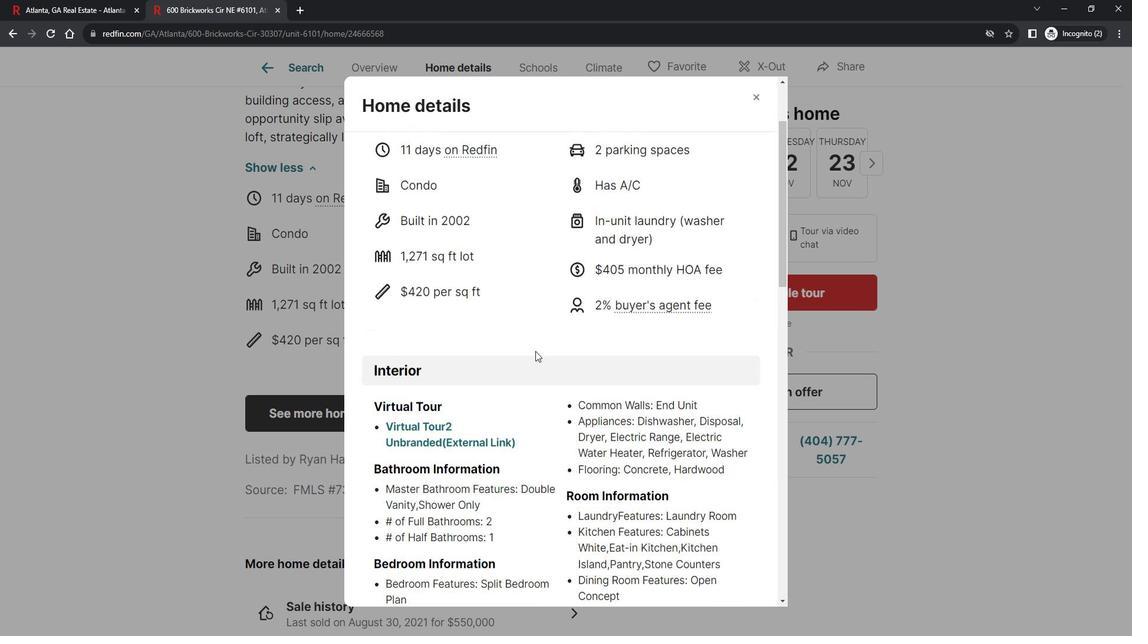 
Action: Mouse moved to (543, 355)
Screenshot: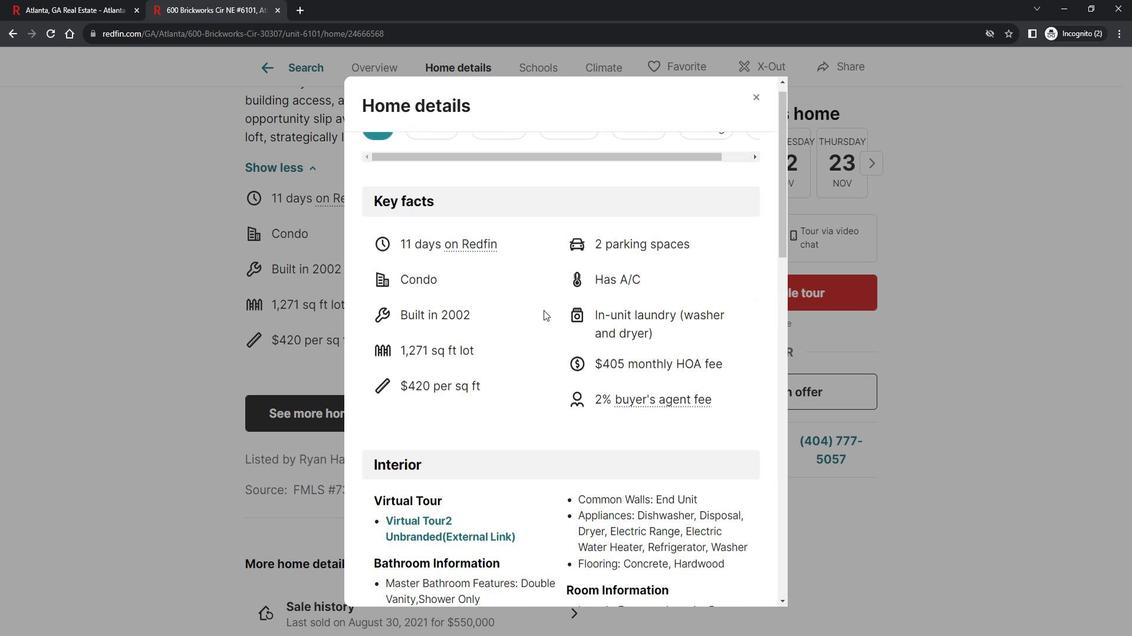 
Action: Mouse scrolled (543, 355) with delta (0, 0)
Screenshot: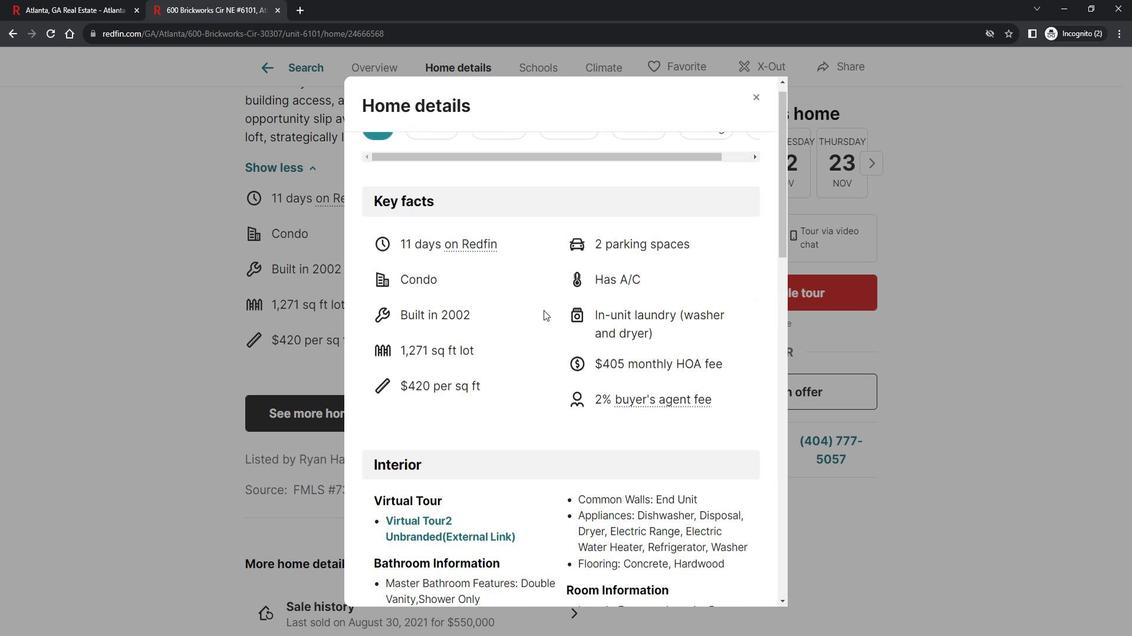
Action: Mouse moved to (441, 146)
Screenshot: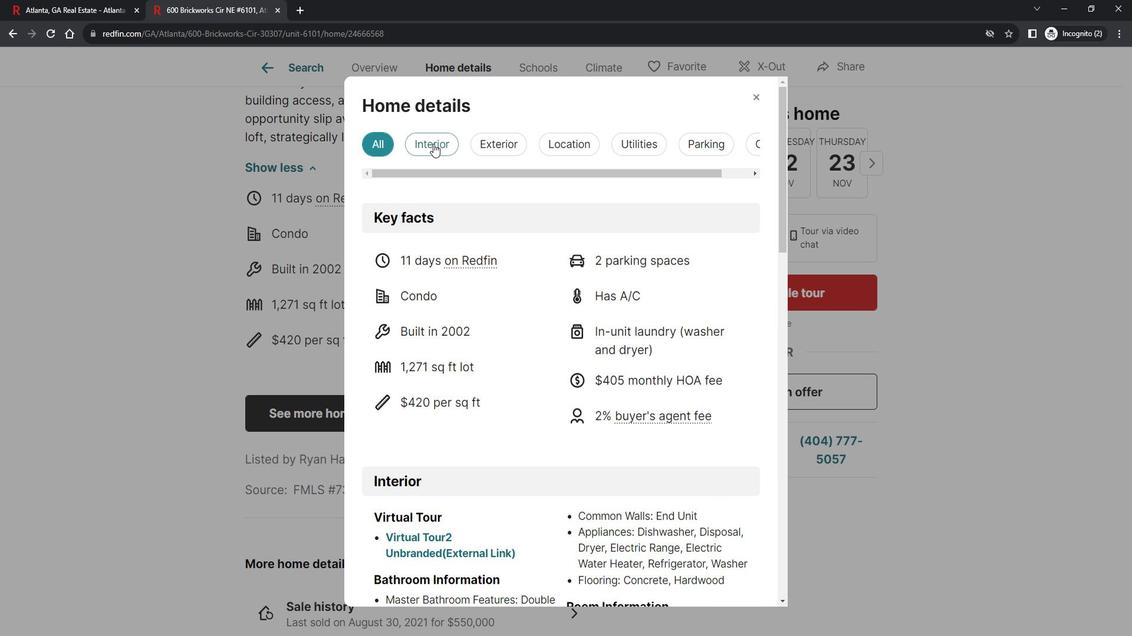 
Action: Mouse pressed left at (441, 146)
Screenshot: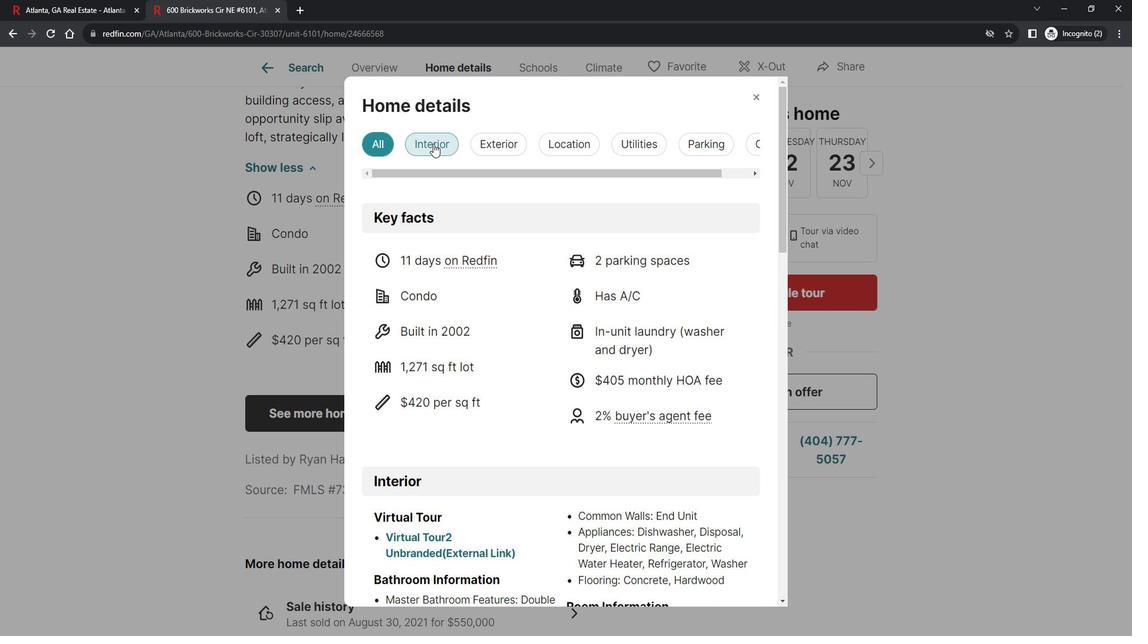 
Action: Mouse moved to (520, 148)
Screenshot: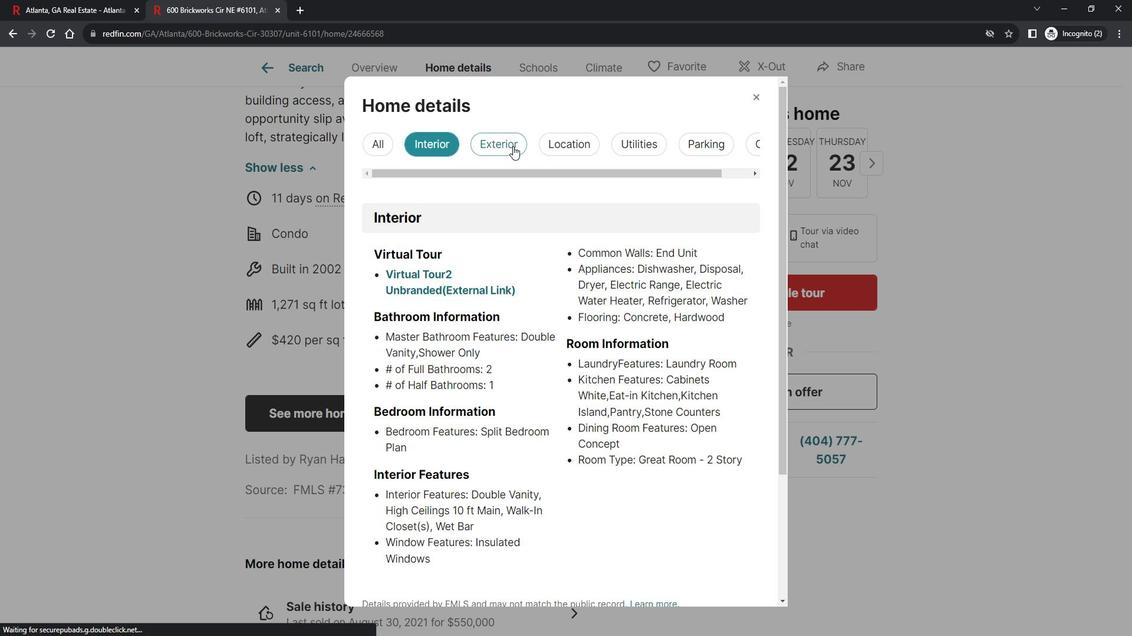 
Action: Mouse pressed left at (520, 148)
Screenshot: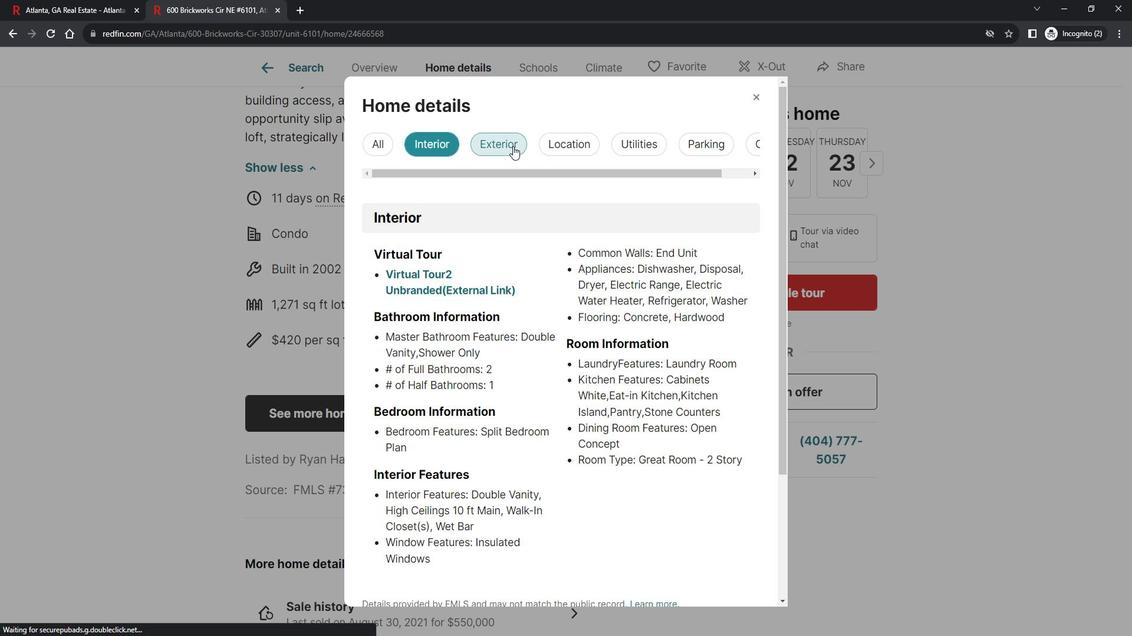 
Action: Mouse moved to (562, 287)
Screenshot: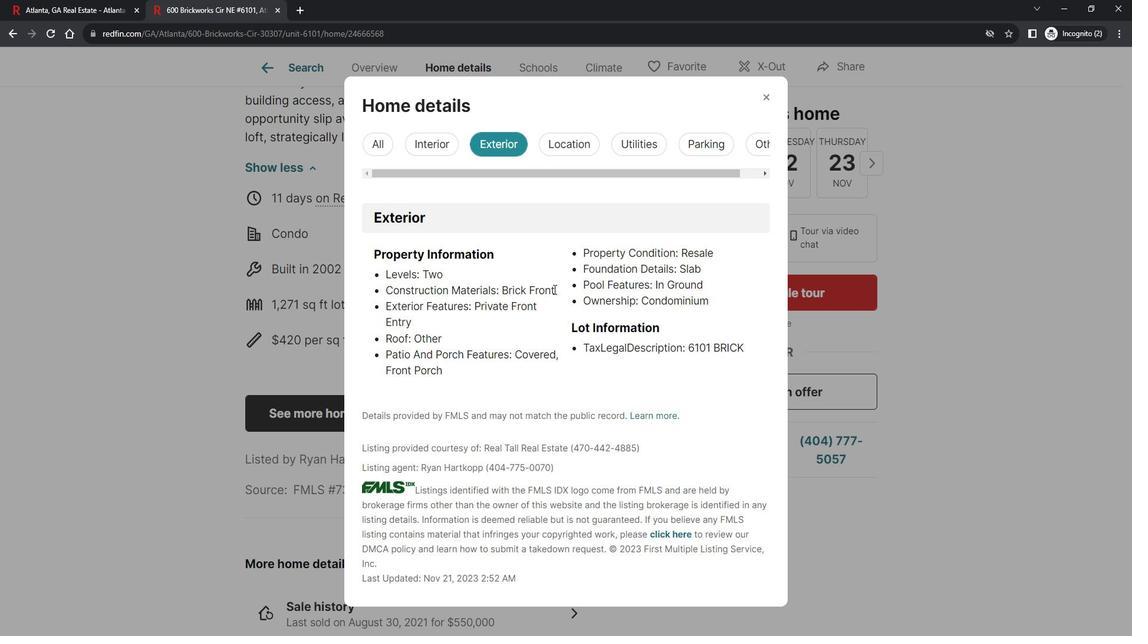 
Action: Mouse scrolled (562, 286) with delta (0, 0)
Screenshot: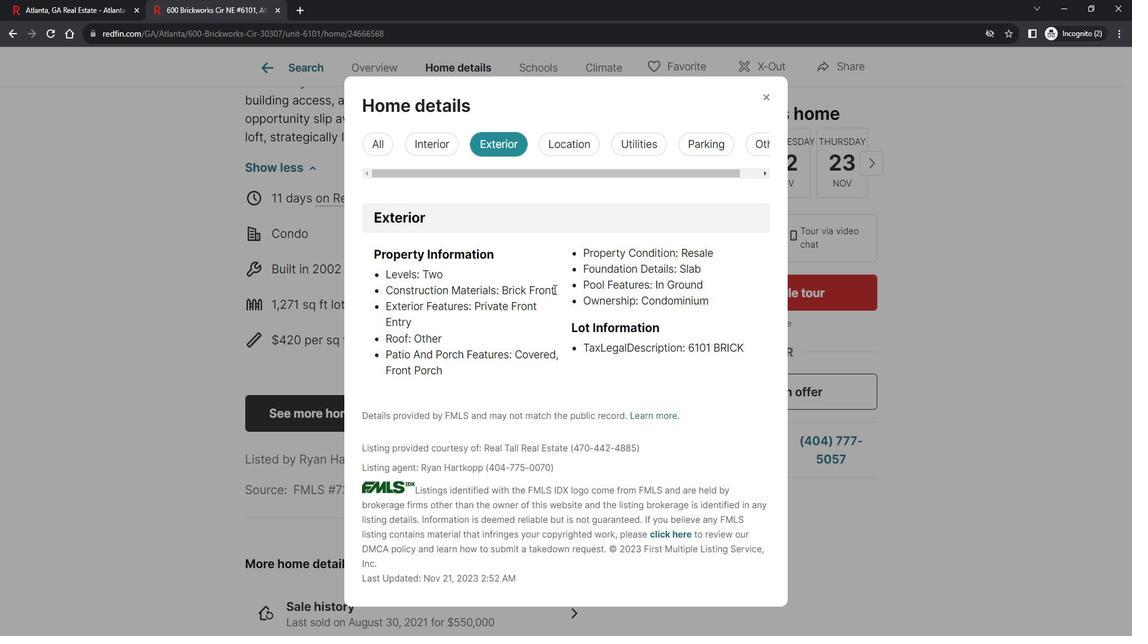 
Action: Mouse moved to (581, 149)
Screenshot: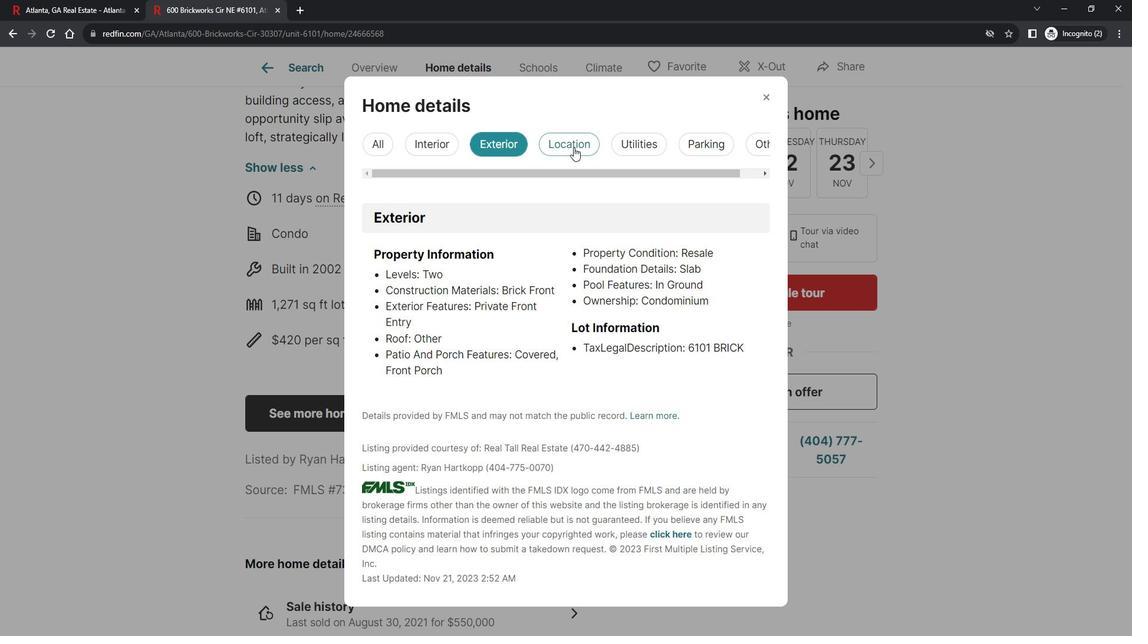 
Action: Mouse pressed left at (581, 149)
Screenshot: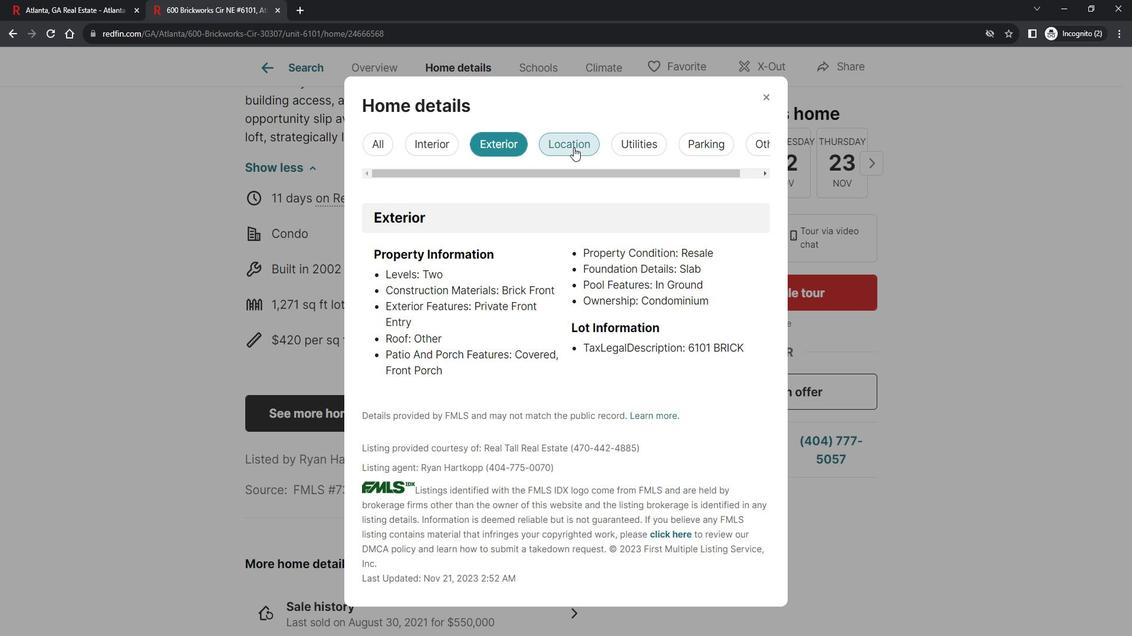 
Action: Mouse moved to (645, 322)
Screenshot: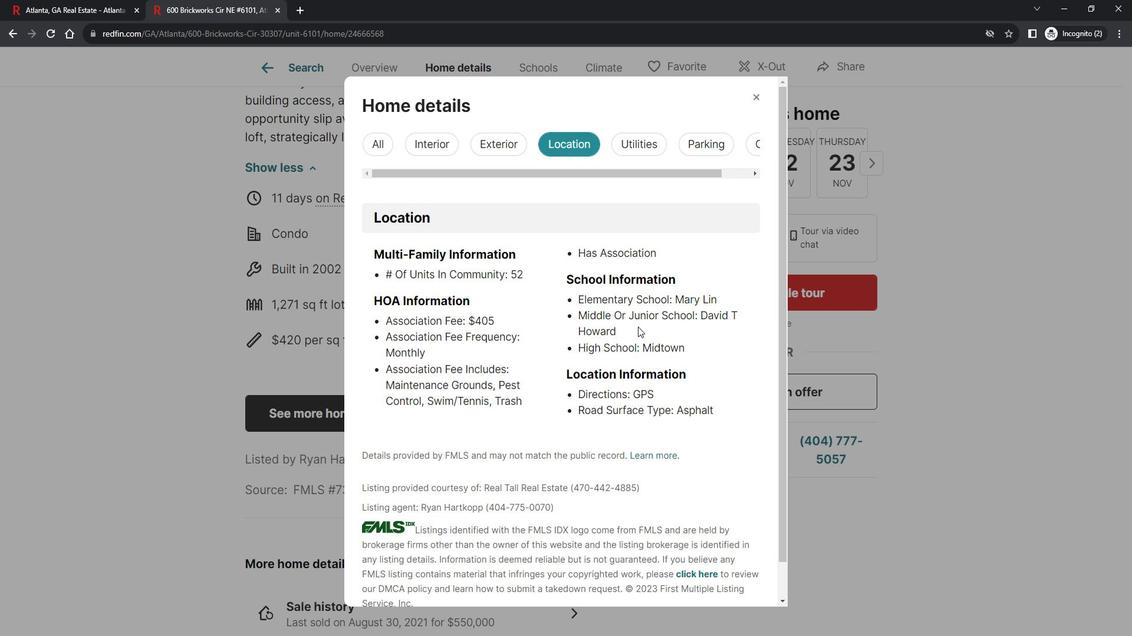 
Action: Mouse scrolled (645, 321) with delta (0, 0)
Screenshot: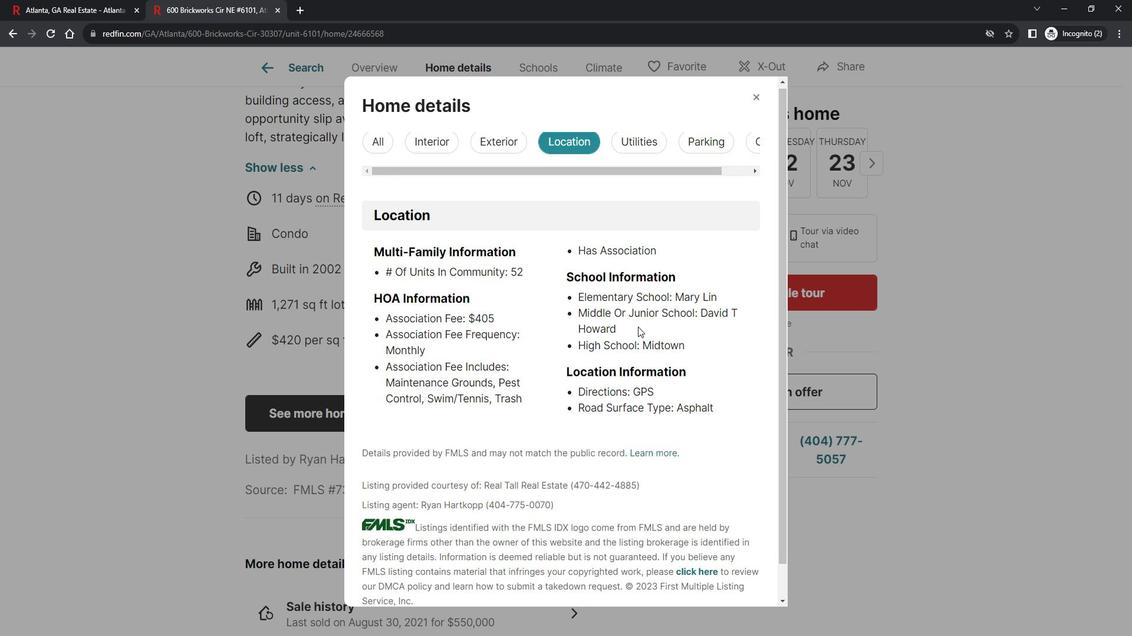 
Action: Mouse moved to (649, 270)
Screenshot: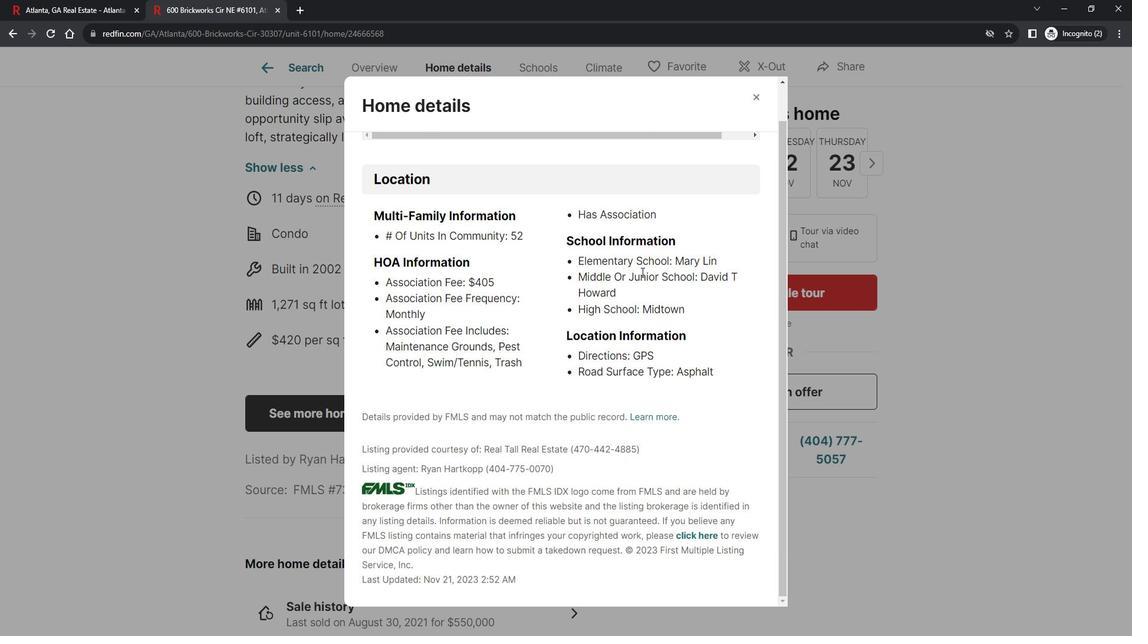 
Action: Mouse scrolled (649, 270) with delta (0, 0)
Screenshot: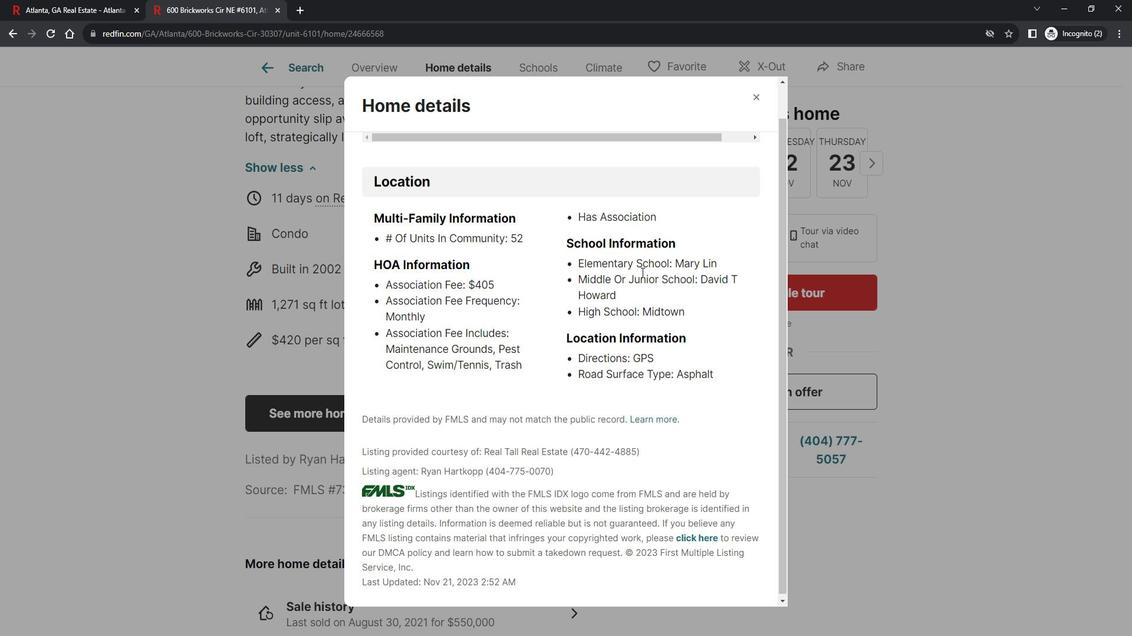 
Action: Mouse moved to (649, 267)
Screenshot: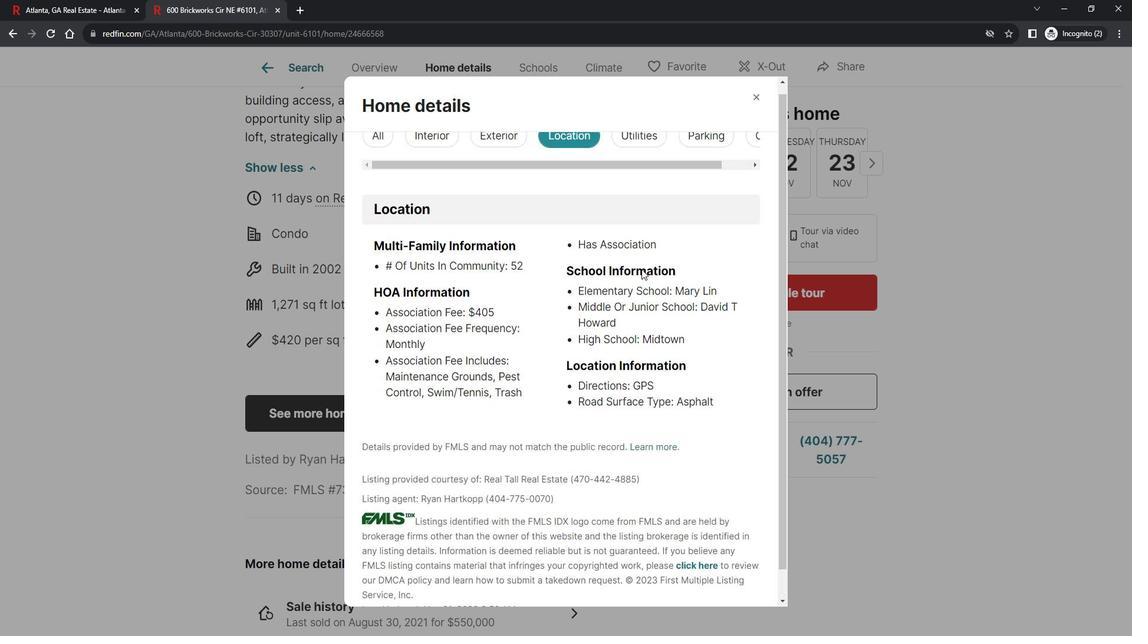 
Action: Mouse scrolled (649, 267) with delta (0, 0)
Screenshot: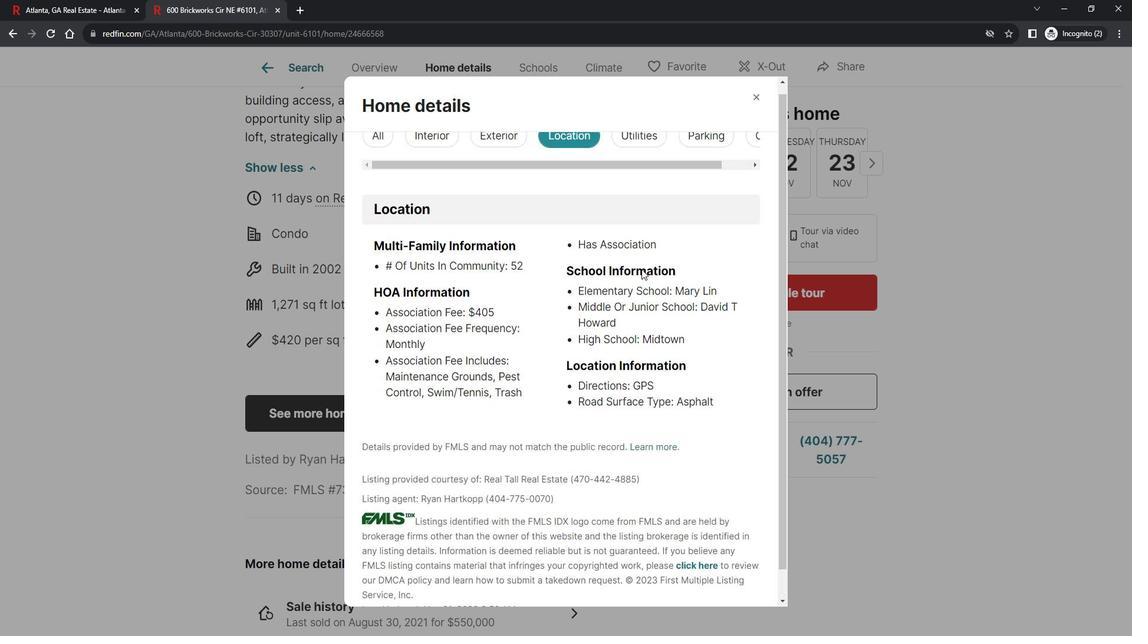 
Action: Mouse moved to (644, 149)
Screenshot: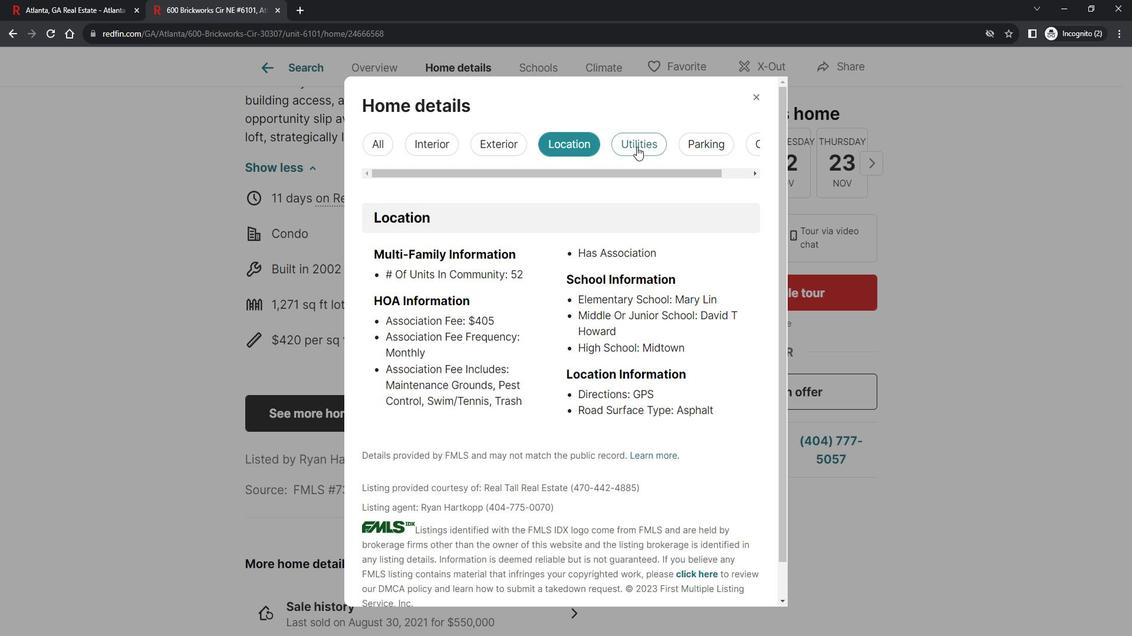 
Action: Mouse pressed left at (644, 149)
Screenshot: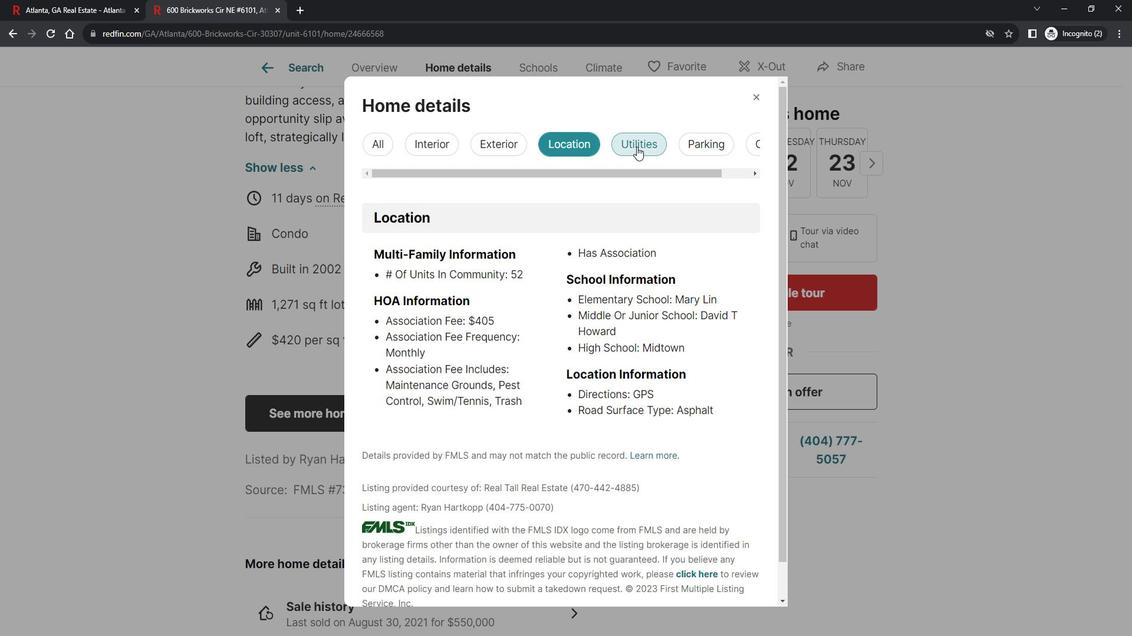 
Action: Mouse moved to (718, 151)
Screenshot: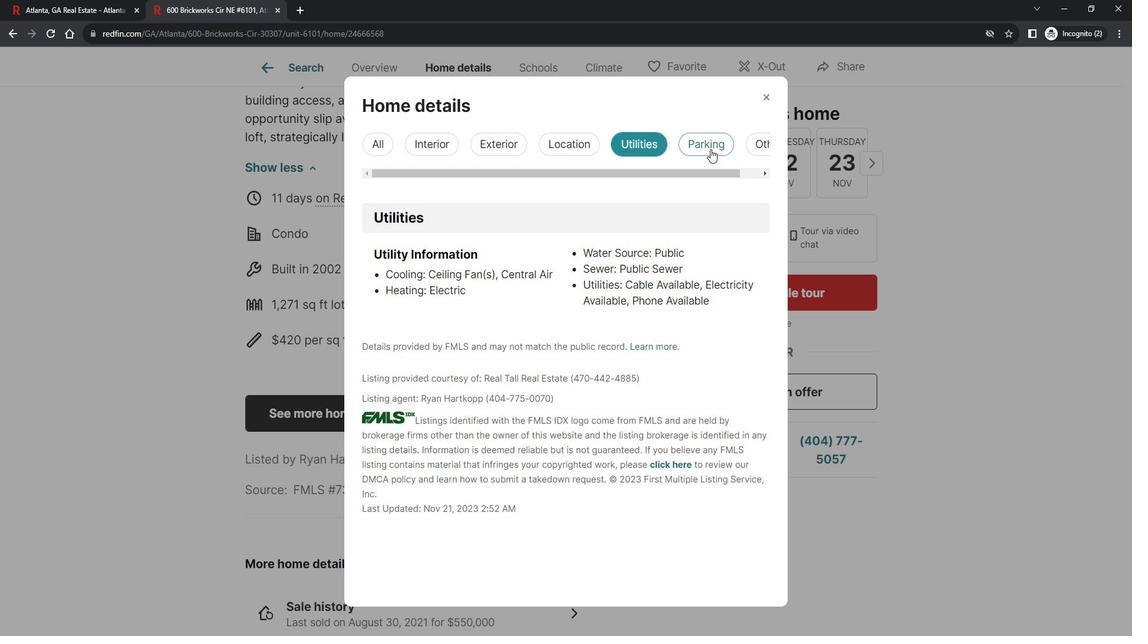 
Action: Mouse pressed left at (718, 151)
Screenshot: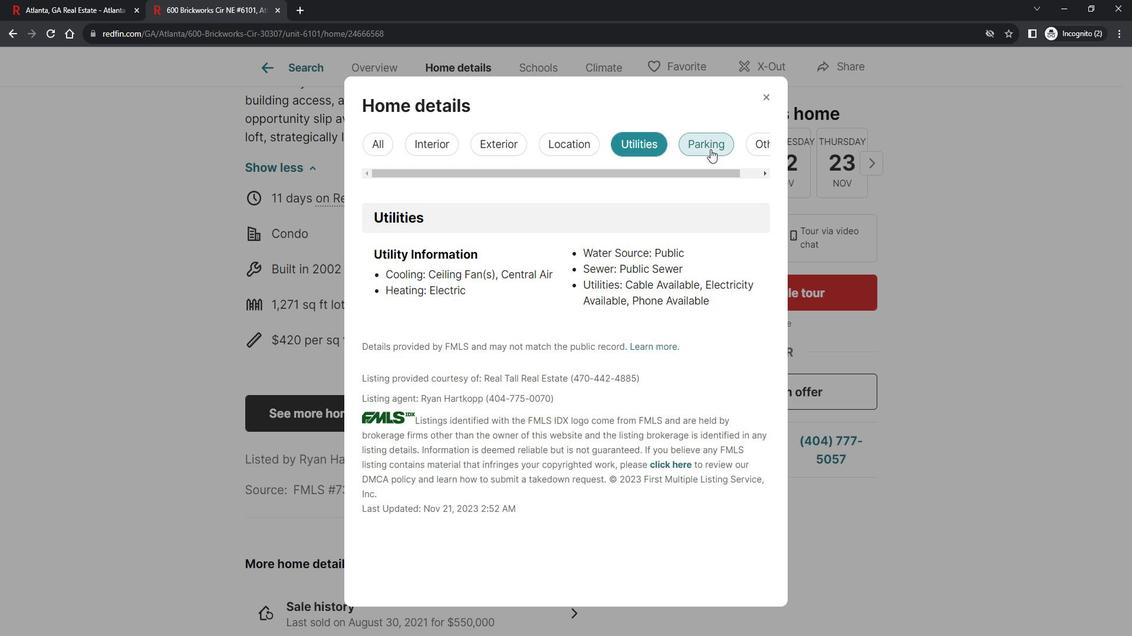 
Action: Mouse moved to (683, 173)
Screenshot: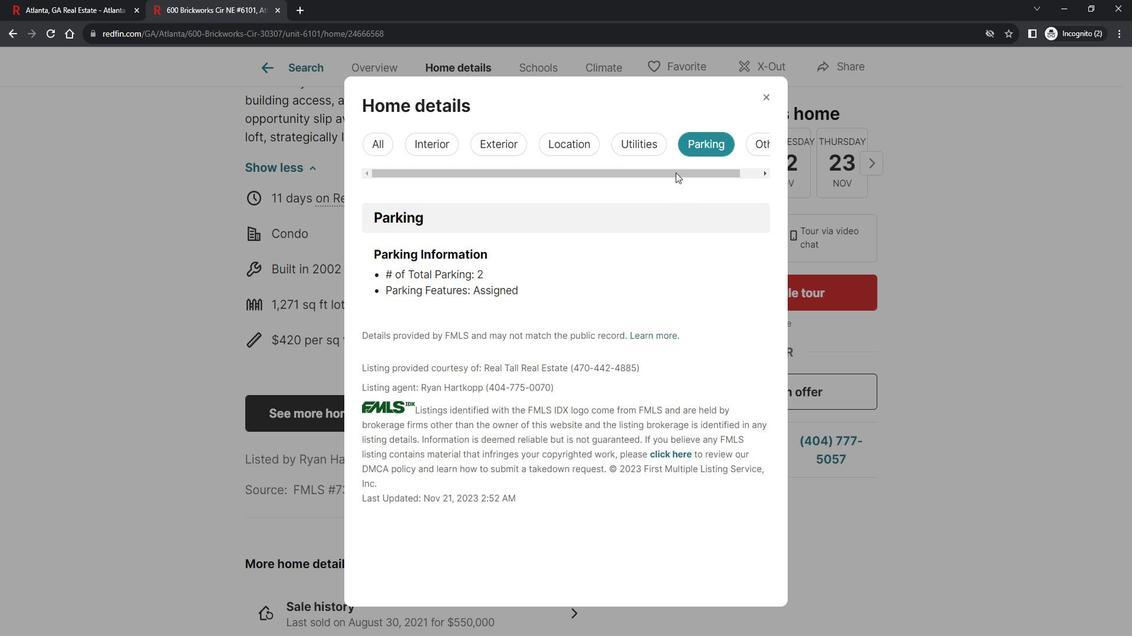 
Action: Mouse pressed left at (683, 173)
Screenshot: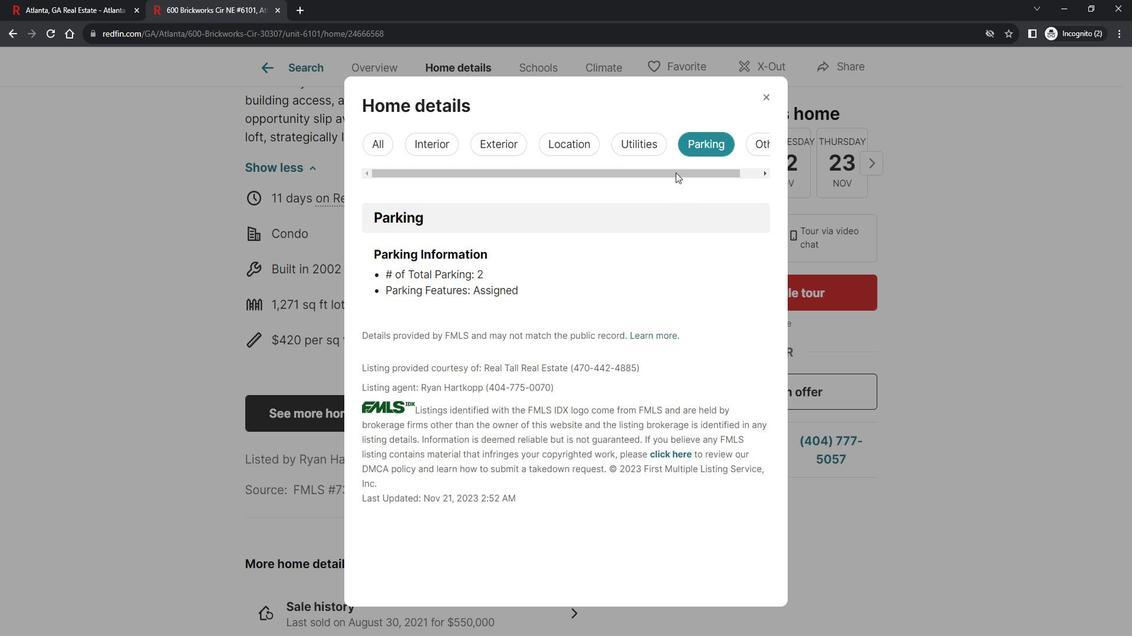 
Action: Mouse moved to (763, 144)
Screenshot: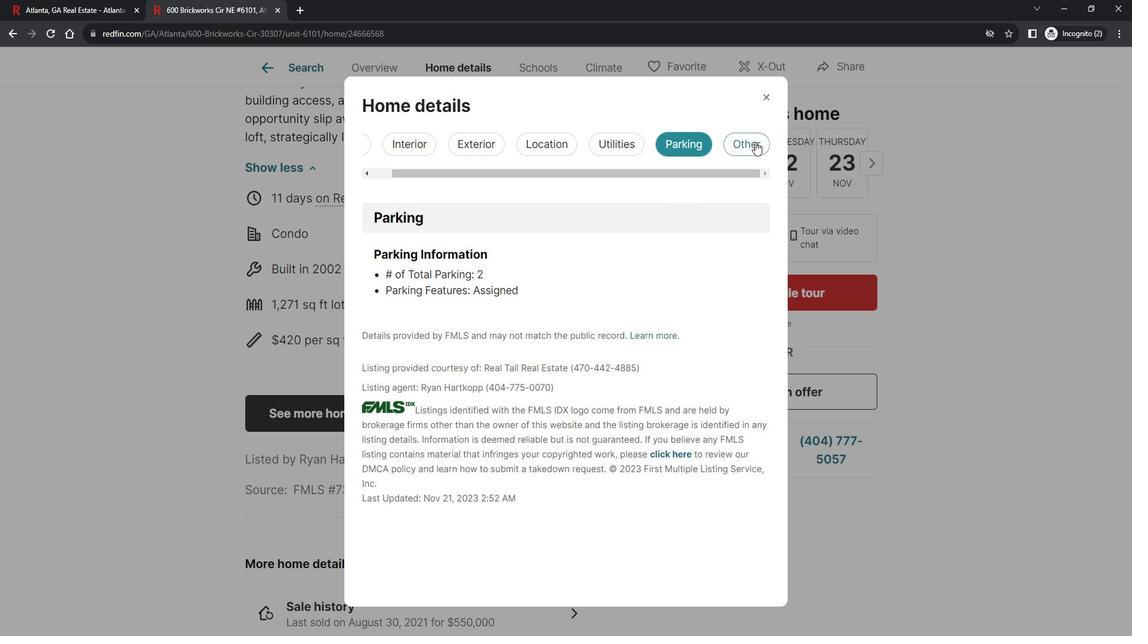 
Action: Mouse pressed left at (763, 144)
Screenshot: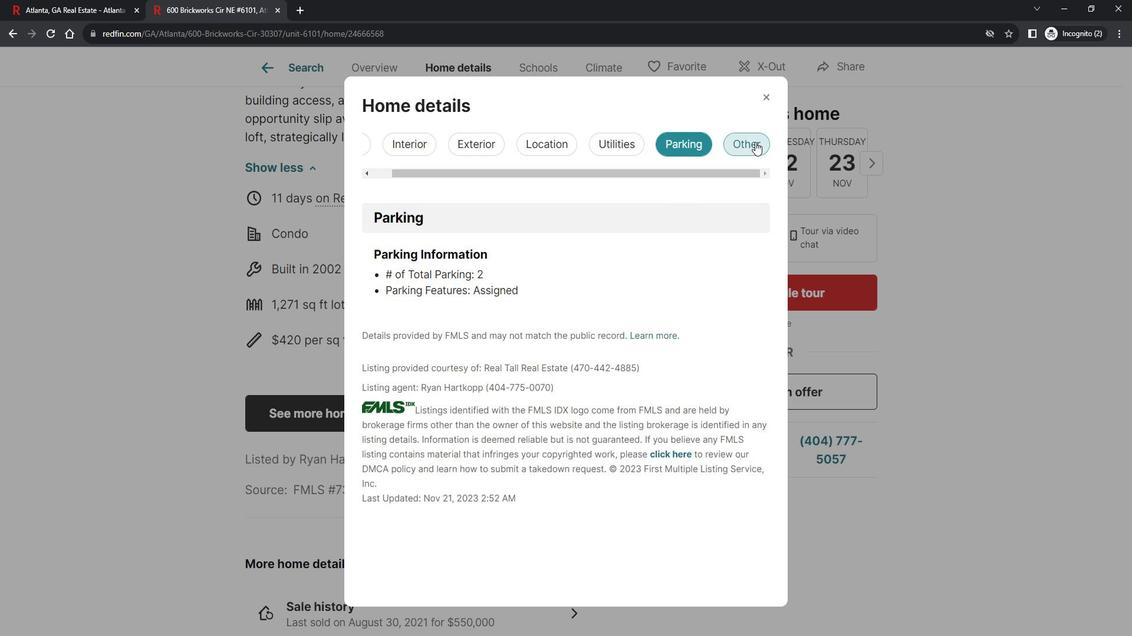 
Action: Mouse moved to (600, 340)
Screenshot: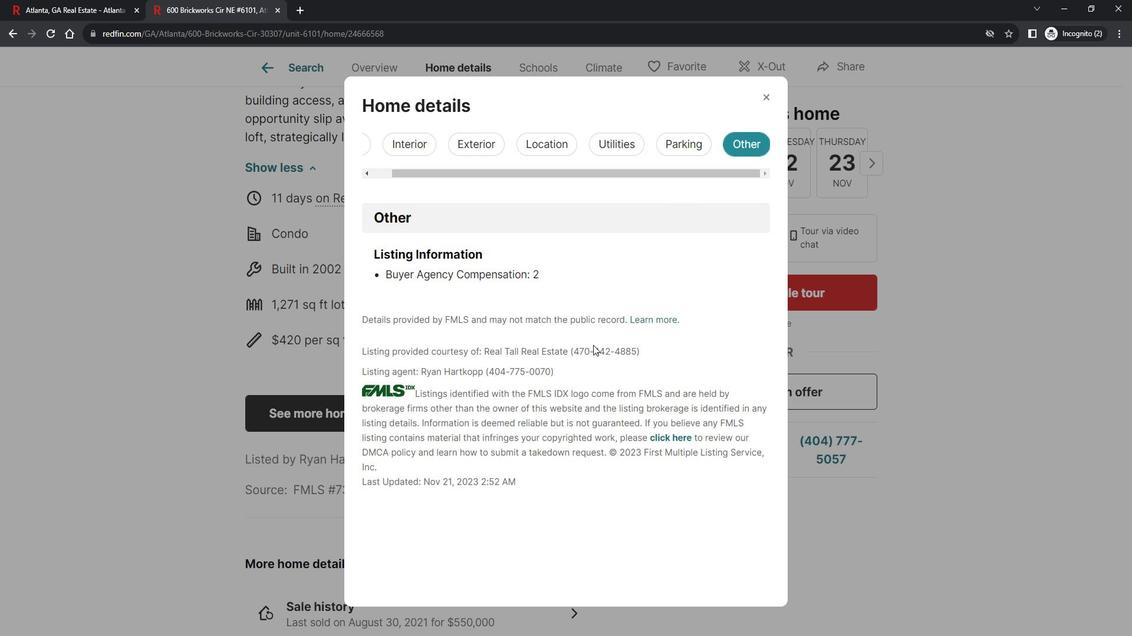 
Action: Mouse scrolled (600, 340) with delta (0, 0)
Screenshot: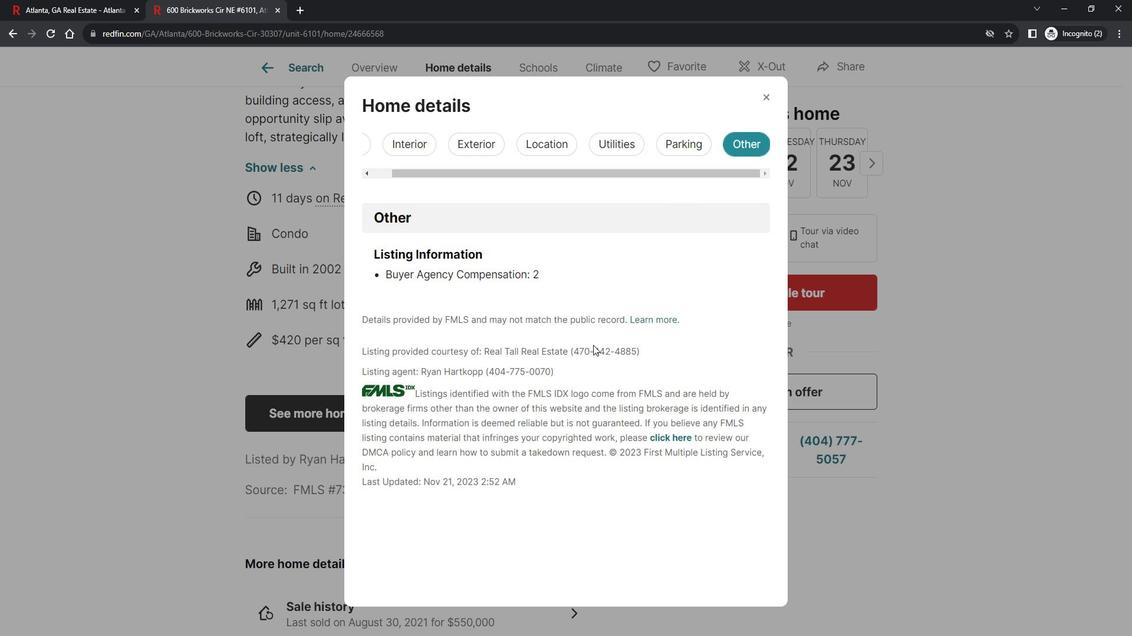 
Action: Mouse scrolled (600, 340) with delta (0, 0)
Screenshot: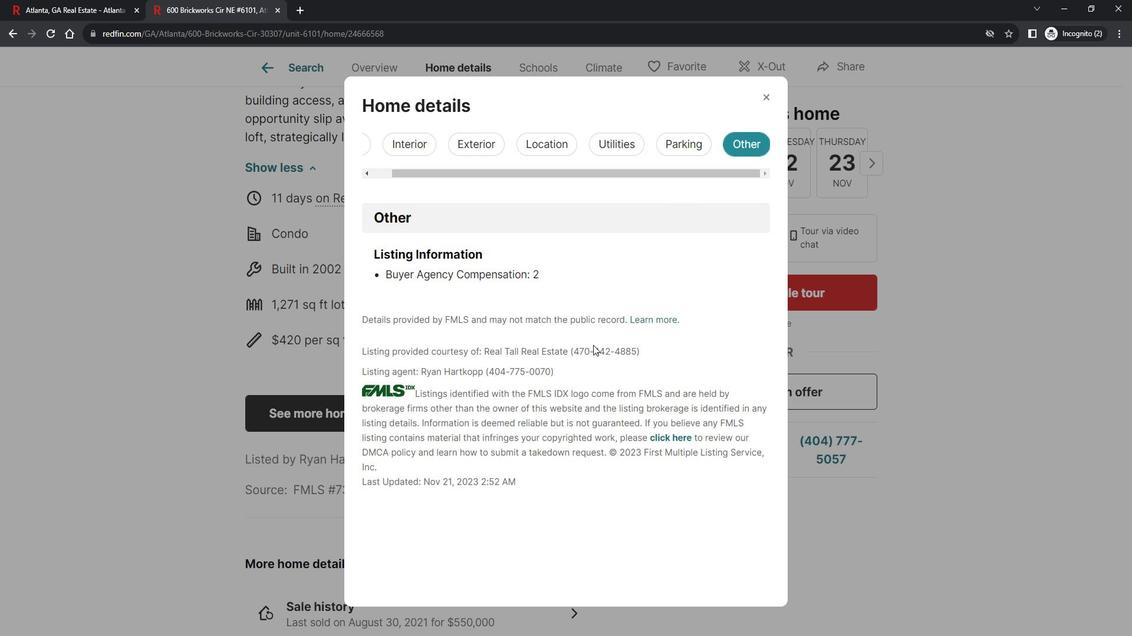 
Action: Mouse scrolled (600, 340) with delta (0, 0)
Screenshot: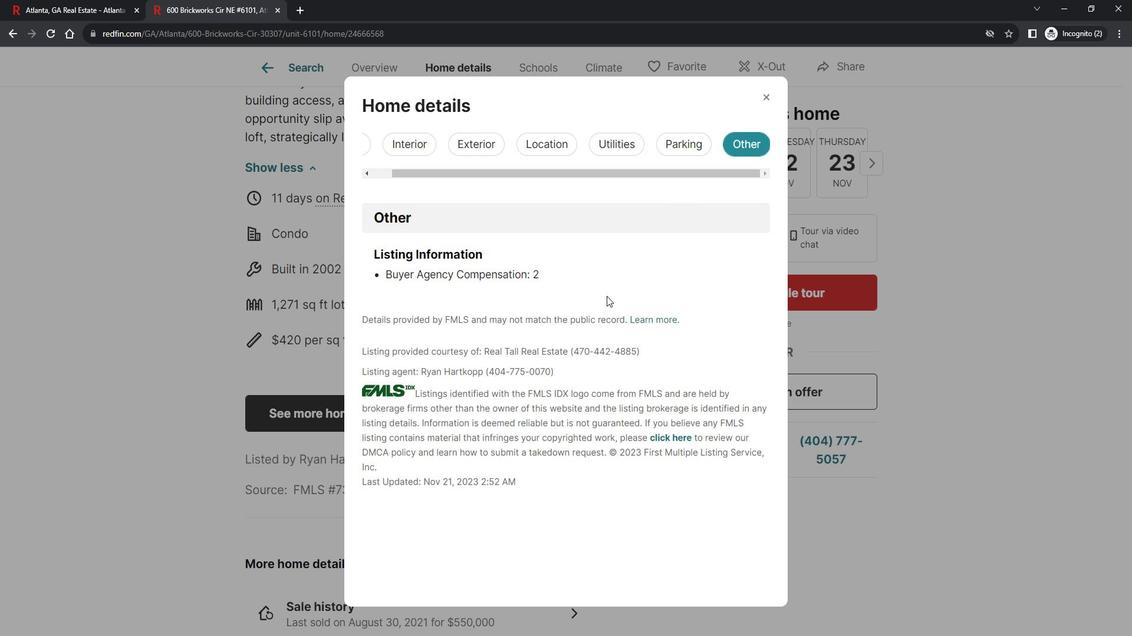 
Action: Mouse moved to (766, 99)
Screenshot: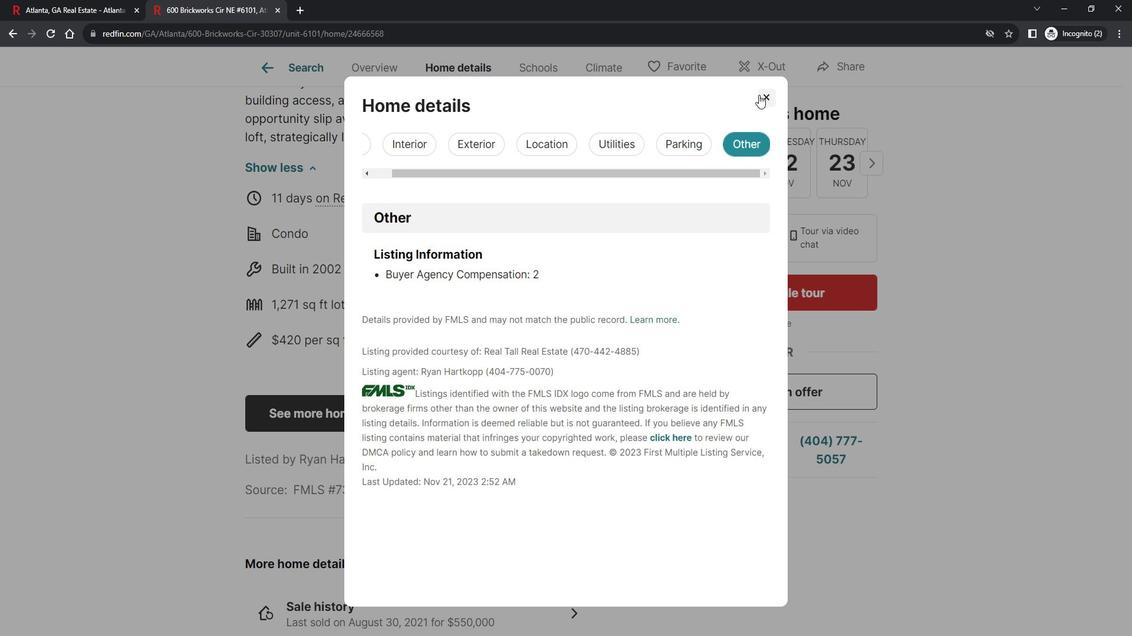 
Action: Mouse pressed left at (766, 99)
Screenshot: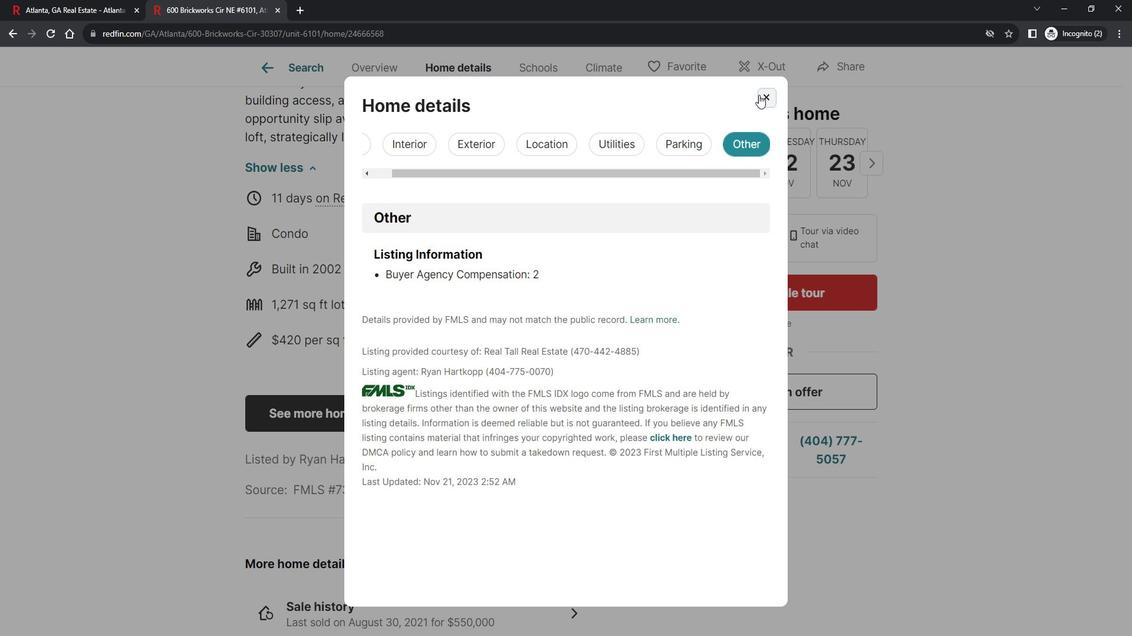 
Action: Mouse moved to (457, 431)
Screenshot: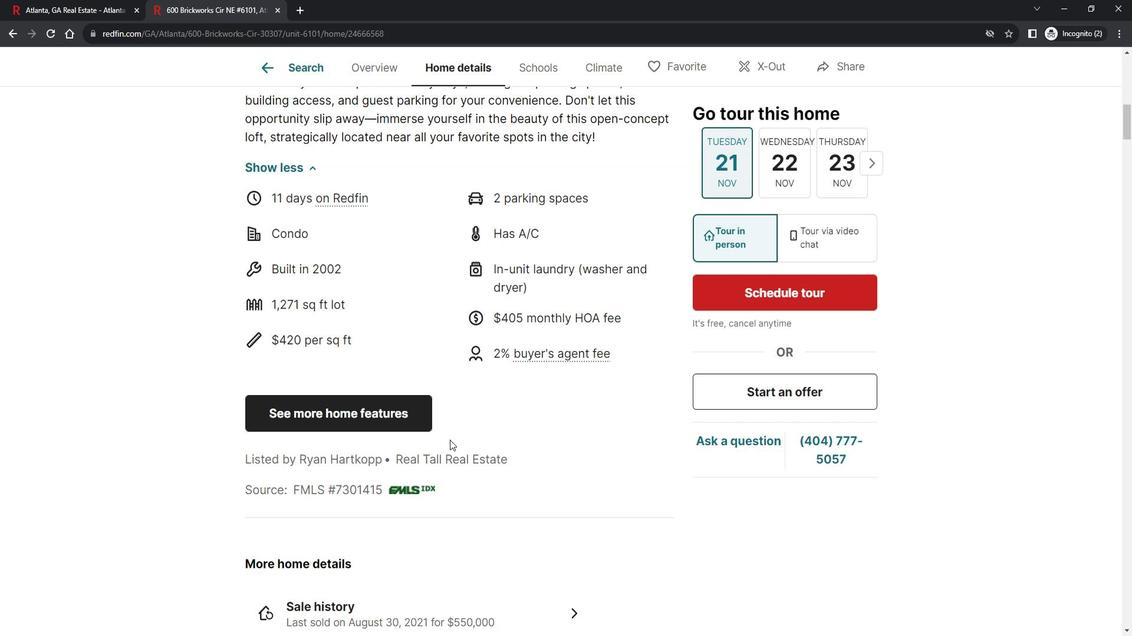 
Action: Mouse scrolled (457, 431) with delta (0, 0)
Screenshot: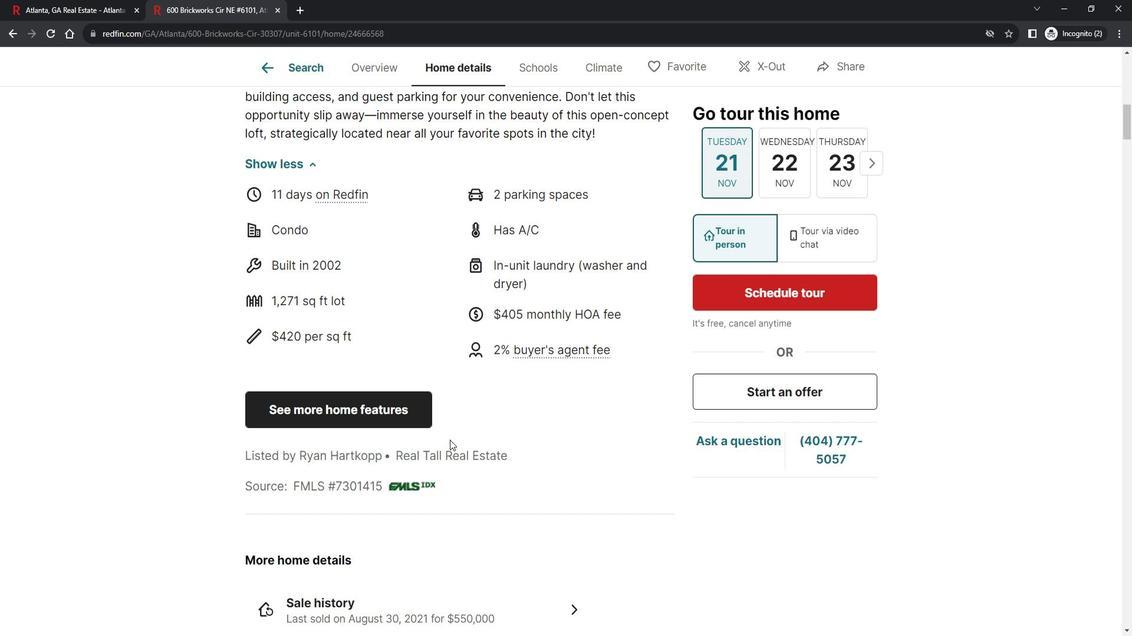 
Action: Mouse scrolled (457, 431) with delta (0, 0)
Screenshot: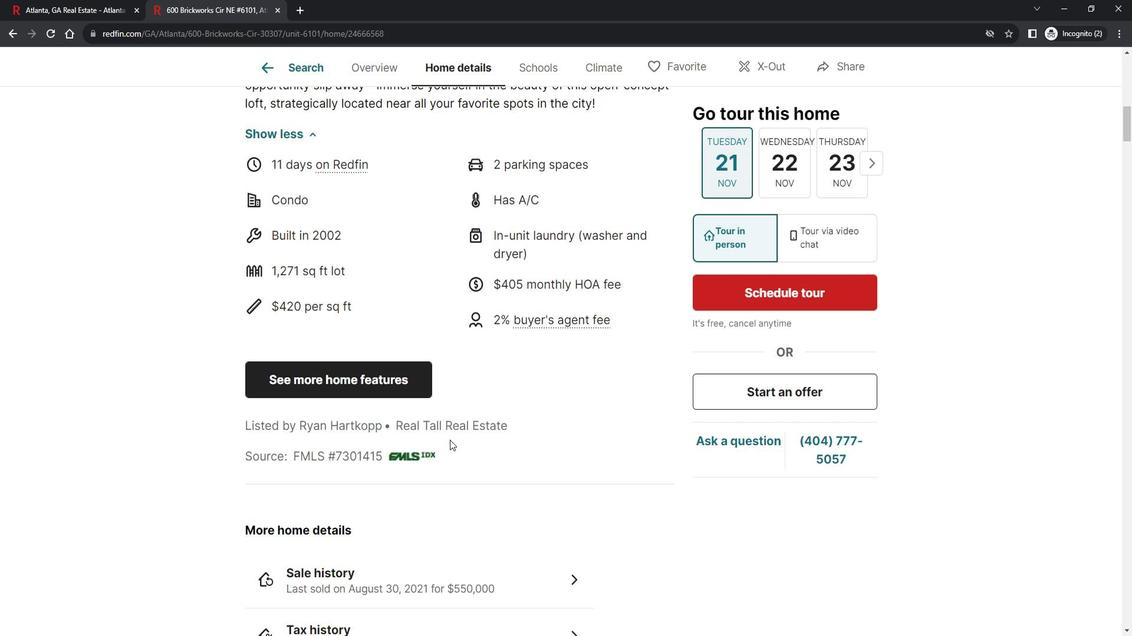 
Action: Mouse scrolled (457, 431) with delta (0, 0)
Screenshot: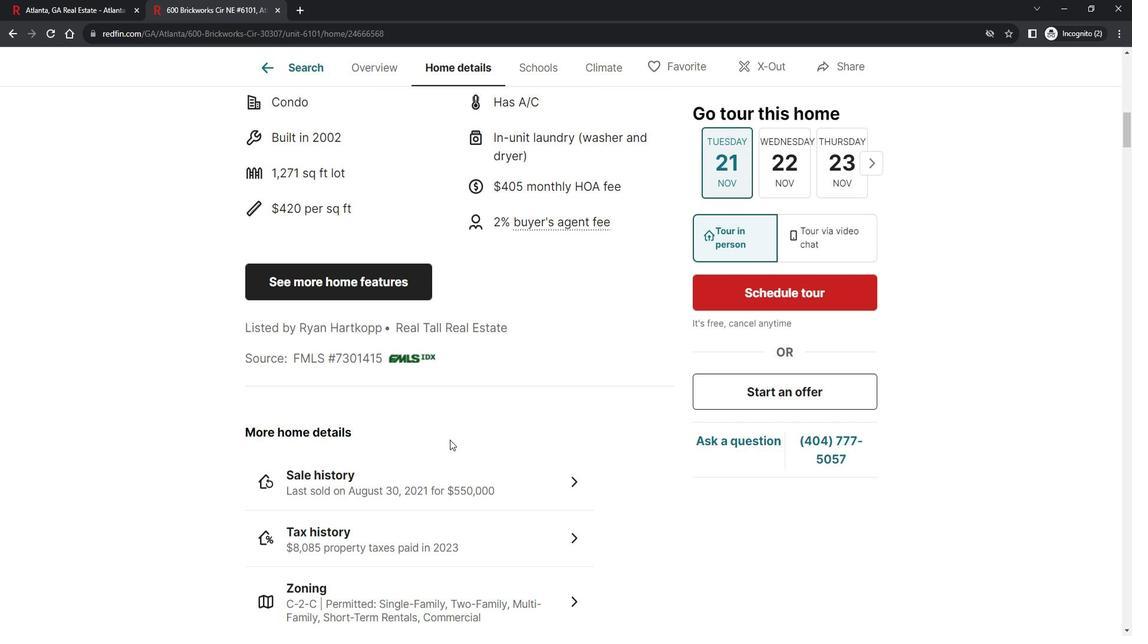 
Action: Mouse scrolled (457, 431) with delta (0, 0)
Screenshot: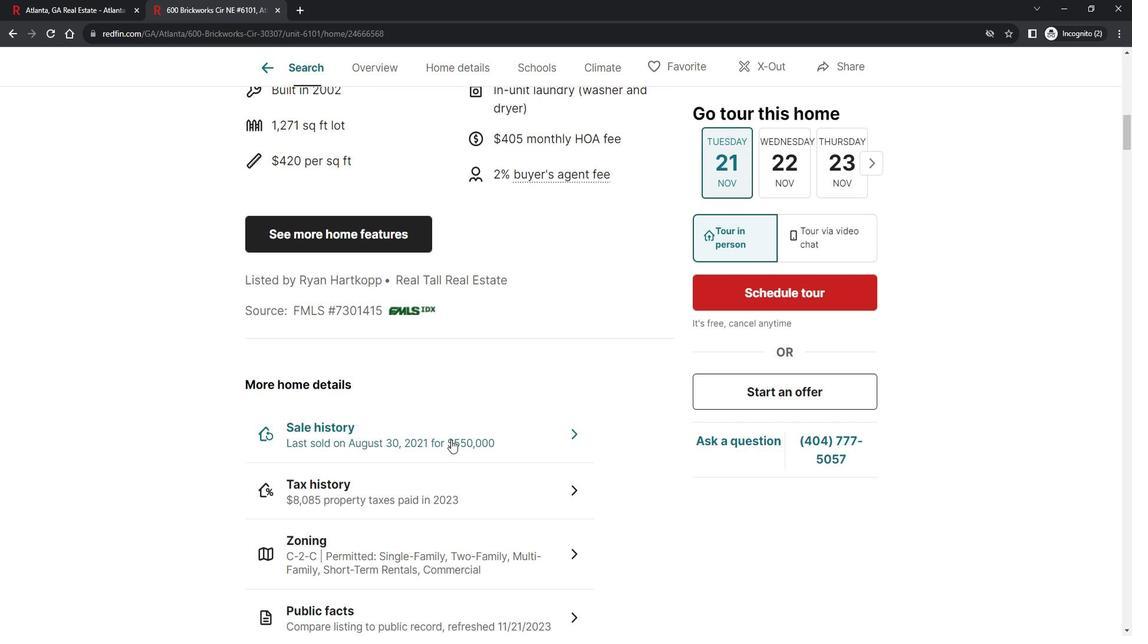 
Action: Mouse moved to (418, 363)
Screenshot: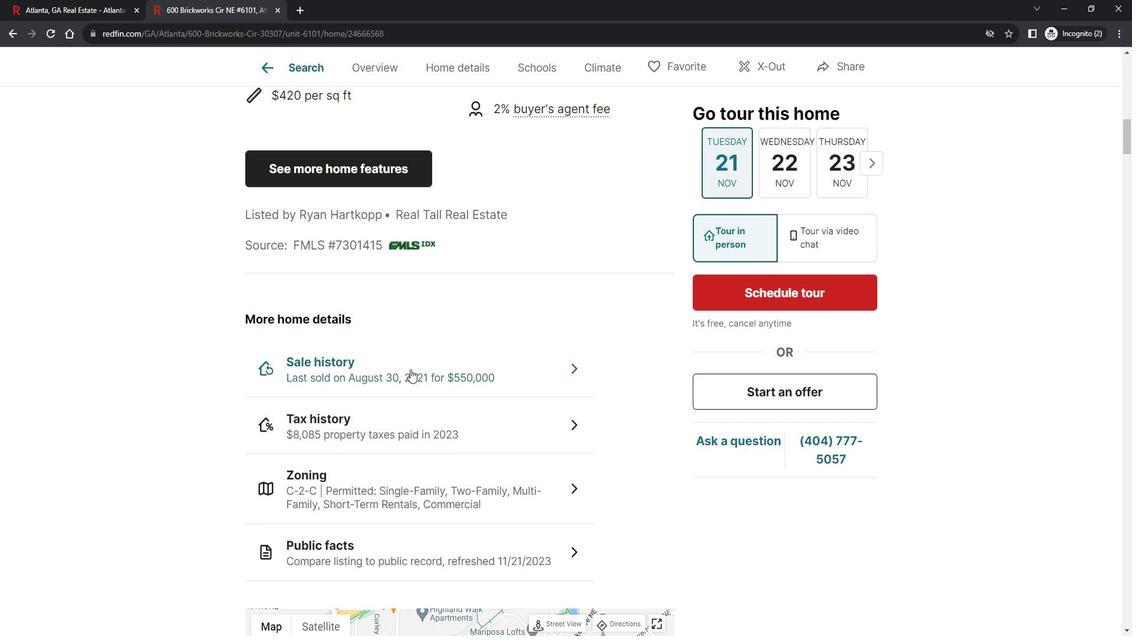 
Action: Mouse pressed left at (418, 363)
Screenshot: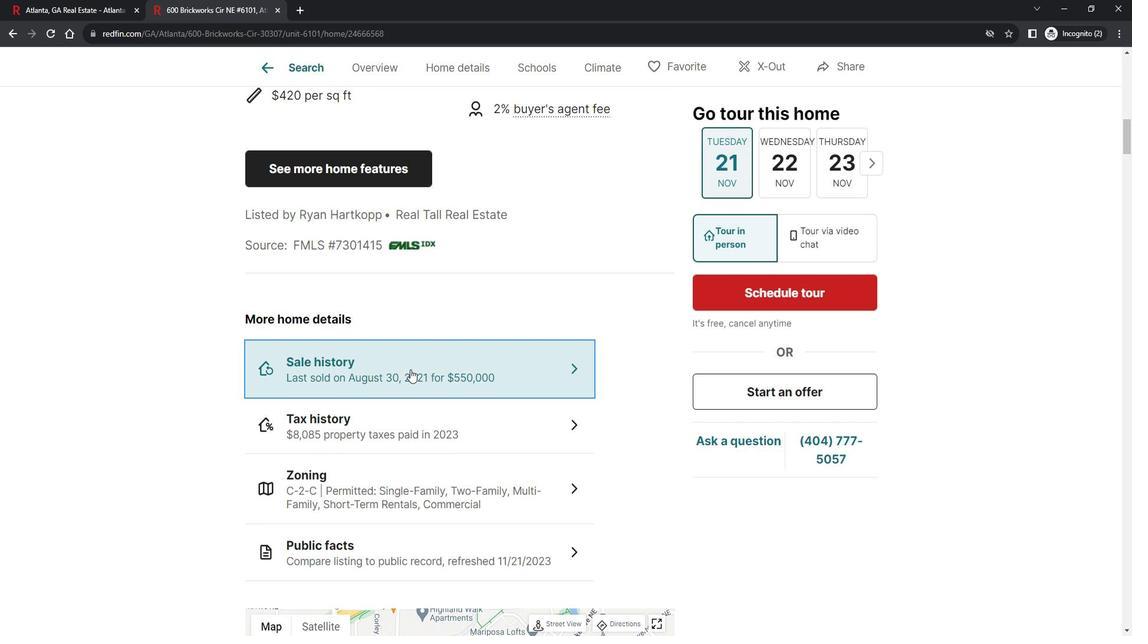 
Action: Mouse moved to (494, 332)
Screenshot: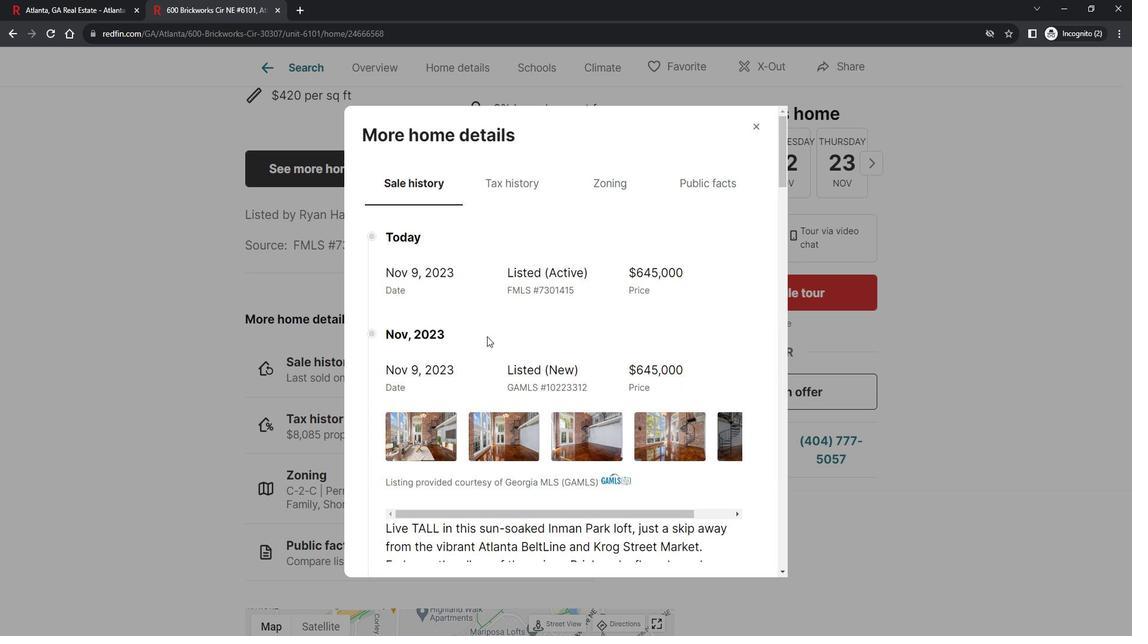 
Action: Mouse scrolled (494, 331) with delta (0, 0)
Screenshot: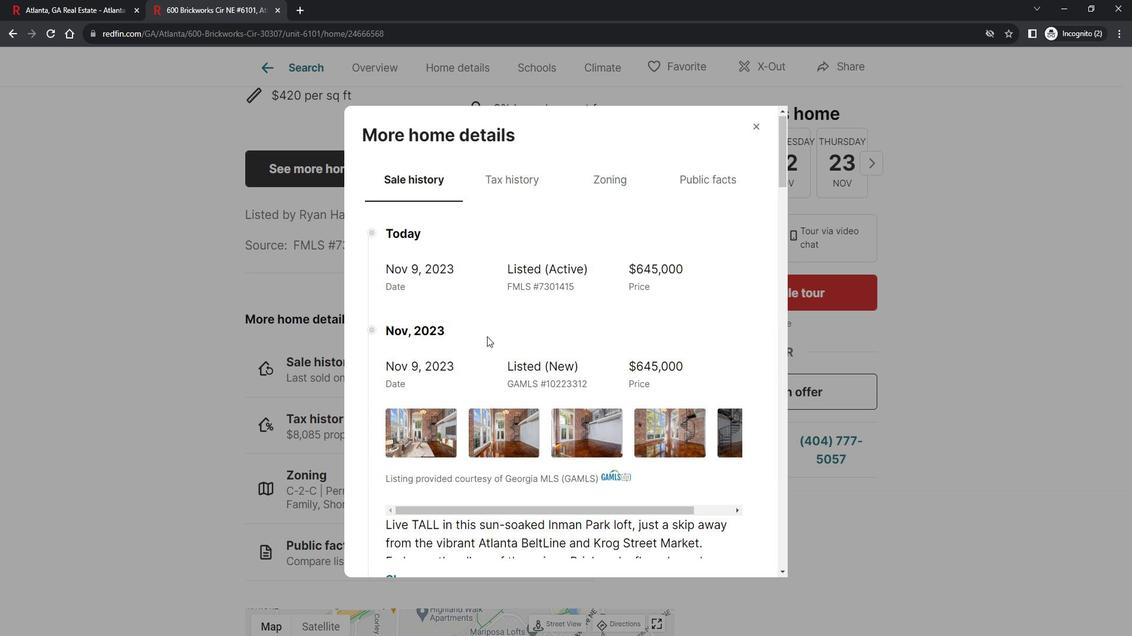 
Action: Mouse scrolled (494, 331) with delta (0, 0)
Screenshot: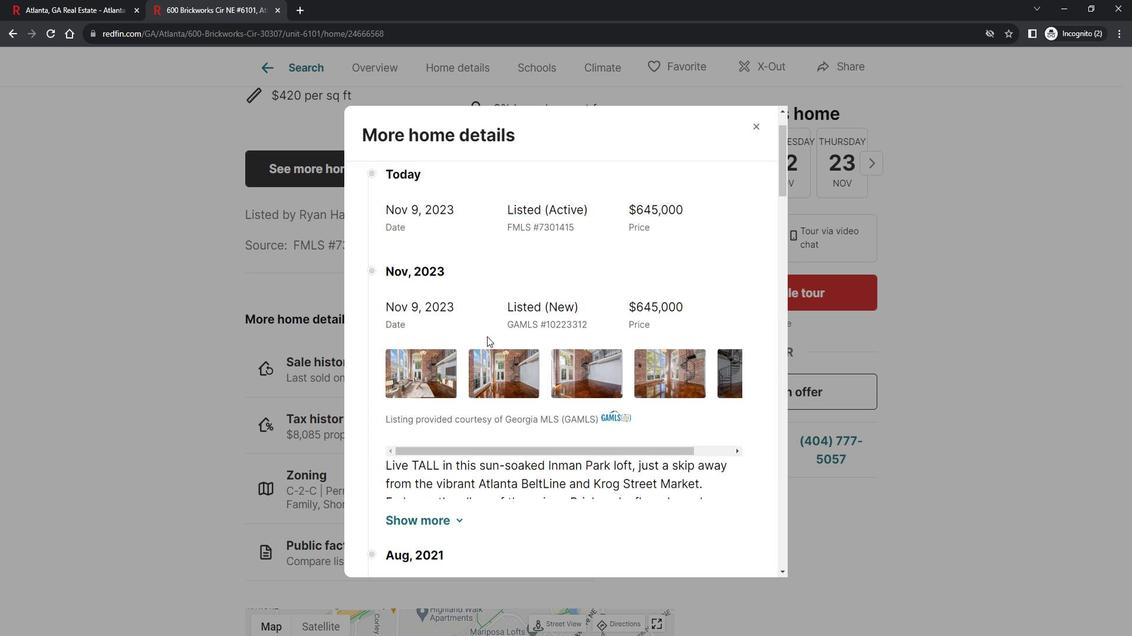 
Action: Mouse scrolled (494, 332) with delta (0, 0)
Screenshot: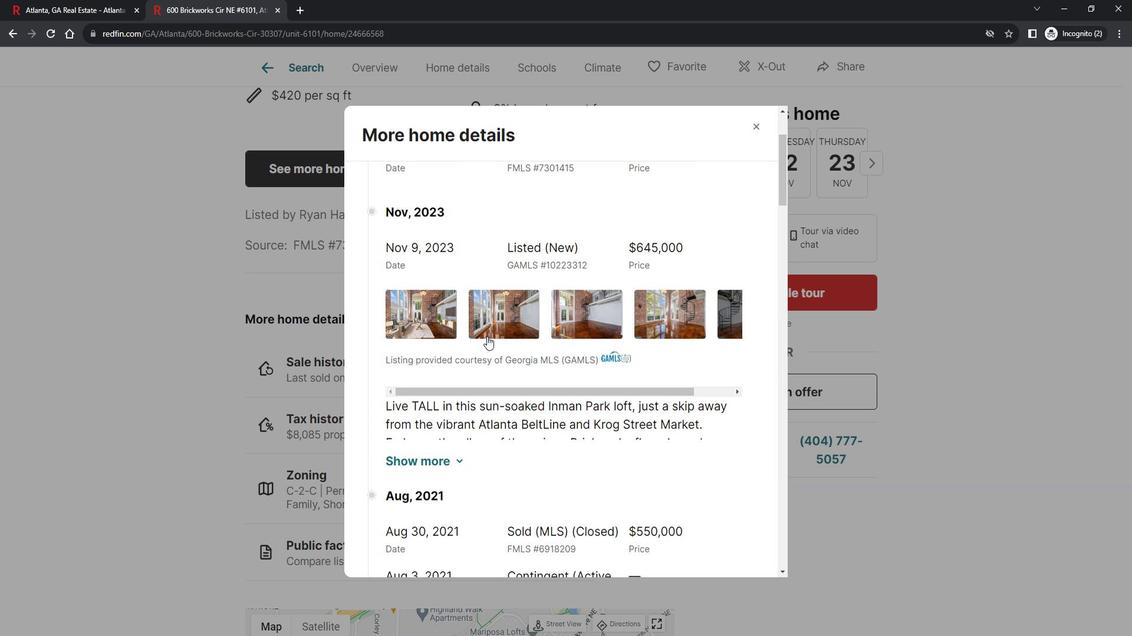 
Action: Mouse scrolled (494, 332) with delta (0, 0)
Screenshot: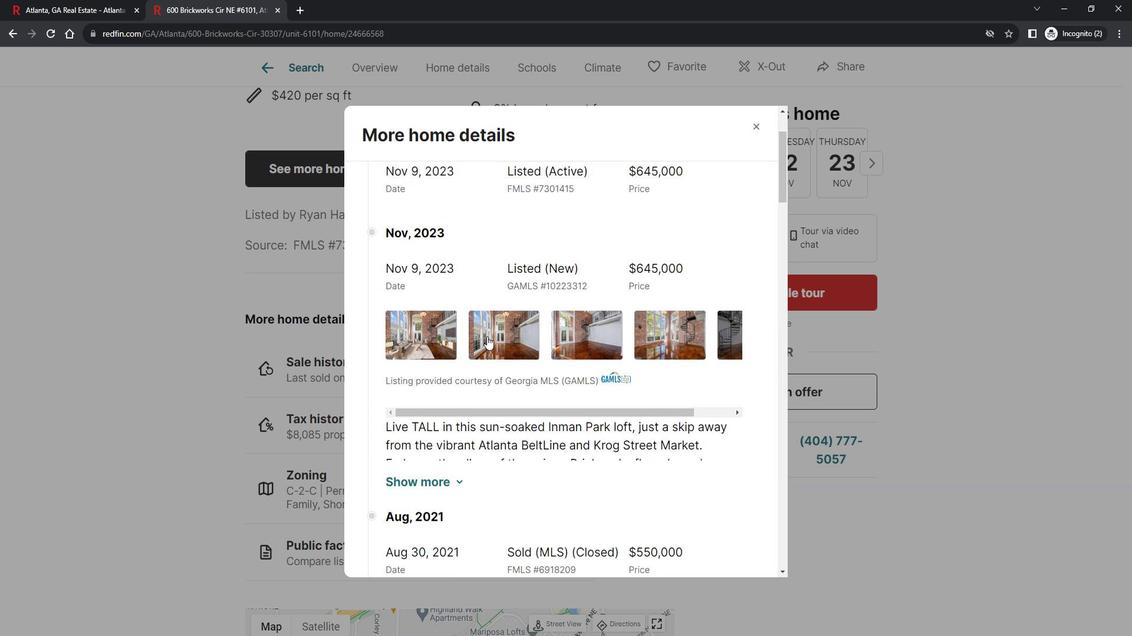 
Action: Mouse scrolled (494, 332) with delta (0, 0)
Screenshot: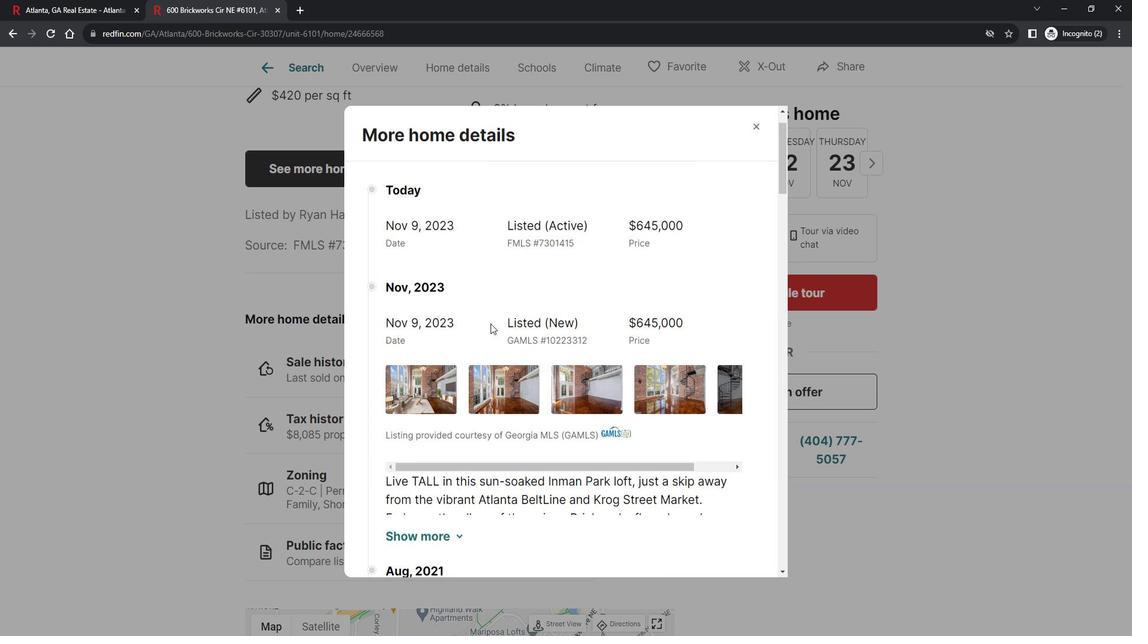 
Action: Mouse scrolled (494, 332) with delta (0, 0)
Screenshot: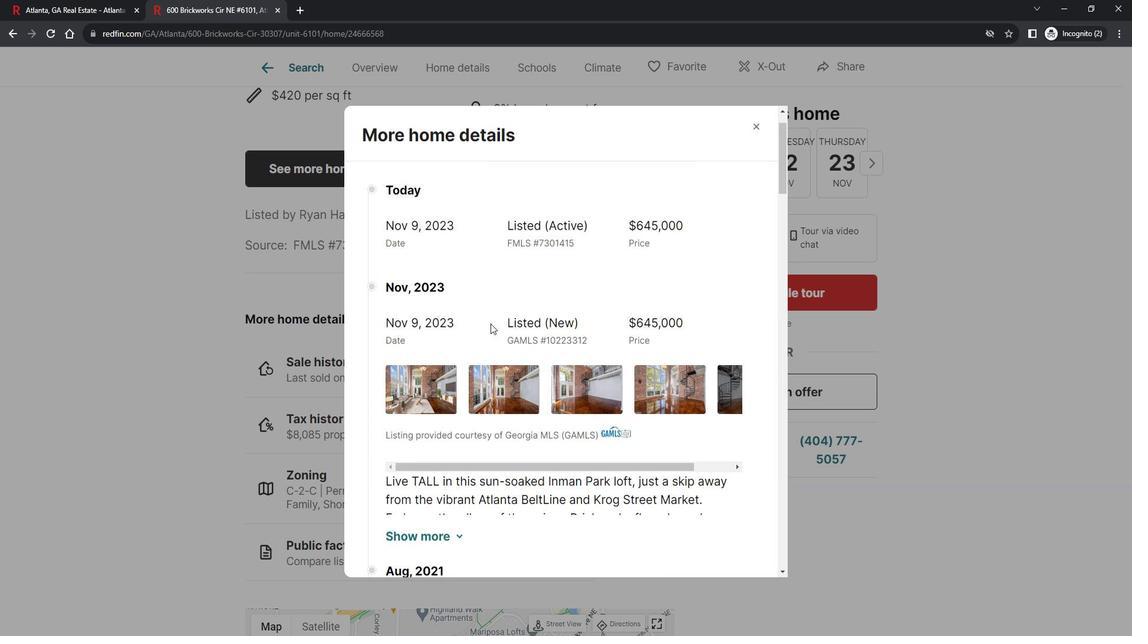 
Action: Mouse moved to (530, 185)
Screenshot: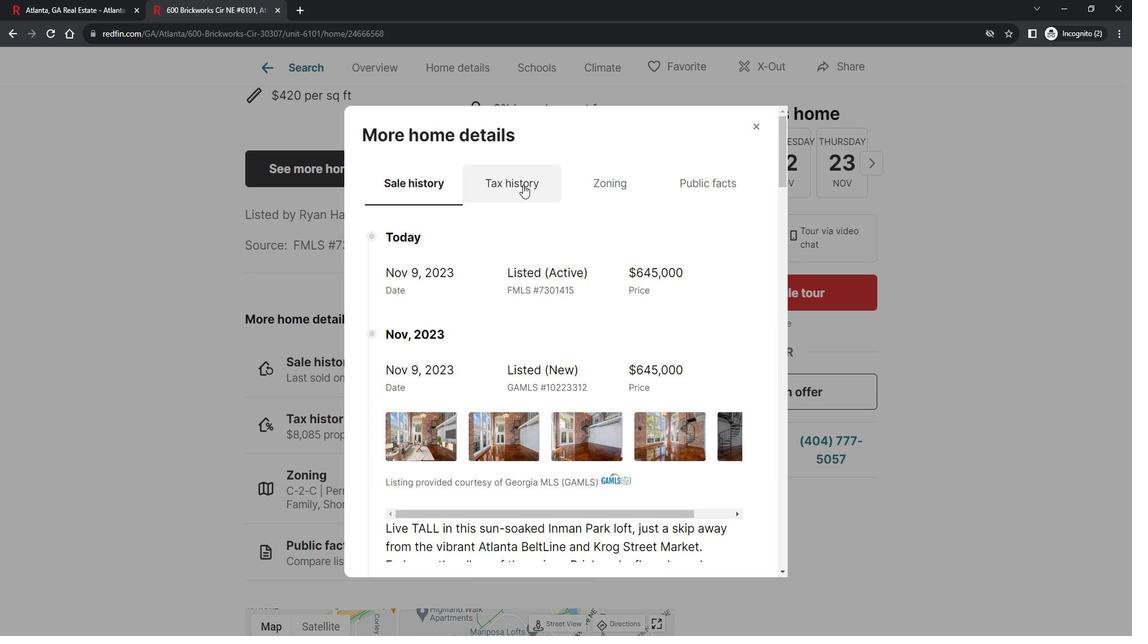 
Action: Mouse pressed left at (530, 185)
Screenshot: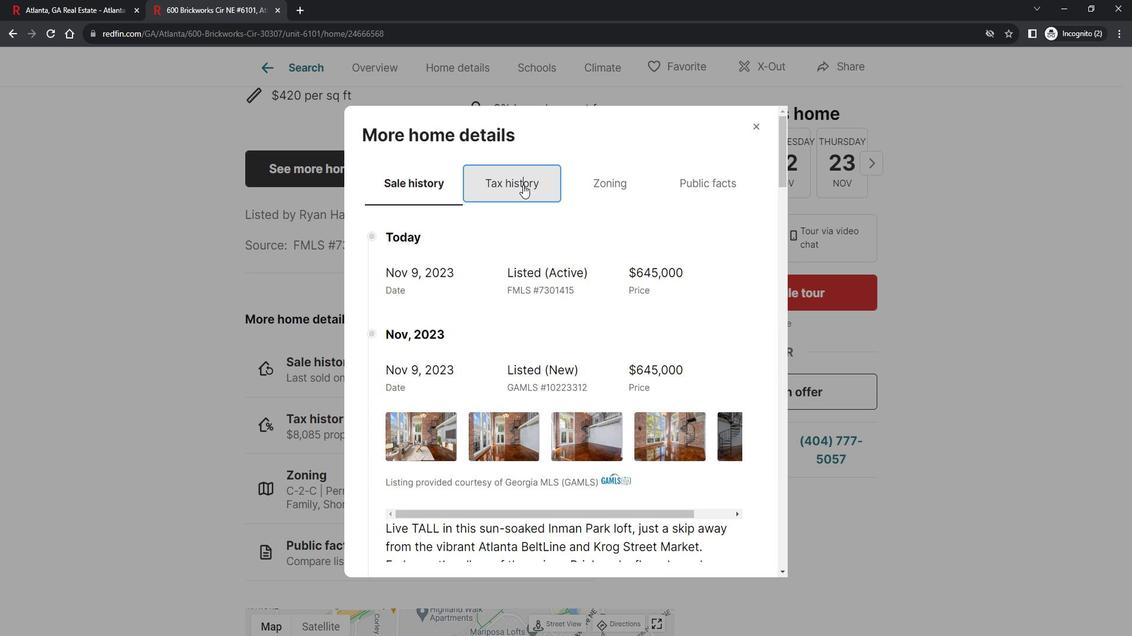 
Action: Mouse moved to (584, 369)
Screenshot: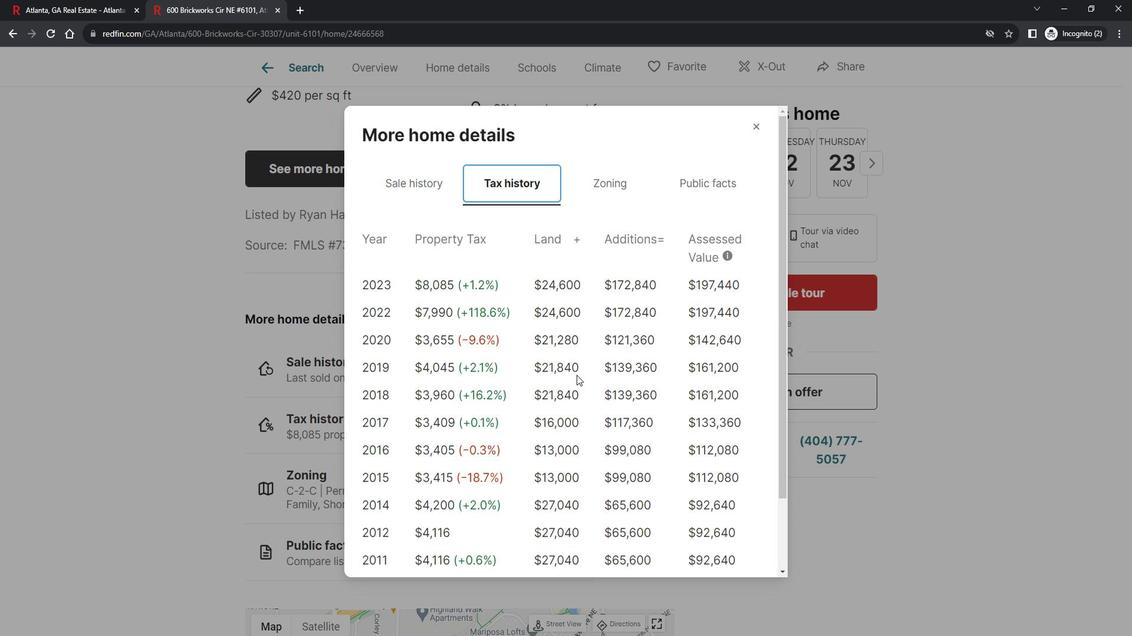 
Action: Mouse scrolled (584, 368) with delta (0, 0)
Screenshot: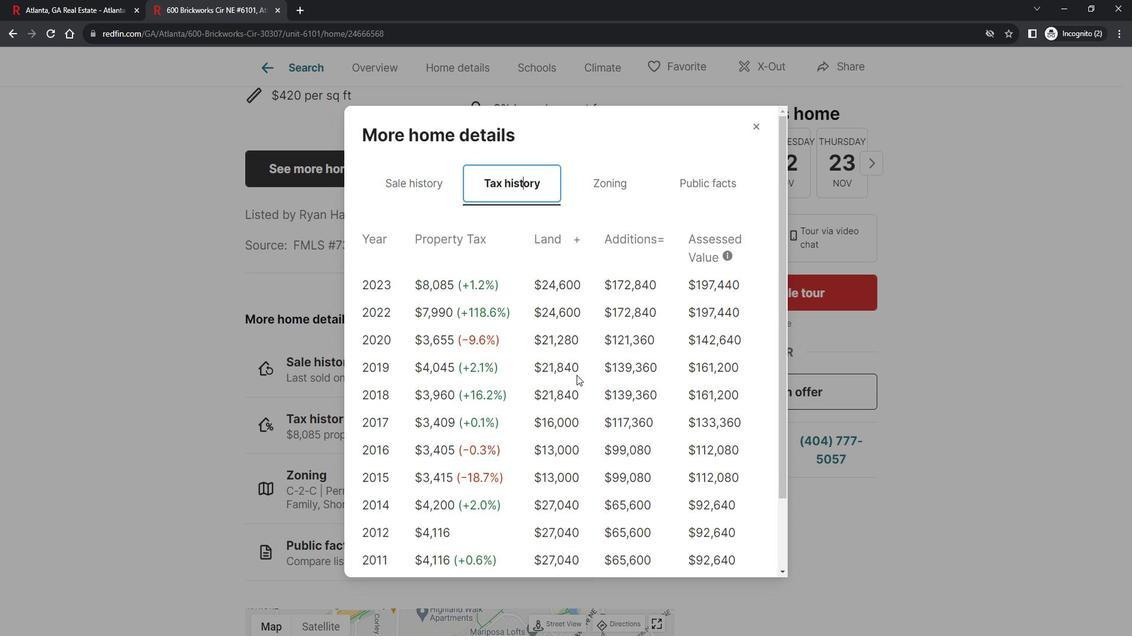 
Action: Mouse scrolled (584, 368) with delta (0, 0)
Screenshot: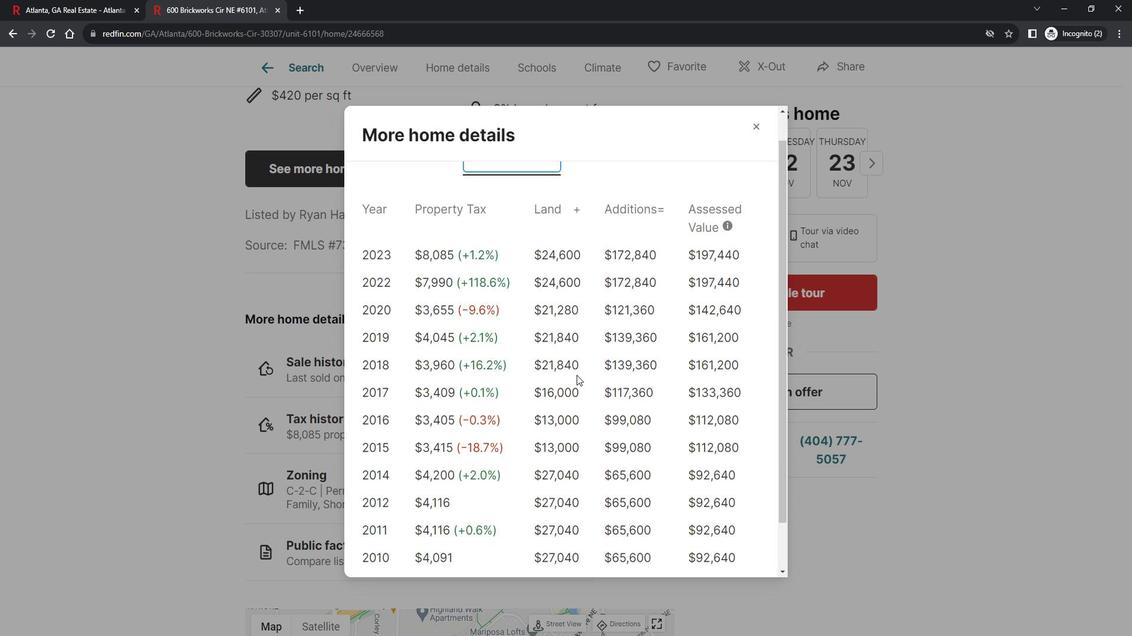 
Action: Mouse moved to (582, 368)
Screenshot: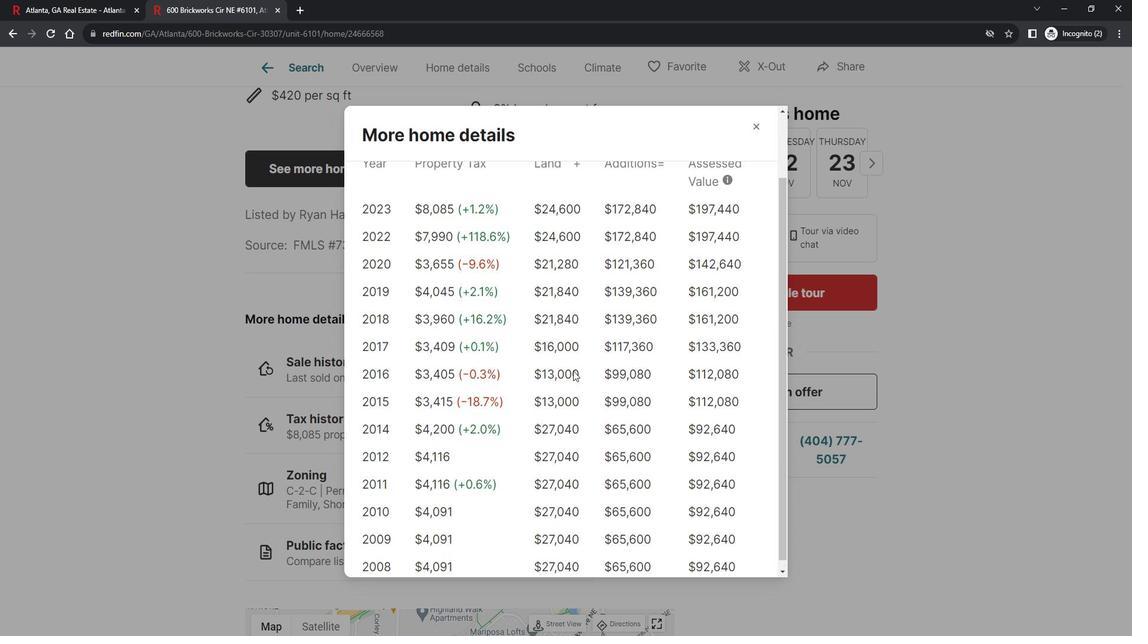 
Action: Mouse scrolled (582, 369) with delta (0, 0)
Screenshot: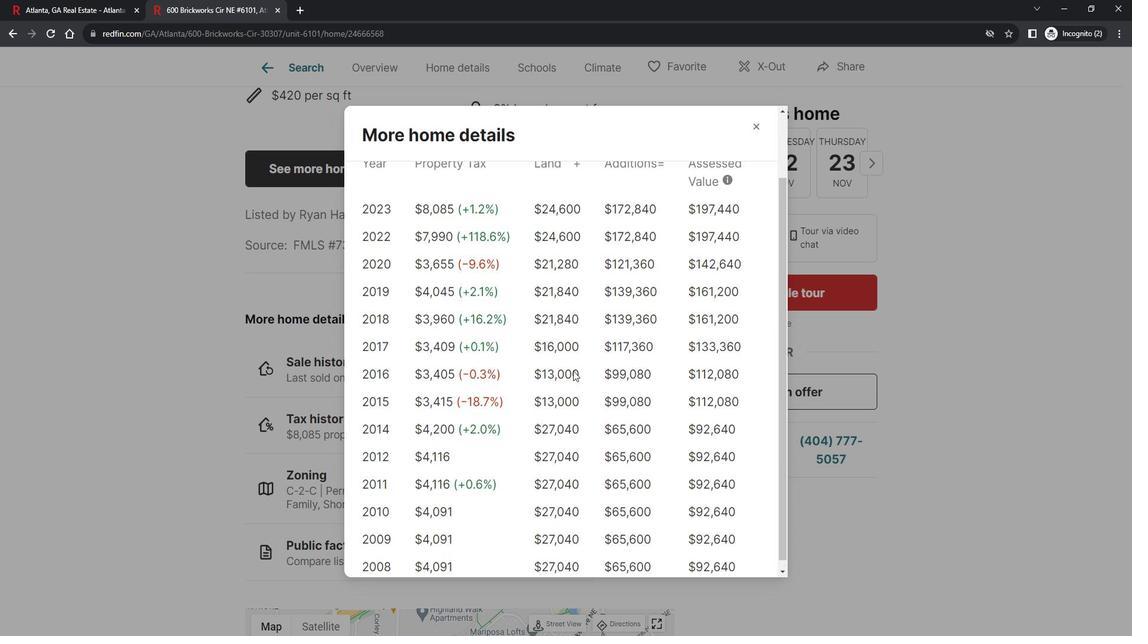 
Action: Mouse moved to (582, 366)
Screenshot: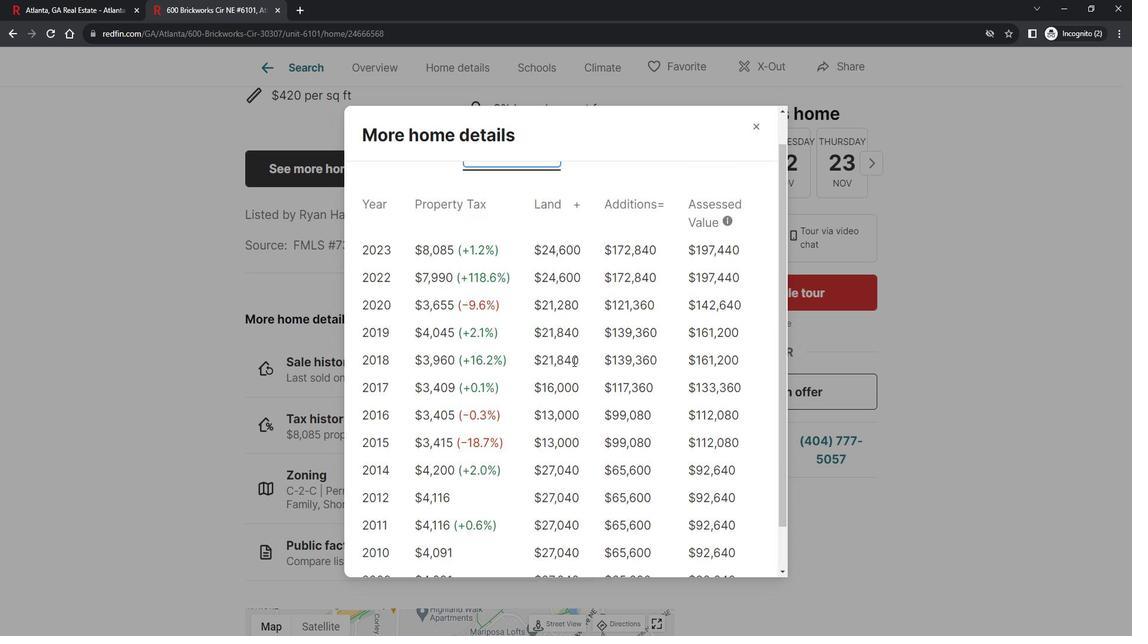 
Action: Mouse scrolled (582, 367) with delta (0, 0)
Screenshot: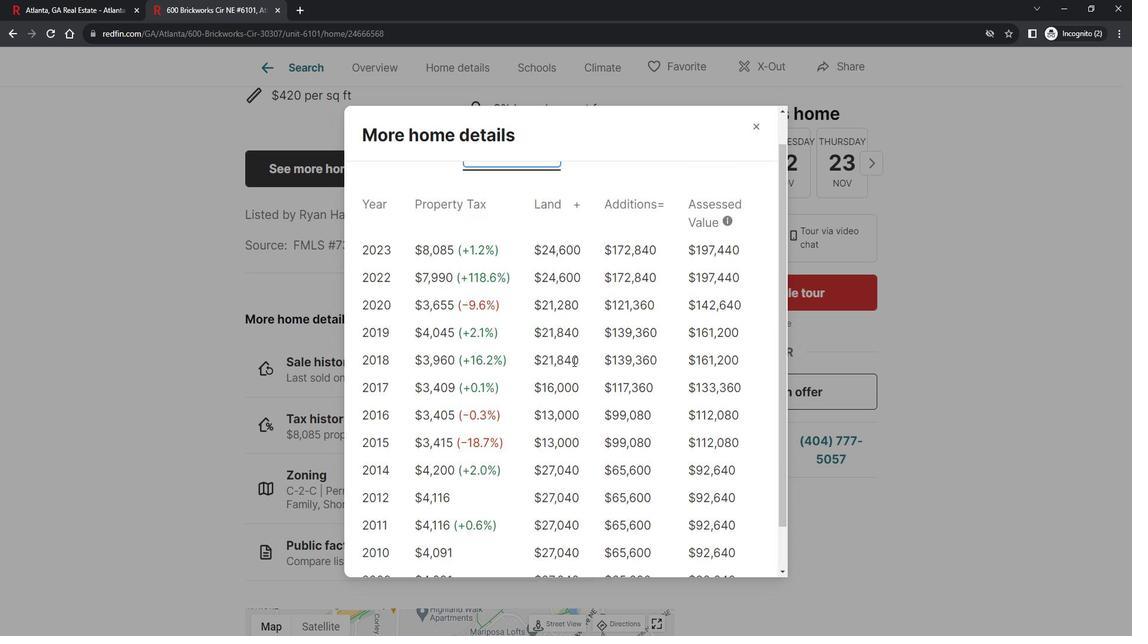 
Action: Mouse moved to (580, 365)
Screenshot: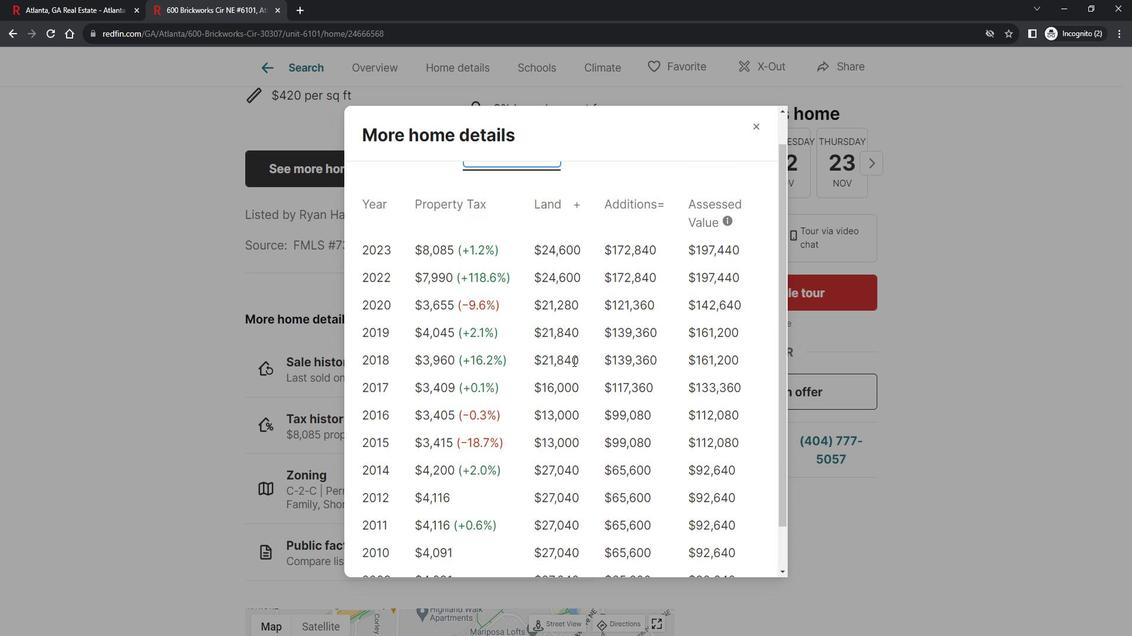 
Action: Mouse scrolled (580, 366) with delta (0, 0)
Screenshot: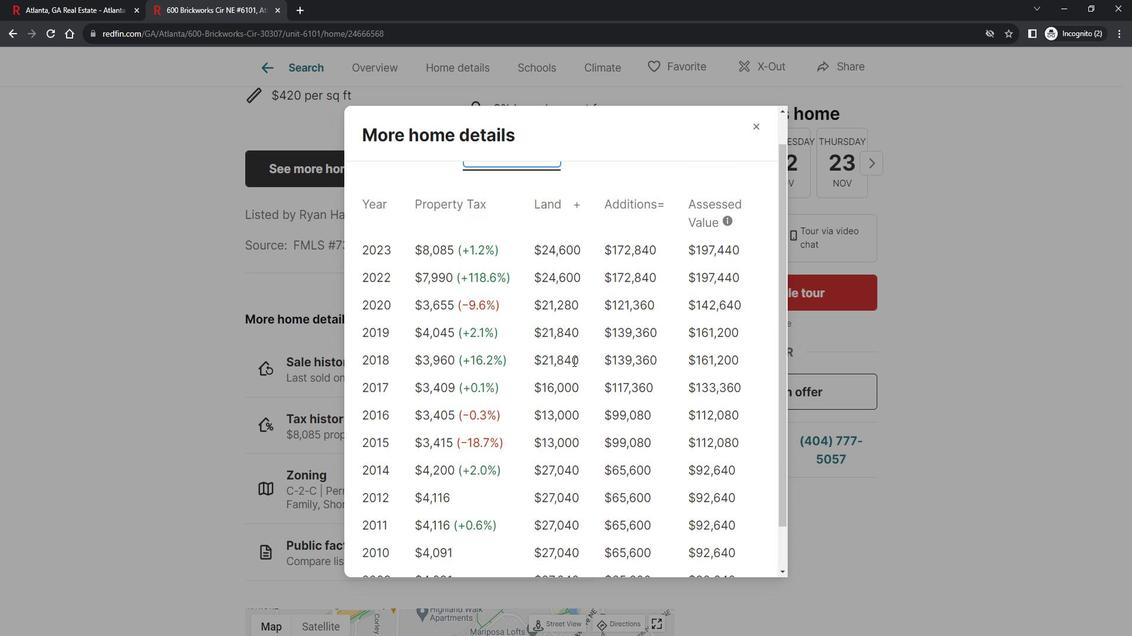 
Action: Mouse moved to (580, 360)
Screenshot: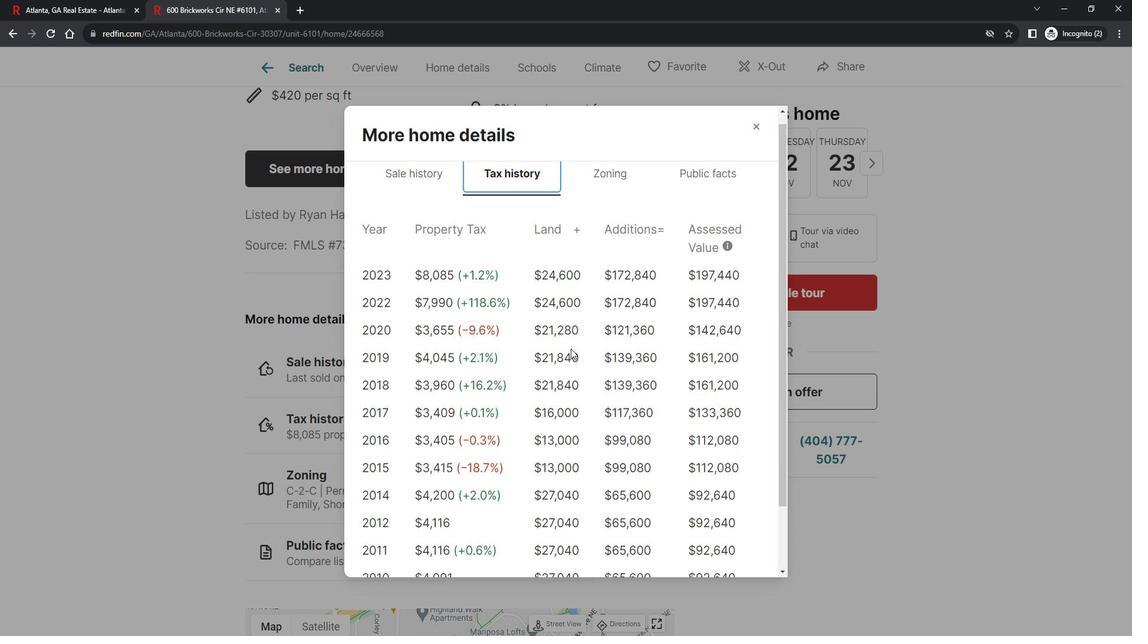 
Action: Mouse scrolled (580, 360) with delta (0, 0)
Screenshot: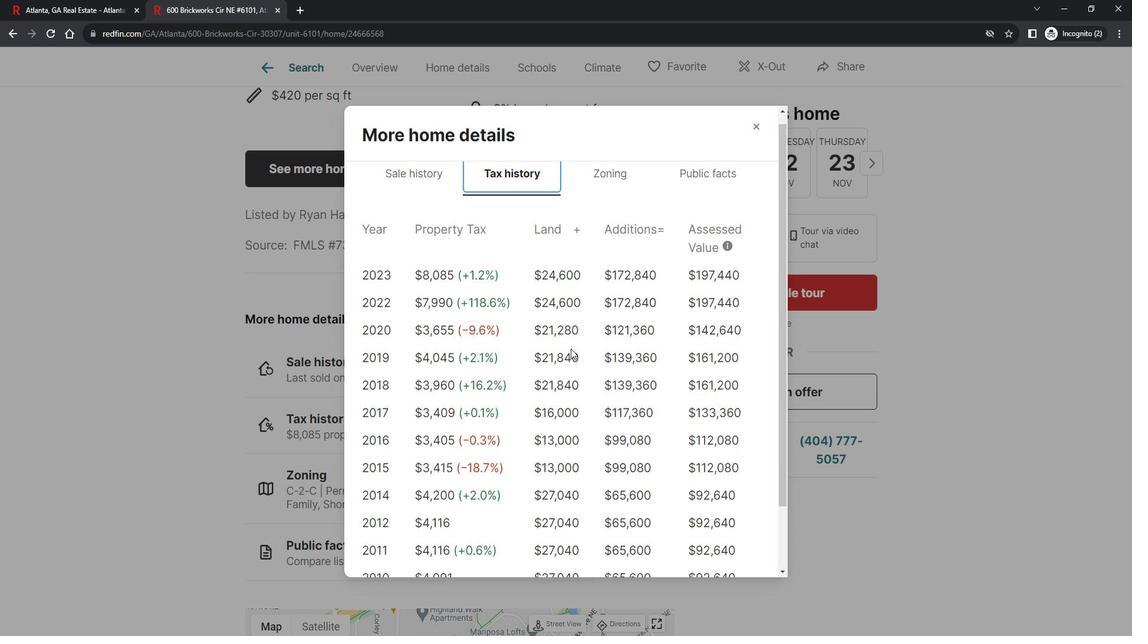 
Action: Mouse moved to (619, 183)
Screenshot: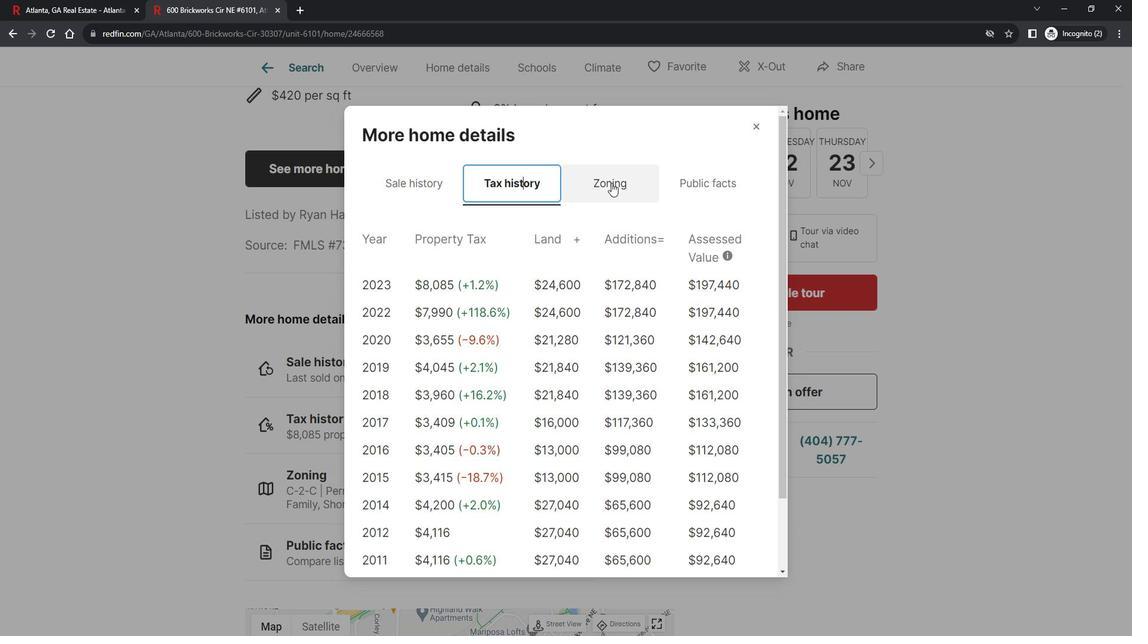 
Action: Mouse pressed left at (619, 183)
